 Task: Find and review a juicer mixer grinder on Flipkart.
Action: Mouse moved to (292, 60)
Screenshot: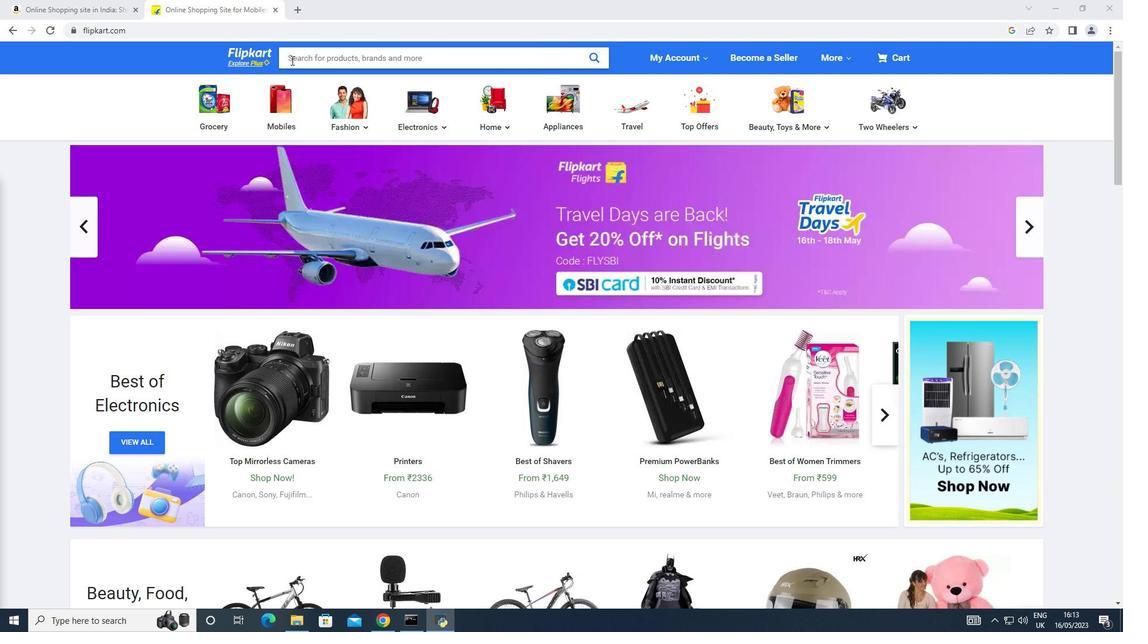 
Action: Mouse pressed left at (292, 60)
Screenshot: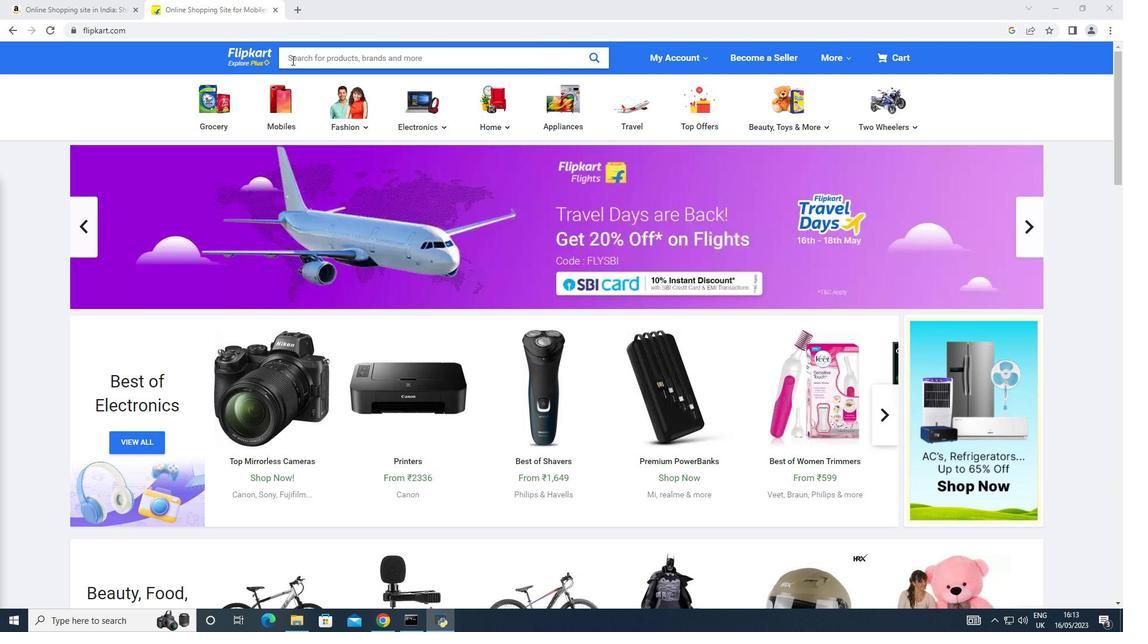 
Action: Mouse moved to (292, 60)
Screenshot: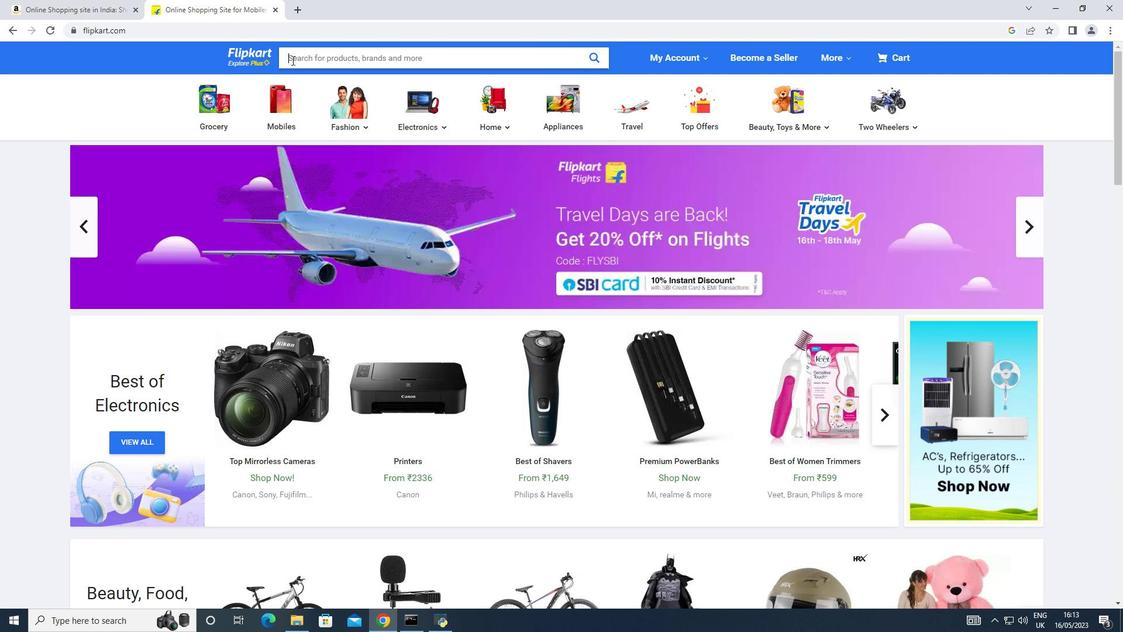 
Action: Key pressed <Key.shift>Kitchen<Key.space><Key.shift>App
Screenshot: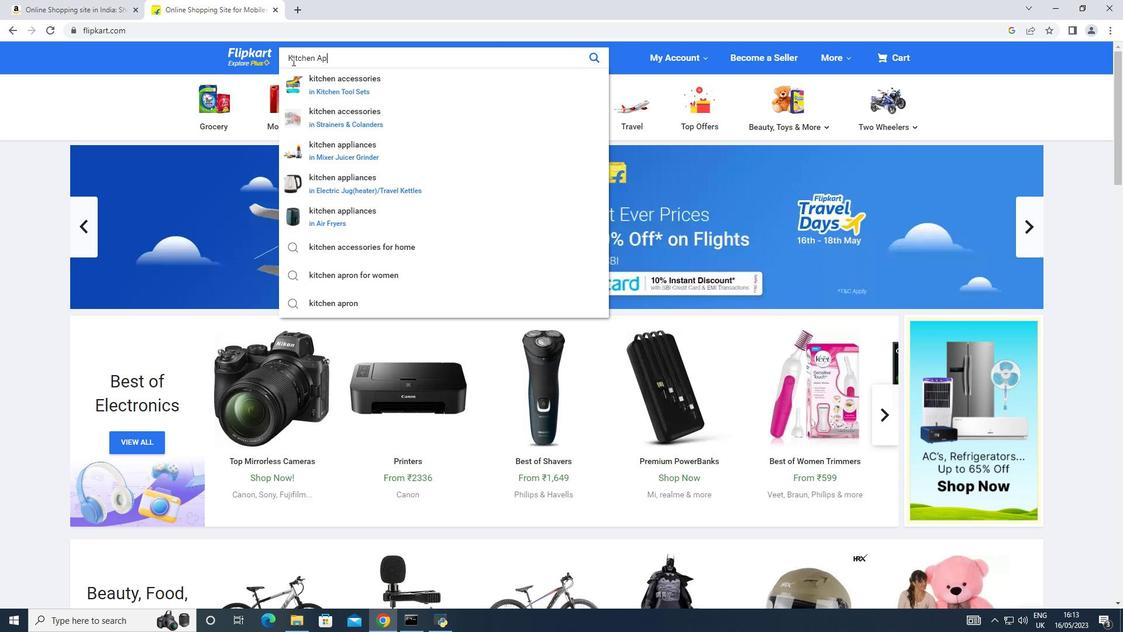 
Action: Mouse moved to (322, 92)
Screenshot: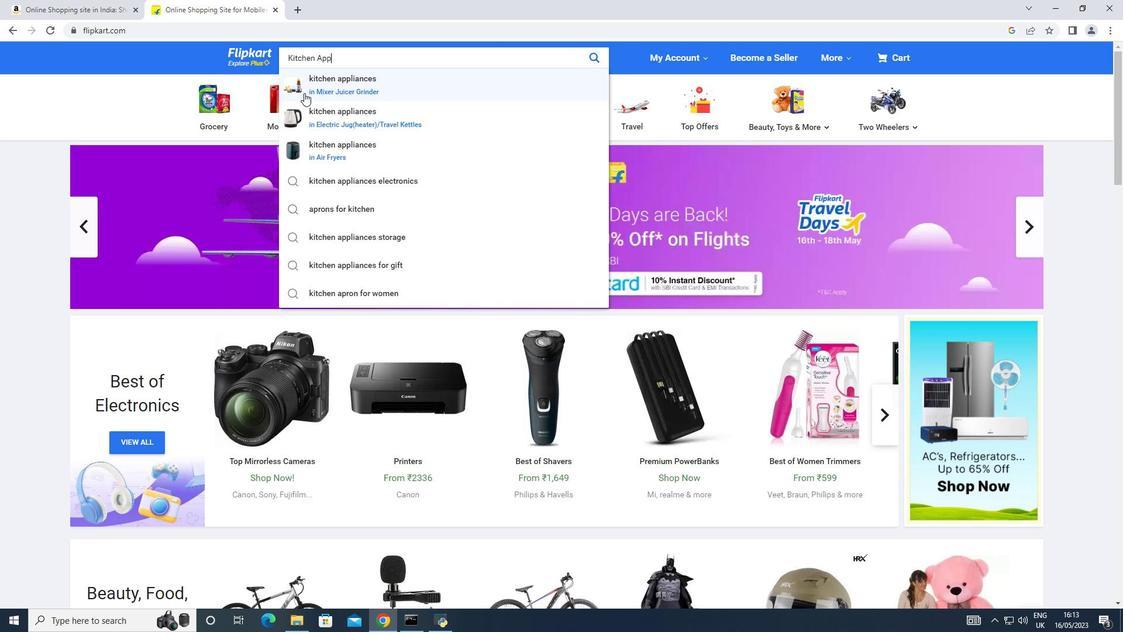 
Action: Mouse pressed left at (322, 92)
Screenshot: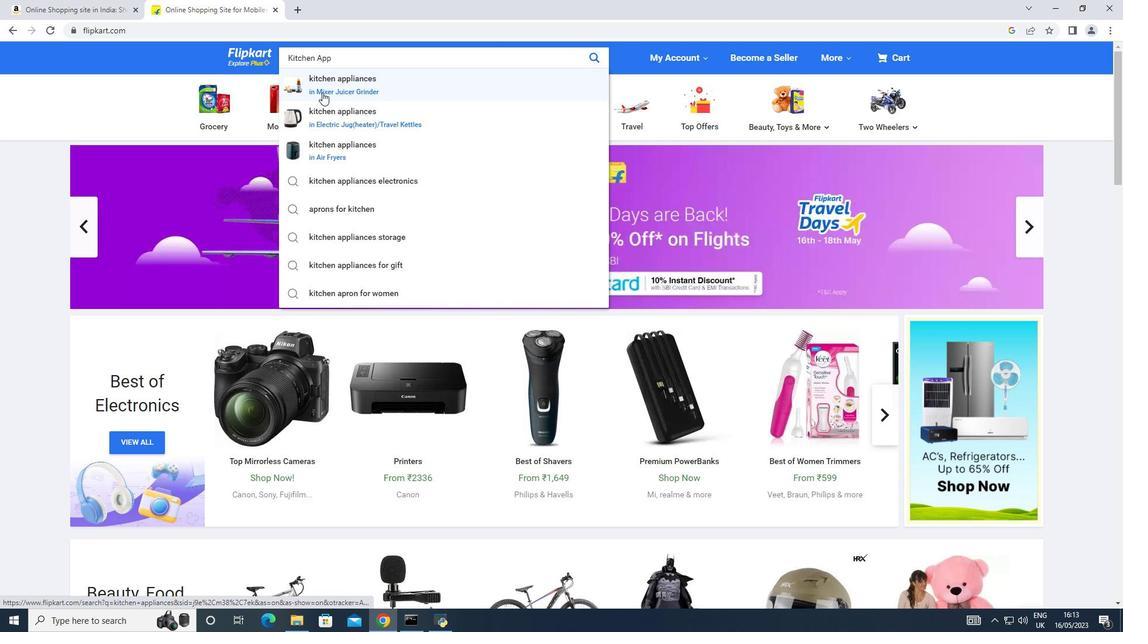 
Action: Mouse moved to (548, 427)
Screenshot: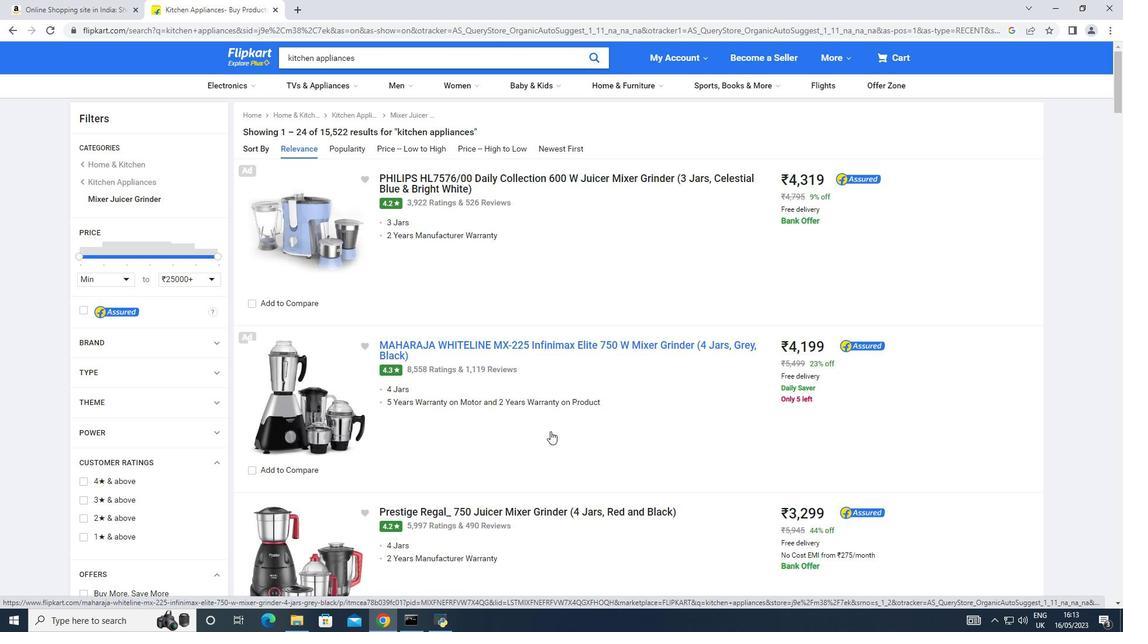 
Action: Mouse scrolled (548, 426) with delta (0, 0)
Screenshot: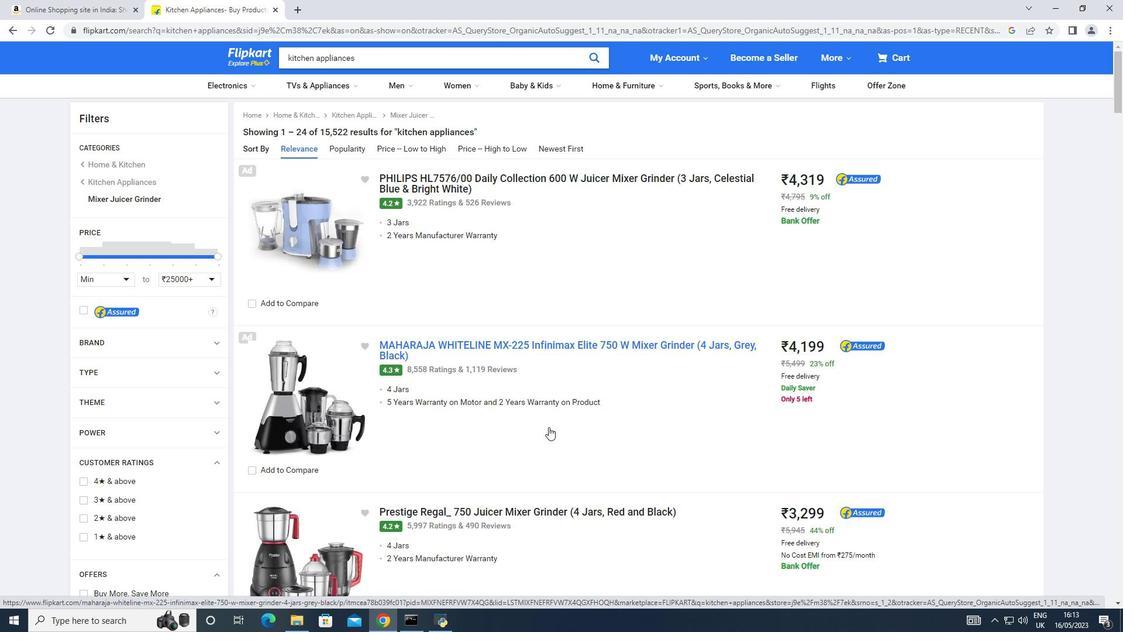 
Action: Mouse scrolled (548, 426) with delta (0, 0)
Screenshot: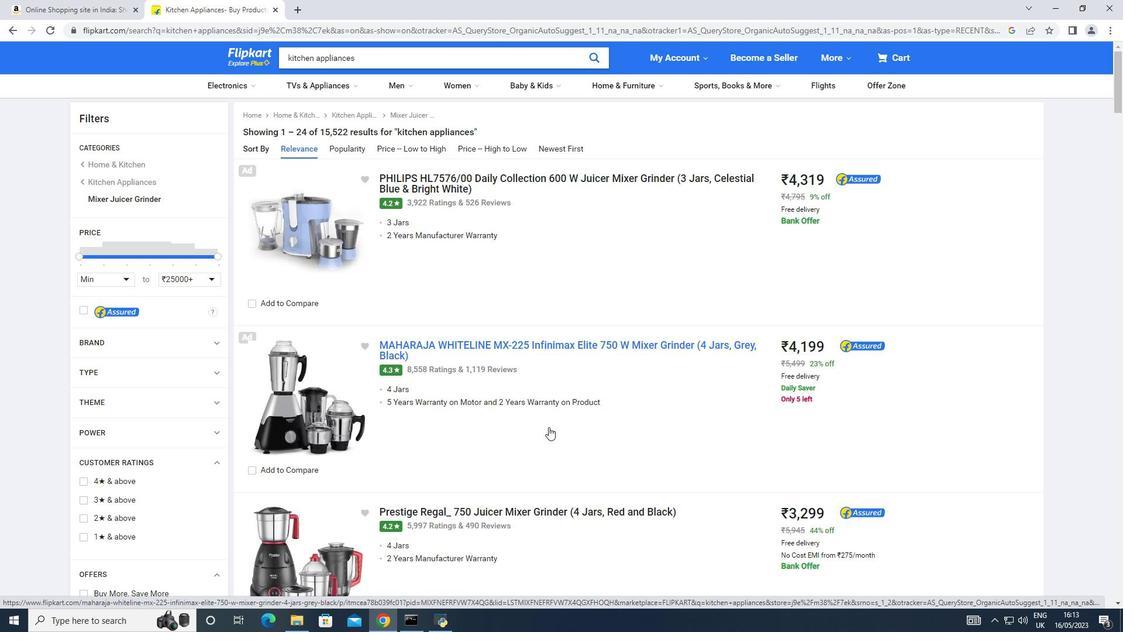 
Action: Mouse scrolled (548, 426) with delta (0, 0)
Screenshot: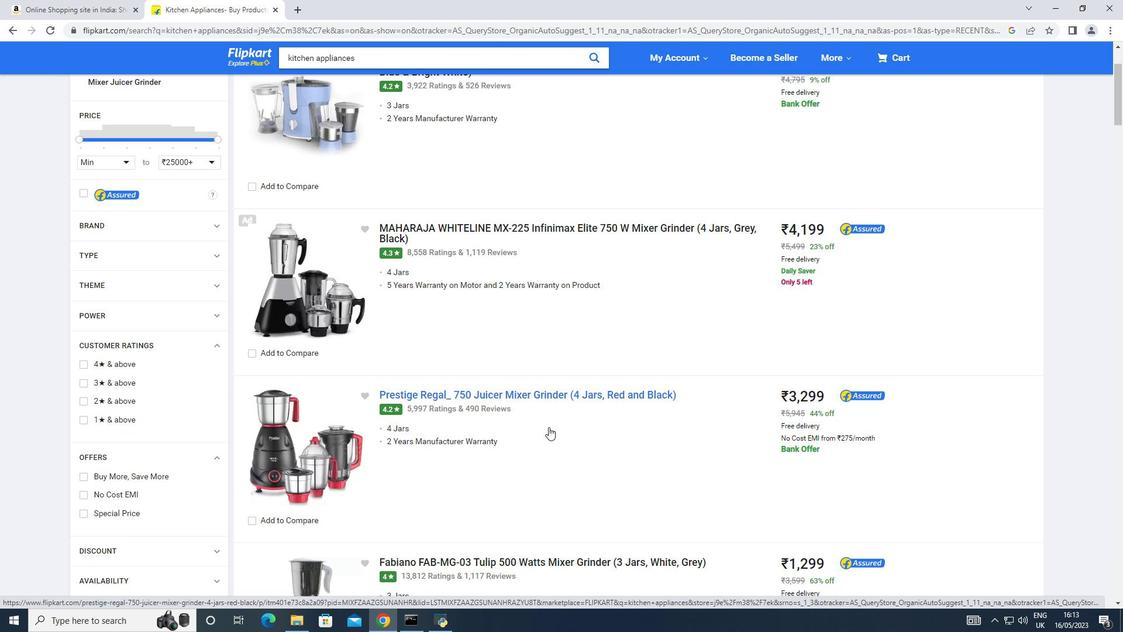
Action: Mouse scrolled (548, 426) with delta (0, 0)
Screenshot: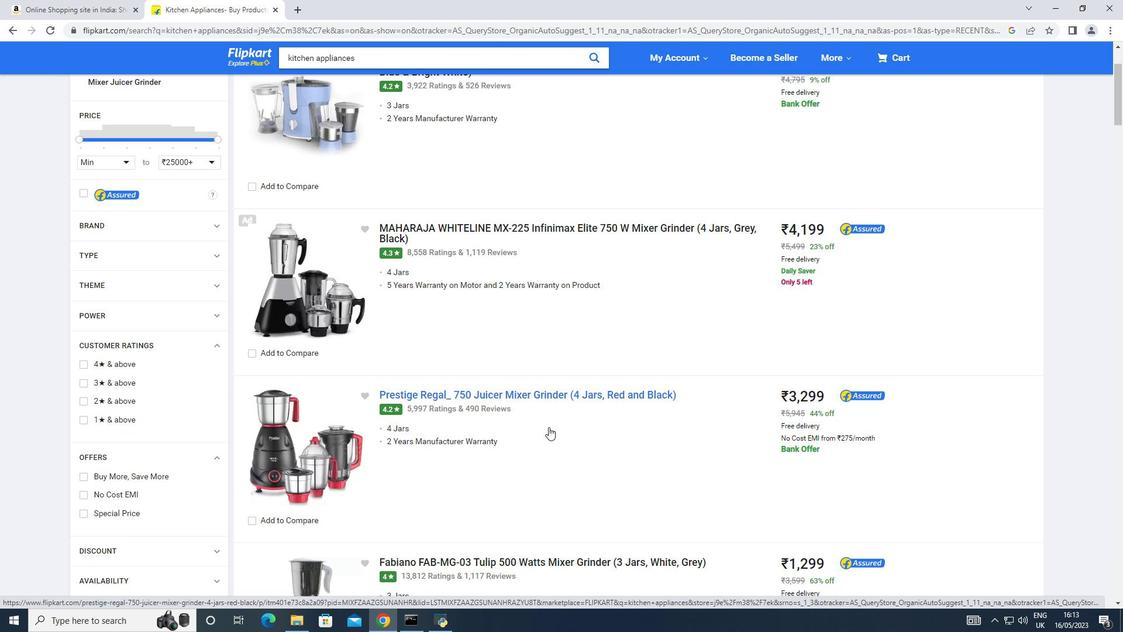
Action: Mouse scrolled (548, 426) with delta (0, 0)
Screenshot: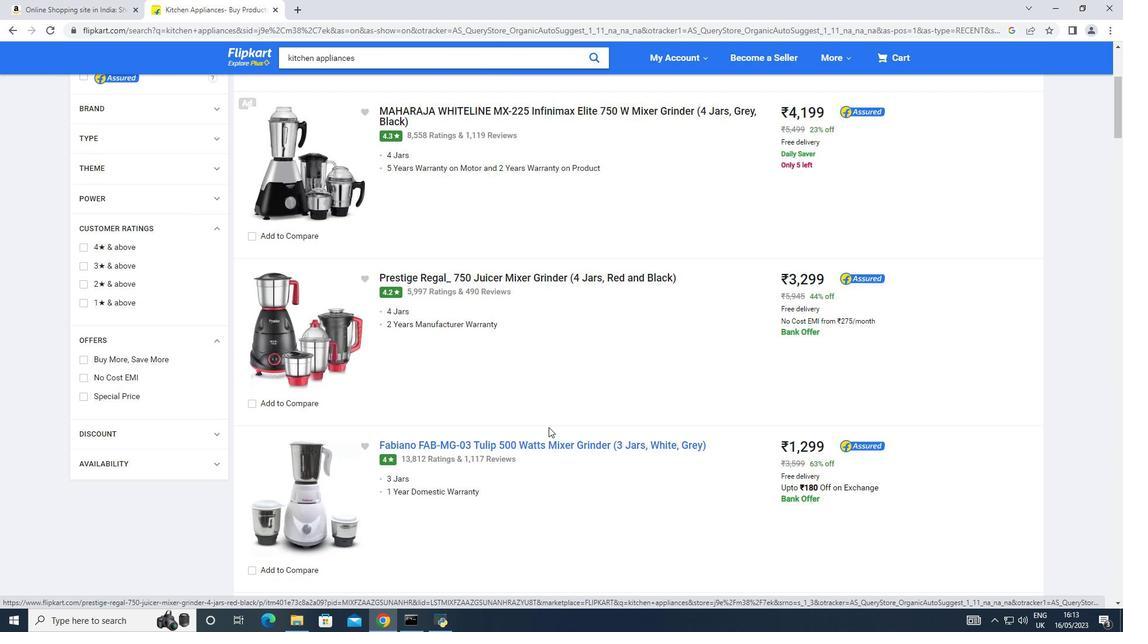 
Action: Mouse scrolled (548, 426) with delta (0, 0)
Screenshot: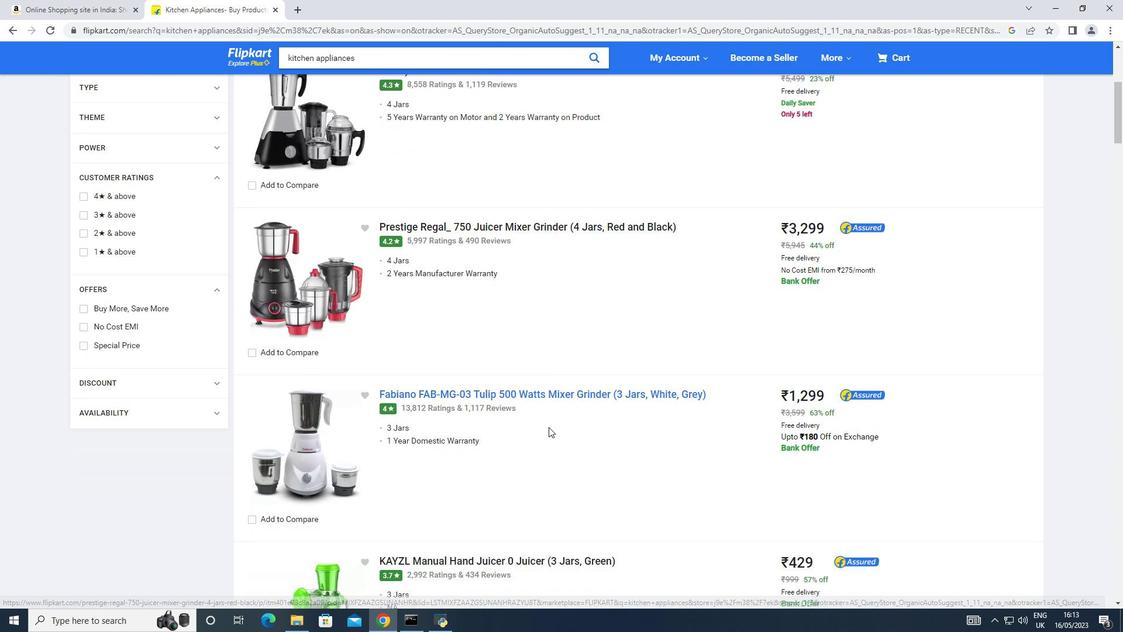 
Action: Mouse scrolled (548, 426) with delta (0, 0)
Screenshot: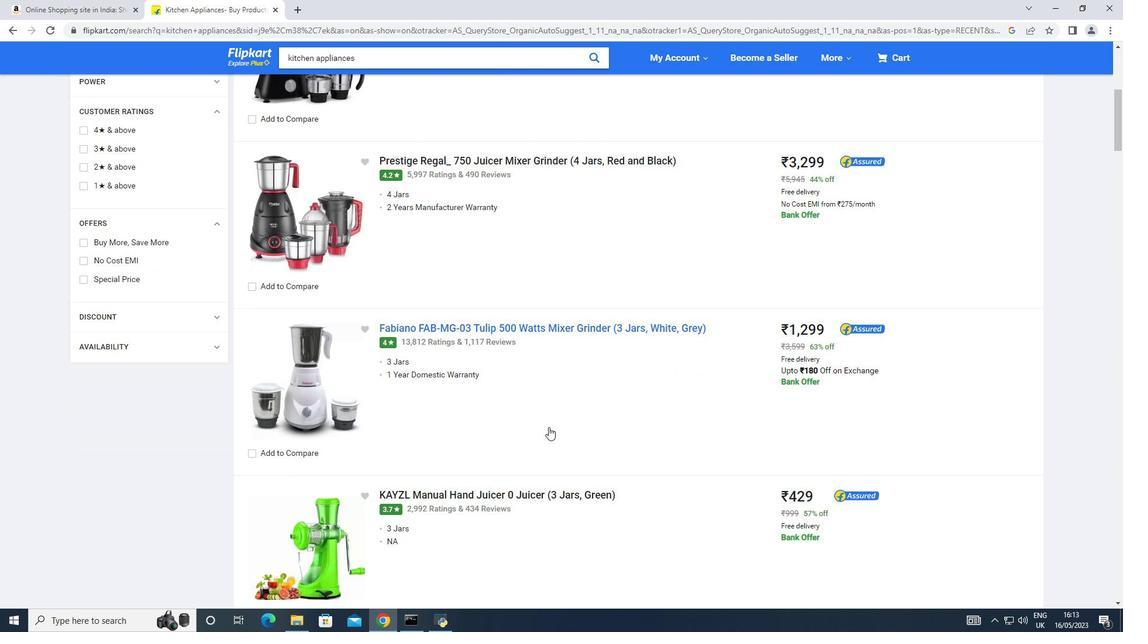 
Action: Mouse scrolled (548, 427) with delta (0, 0)
Screenshot: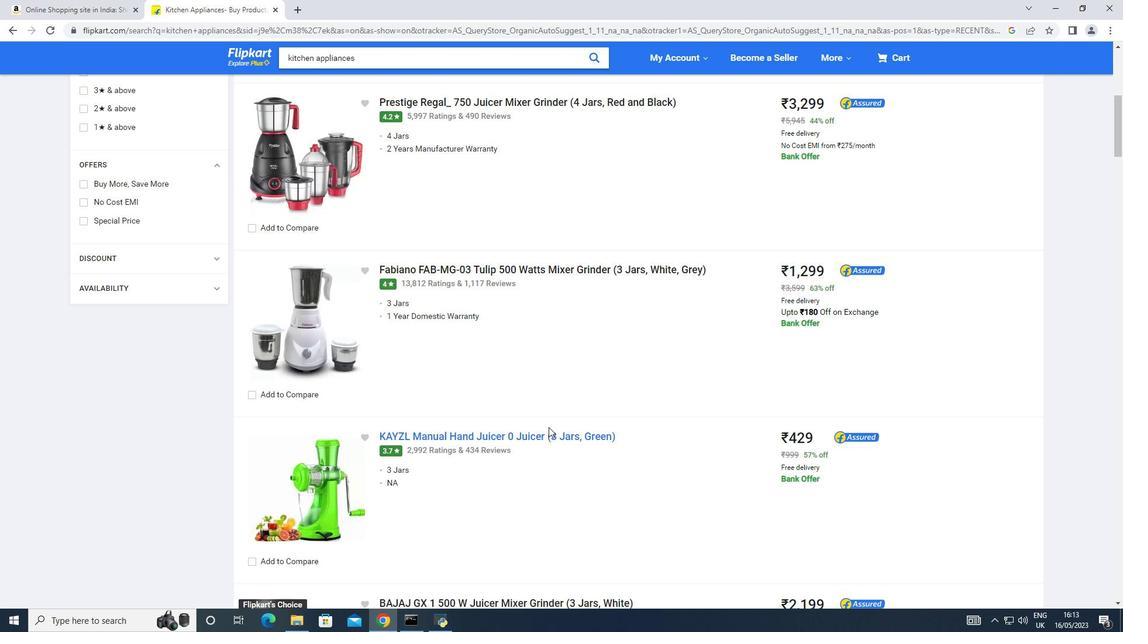 
Action: Mouse scrolled (548, 426) with delta (0, 0)
Screenshot: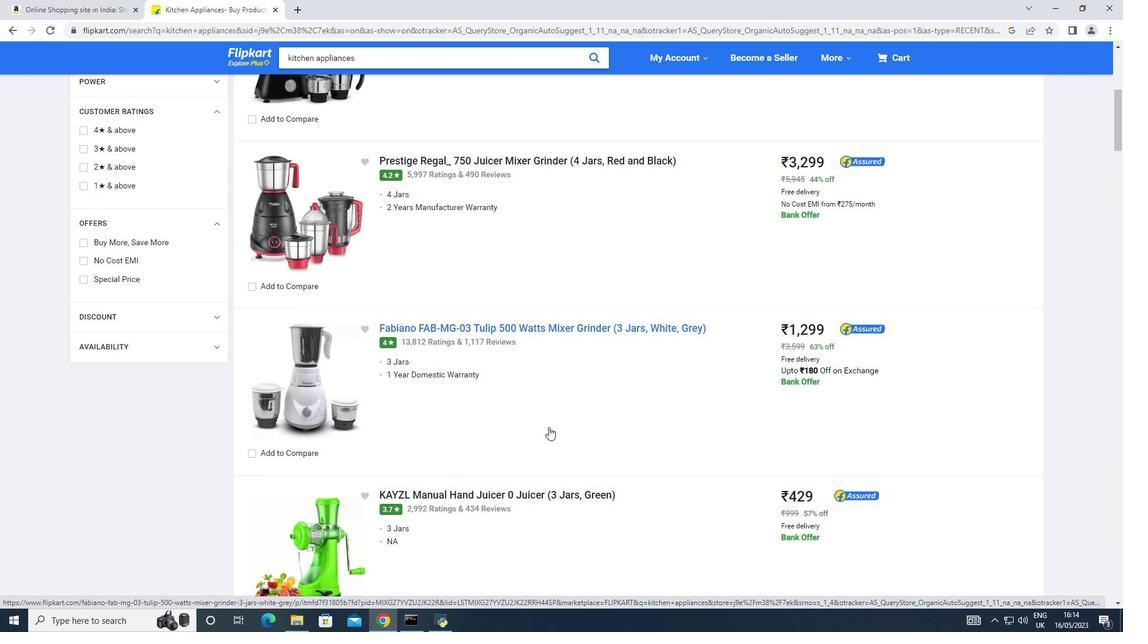 
Action: Mouse scrolled (548, 426) with delta (0, 0)
Screenshot: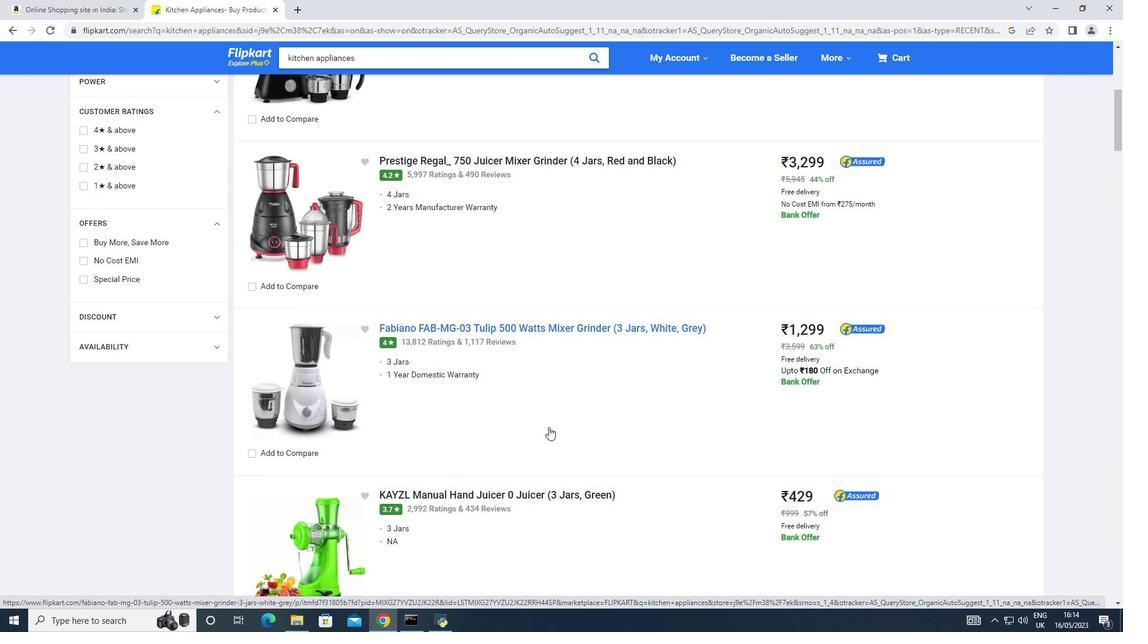 
Action: Mouse scrolled (548, 427) with delta (0, 0)
Screenshot: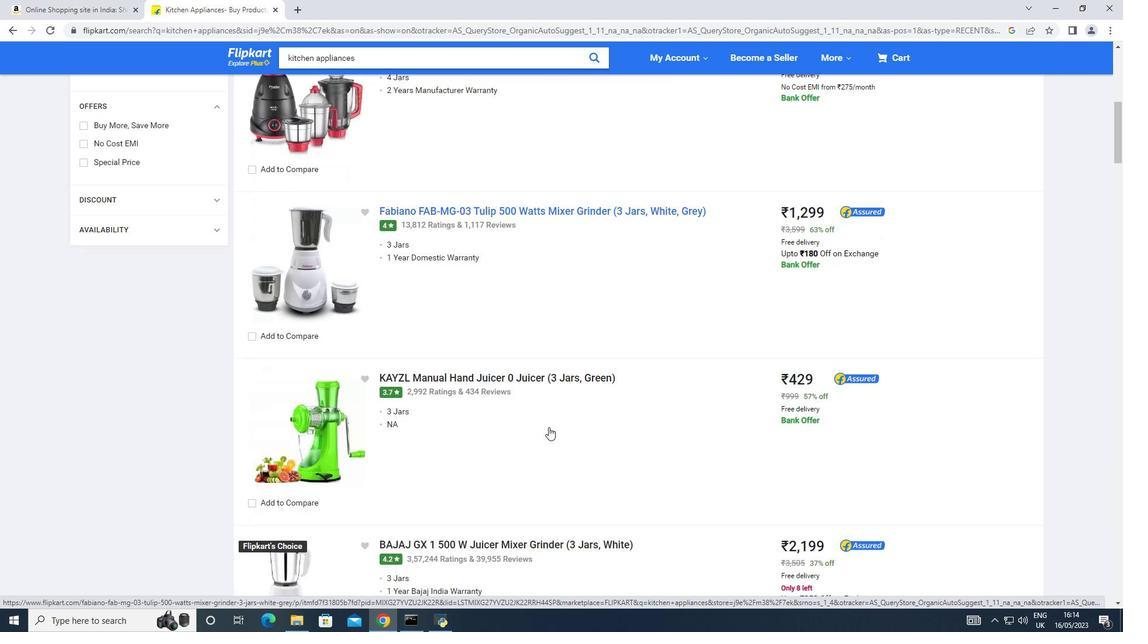 
Action: Mouse scrolled (548, 426) with delta (0, 0)
Screenshot: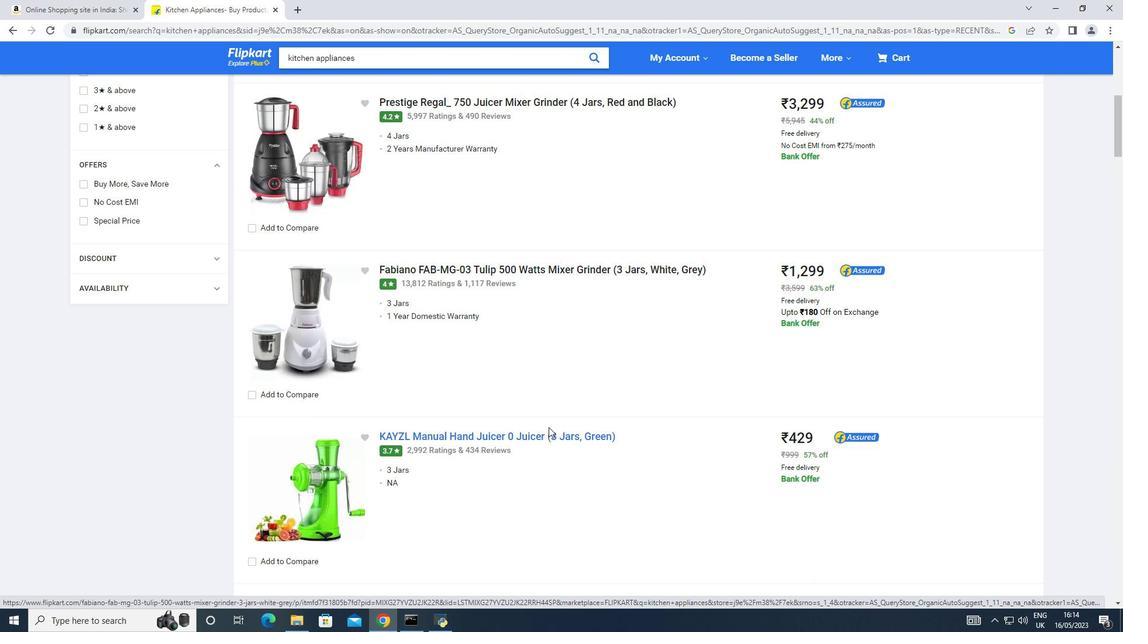 
Action: Mouse scrolled (548, 426) with delta (0, 0)
Screenshot: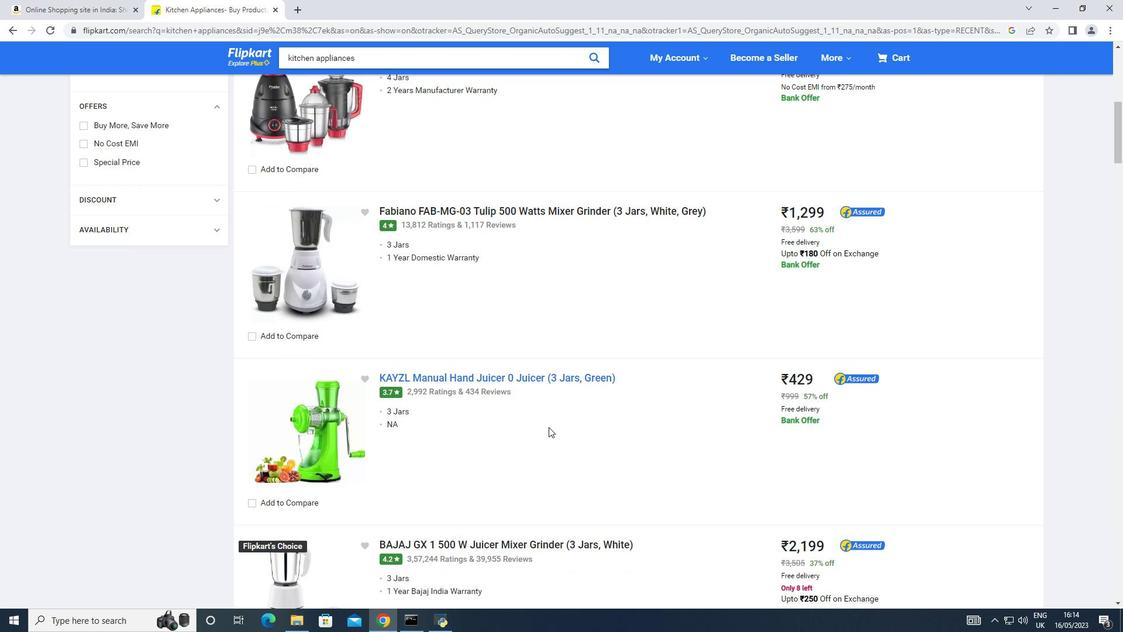 
Action: Mouse scrolled (548, 426) with delta (0, 0)
Screenshot: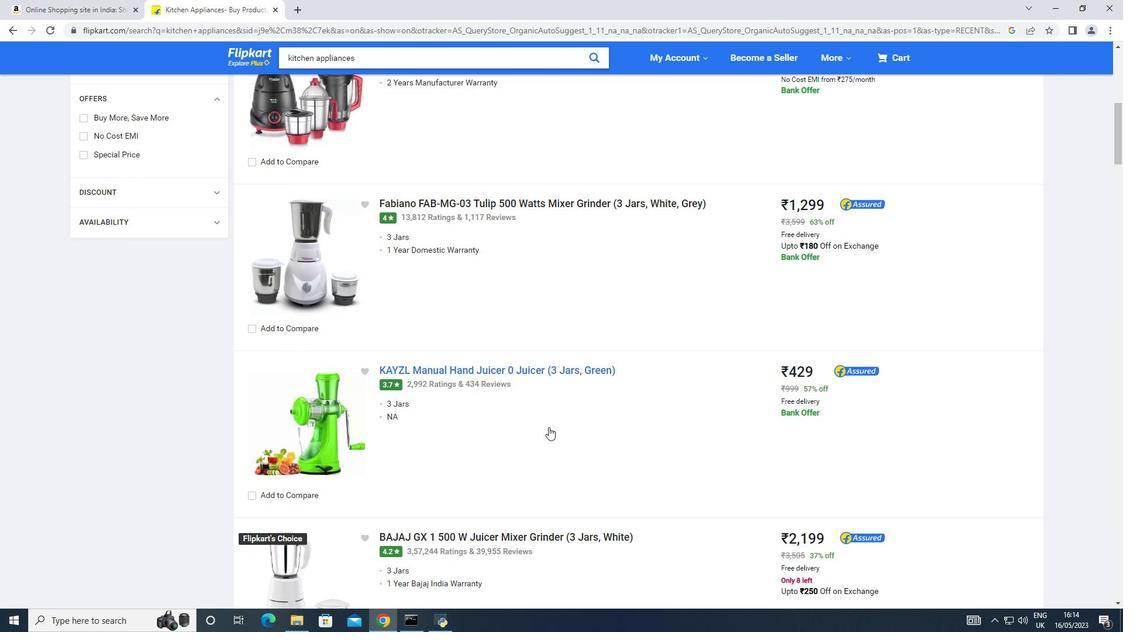 
Action: Mouse scrolled (548, 427) with delta (0, 0)
Screenshot: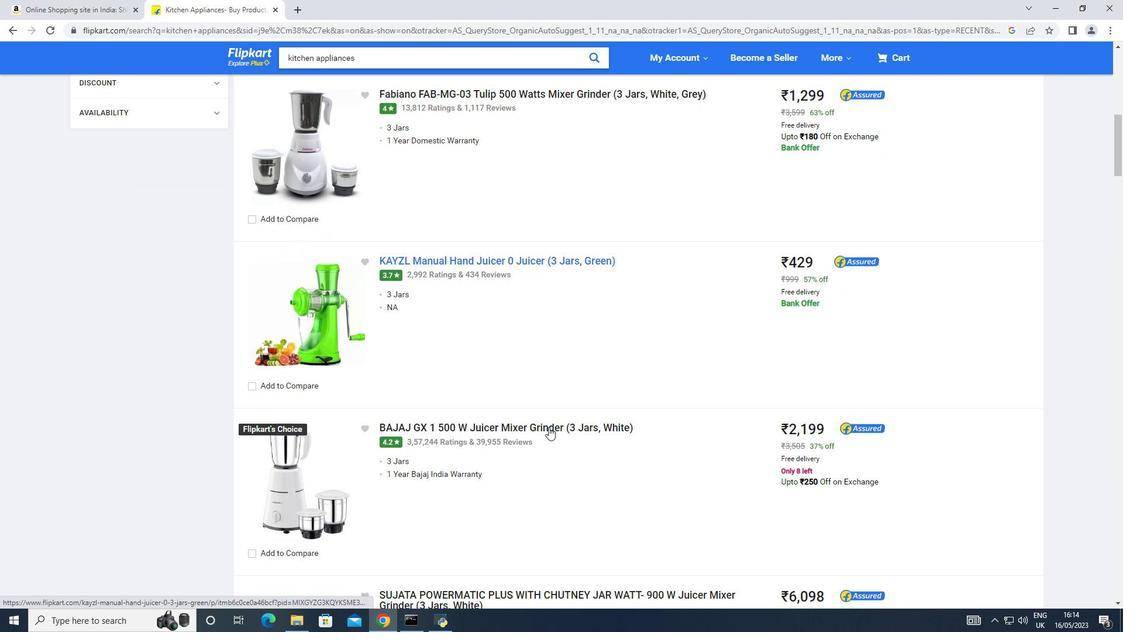 
Action: Mouse scrolled (548, 427) with delta (0, 0)
Screenshot: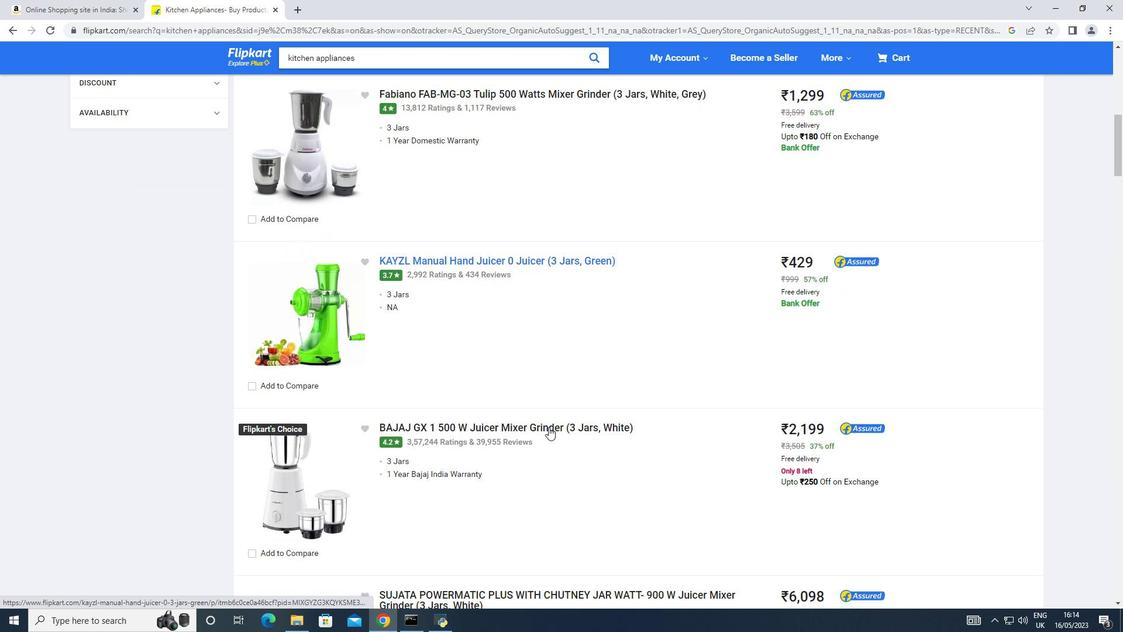 
Action: Mouse scrolled (548, 427) with delta (0, 0)
Screenshot: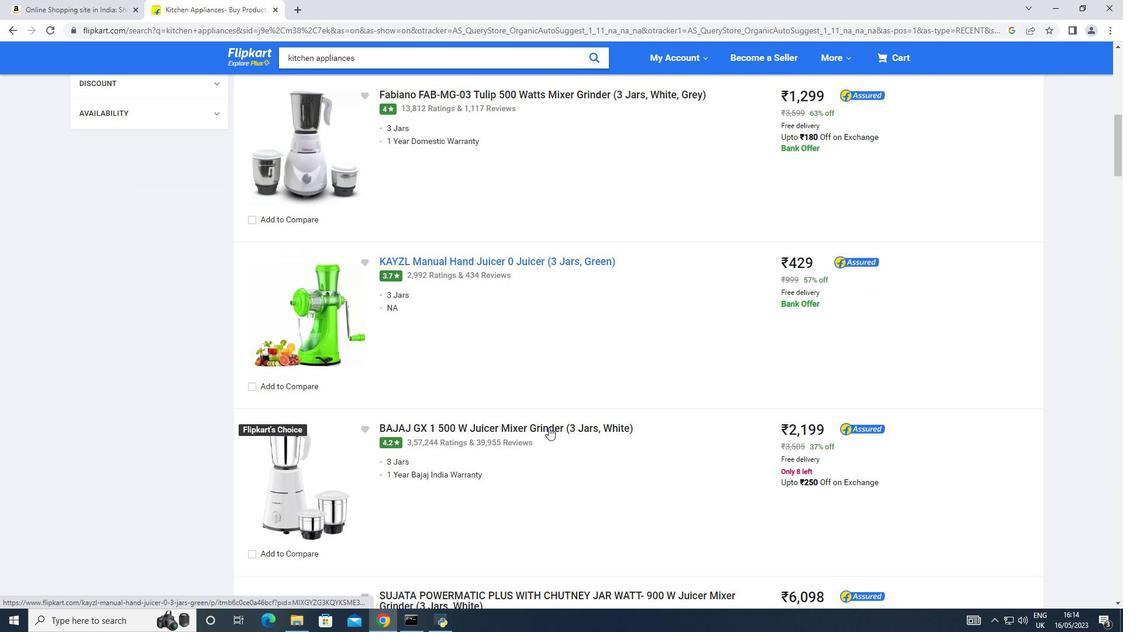 
Action: Mouse scrolled (548, 427) with delta (0, 0)
Screenshot: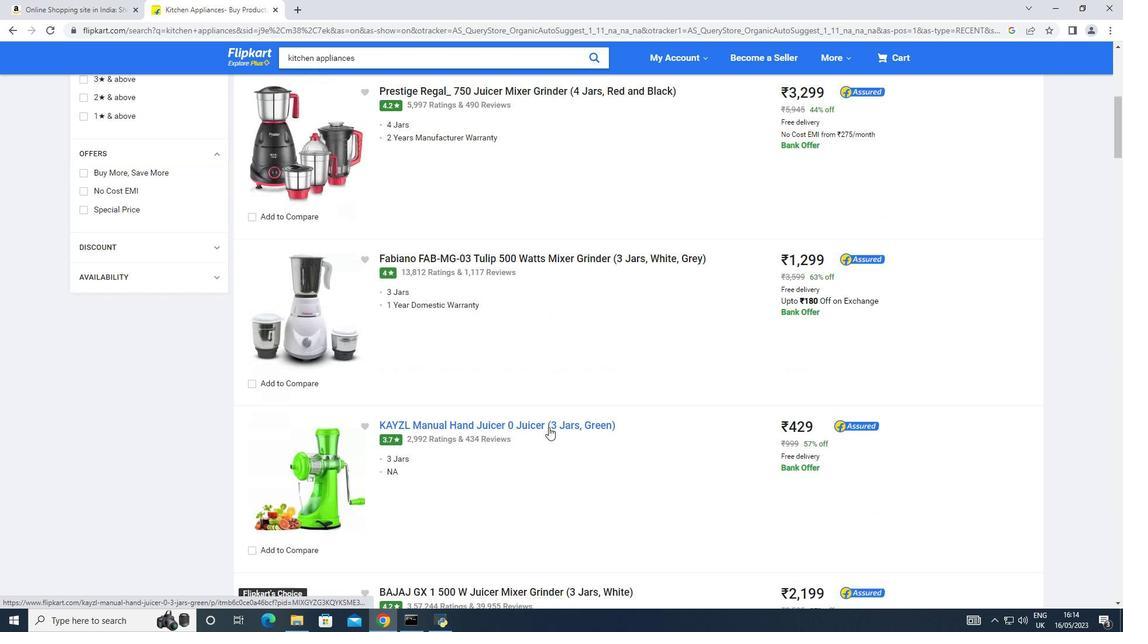 
Action: Mouse scrolled (548, 427) with delta (0, 0)
Screenshot: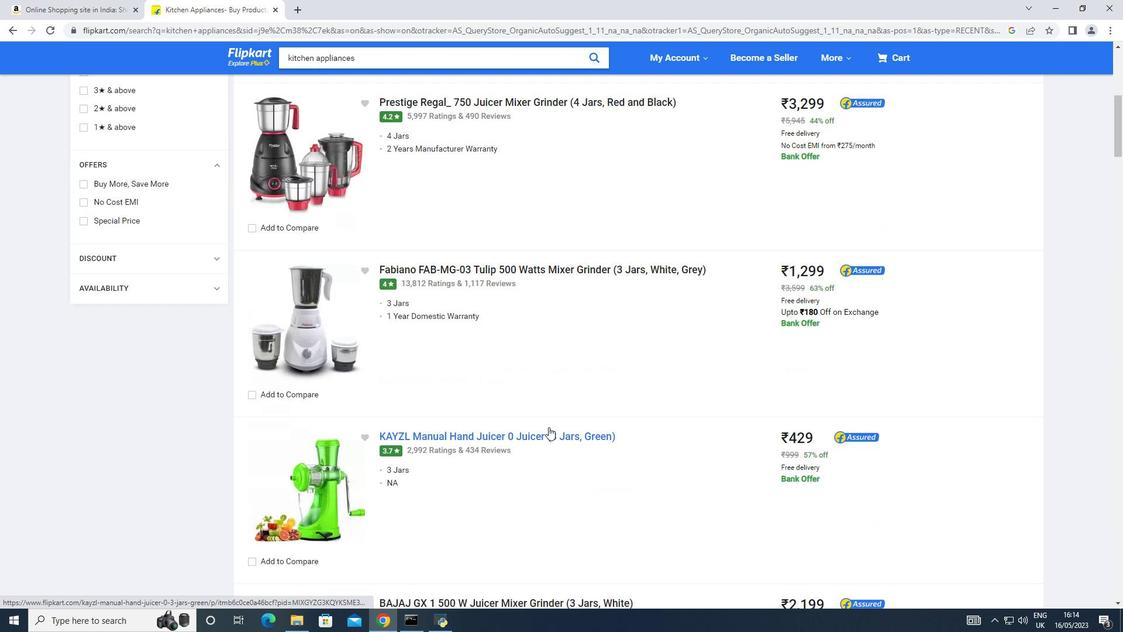 
Action: Mouse scrolled (548, 427) with delta (0, 0)
Screenshot: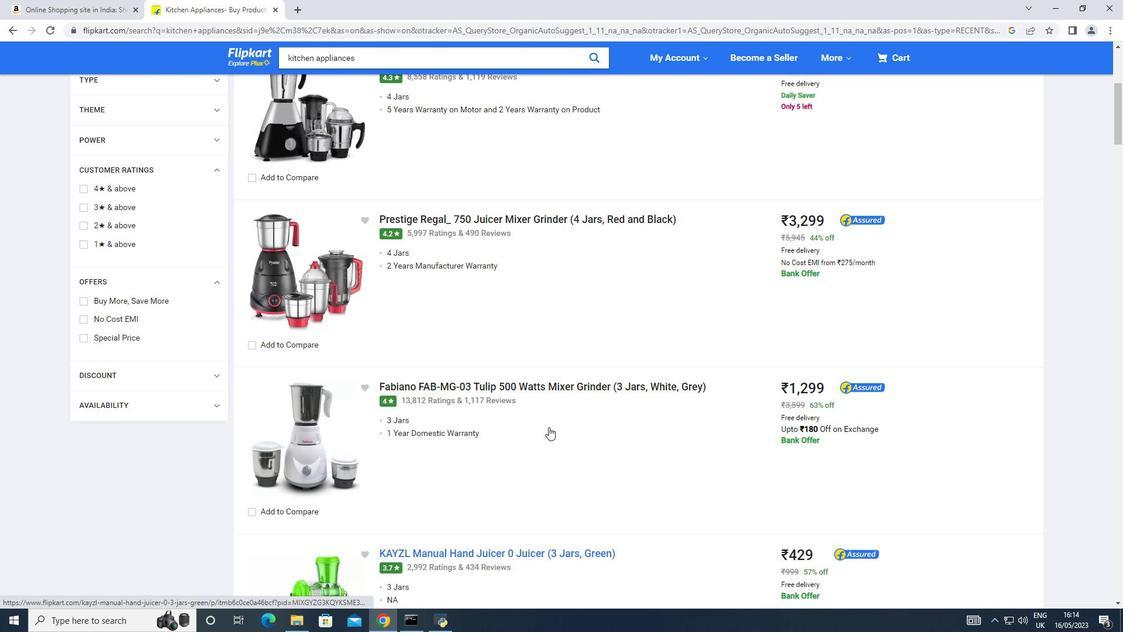 
Action: Mouse scrolled (548, 427) with delta (0, 0)
Screenshot: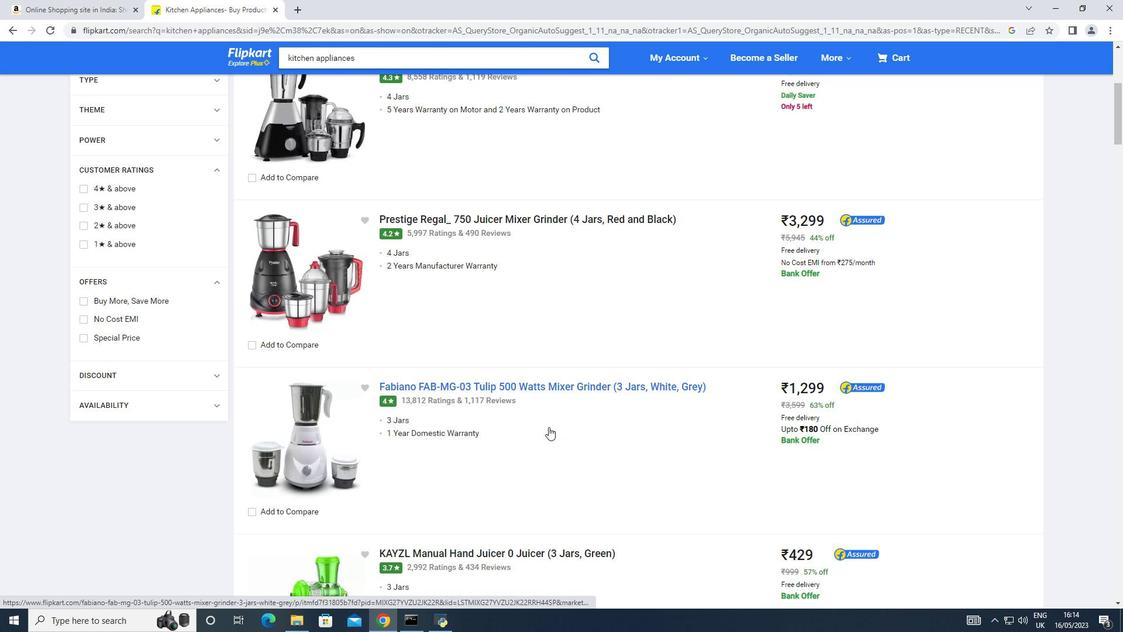 
Action: Mouse moved to (81, 306)
Screenshot: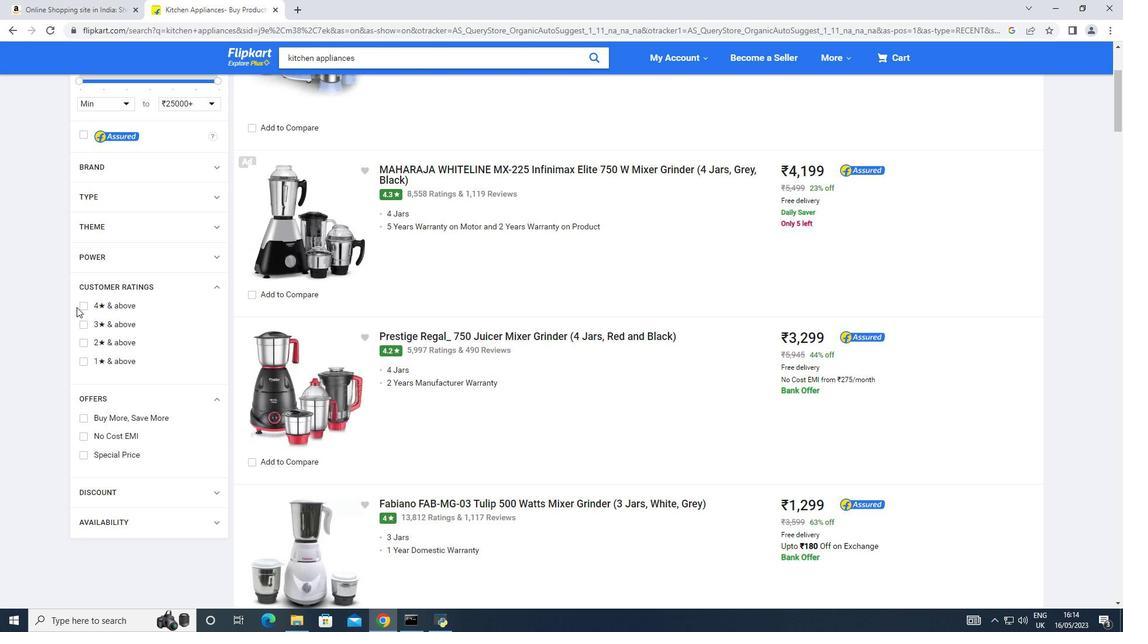 
Action: Mouse pressed left at (81, 306)
Screenshot: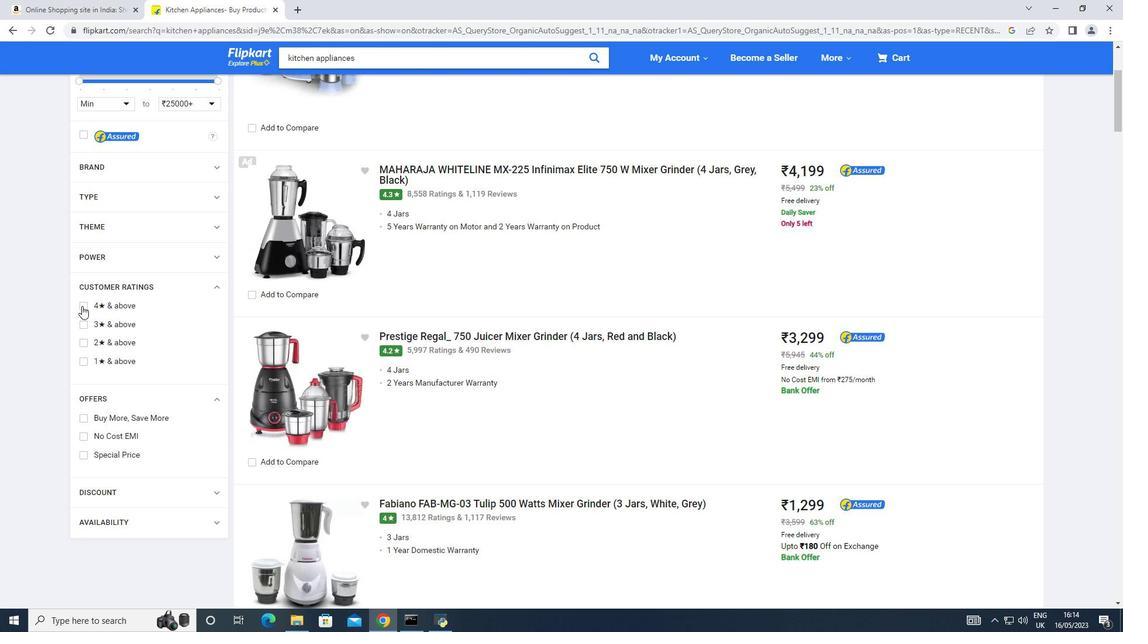 
Action: Mouse moved to (471, 183)
Screenshot: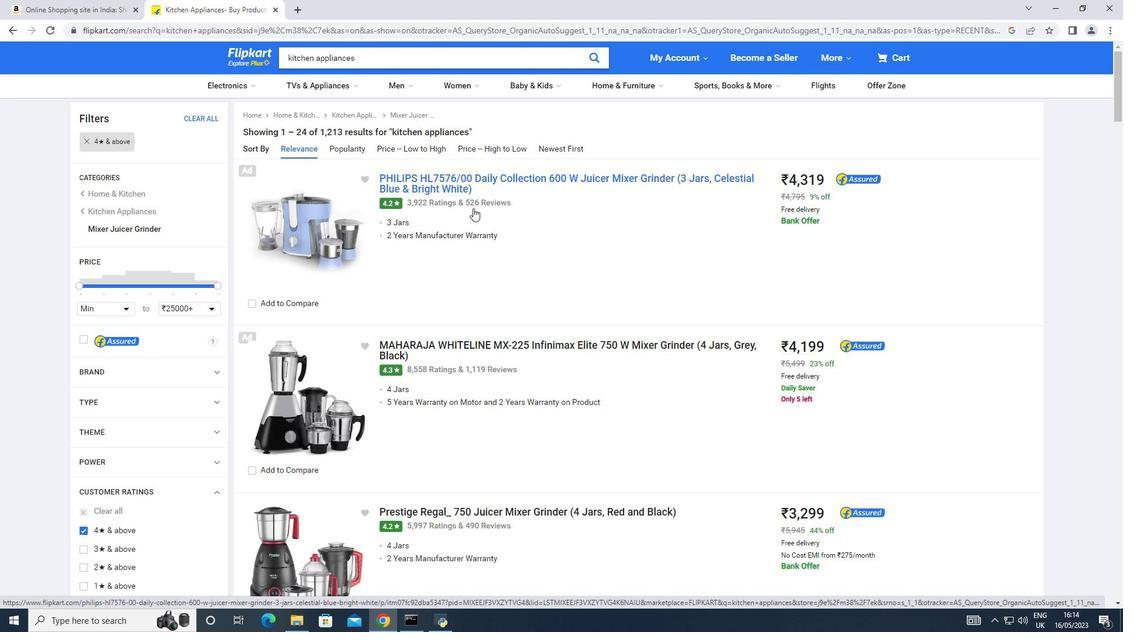 
Action: Mouse pressed left at (471, 183)
Screenshot: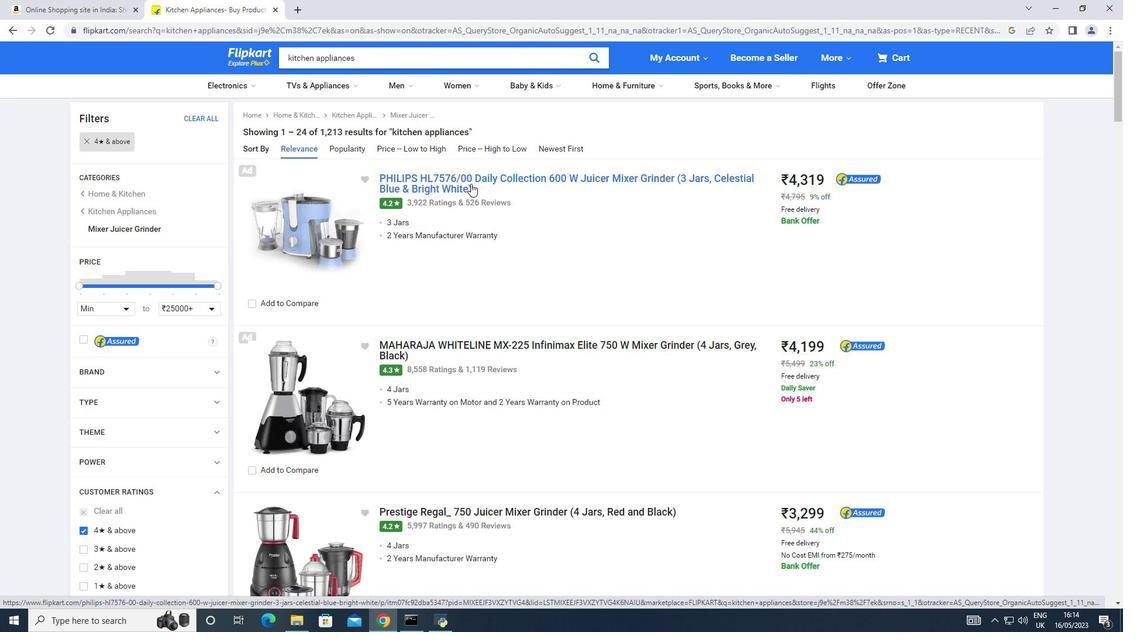 
Action: Mouse moved to (692, 294)
Screenshot: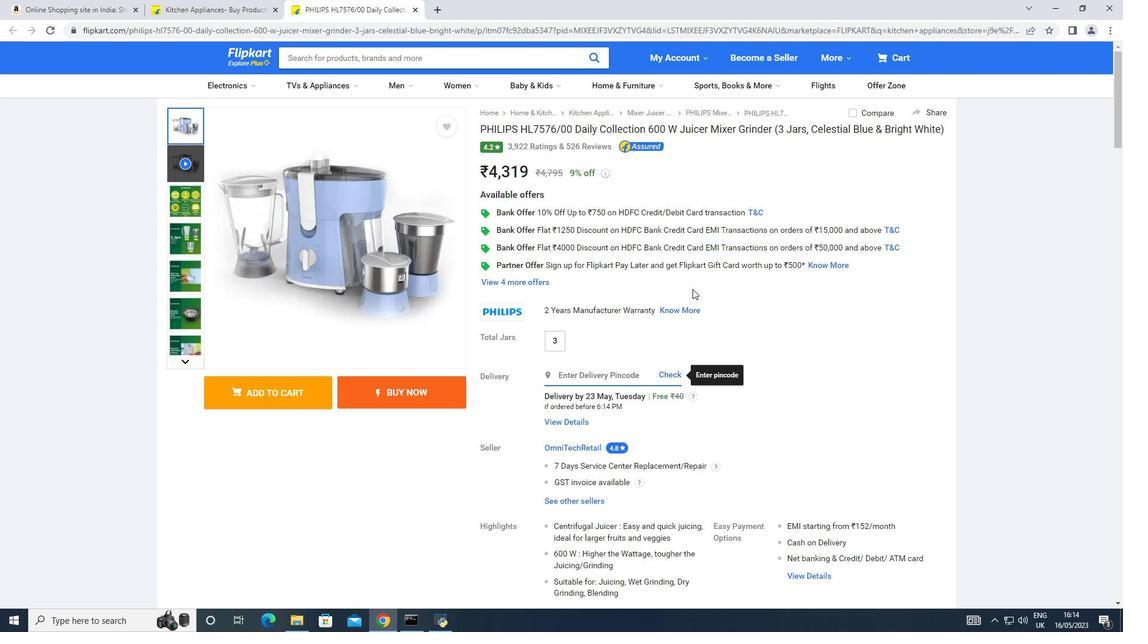 
Action: Mouse scrolled (692, 293) with delta (0, 0)
Screenshot: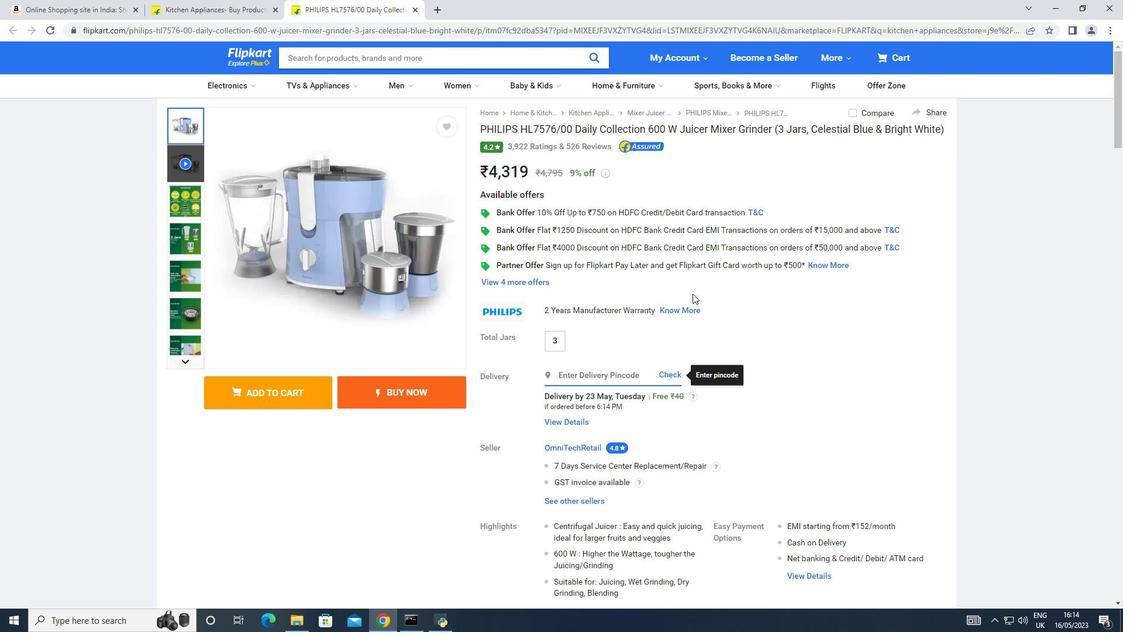 
Action: Mouse scrolled (692, 293) with delta (0, 0)
Screenshot: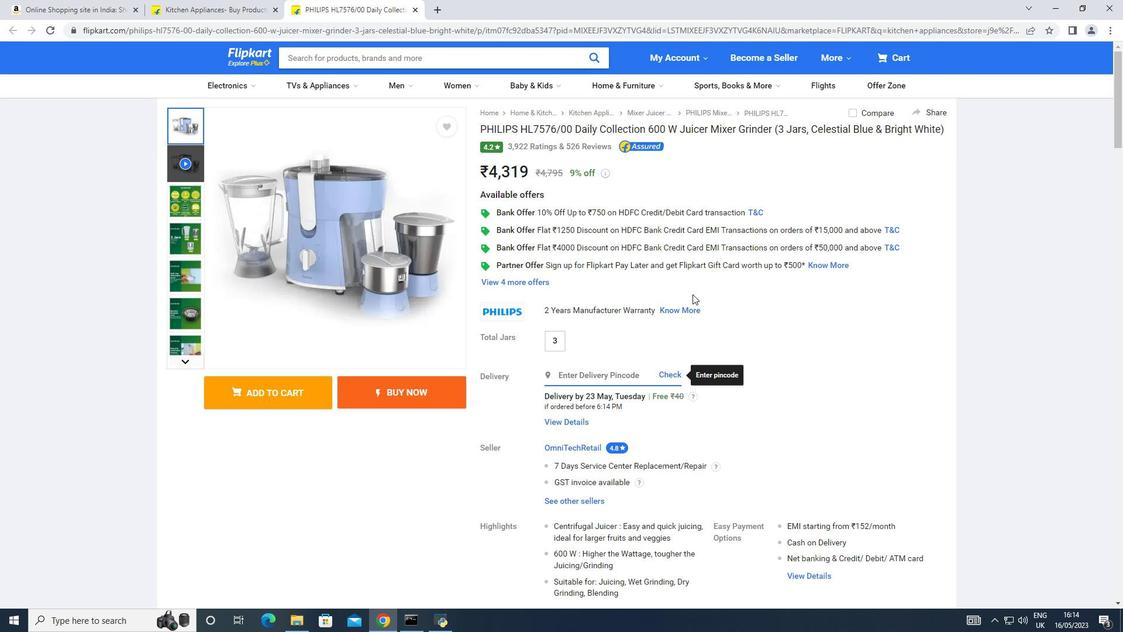
Action: Mouse scrolled (692, 293) with delta (0, 0)
Screenshot: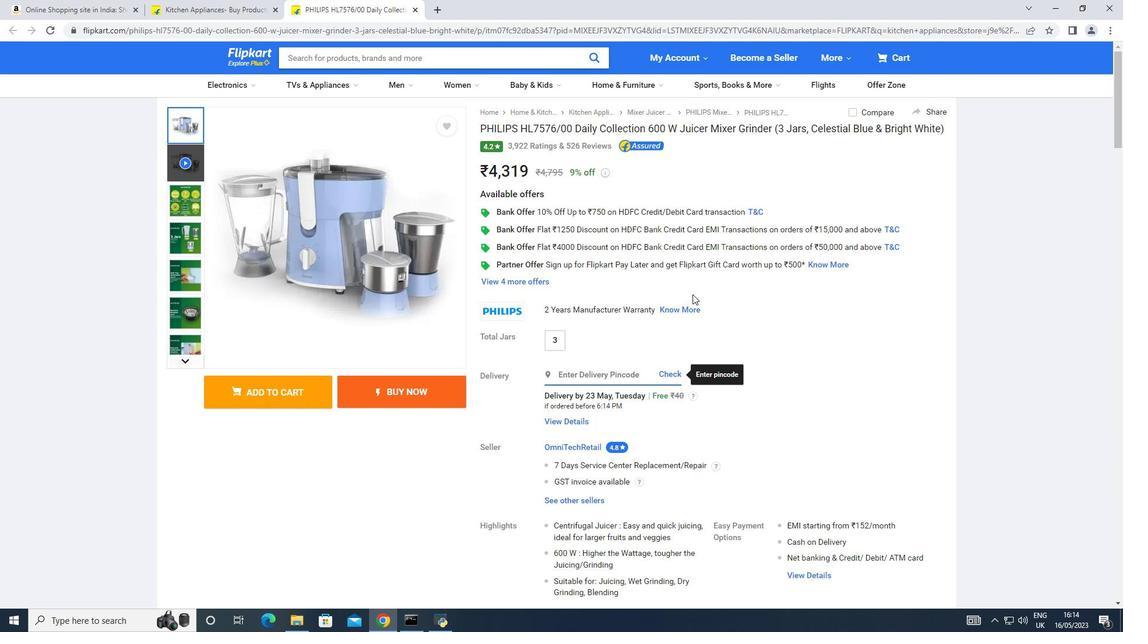 
Action: Mouse moved to (694, 297)
Screenshot: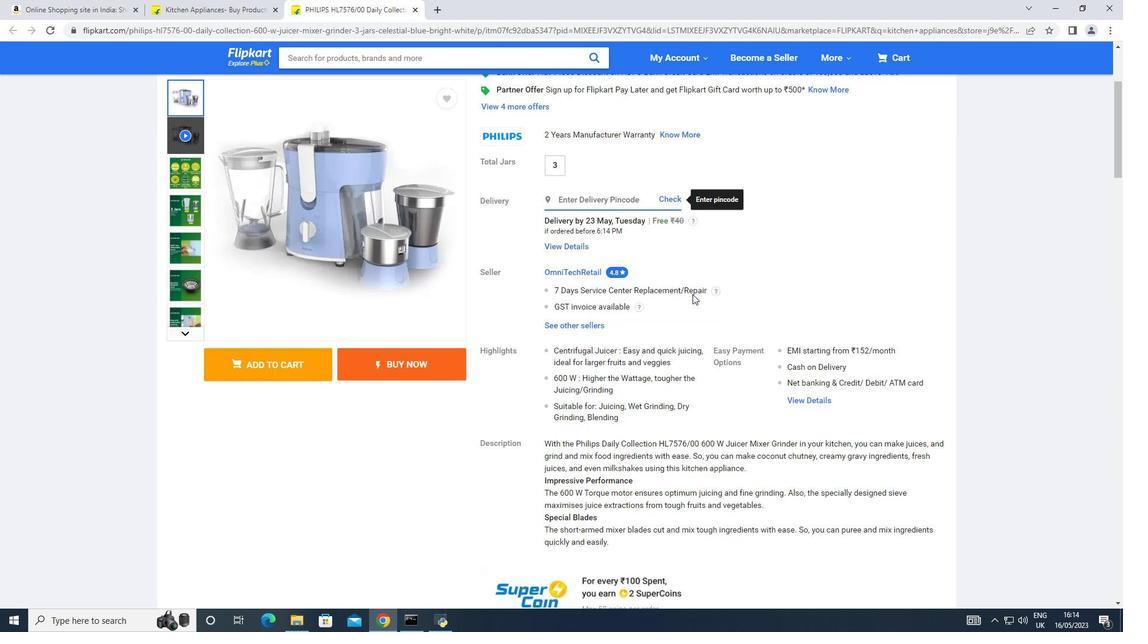 
Action: Mouse scrolled (694, 296) with delta (0, 0)
Screenshot: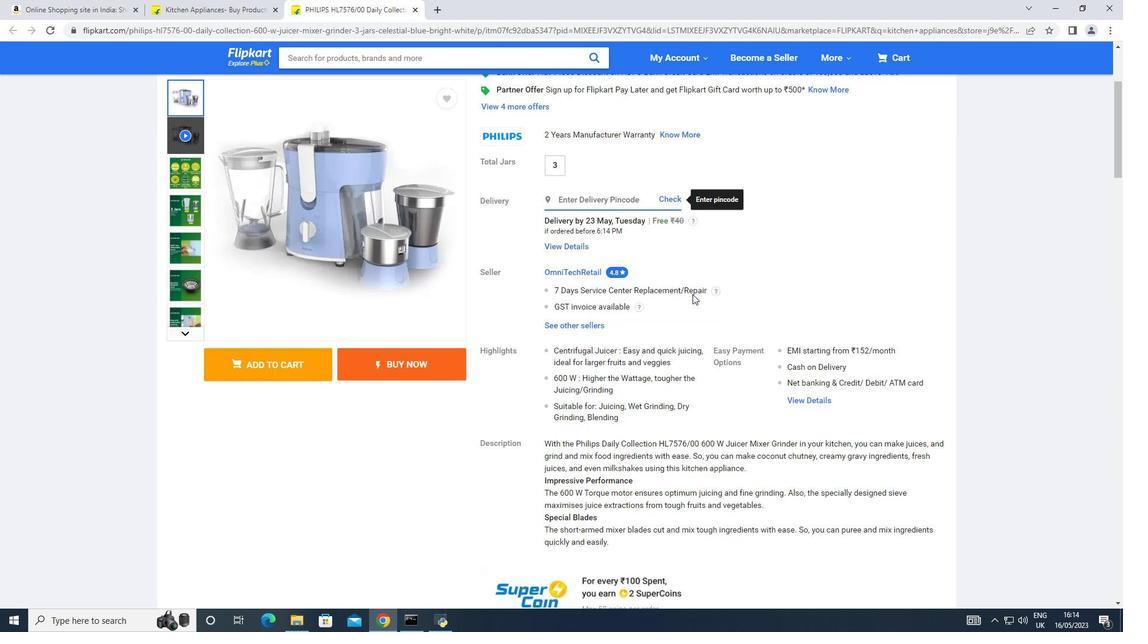 
Action: Mouse moved to (694, 298)
Screenshot: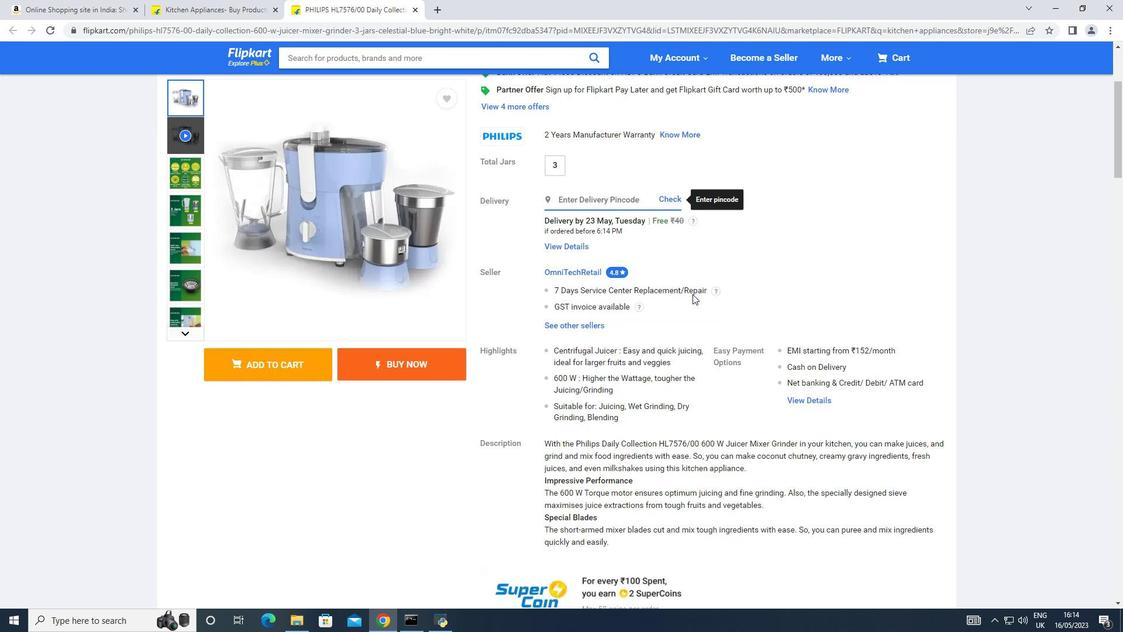 
Action: Mouse scrolled (694, 297) with delta (0, 0)
Screenshot: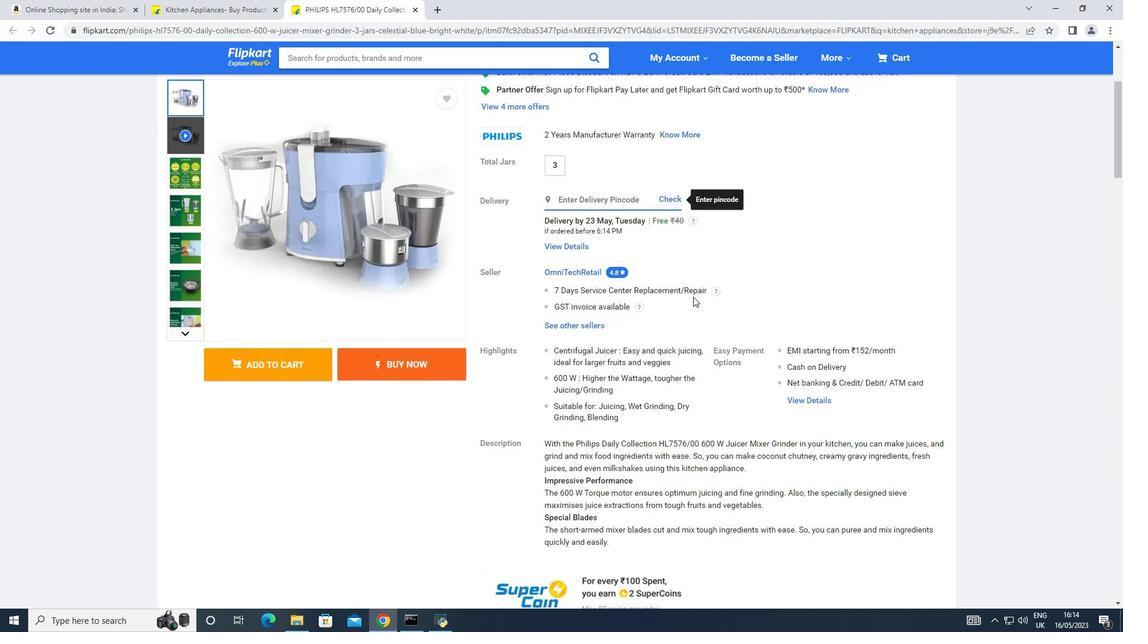 
Action: Mouse scrolled (694, 297) with delta (0, 0)
Screenshot: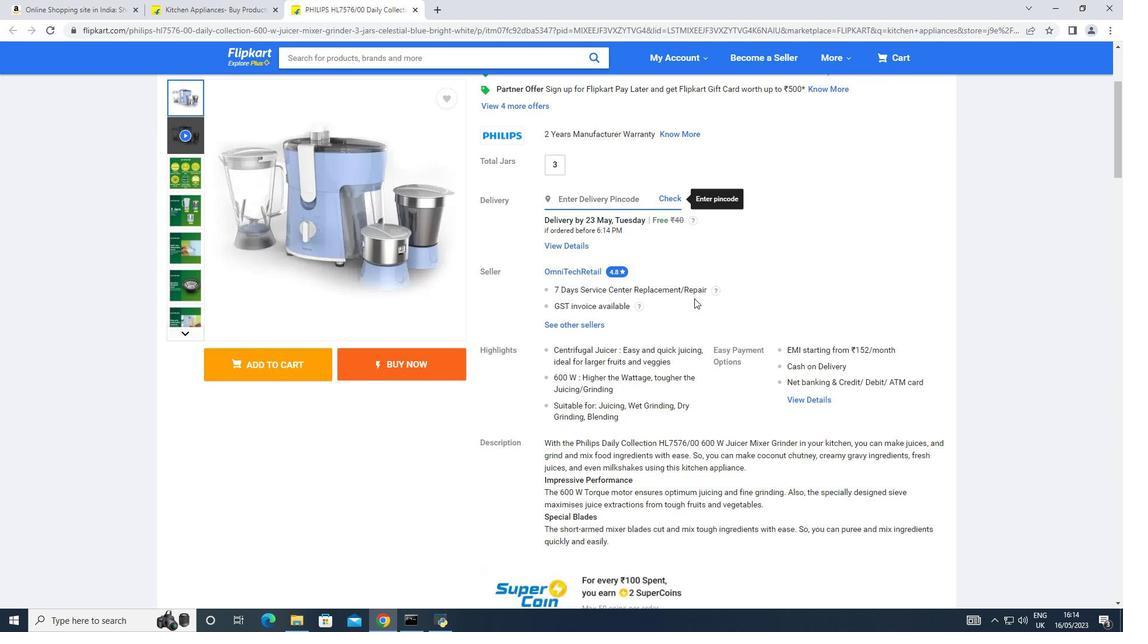 
Action: Mouse scrolled (694, 297) with delta (0, 0)
Screenshot: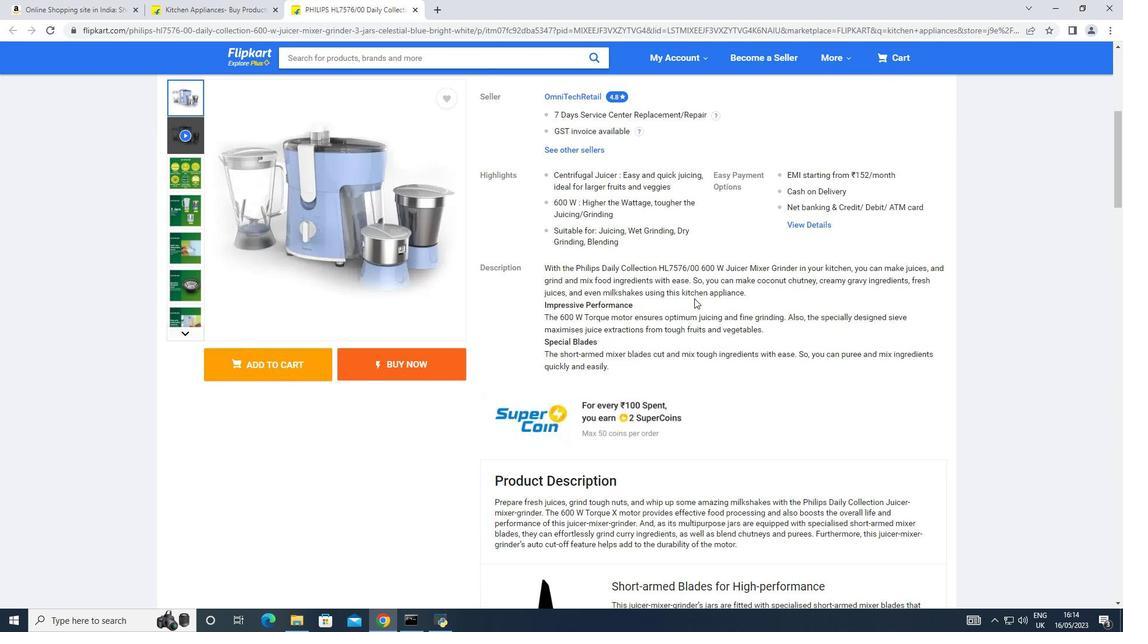 
Action: Mouse scrolled (694, 297) with delta (0, 0)
Screenshot: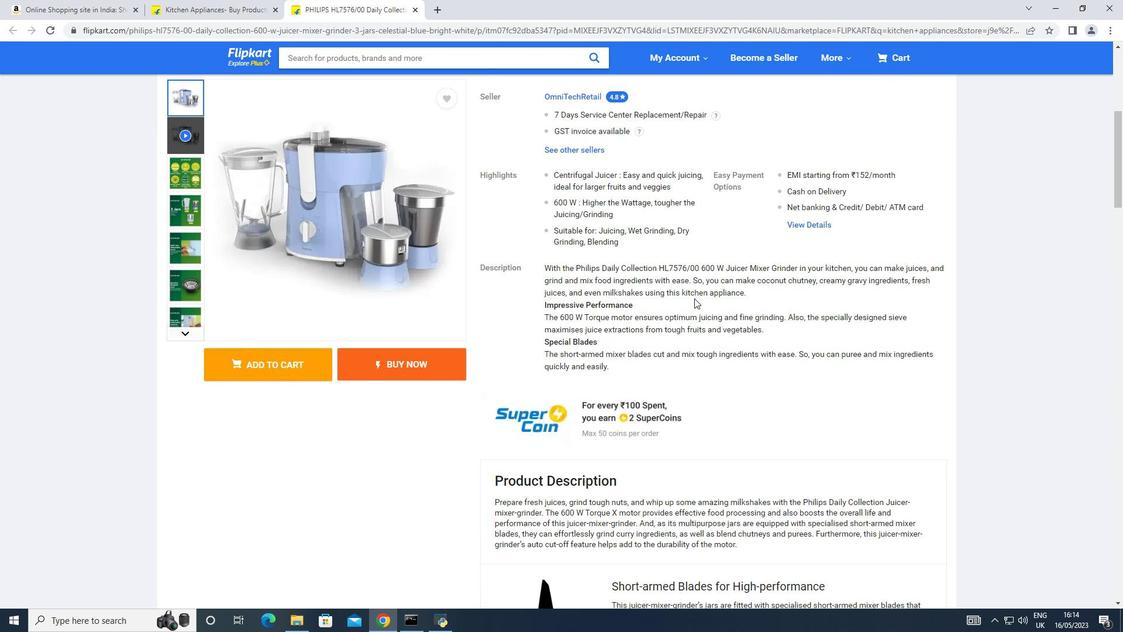 
Action: Mouse scrolled (694, 297) with delta (0, 0)
Screenshot: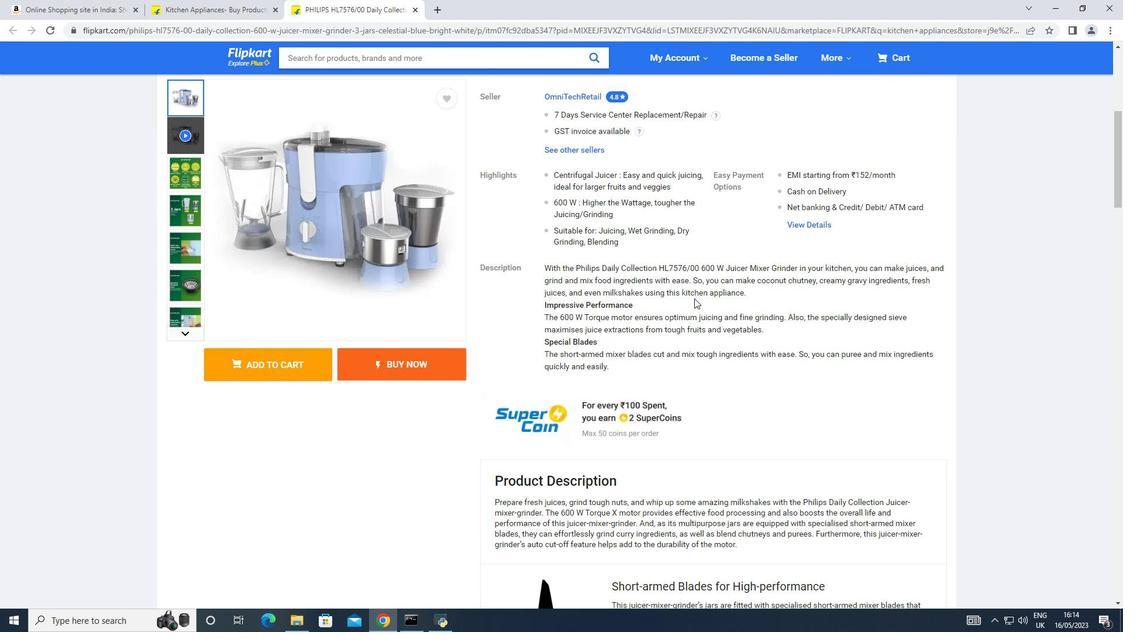 
Action: Mouse moved to (697, 298)
Screenshot: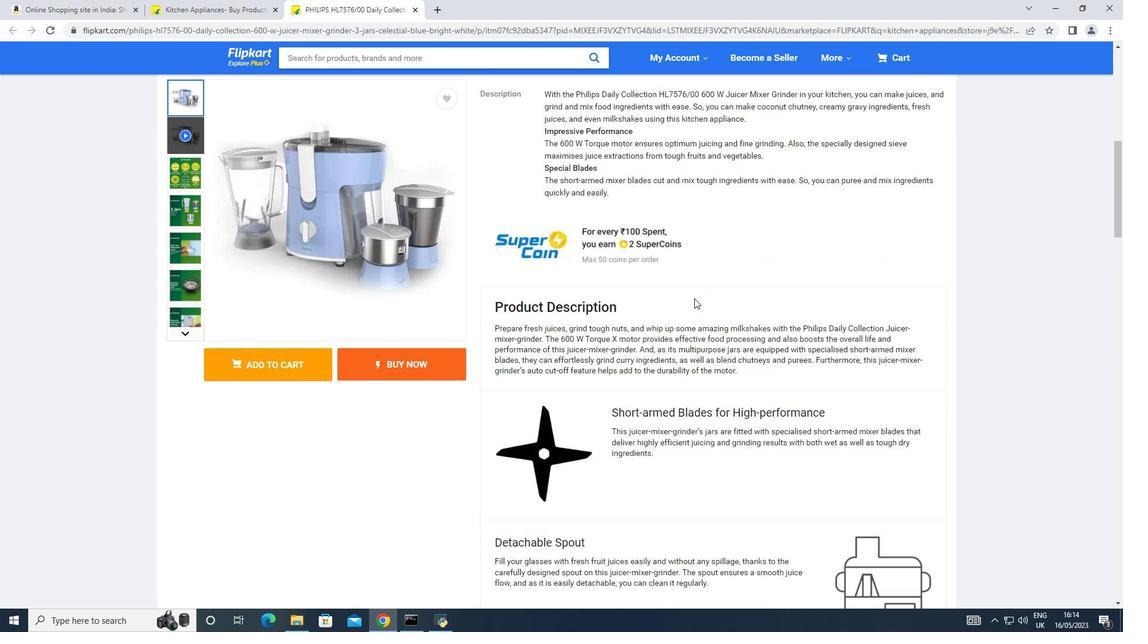 
Action: Mouse scrolled (697, 297) with delta (0, 0)
Screenshot: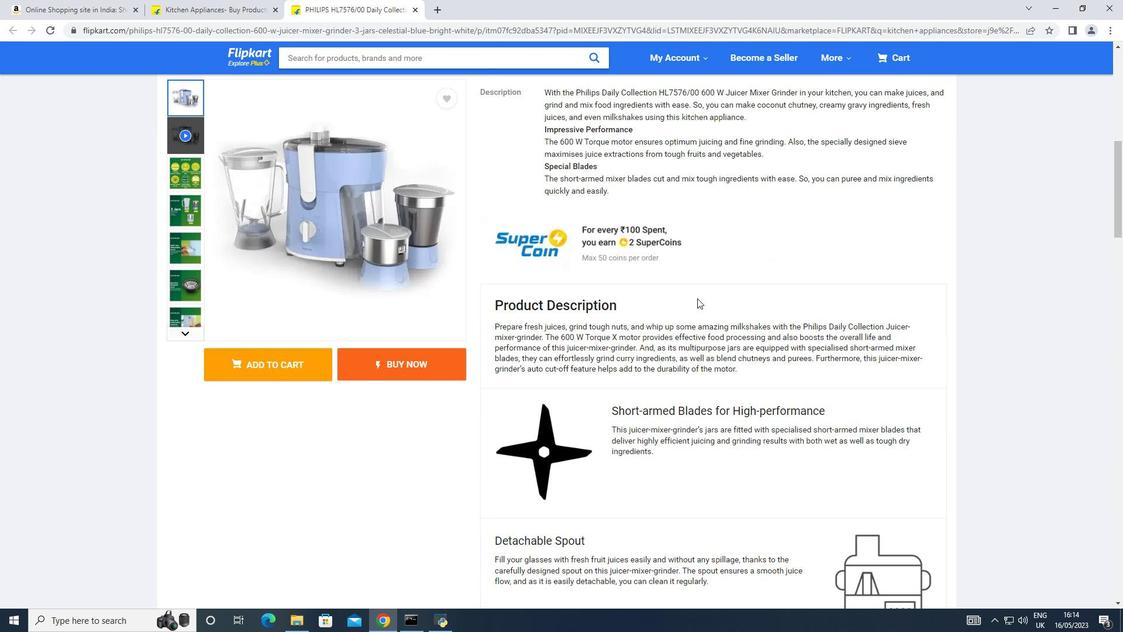
Action: Mouse scrolled (697, 297) with delta (0, 0)
Screenshot: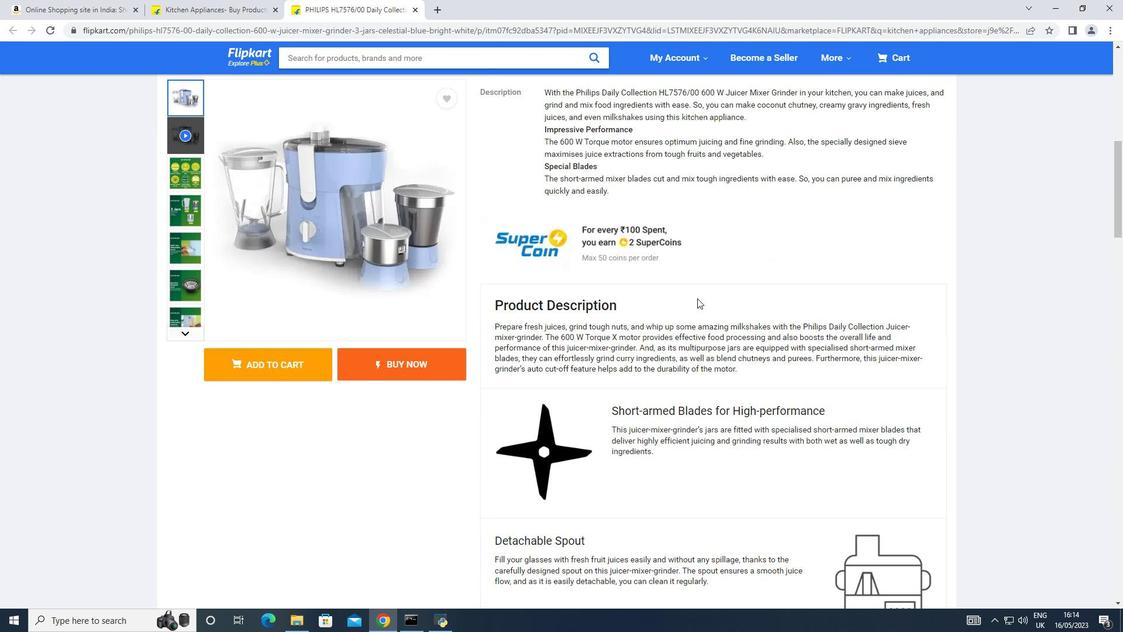
Action: Mouse scrolled (697, 297) with delta (0, 0)
Screenshot: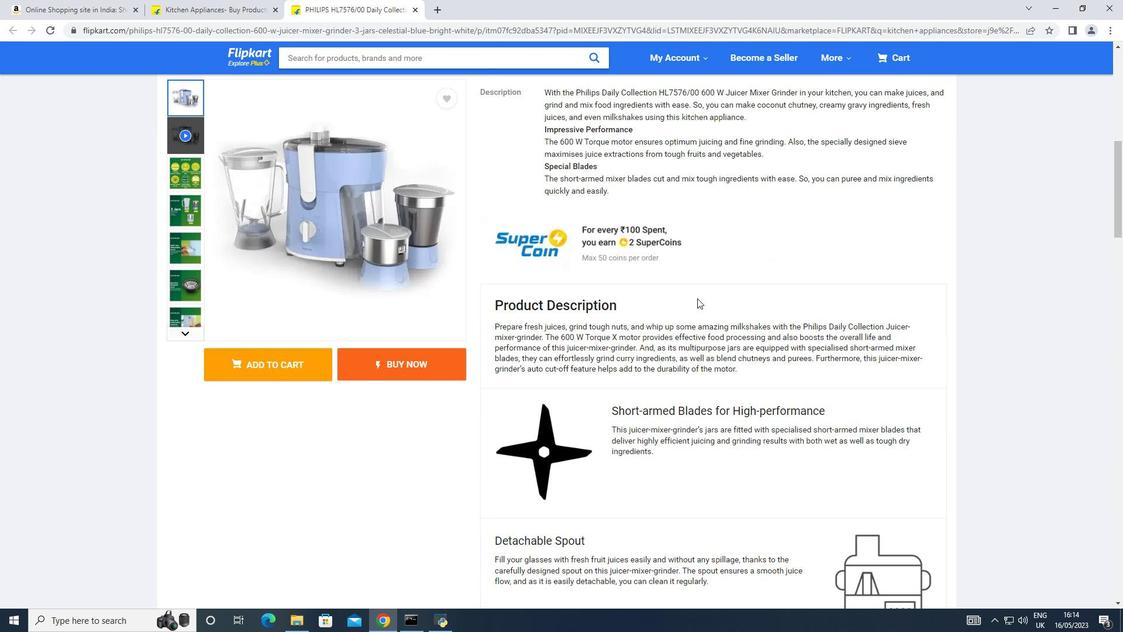 
Action: Mouse scrolled (697, 297) with delta (0, 0)
Screenshot: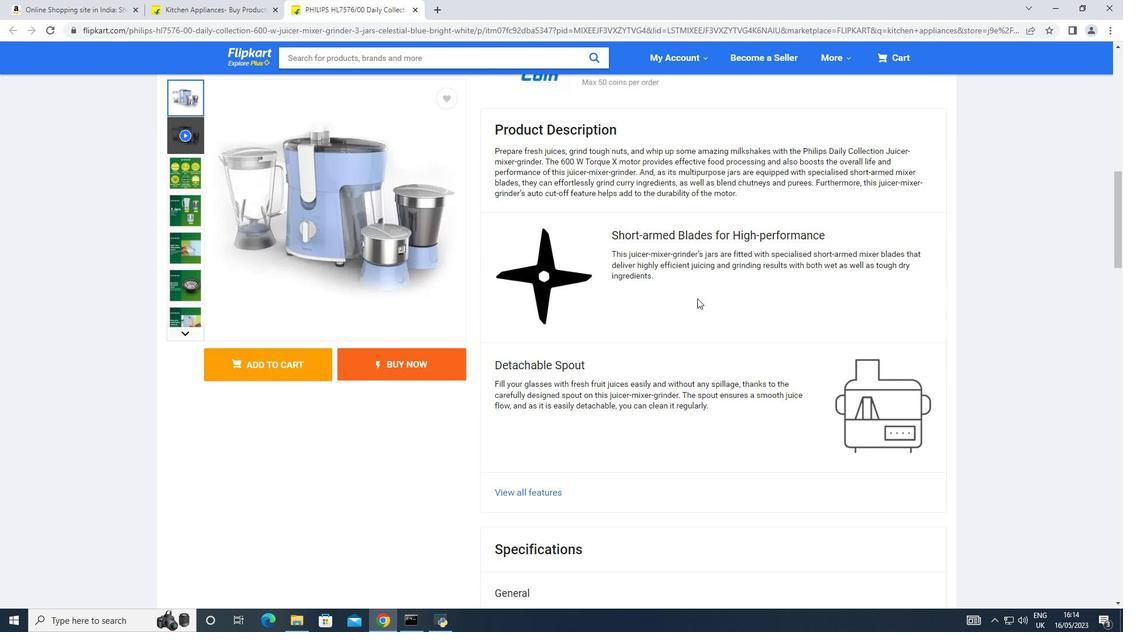 
Action: Mouse scrolled (697, 297) with delta (0, 0)
Screenshot: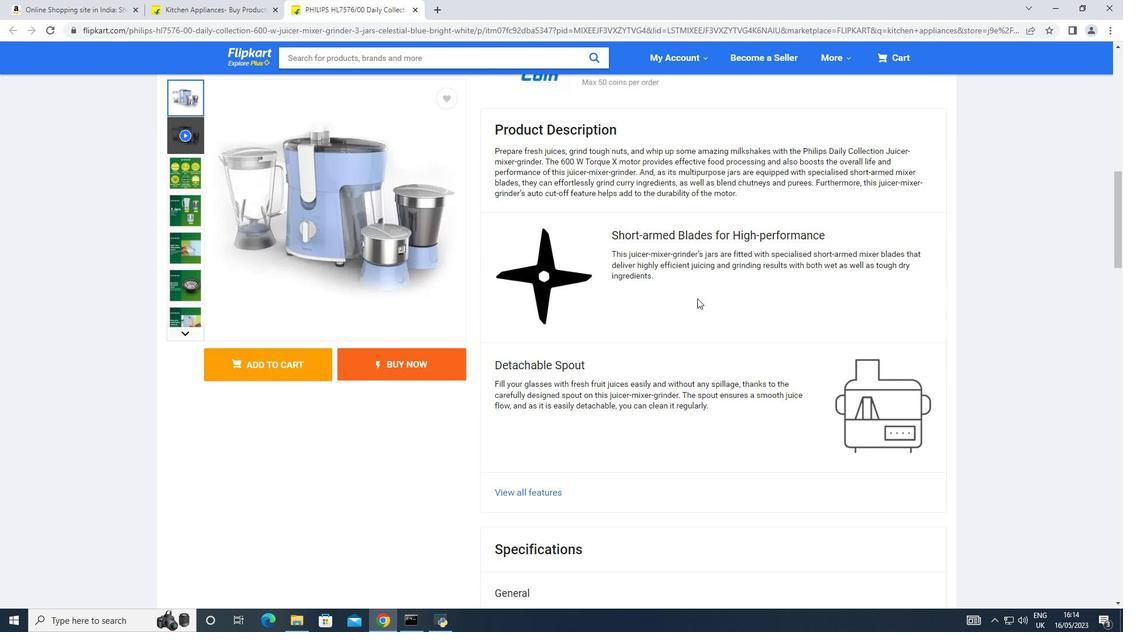 
Action: Mouse moved to (557, 370)
Screenshot: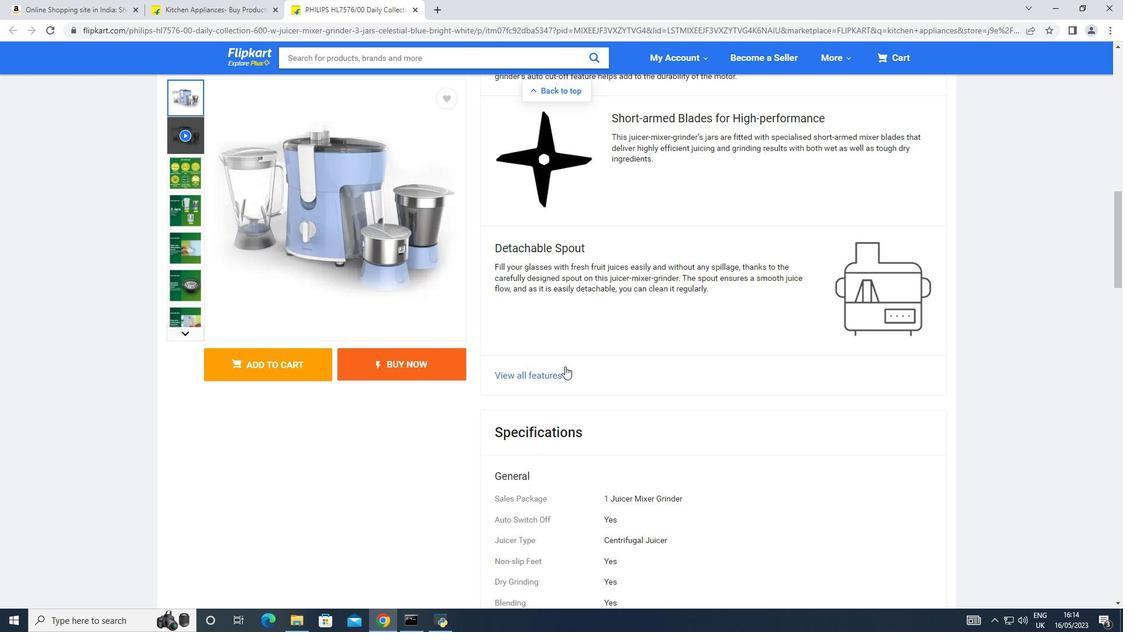 
Action: Mouse pressed left at (557, 370)
Screenshot: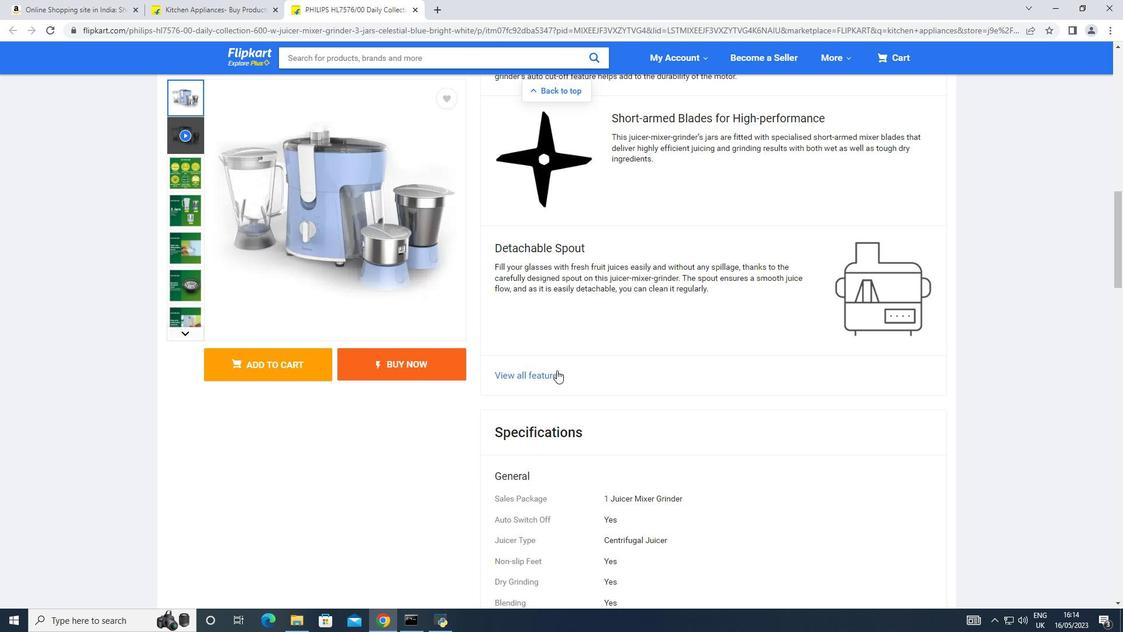 
Action: Mouse moved to (794, 392)
Screenshot: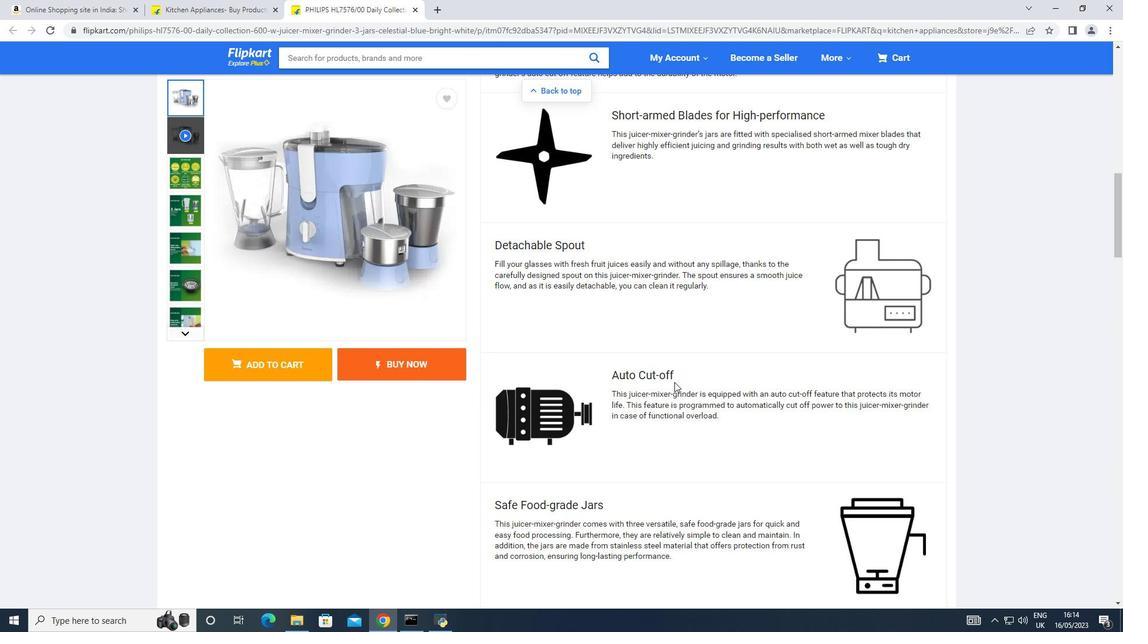 
Action: Mouse scrolled (794, 392) with delta (0, 0)
Screenshot: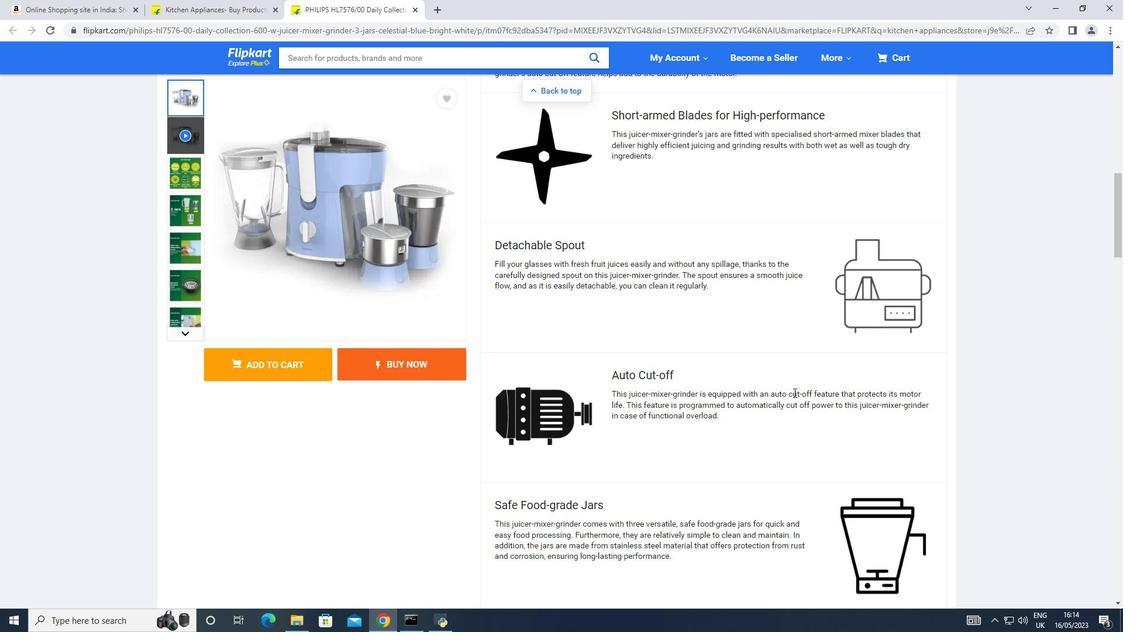 
Action: Mouse scrolled (794, 392) with delta (0, 0)
Screenshot: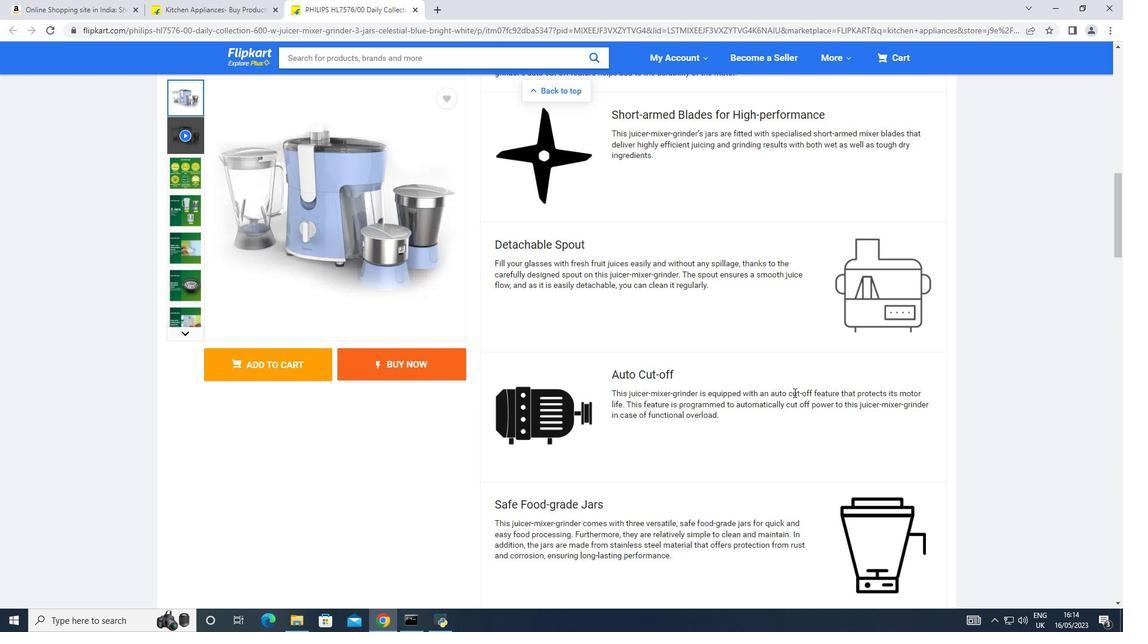 
Action: Mouse moved to (794, 391)
Screenshot: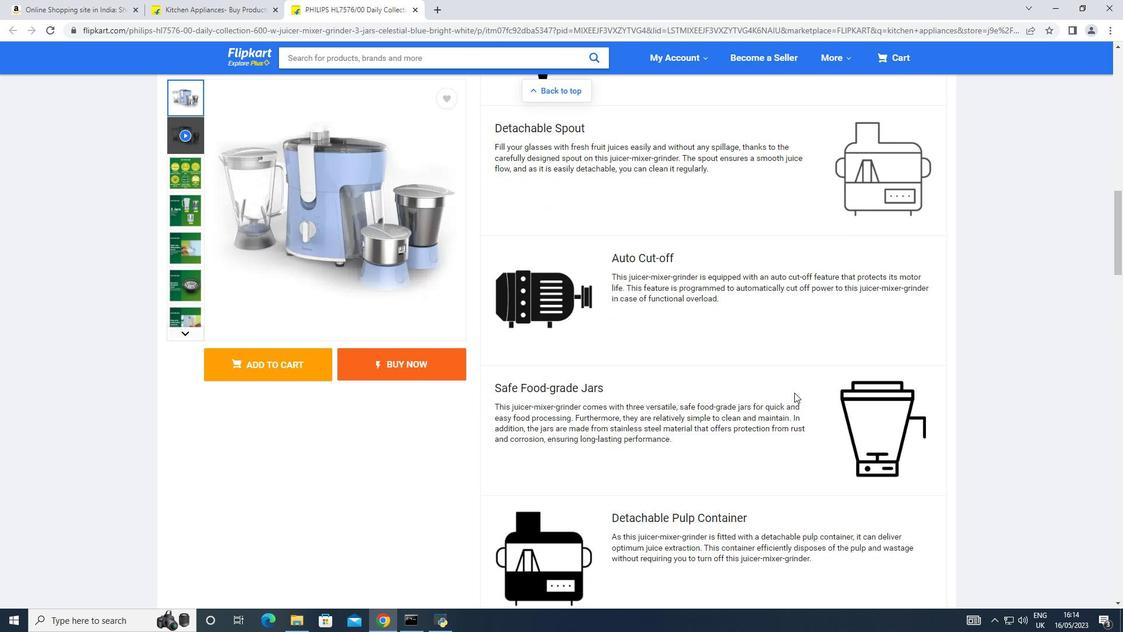 
Action: Mouse scrolled (794, 390) with delta (0, 0)
Screenshot: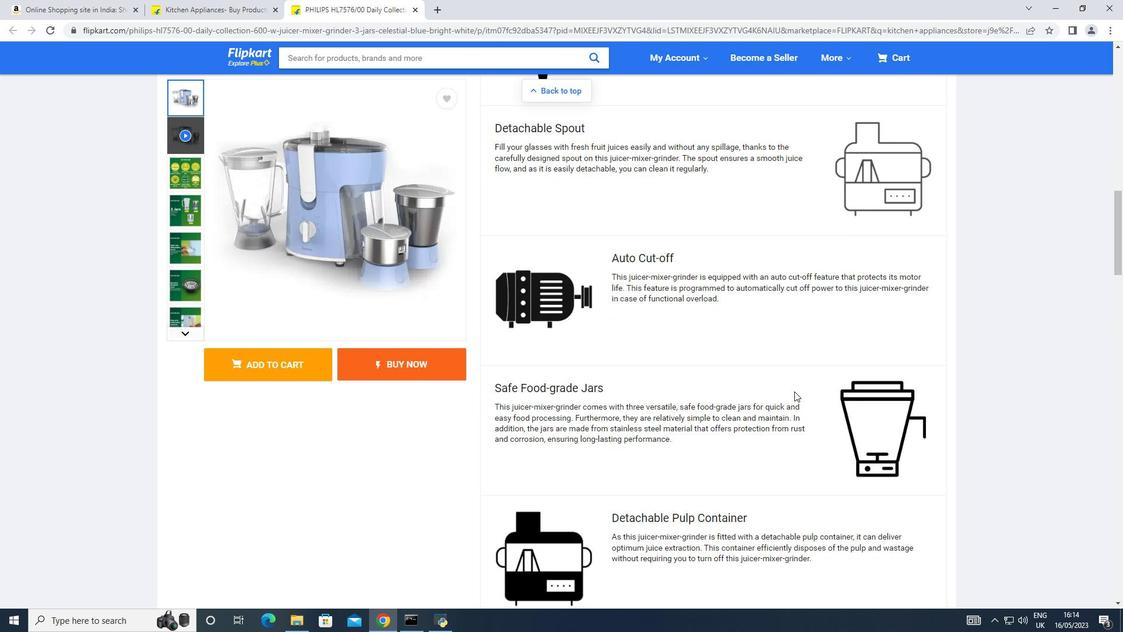 
Action: Mouse moved to (794, 391)
Screenshot: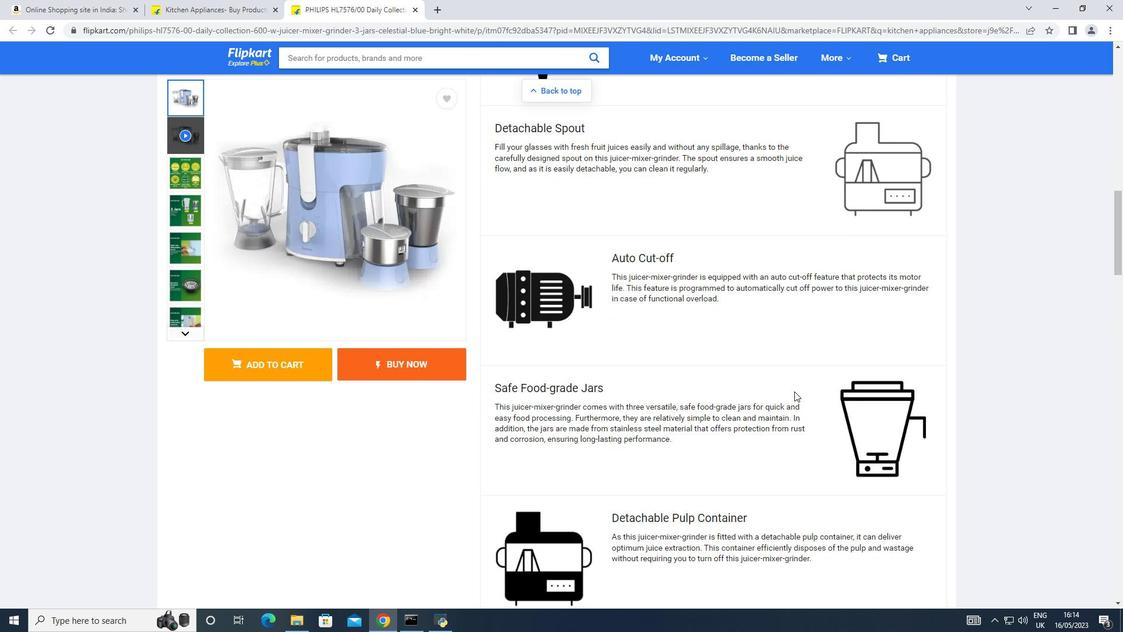 
Action: Mouse scrolled (794, 390) with delta (0, 0)
Screenshot: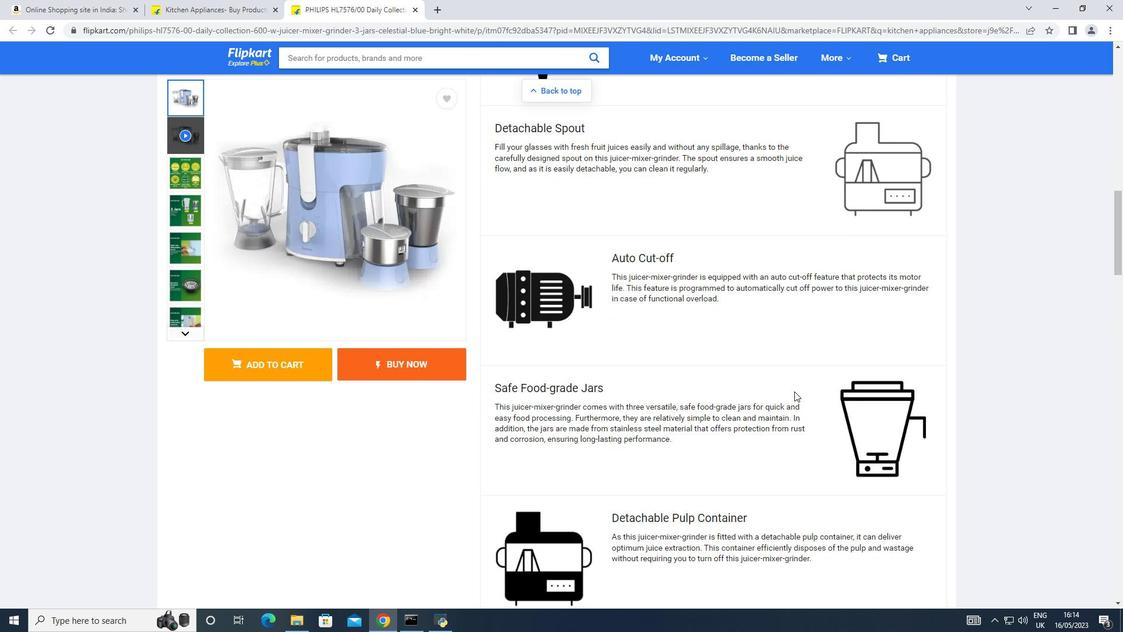 
Action: Mouse scrolled (794, 390) with delta (0, 0)
Screenshot: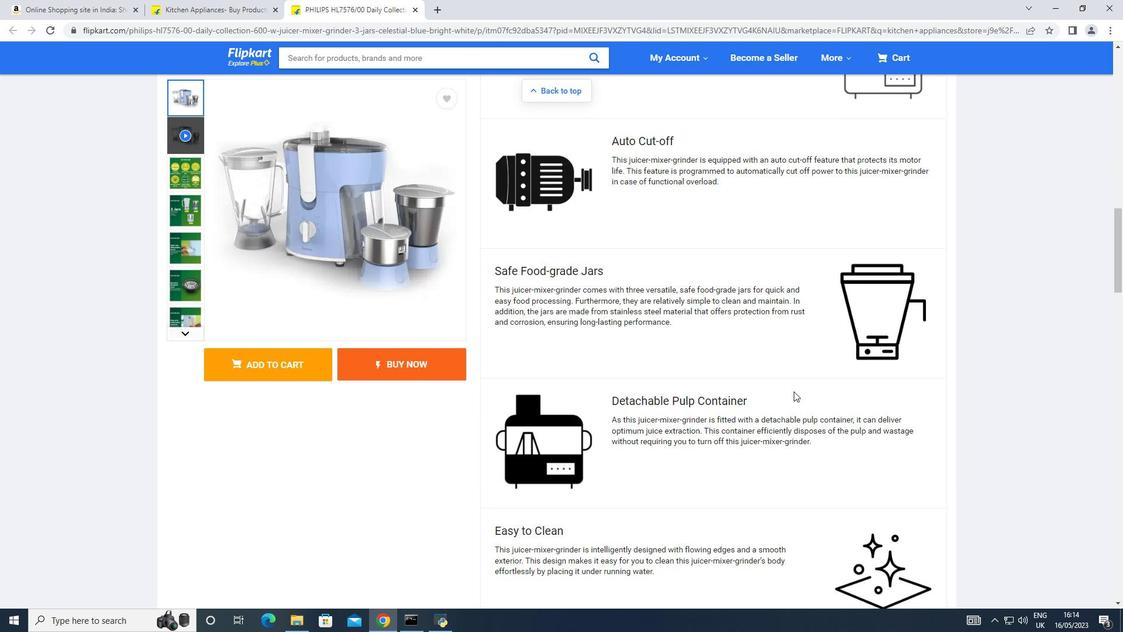 
Action: Mouse moved to (794, 391)
Screenshot: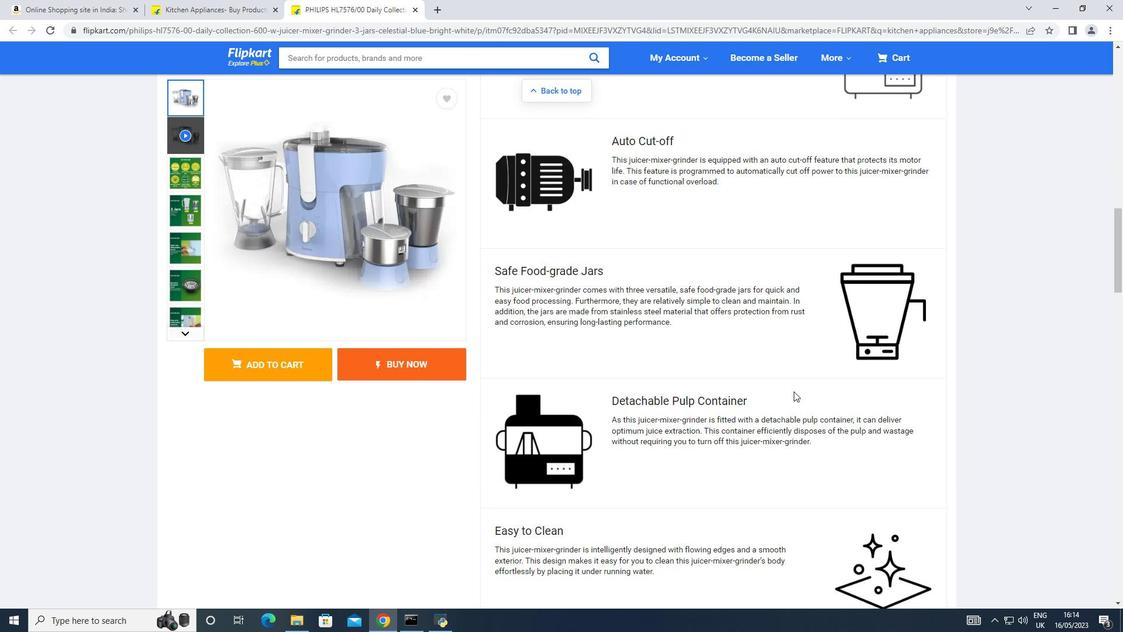 
Action: Mouse scrolled (794, 390) with delta (0, 0)
Screenshot: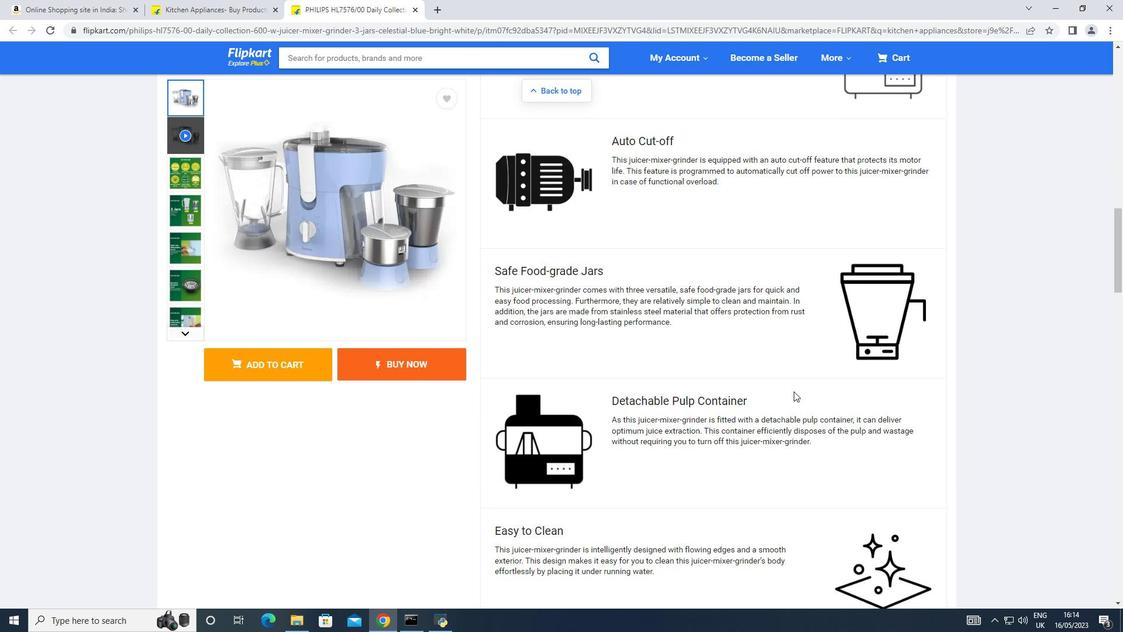 
Action: Mouse scrolled (794, 390) with delta (0, 0)
Screenshot: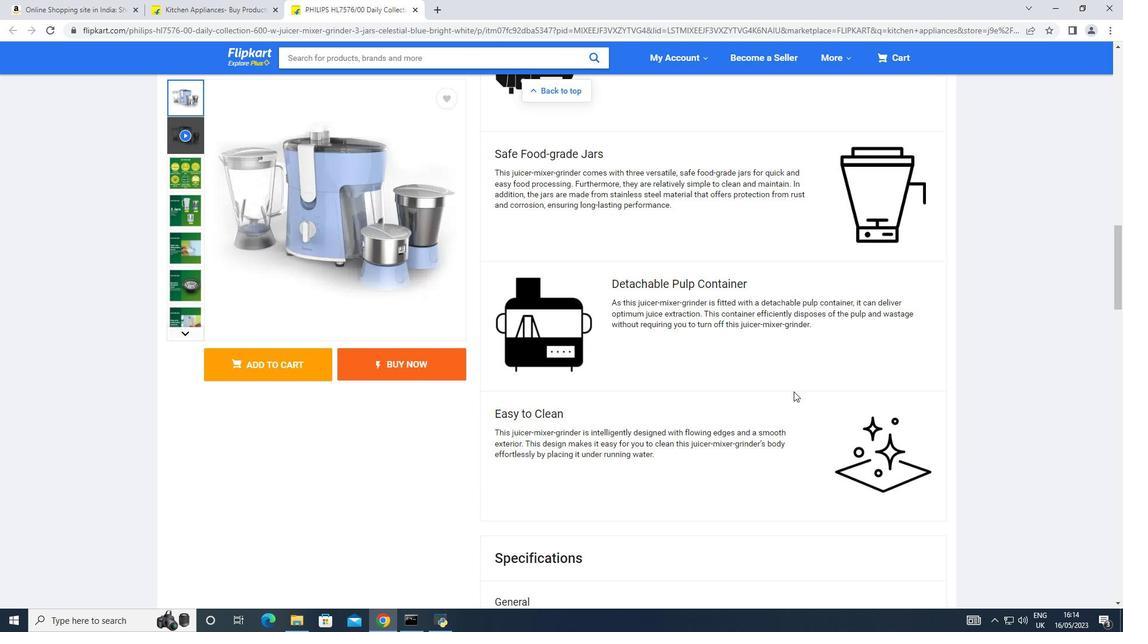 
Action: Mouse scrolled (794, 390) with delta (0, 0)
Screenshot: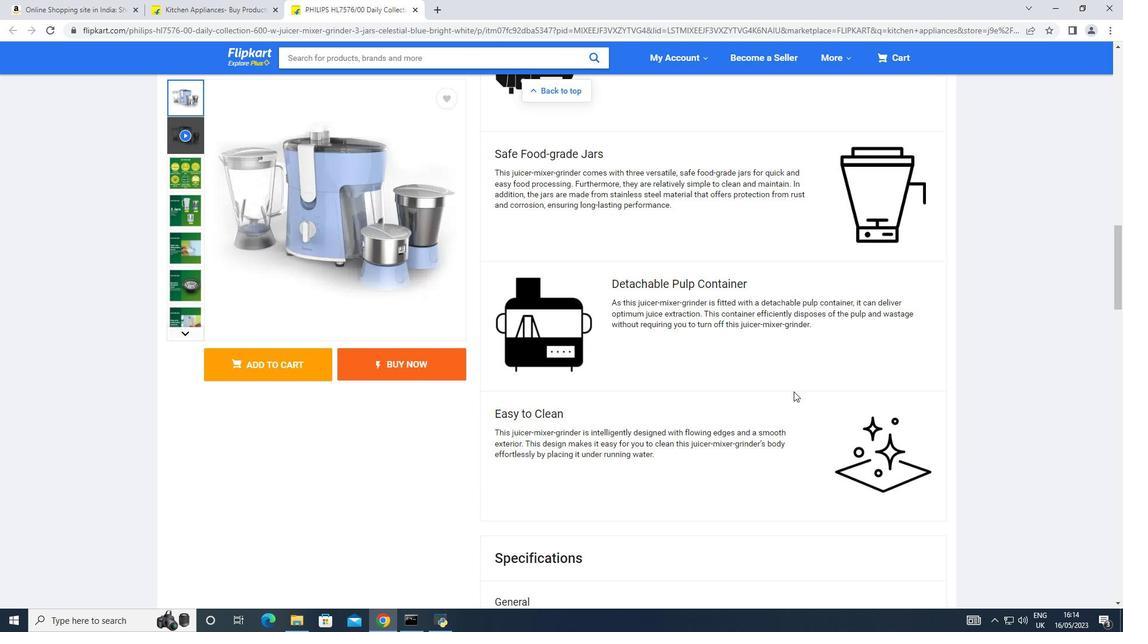 
Action: Mouse scrolled (794, 390) with delta (0, 0)
Screenshot: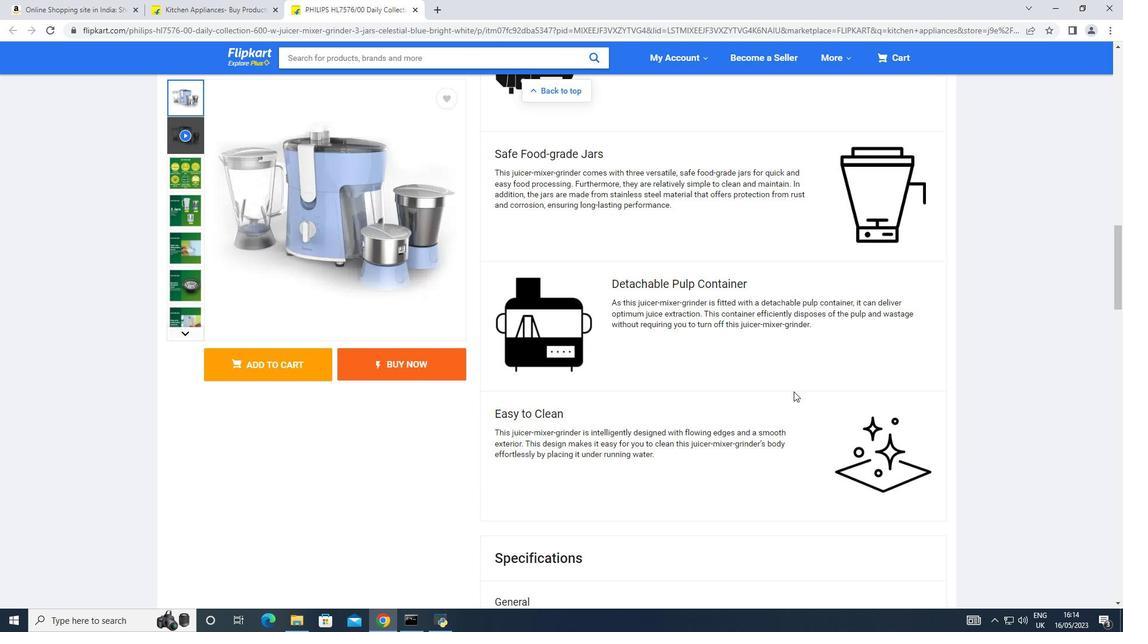 
Action: Mouse scrolled (794, 390) with delta (0, 0)
Screenshot: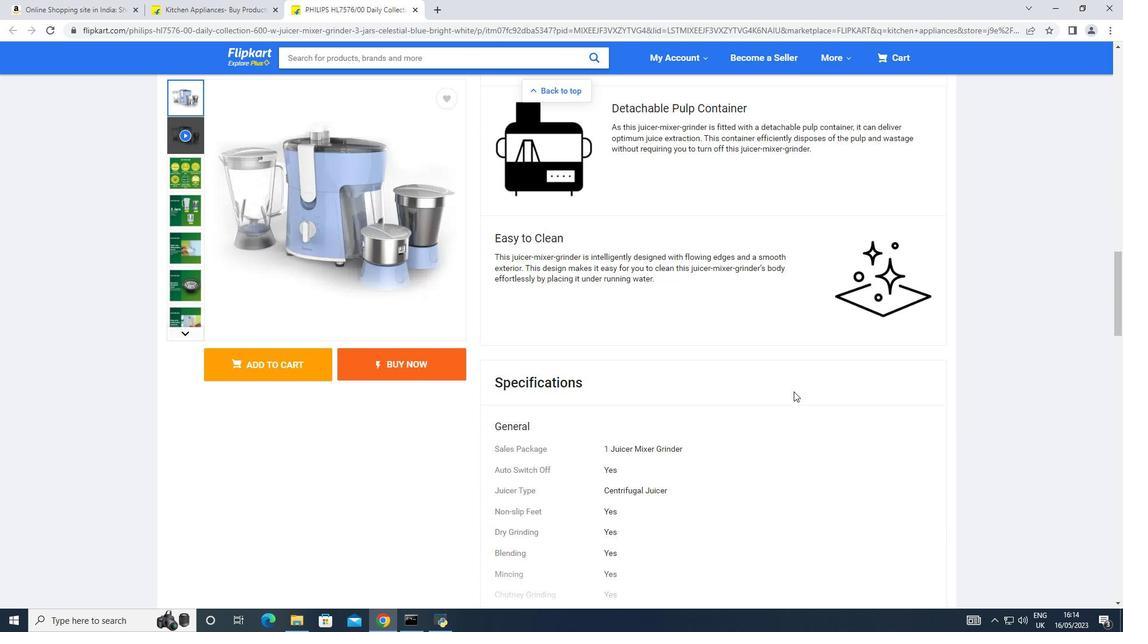 
Action: Mouse scrolled (794, 390) with delta (0, 0)
Screenshot: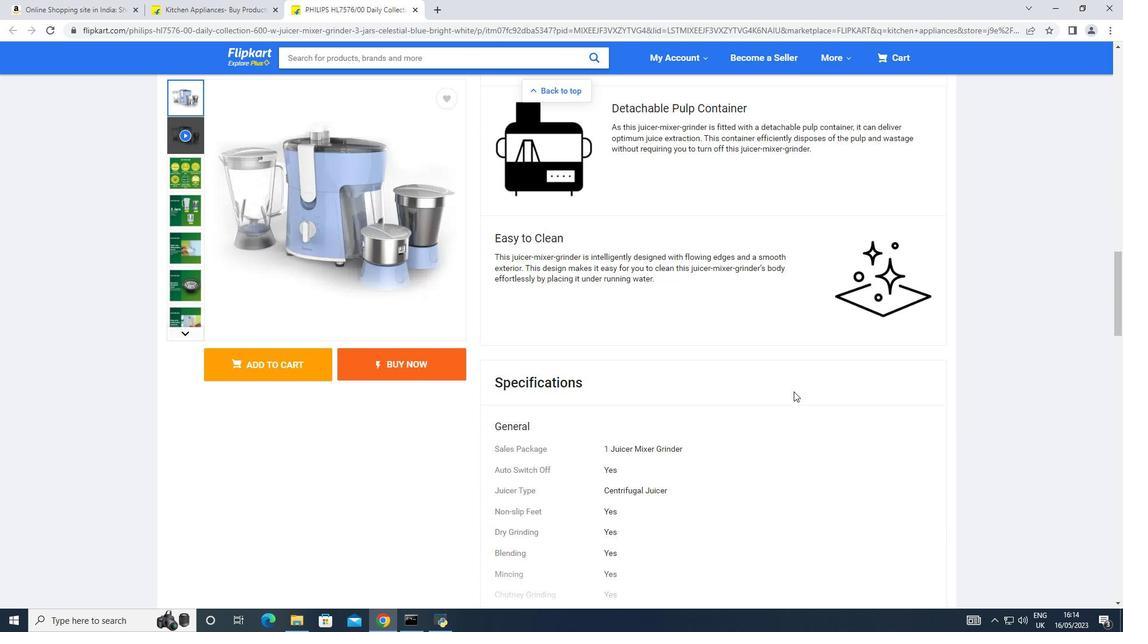 
Action: Mouse scrolled (794, 390) with delta (0, 0)
Screenshot: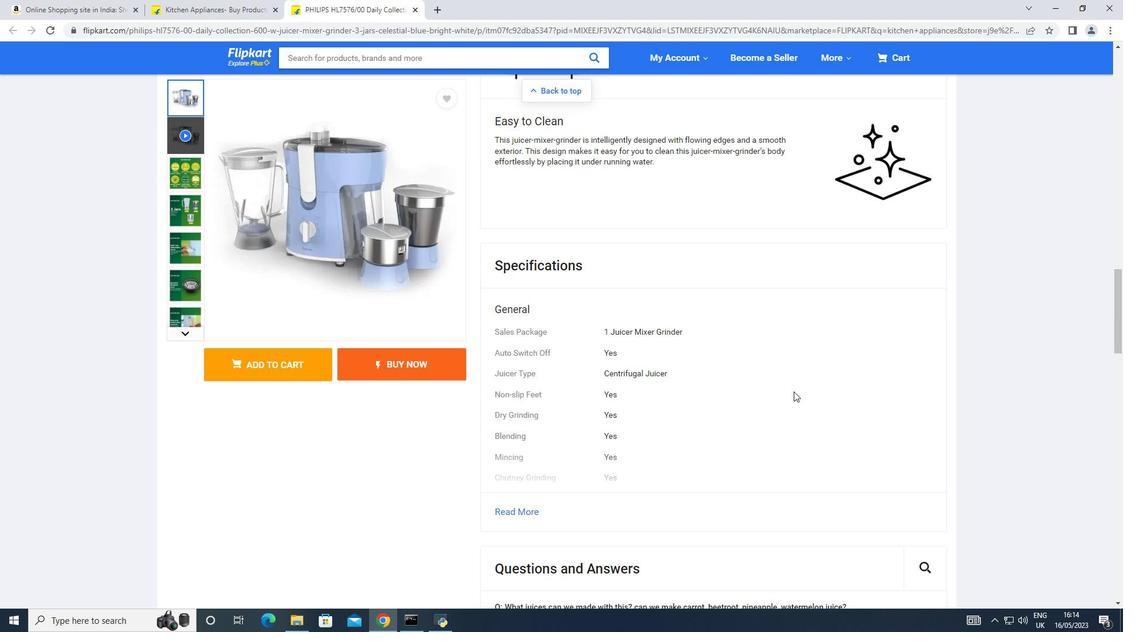 
Action: Mouse moved to (515, 456)
Screenshot: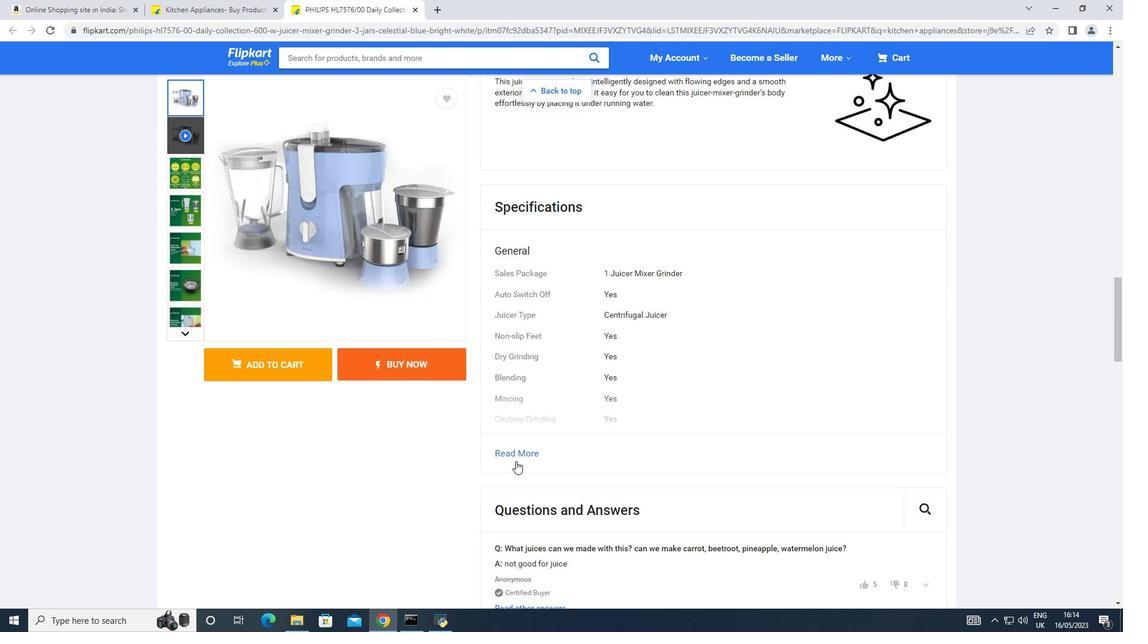 
Action: Mouse pressed left at (515, 456)
Screenshot: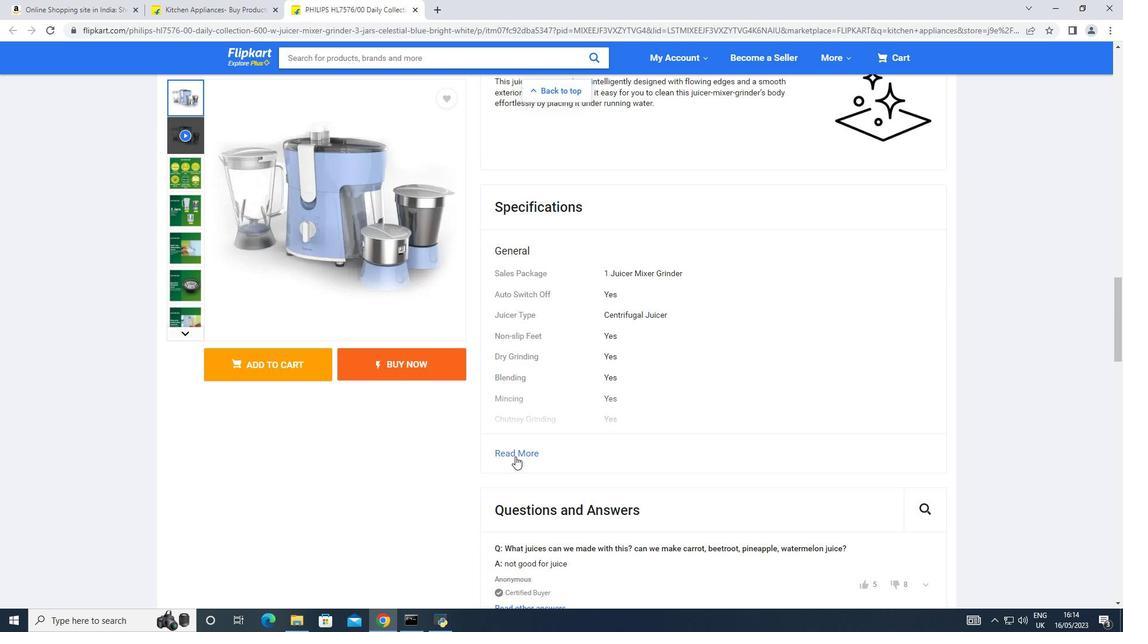 
Action: Mouse moved to (673, 440)
Screenshot: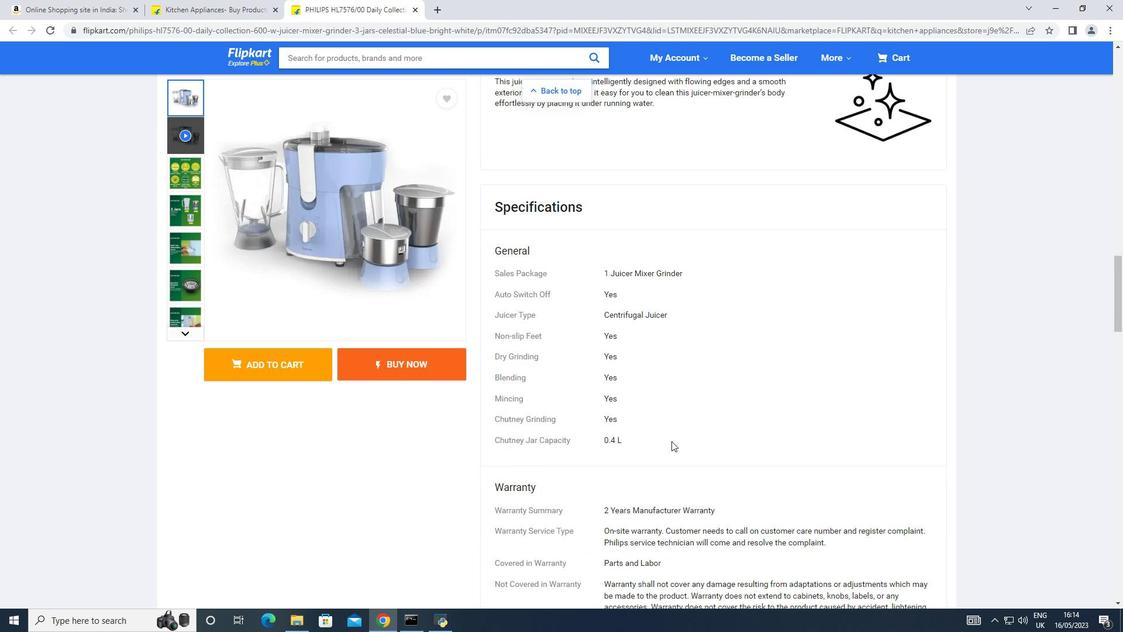 
Action: Mouse scrolled (673, 439) with delta (0, 0)
Screenshot: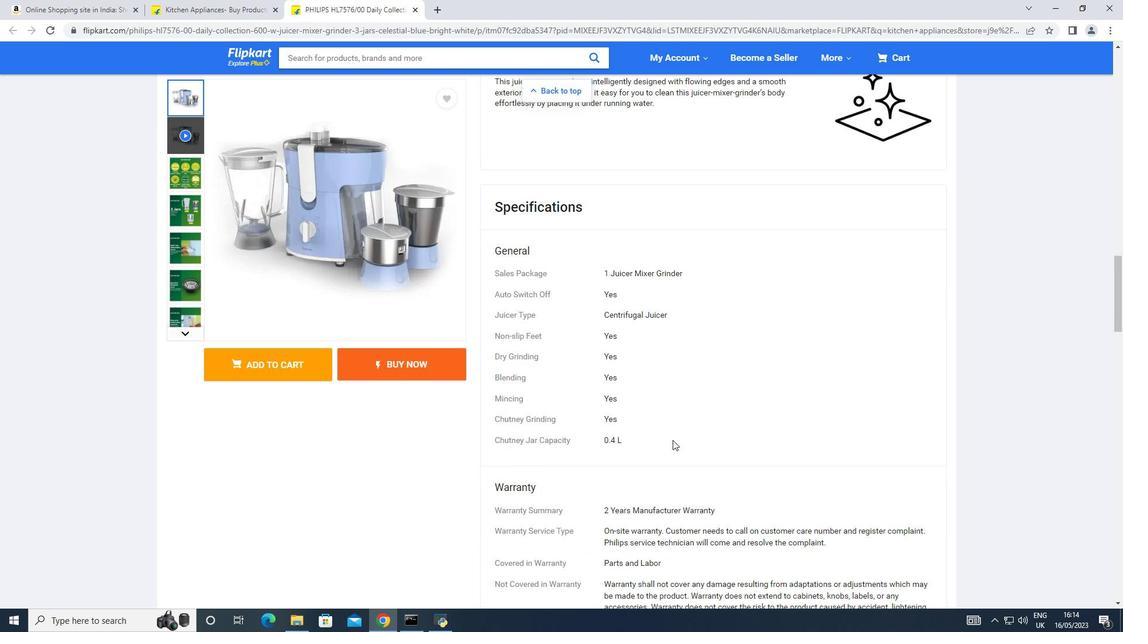 
Action: Mouse scrolled (673, 439) with delta (0, 0)
Screenshot: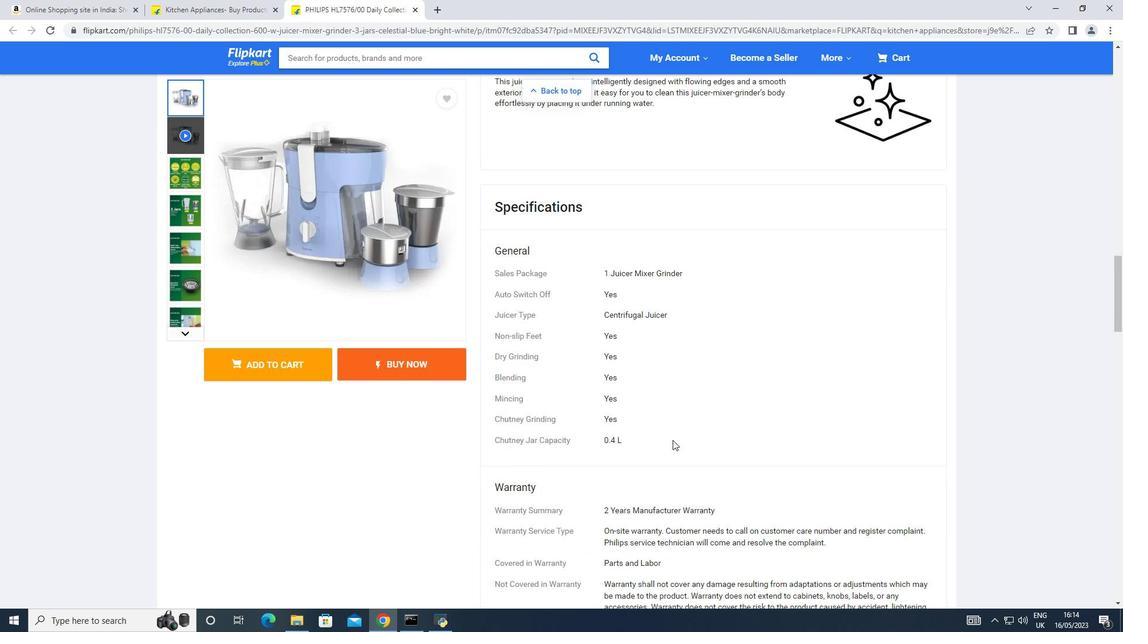 
Action: Mouse scrolled (673, 439) with delta (0, 0)
Screenshot: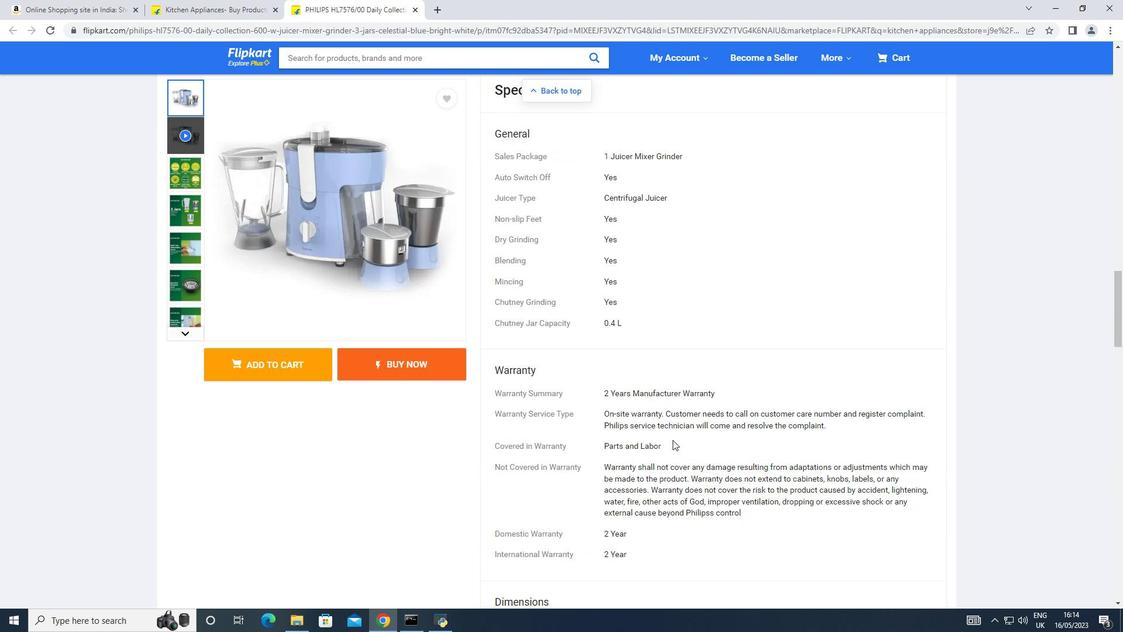 
Action: Mouse scrolled (673, 439) with delta (0, 0)
Screenshot: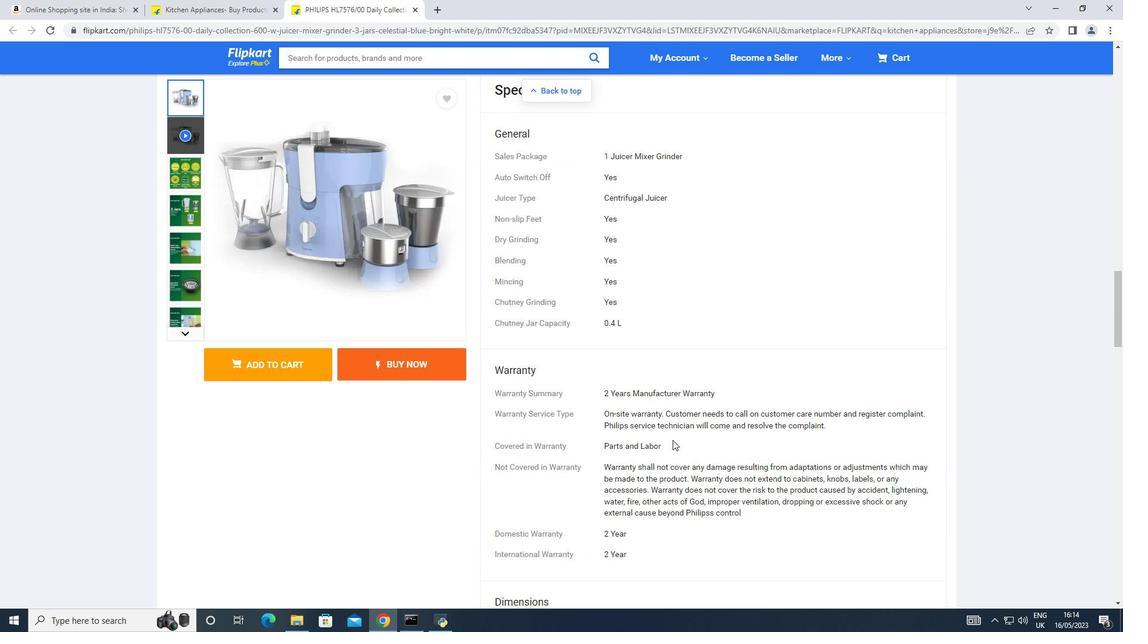 
Action: Mouse scrolled (673, 439) with delta (0, 0)
Screenshot: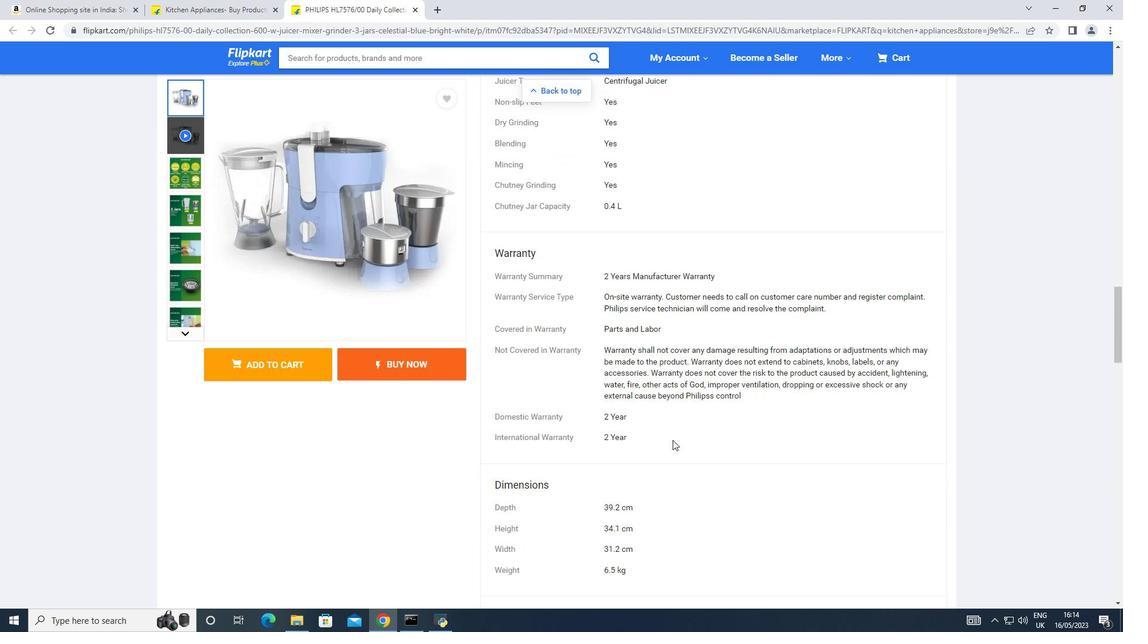 
Action: Mouse scrolled (673, 439) with delta (0, 0)
Screenshot: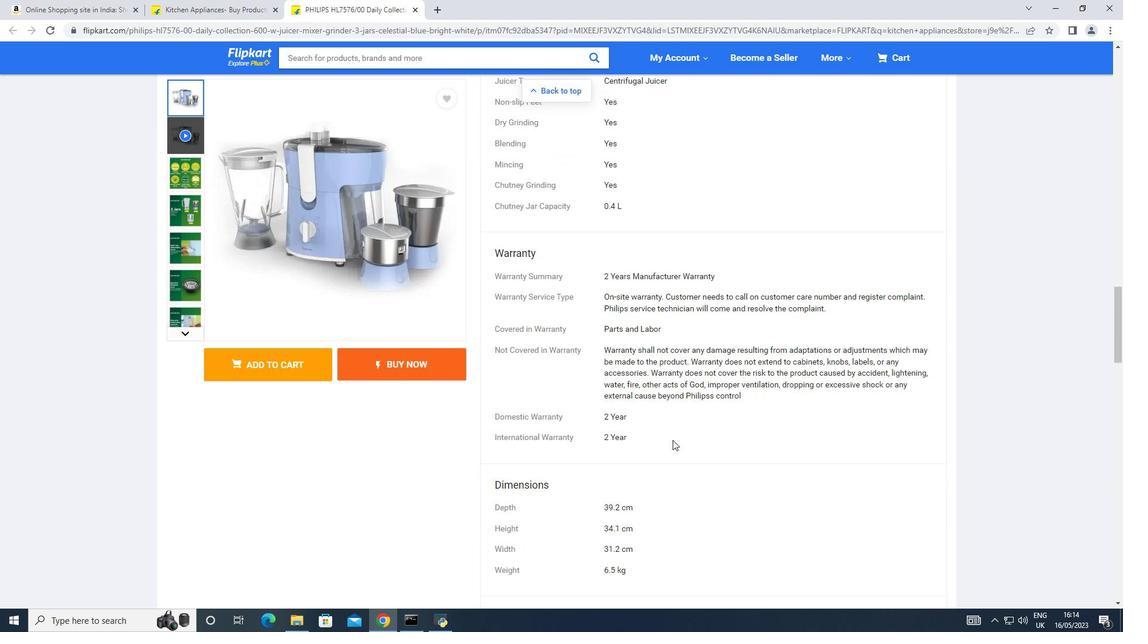 
Action: Mouse scrolled (673, 439) with delta (0, 0)
Screenshot: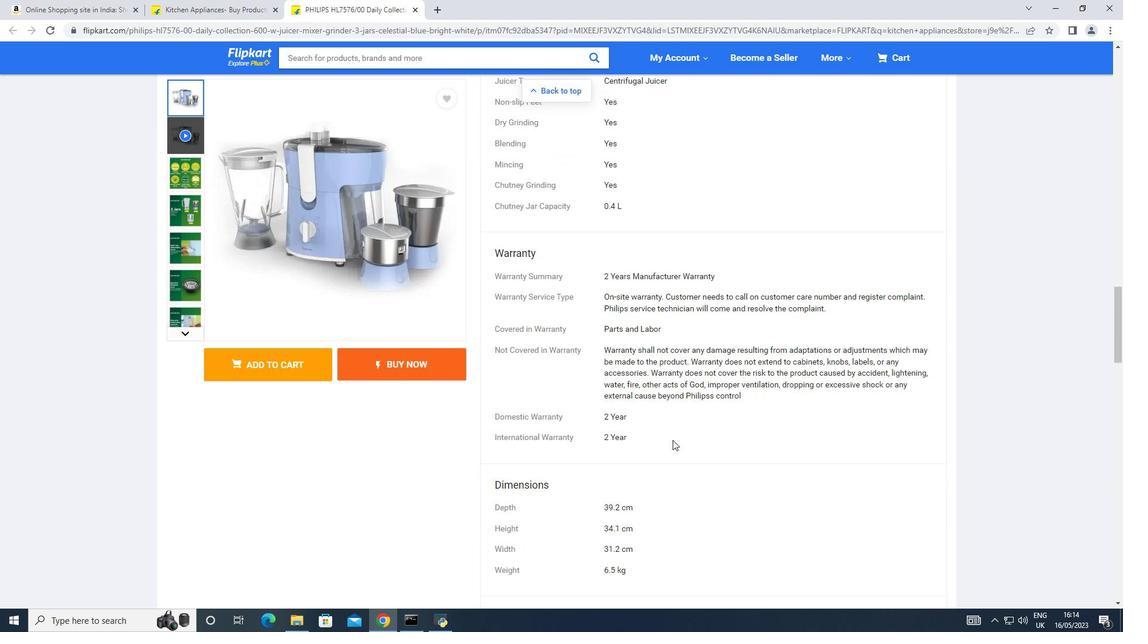 
Action: Mouse scrolled (673, 439) with delta (0, 0)
Screenshot: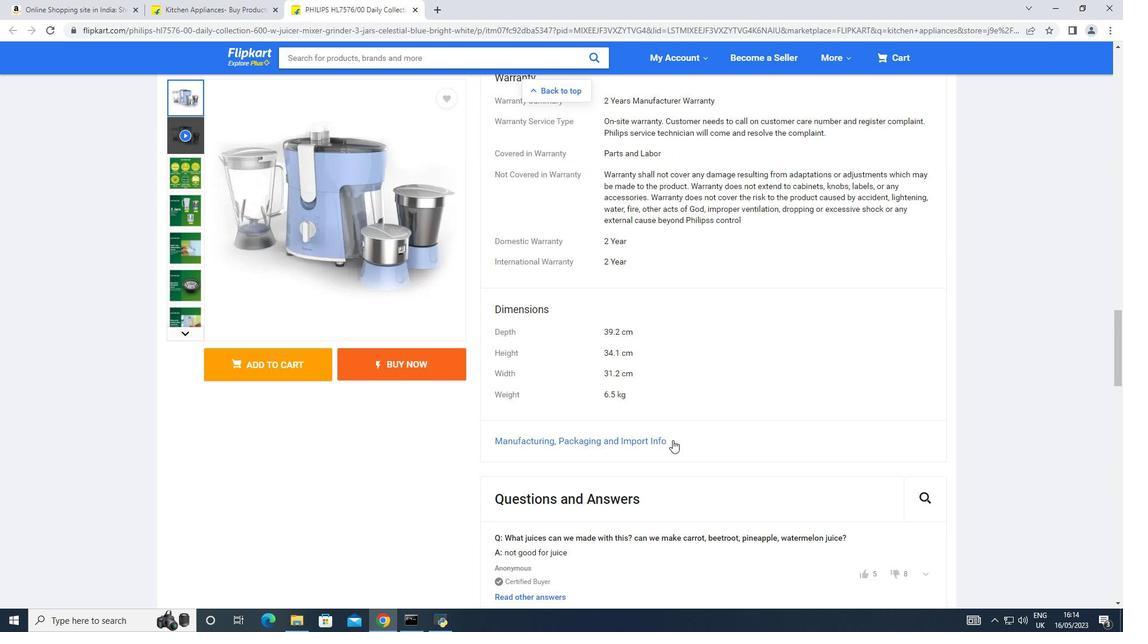 
Action: Mouse scrolled (673, 439) with delta (0, 0)
Screenshot: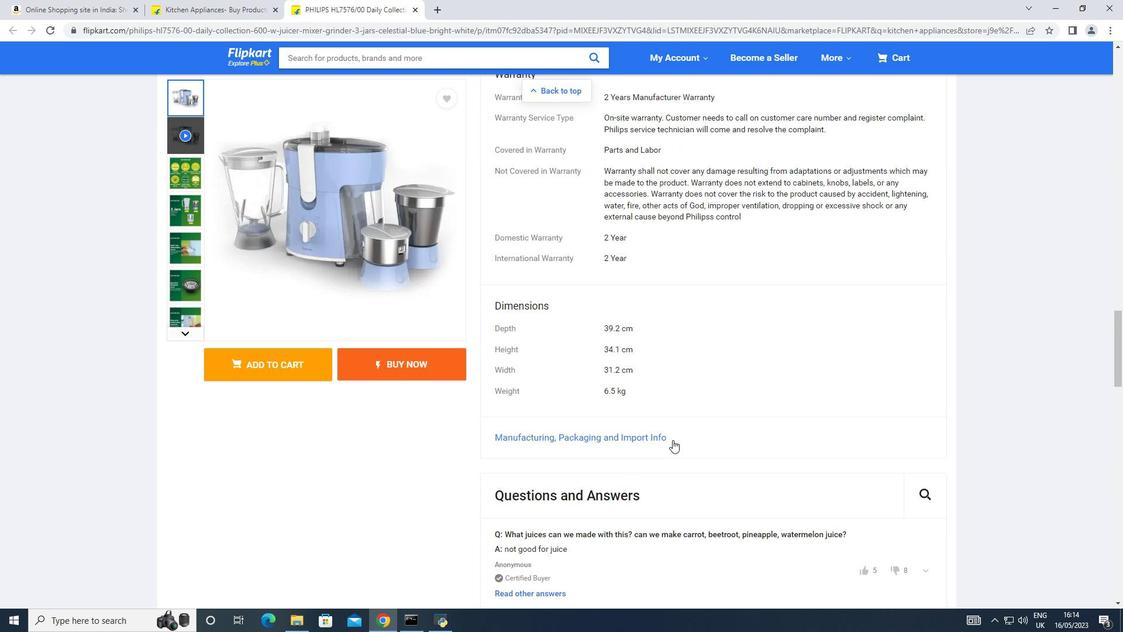 
Action: Mouse moved to (643, 321)
Screenshot: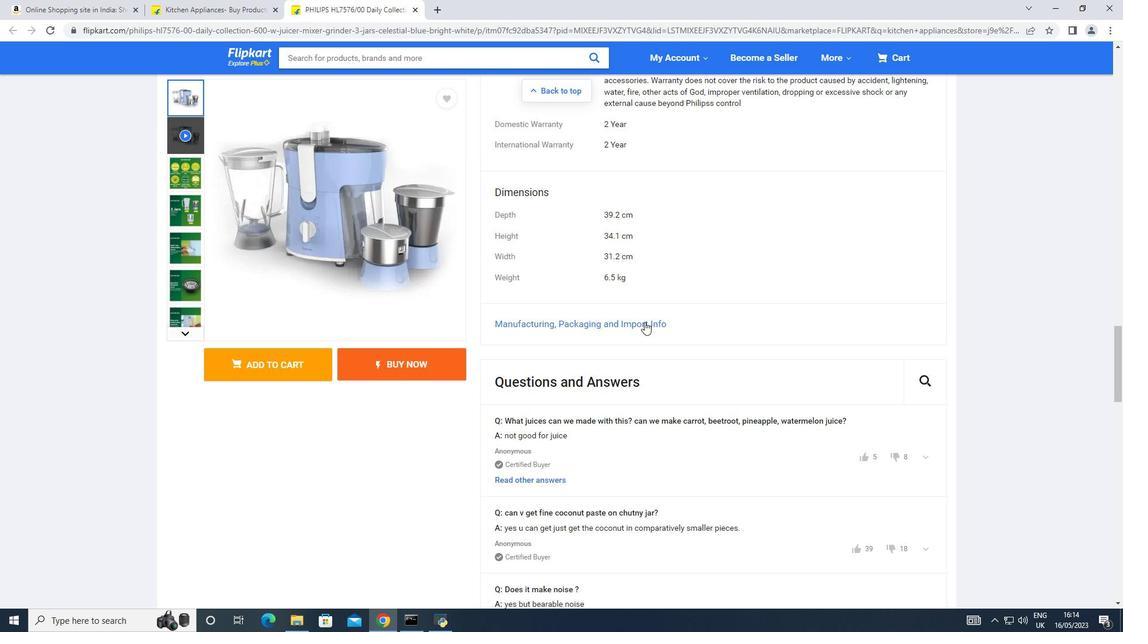 
Action: Mouse pressed left at (643, 321)
Screenshot: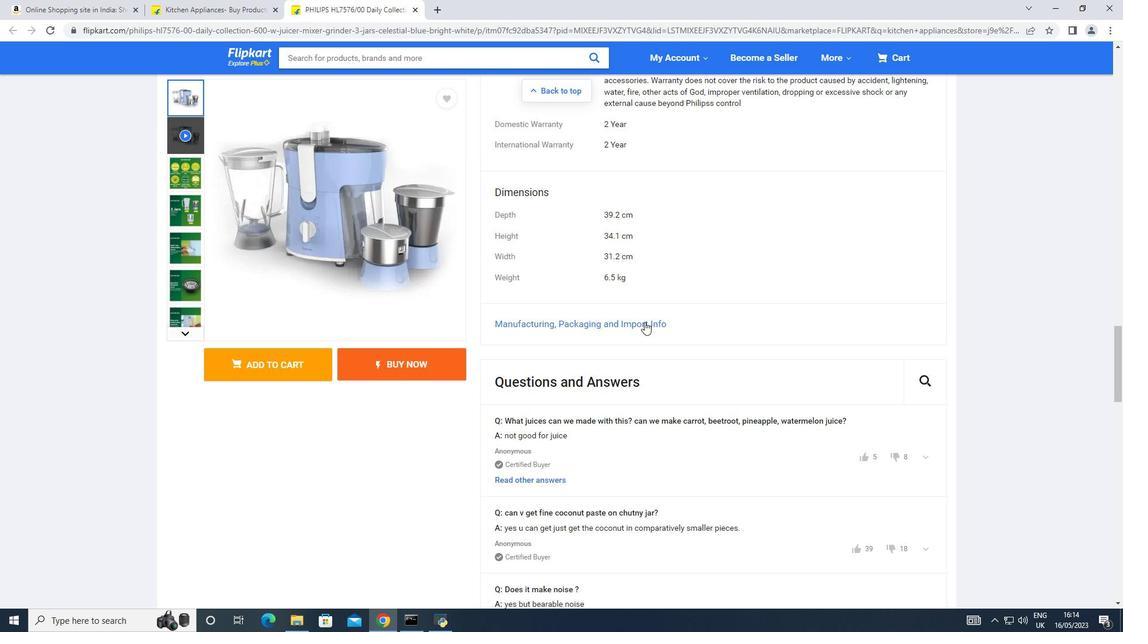 
Action: Mouse moved to (801, 191)
Screenshot: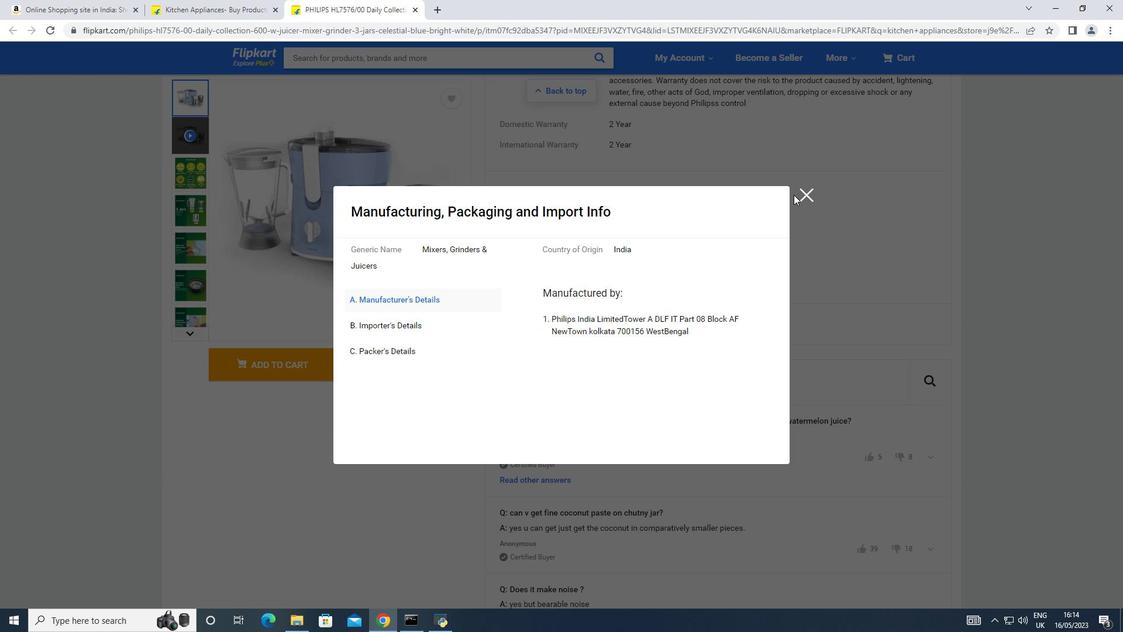 
Action: Mouse pressed left at (801, 191)
Screenshot: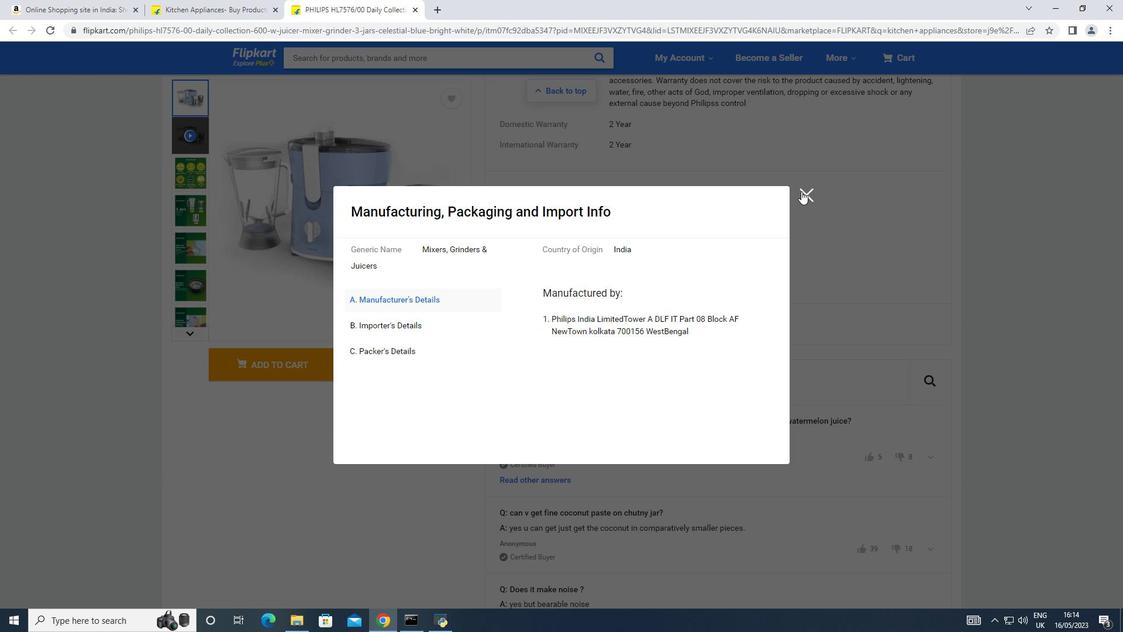 
Action: Mouse moved to (778, 367)
Screenshot: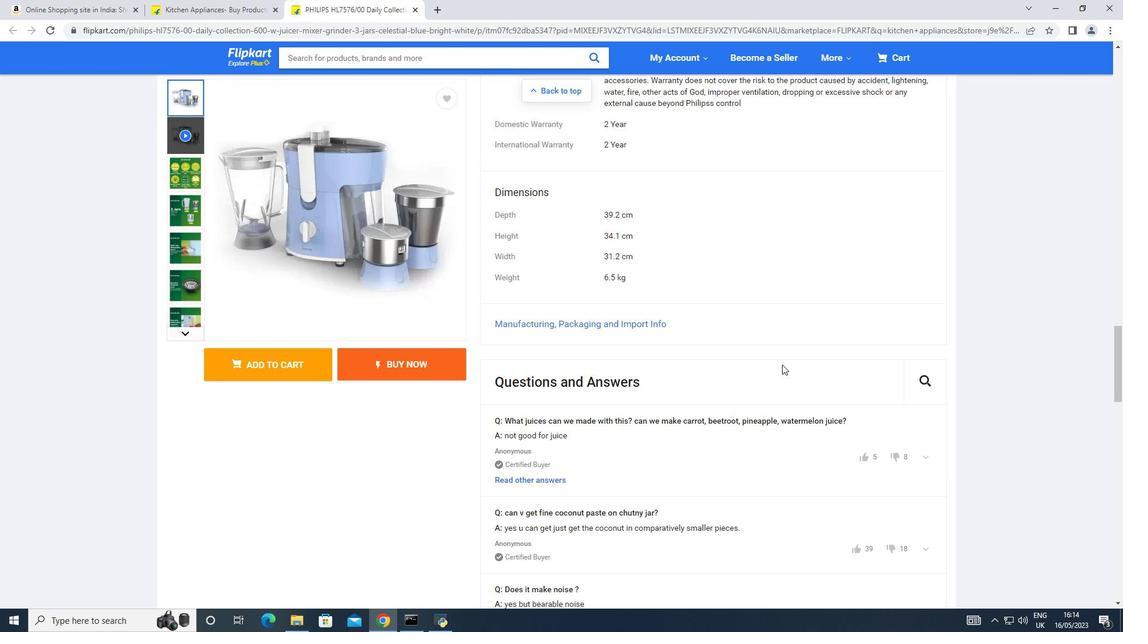 
Action: Mouse scrolled (778, 366) with delta (0, 0)
Screenshot: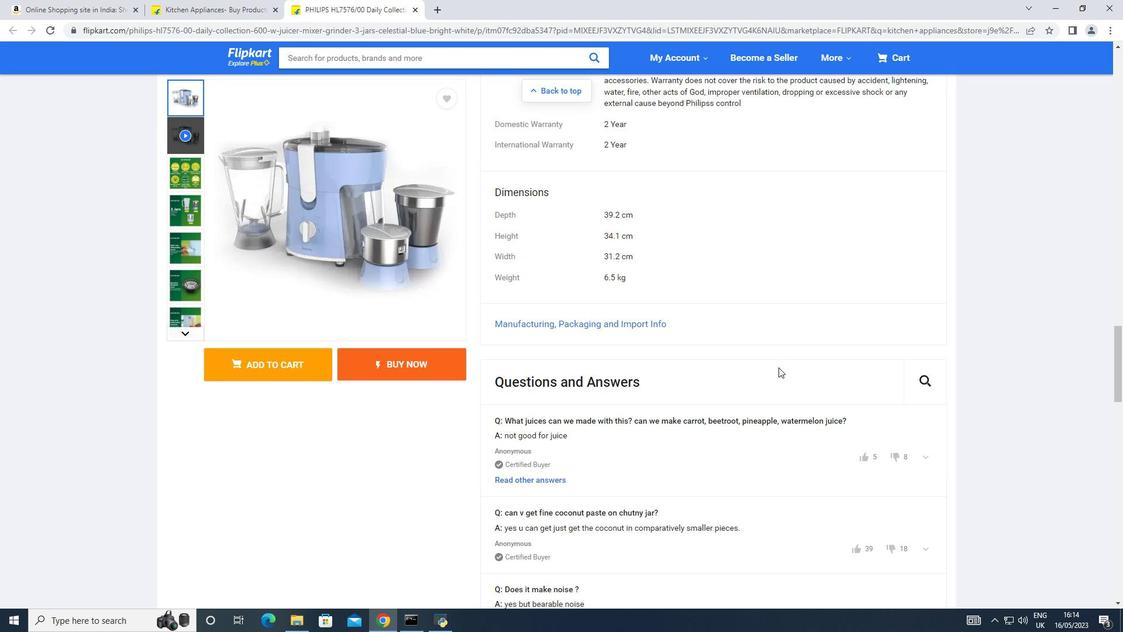 
Action: Mouse moved to (778, 367)
Screenshot: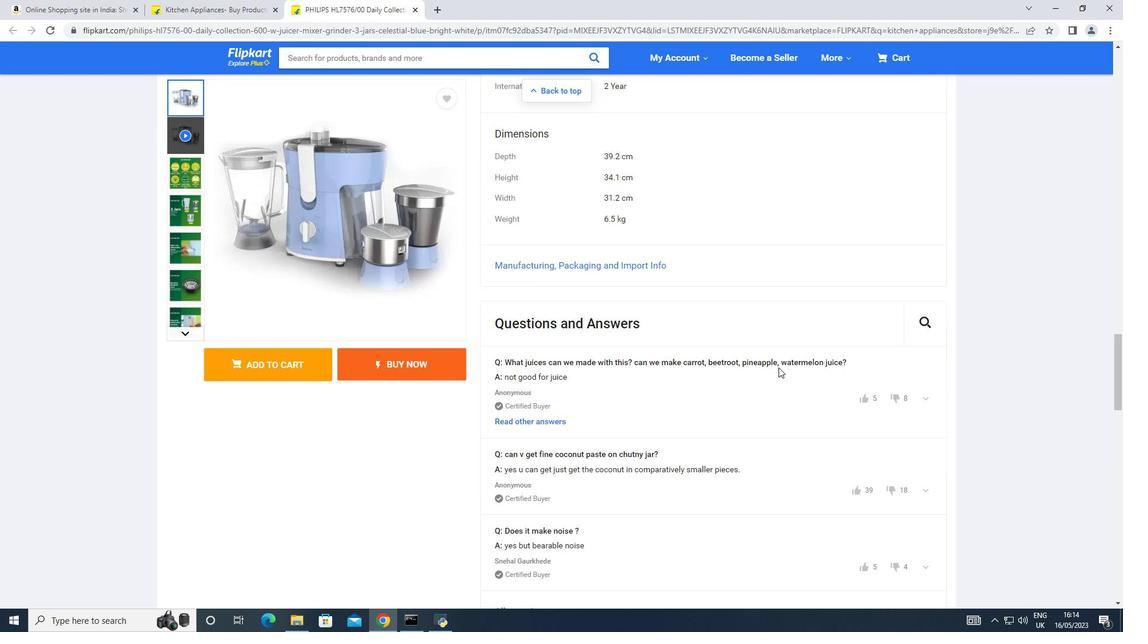 
Action: Mouse scrolled (778, 366) with delta (0, 0)
Screenshot: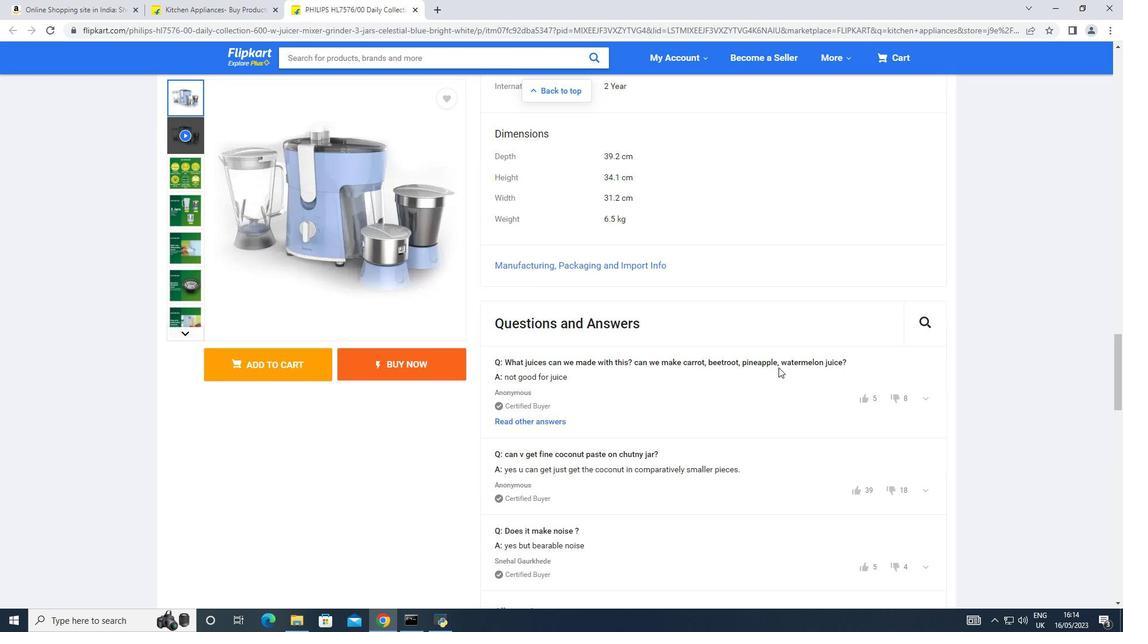 
Action: Mouse moved to (536, 363)
Screenshot: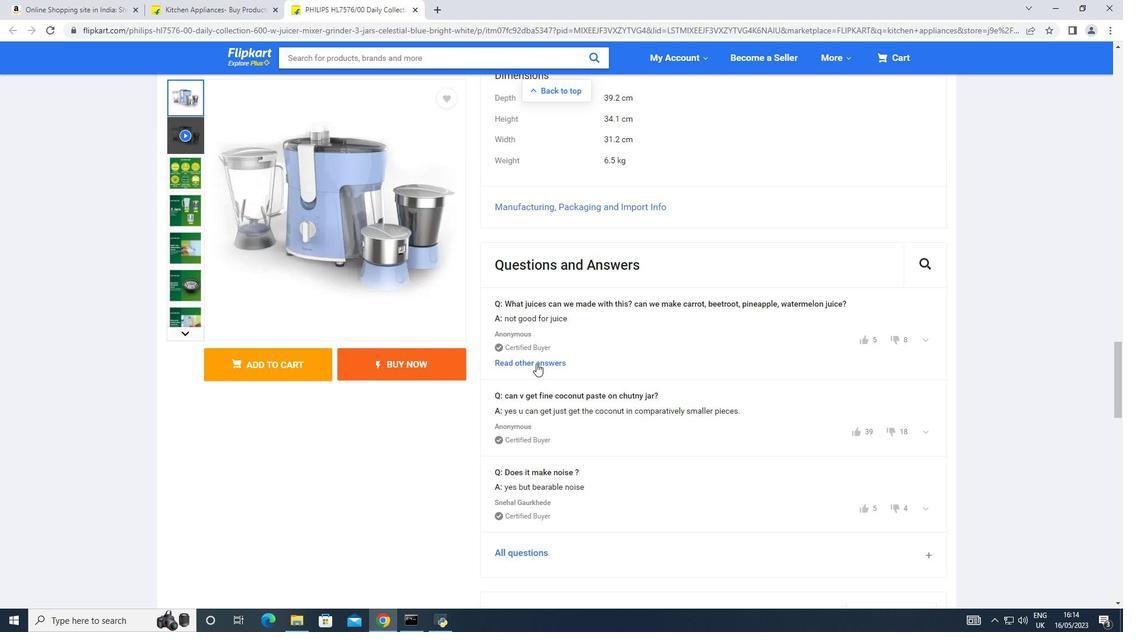 
Action: Mouse pressed left at (536, 363)
Screenshot: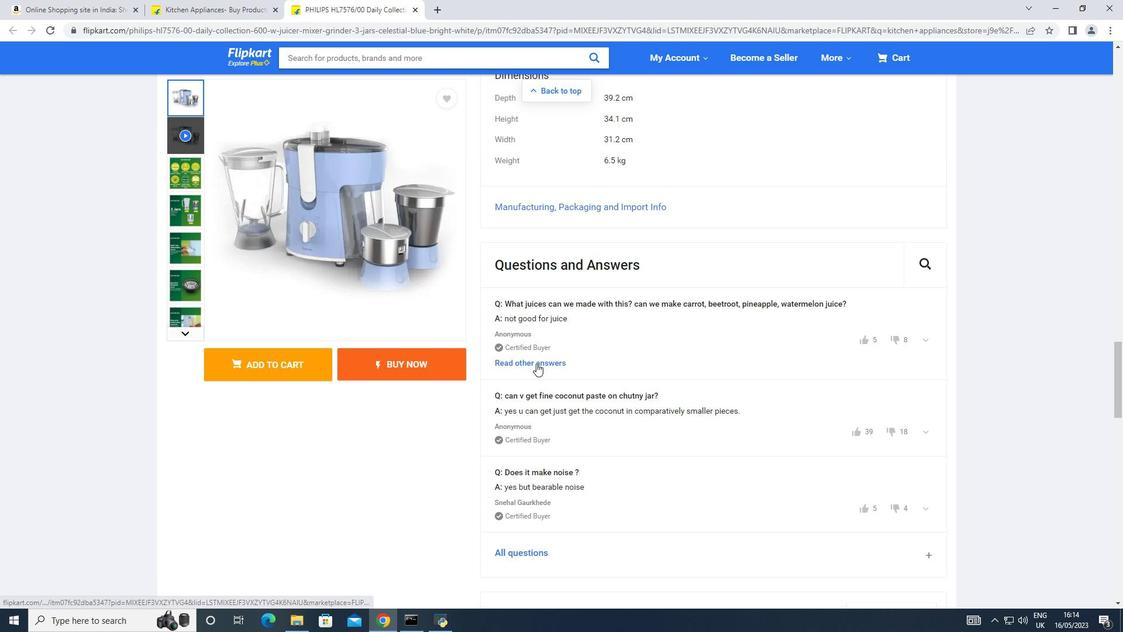 
Action: Mouse moved to (558, 252)
Screenshot: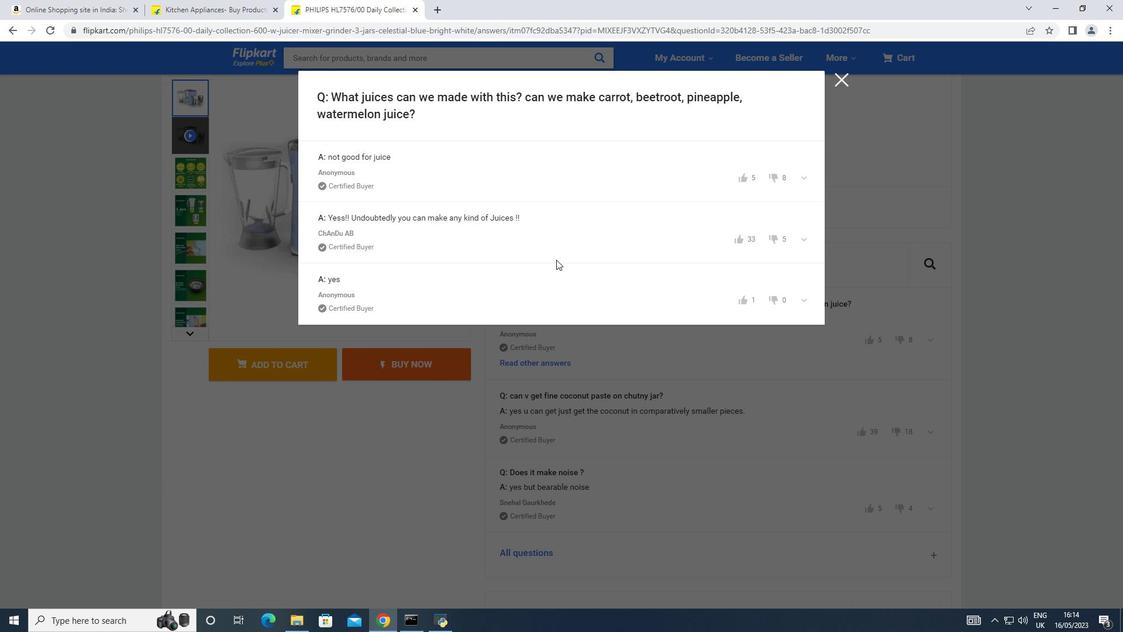 
Action: Mouse scrolled (558, 251) with delta (0, 0)
Screenshot: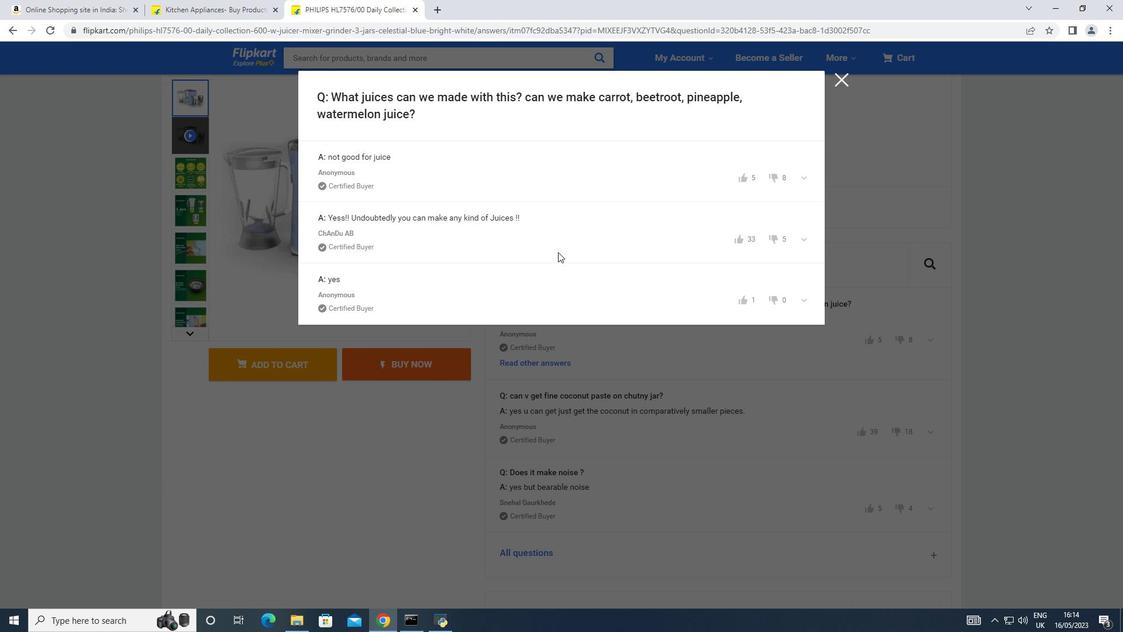 
Action: Mouse scrolled (558, 251) with delta (0, 0)
Screenshot: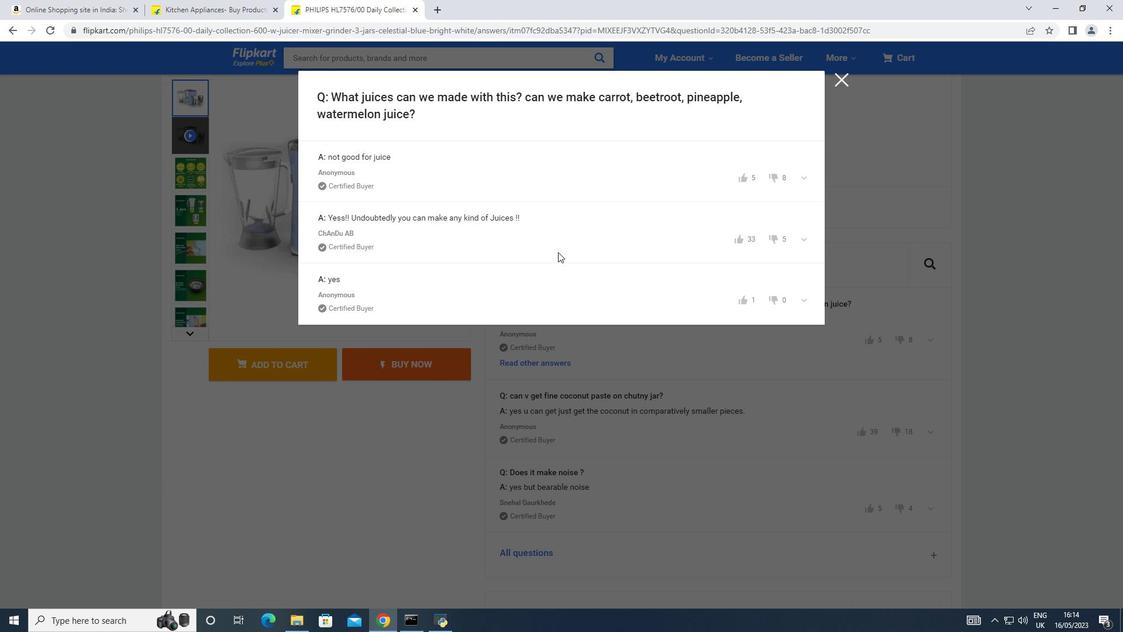 
Action: Mouse scrolled (558, 251) with delta (0, 0)
Screenshot: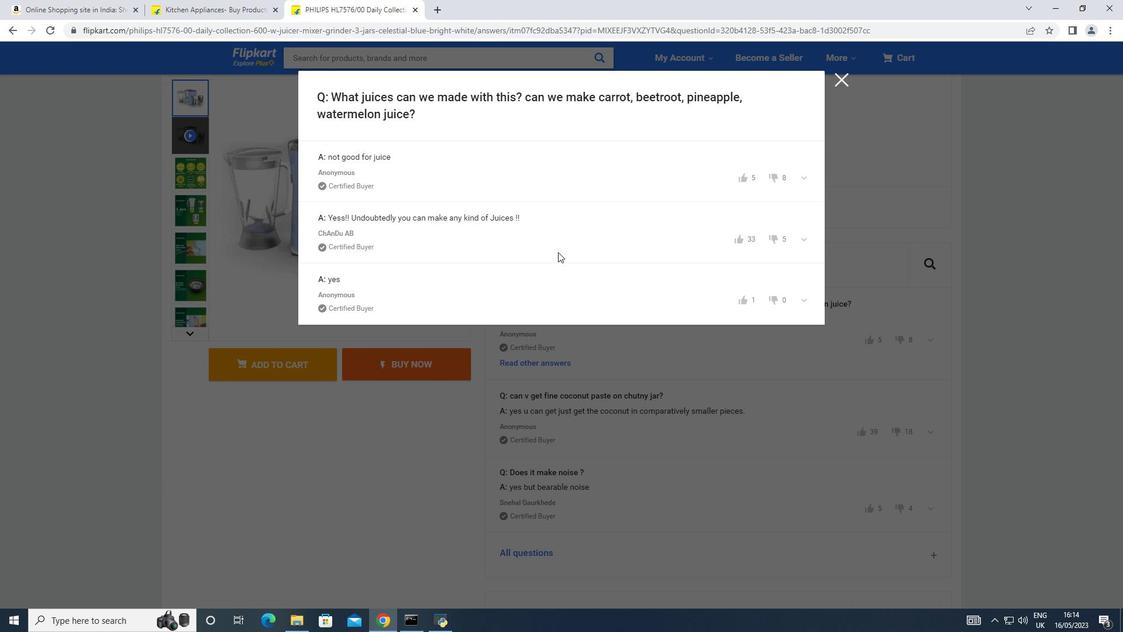 
Action: Mouse moved to (839, 79)
Screenshot: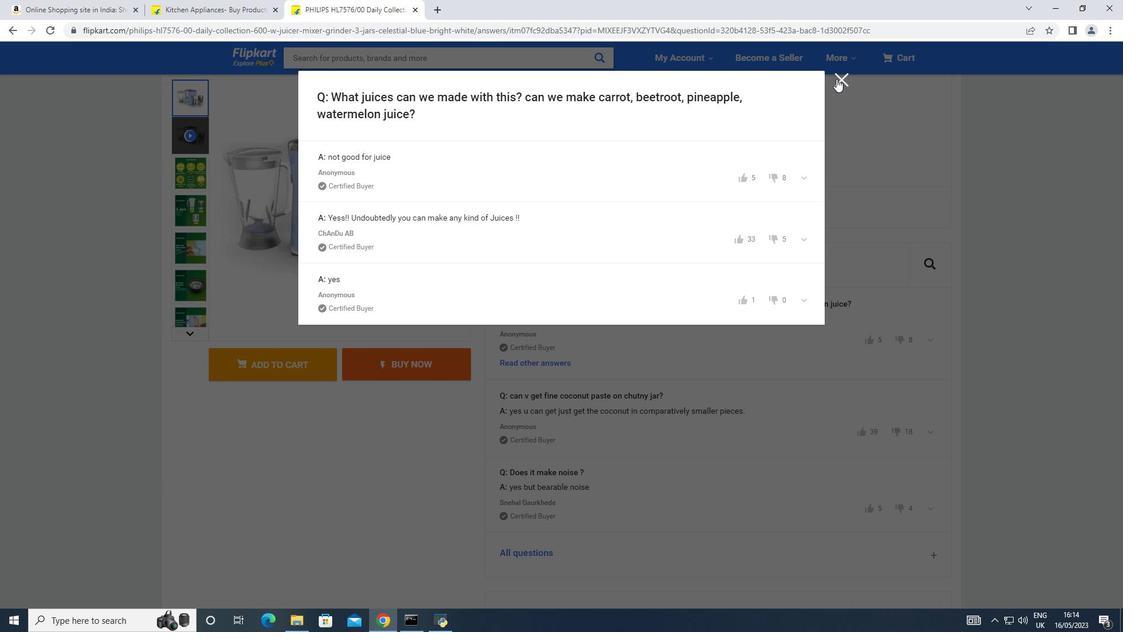 
Action: Mouse pressed left at (839, 79)
Screenshot: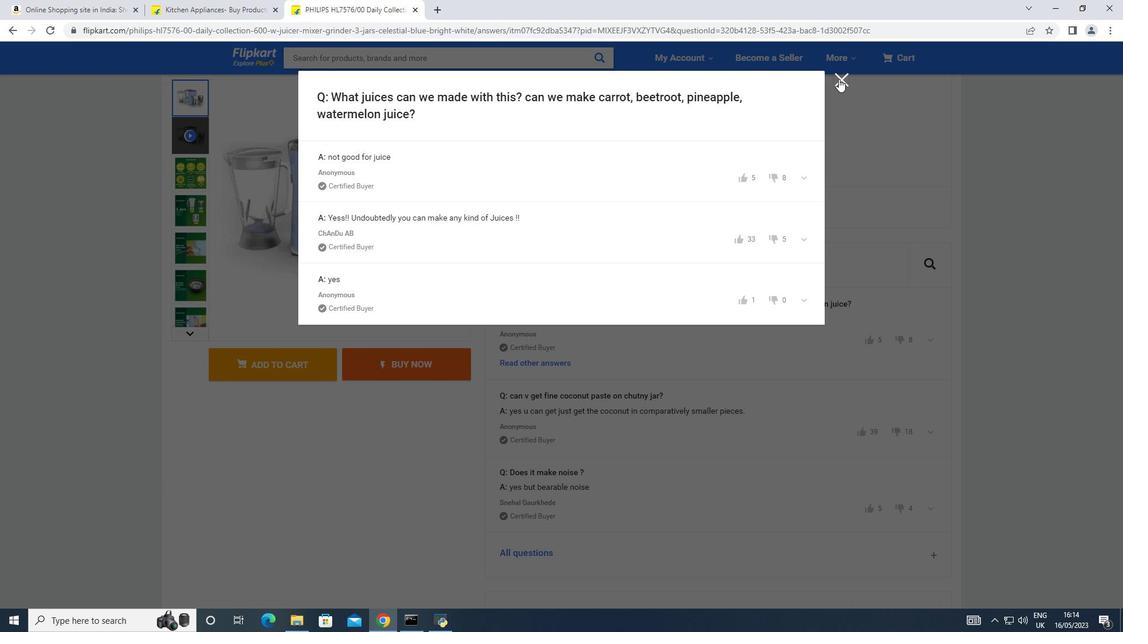 
Action: Mouse moved to (657, 417)
Screenshot: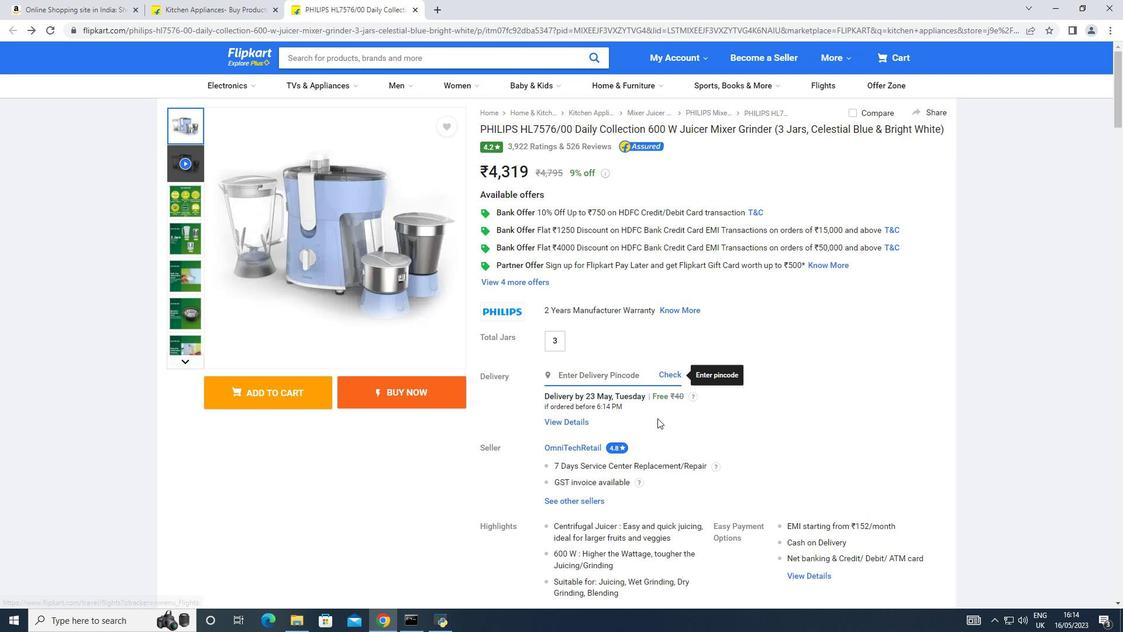 
Action: Mouse scrolled (657, 417) with delta (0, 0)
Screenshot: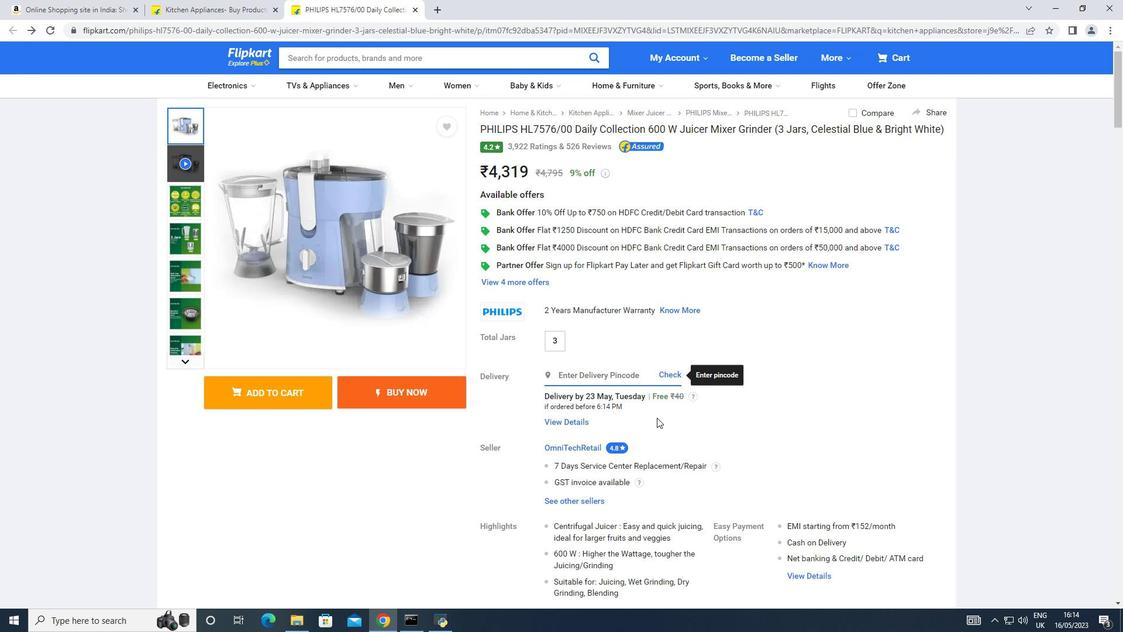 
Action: Mouse scrolled (657, 417) with delta (0, 0)
Screenshot: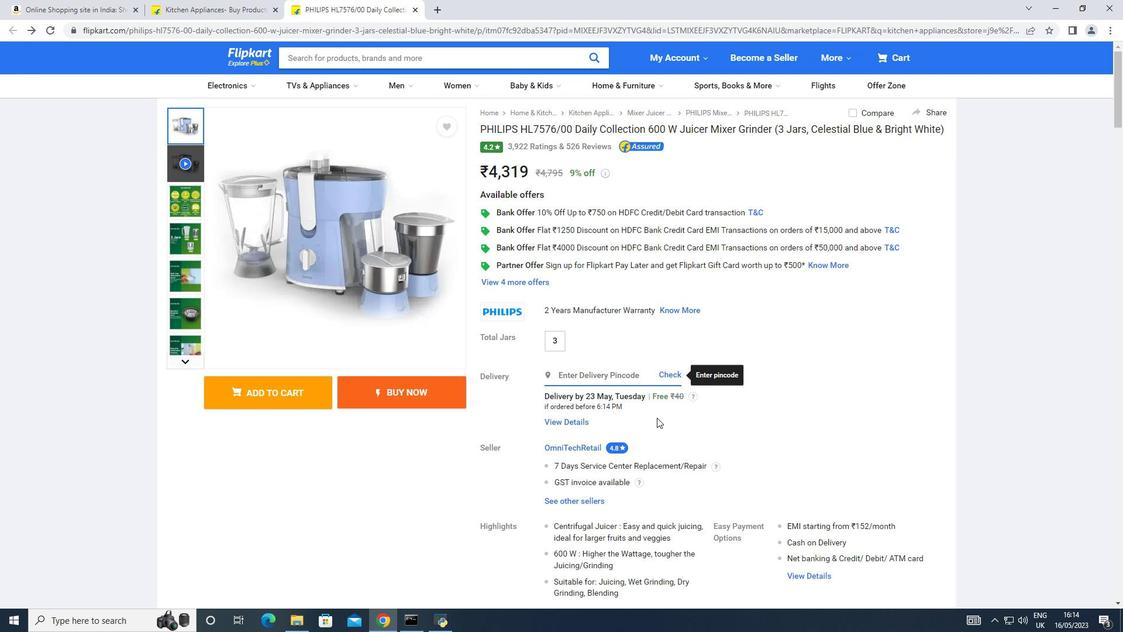 
Action: Mouse scrolled (657, 417) with delta (0, 0)
Screenshot: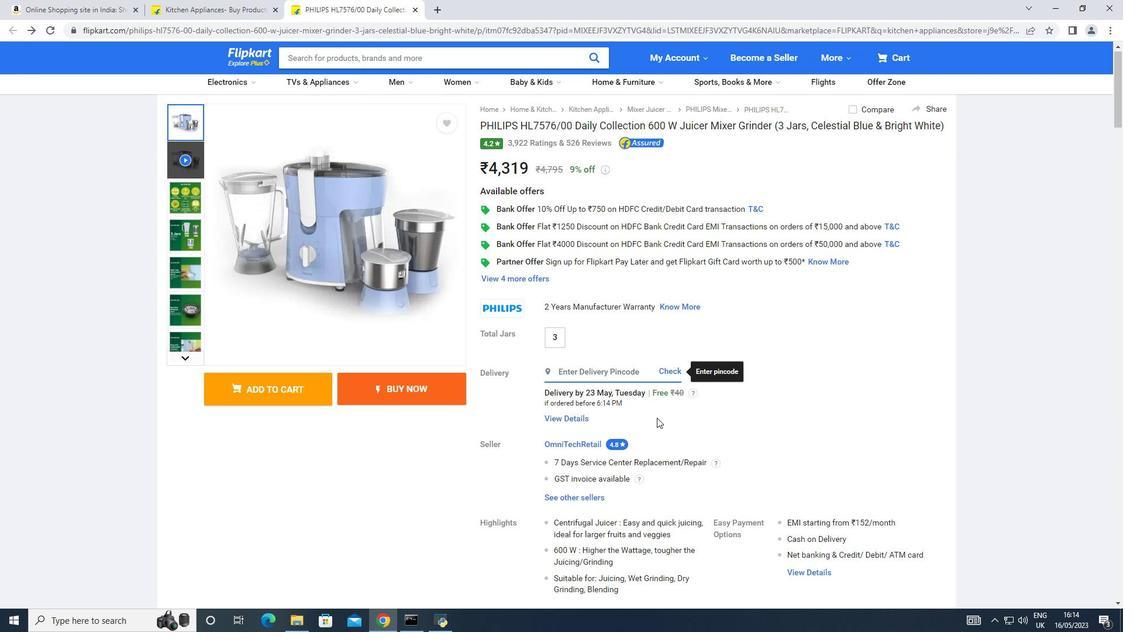 
Action: Mouse scrolled (657, 417) with delta (0, 0)
Screenshot: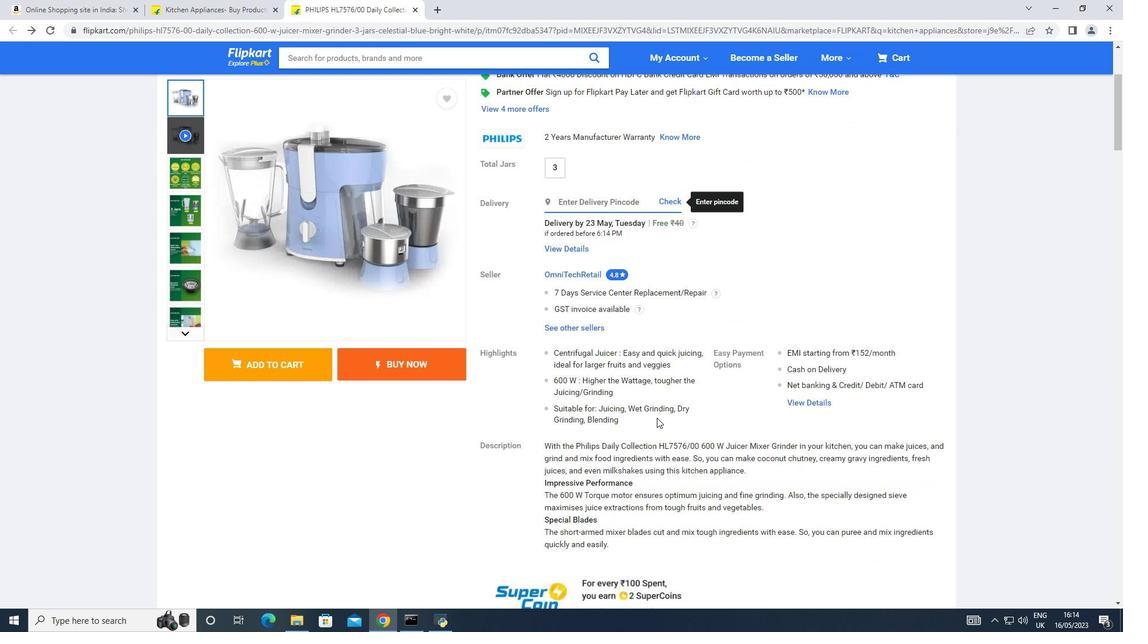 
Action: Mouse scrolled (657, 417) with delta (0, 0)
Screenshot: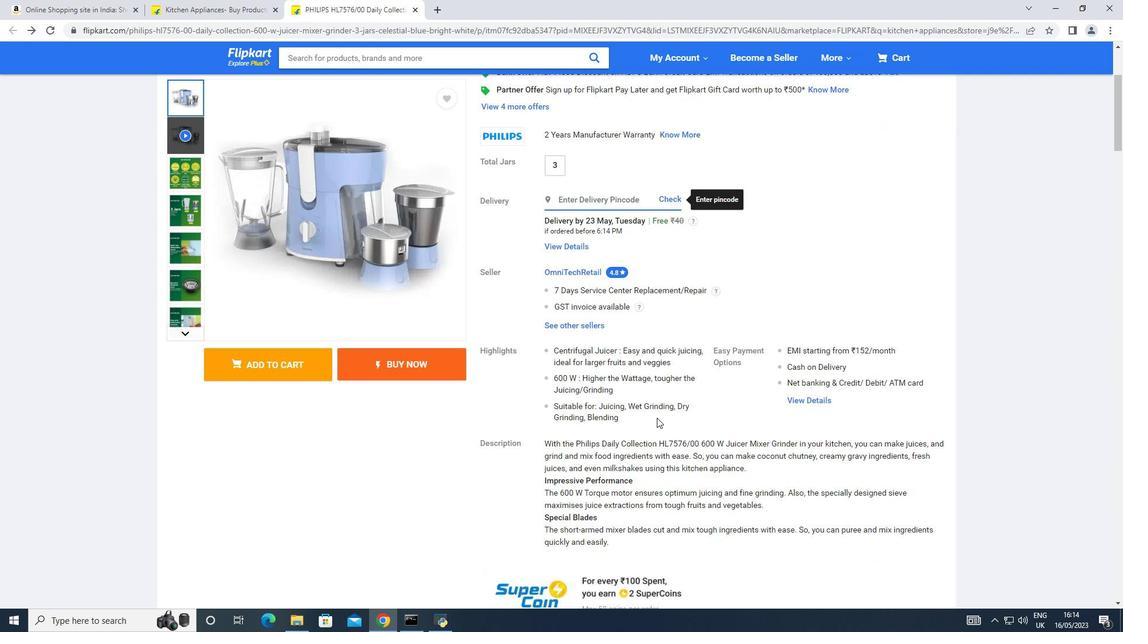 
Action: Mouse scrolled (657, 417) with delta (0, 0)
Screenshot: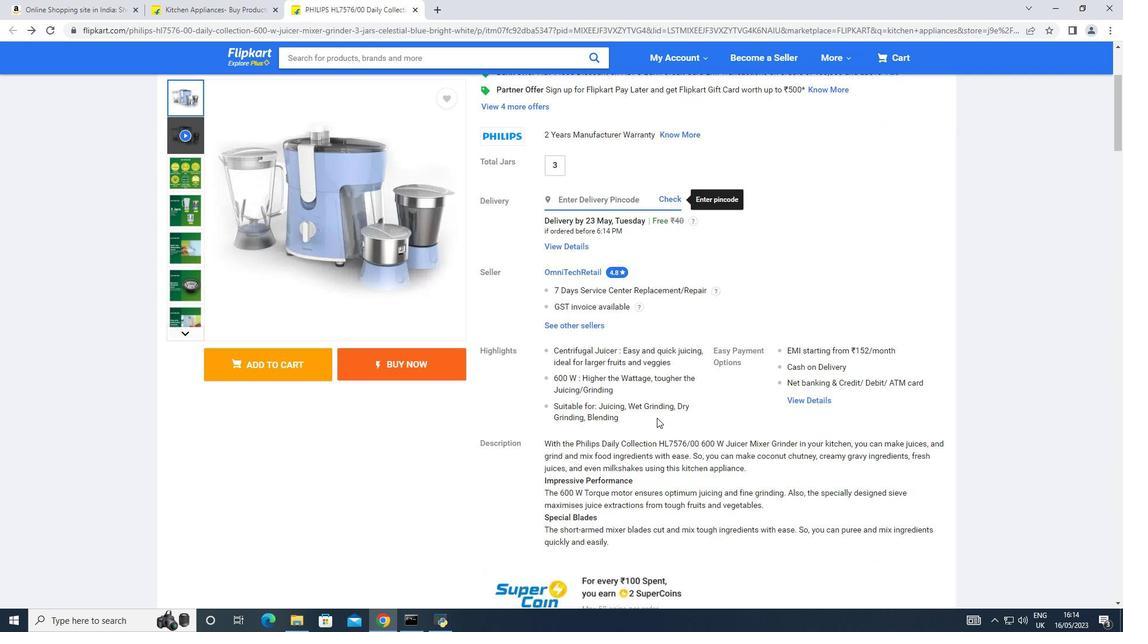 
Action: Mouse scrolled (657, 417) with delta (0, 0)
Screenshot: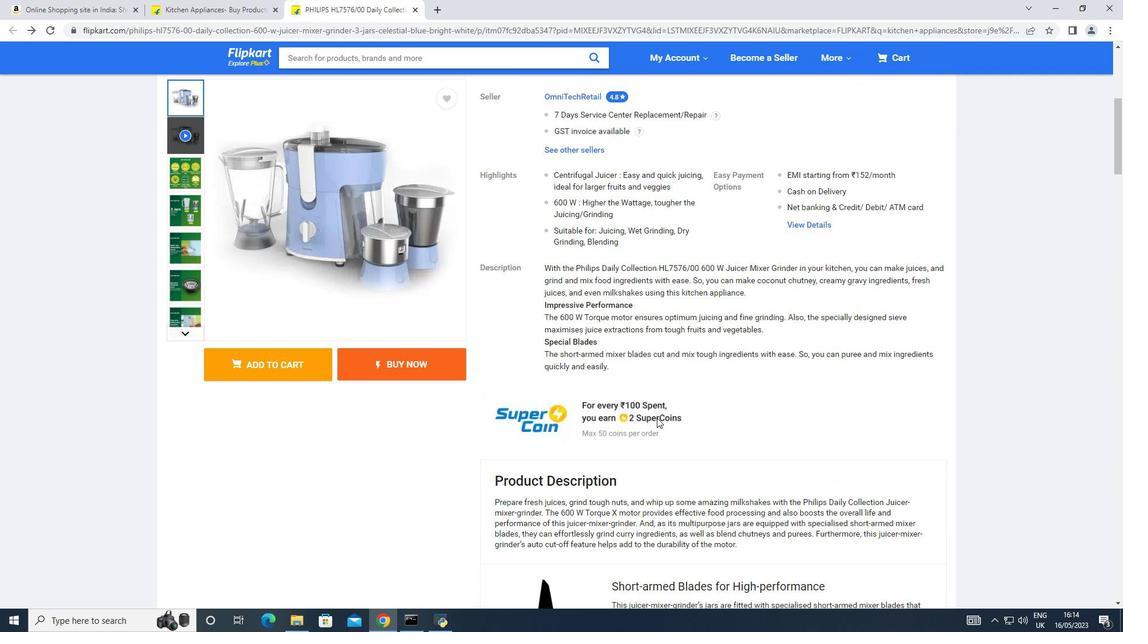 
Action: Mouse scrolled (657, 417) with delta (0, 0)
Screenshot: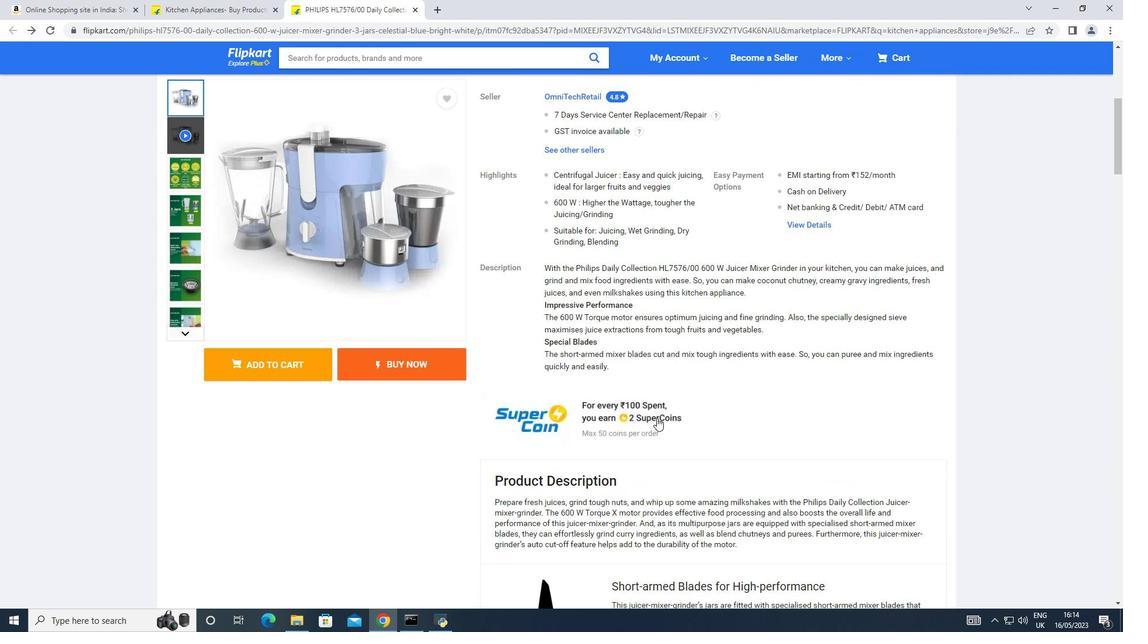 
Action: Mouse scrolled (657, 417) with delta (0, 0)
Screenshot: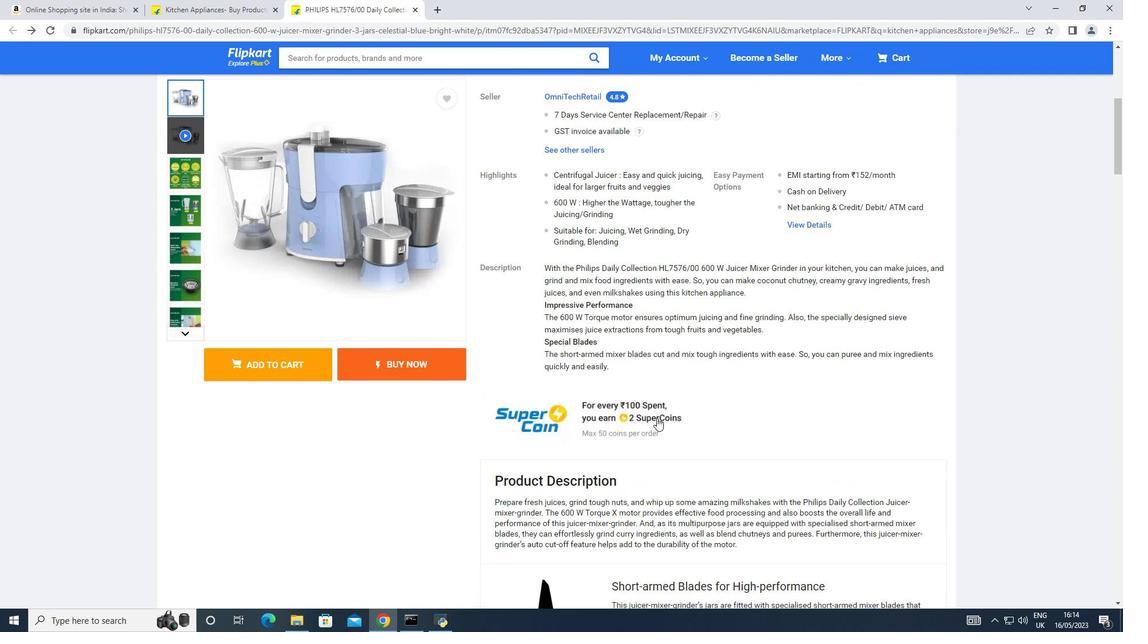 
Action: Mouse scrolled (657, 417) with delta (0, 0)
Screenshot: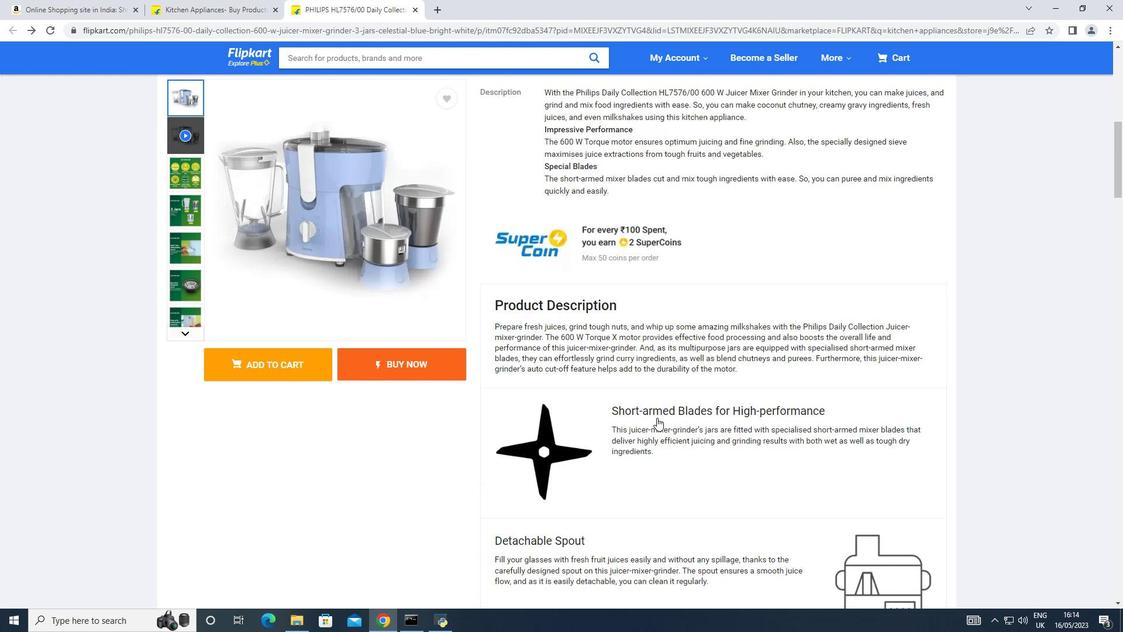 
Action: Mouse scrolled (657, 417) with delta (0, 0)
Screenshot: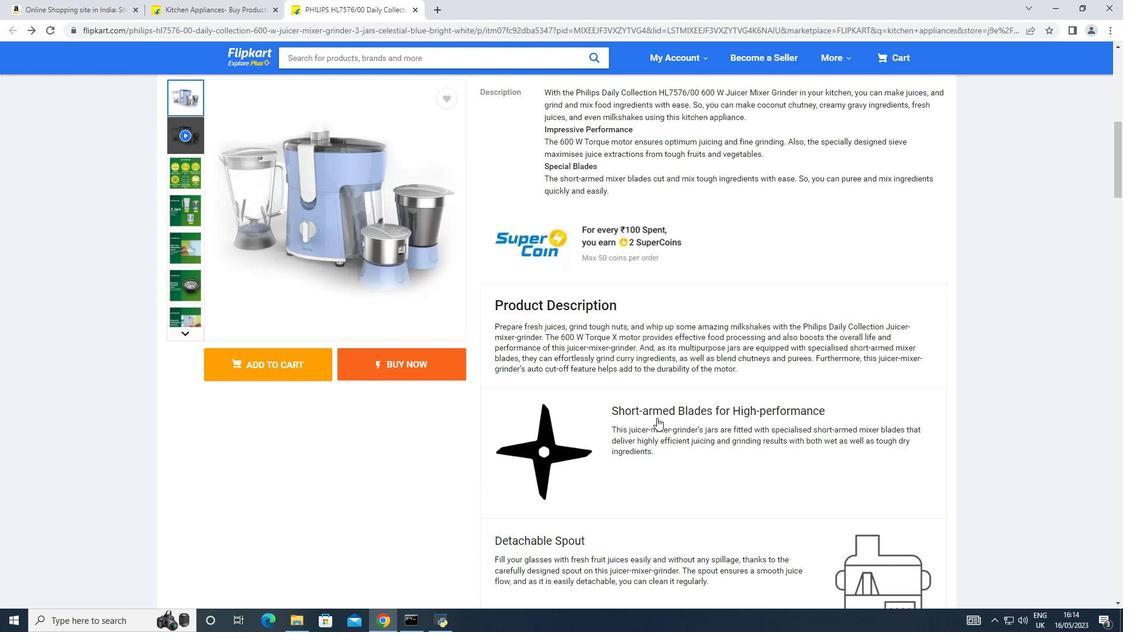 
Action: Mouse scrolled (657, 417) with delta (0, 0)
Screenshot: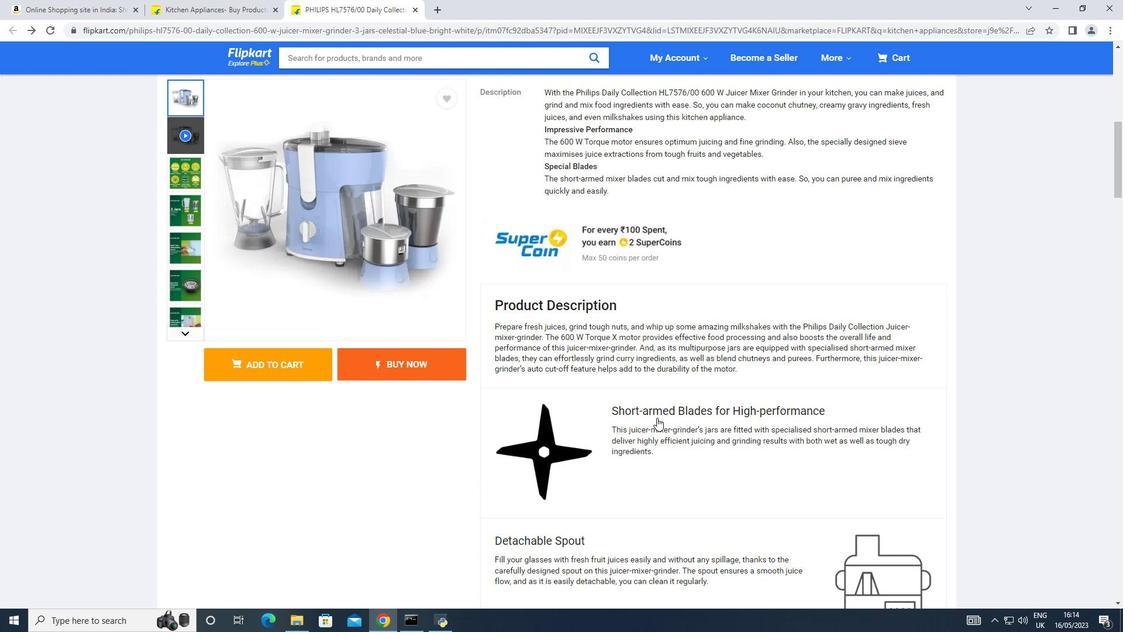 
Action: Mouse scrolled (657, 417) with delta (0, 0)
Screenshot: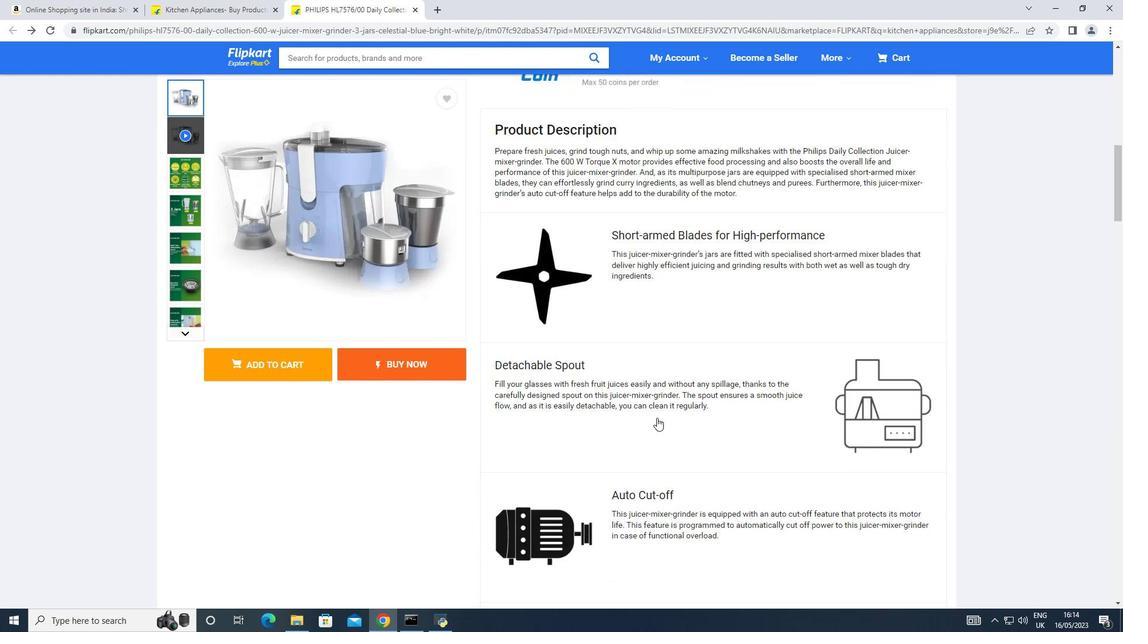 
Action: Mouse scrolled (657, 417) with delta (0, 0)
Screenshot: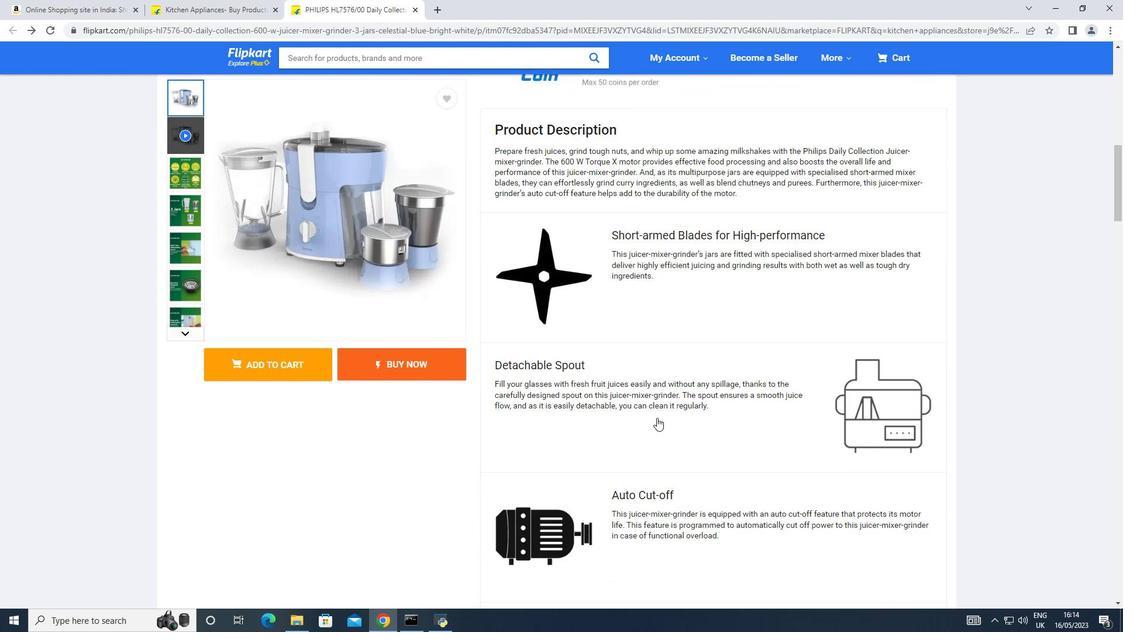 
Action: Mouse scrolled (657, 417) with delta (0, 0)
Screenshot: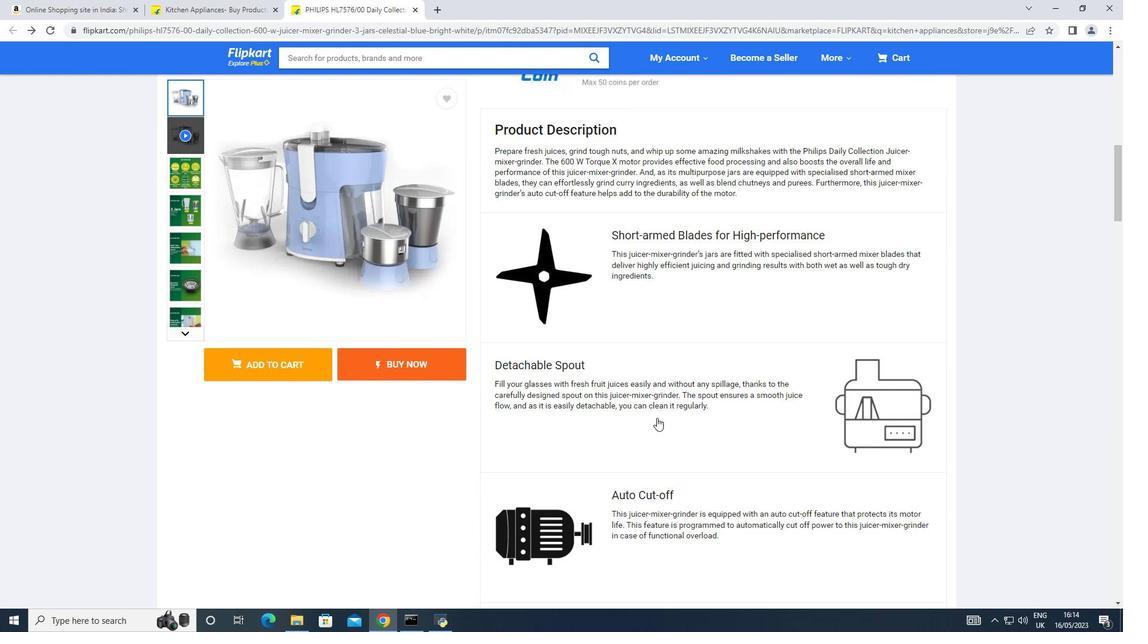 
Action: Mouse scrolled (657, 417) with delta (0, 0)
Screenshot: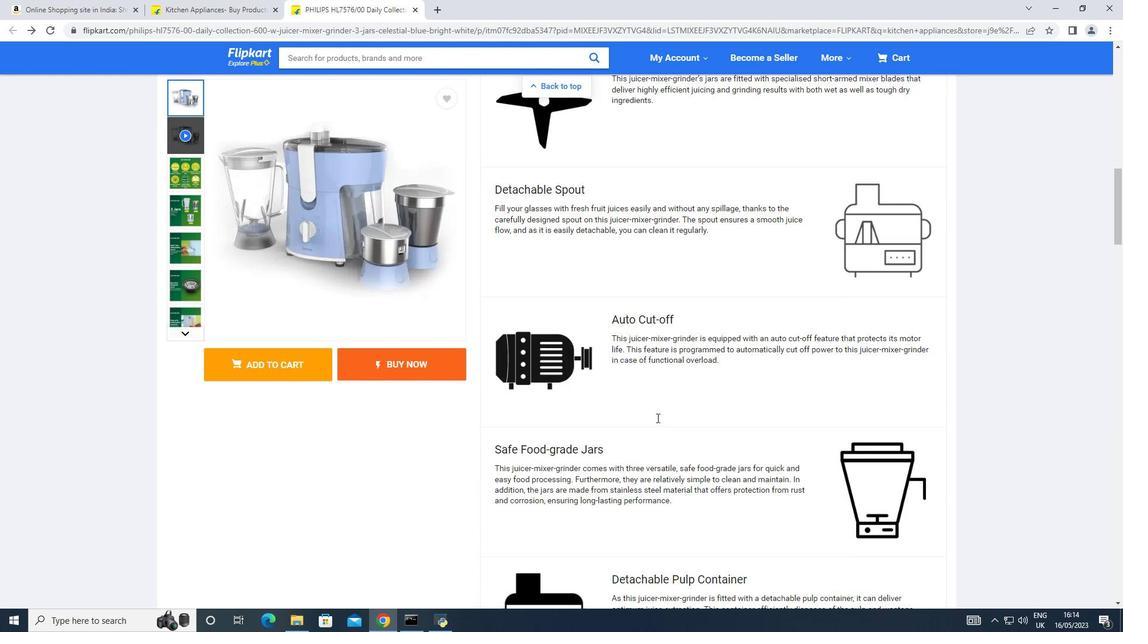 
Action: Mouse scrolled (657, 417) with delta (0, 0)
Screenshot: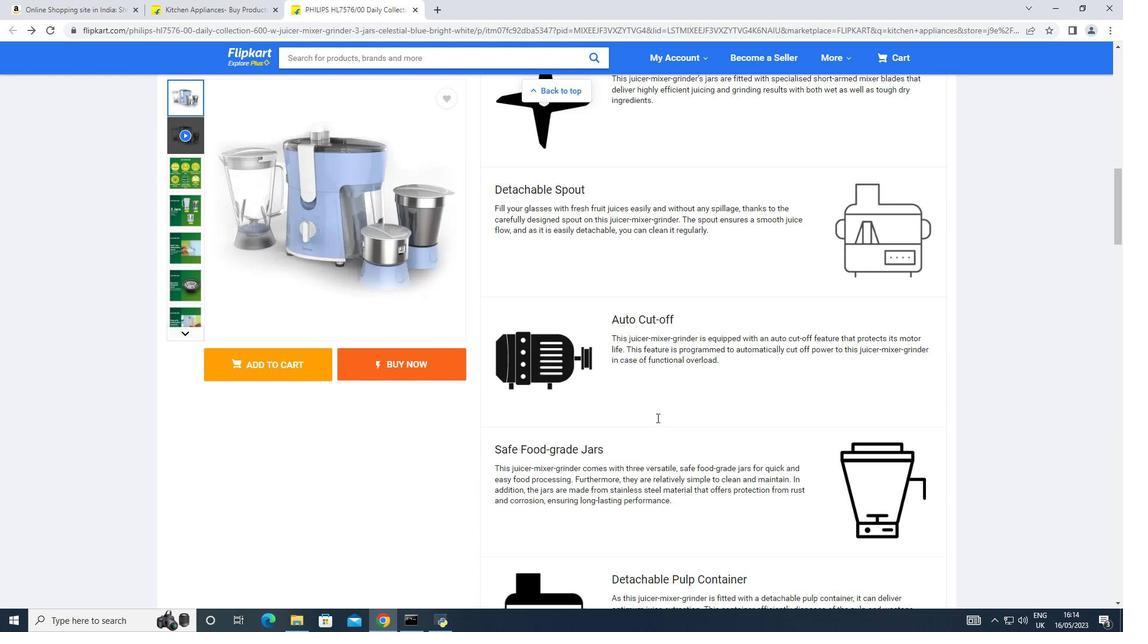 
Action: Mouse scrolled (657, 417) with delta (0, 0)
Screenshot: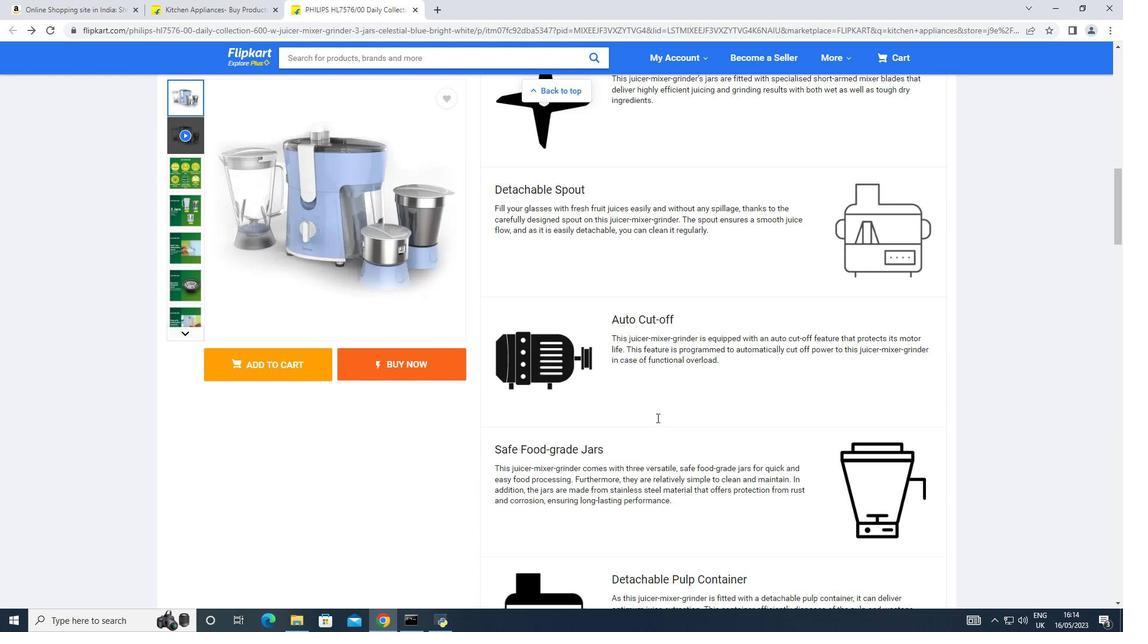 
Action: Mouse scrolled (657, 417) with delta (0, 0)
Screenshot: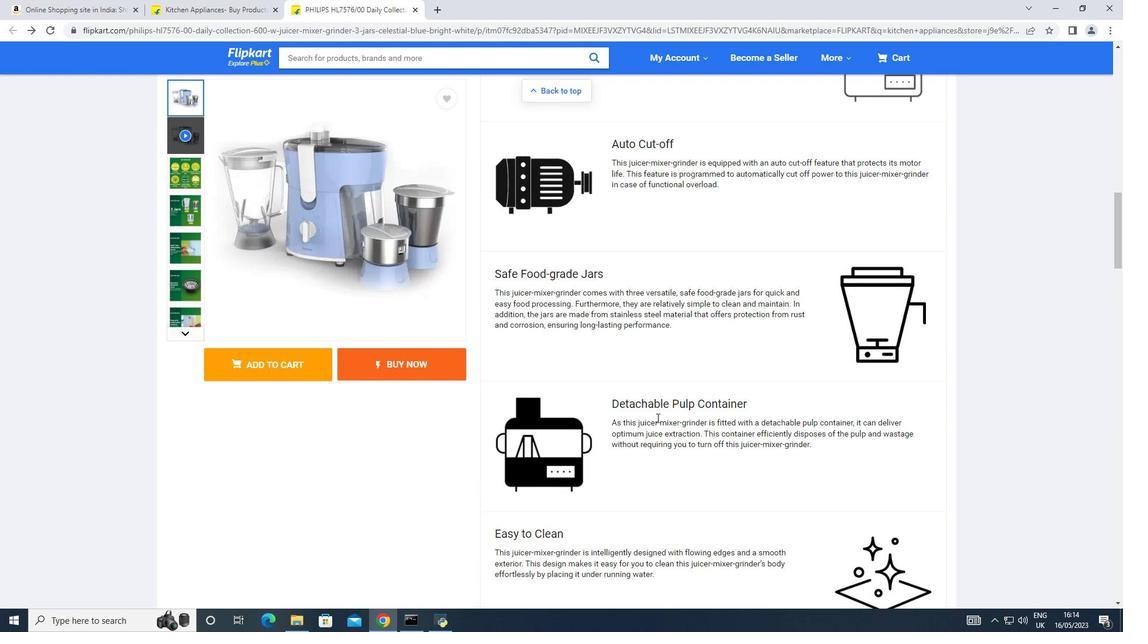 
Action: Mouse scrolled (657, 417) with delta (0, 0)
Screenshot: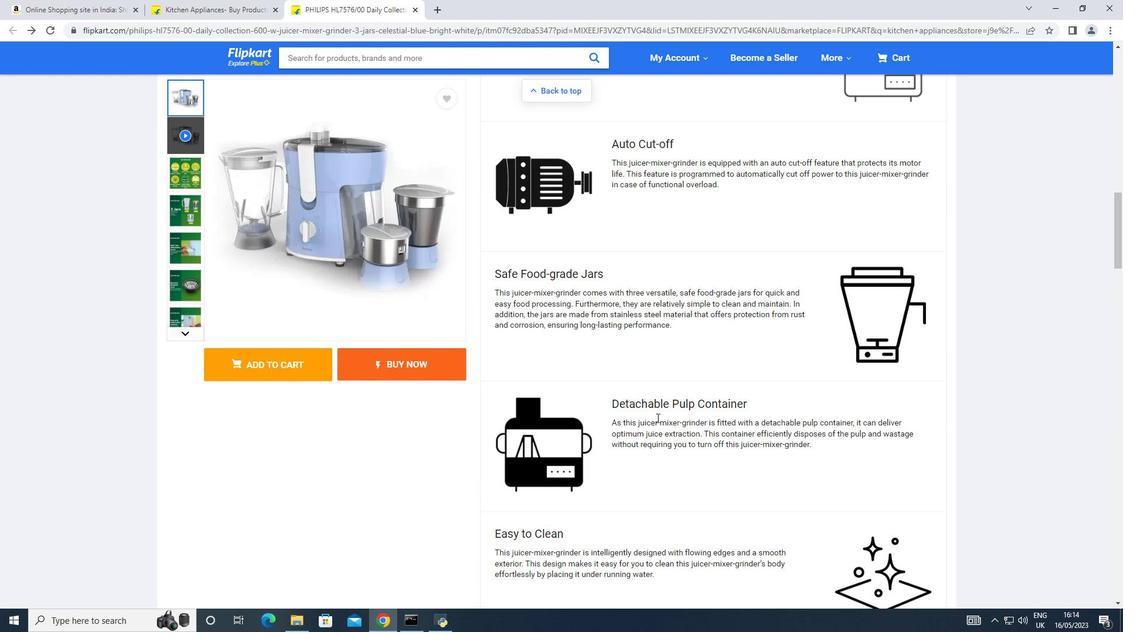 
Action: Mouse scrolled (657, 417) with delta (0, 0)
Screenshot: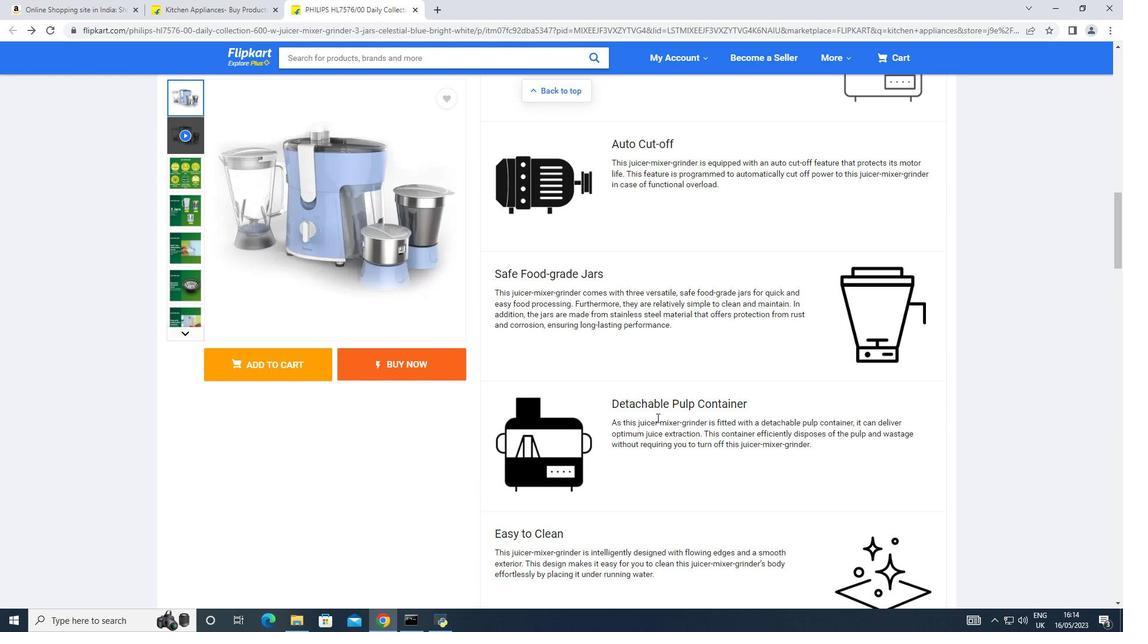 
Action: Mouse scrolled (657, 417) with delta (0, 0)
Screenshot: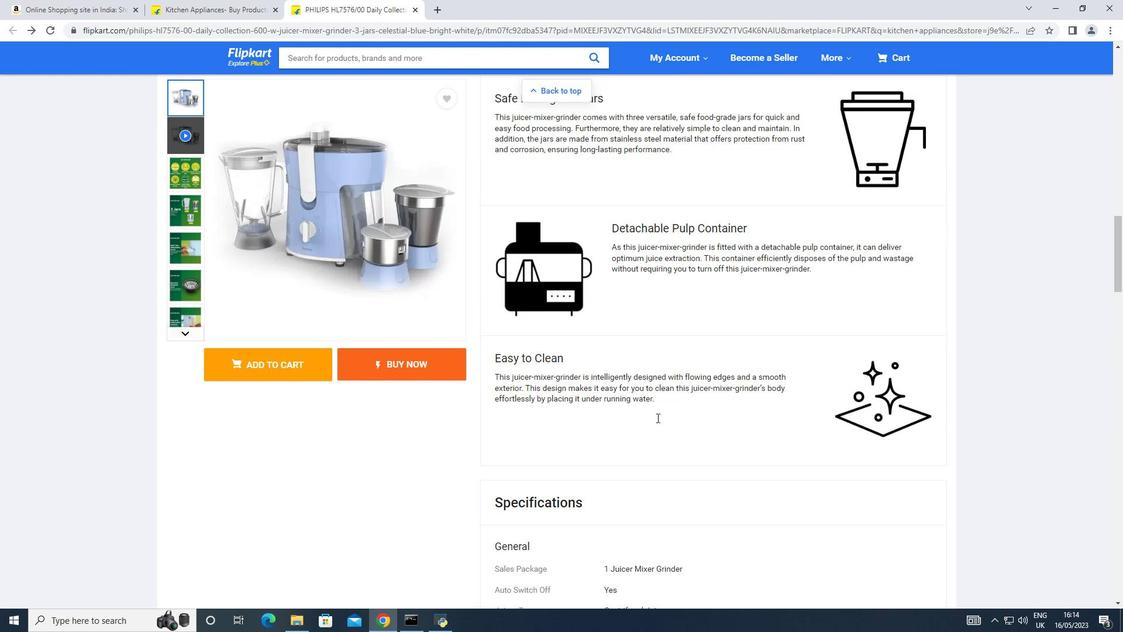 
Action: Mouse scrolled (657, 417) with delta (0, 0)
Screenshot: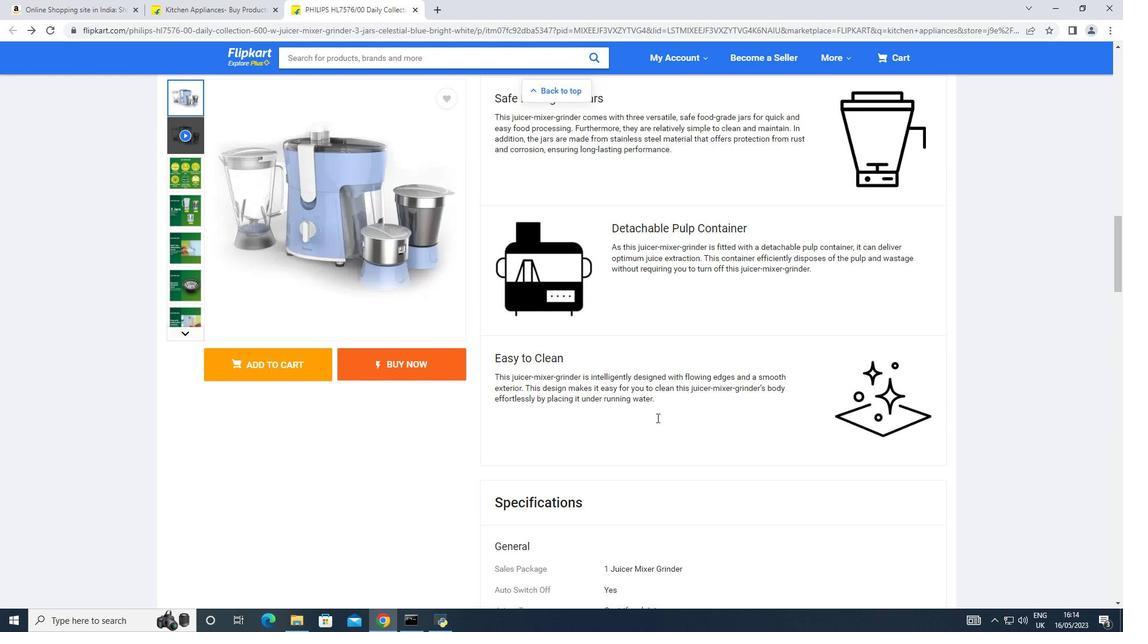 
Action: Mouse scrolled (657, 417) with delta (0, 0)
Screenshot: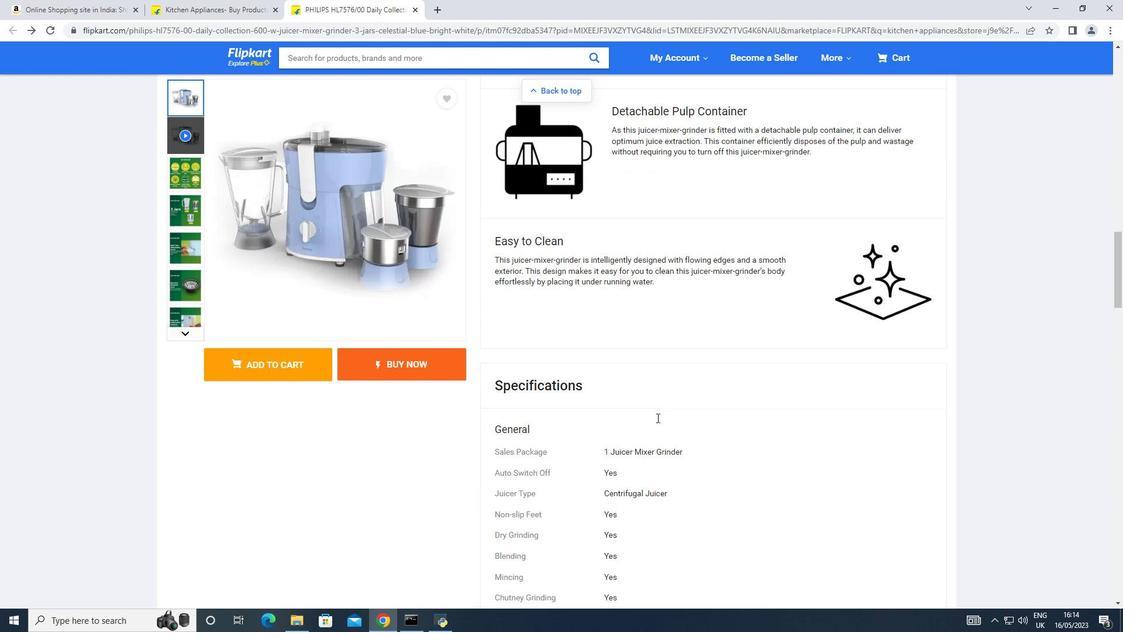 
Action: Mouse scrolled (657, 417) with delta (0, 0)
Screenshot: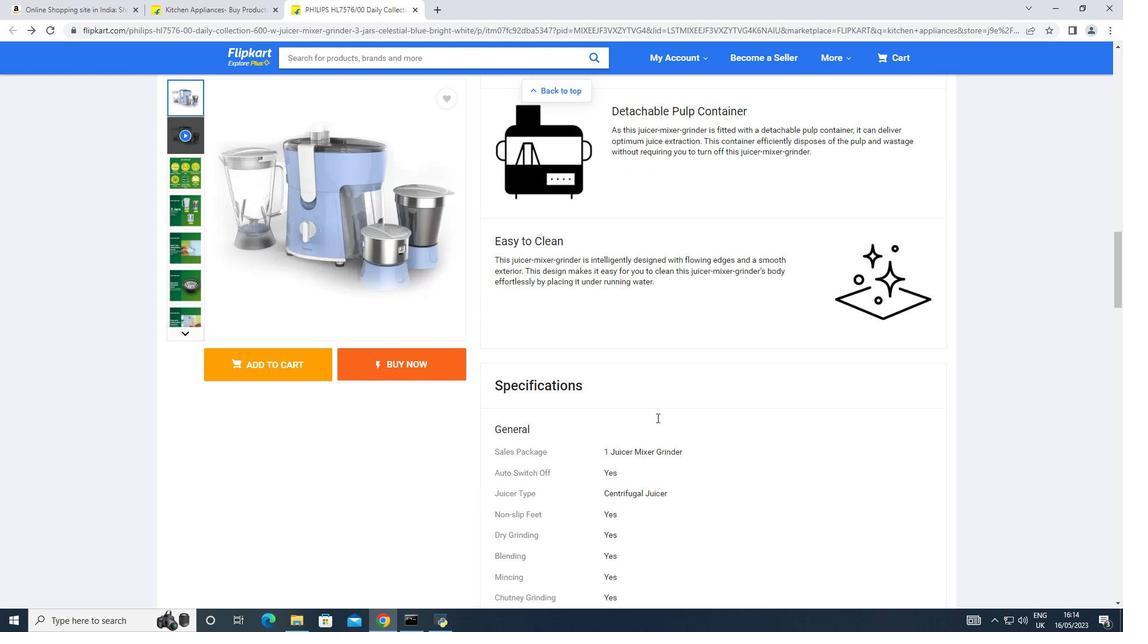 
Action: Mouse scrolled (657, 417) with delta (0, 0)
Screenshot: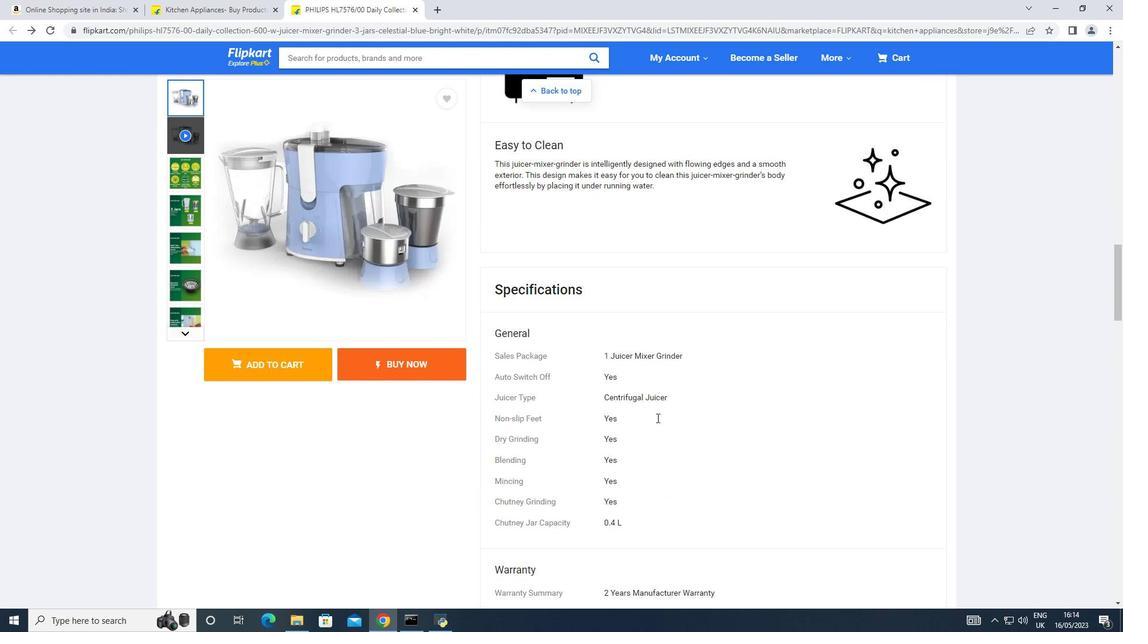 
Action: Mouse scrolled (657, 417) with delta (0, 0)
Screenshot: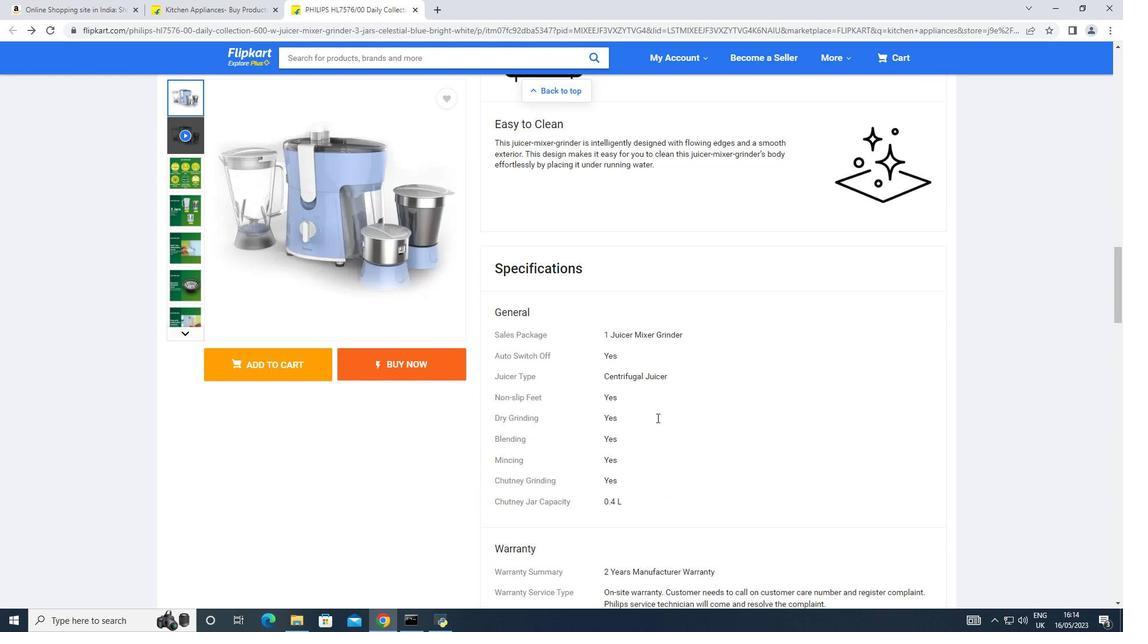 
Action: Mouse scrolled (657, 417) with delta (0, 0)
Screenshot: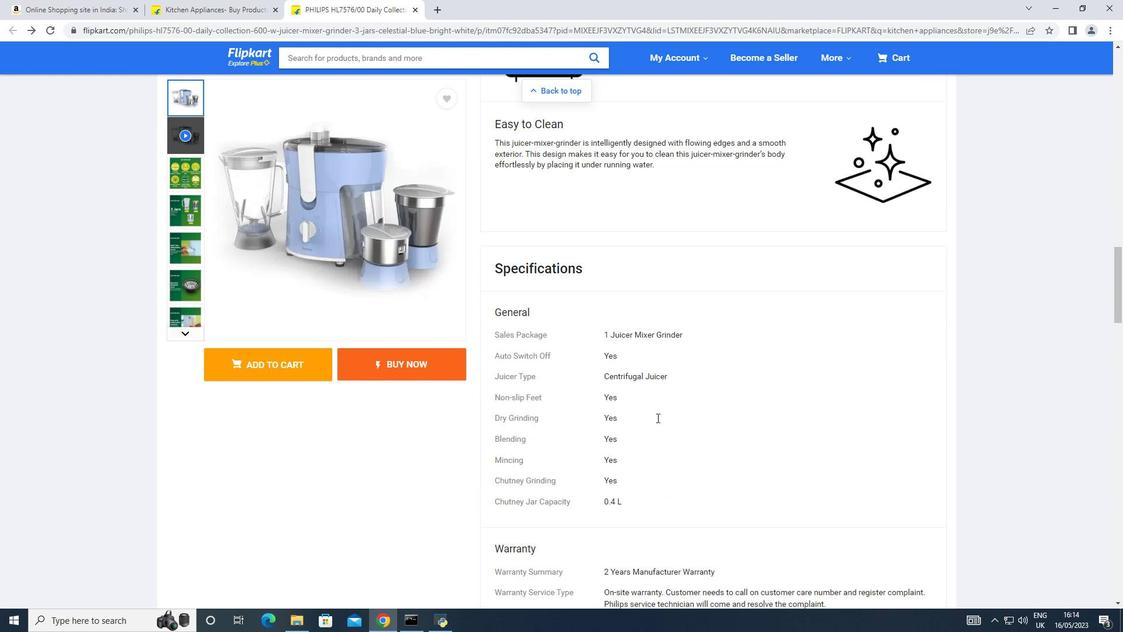 
Action: Mouse scrolled (657, 417) with delta (0, 0)
Screenshot: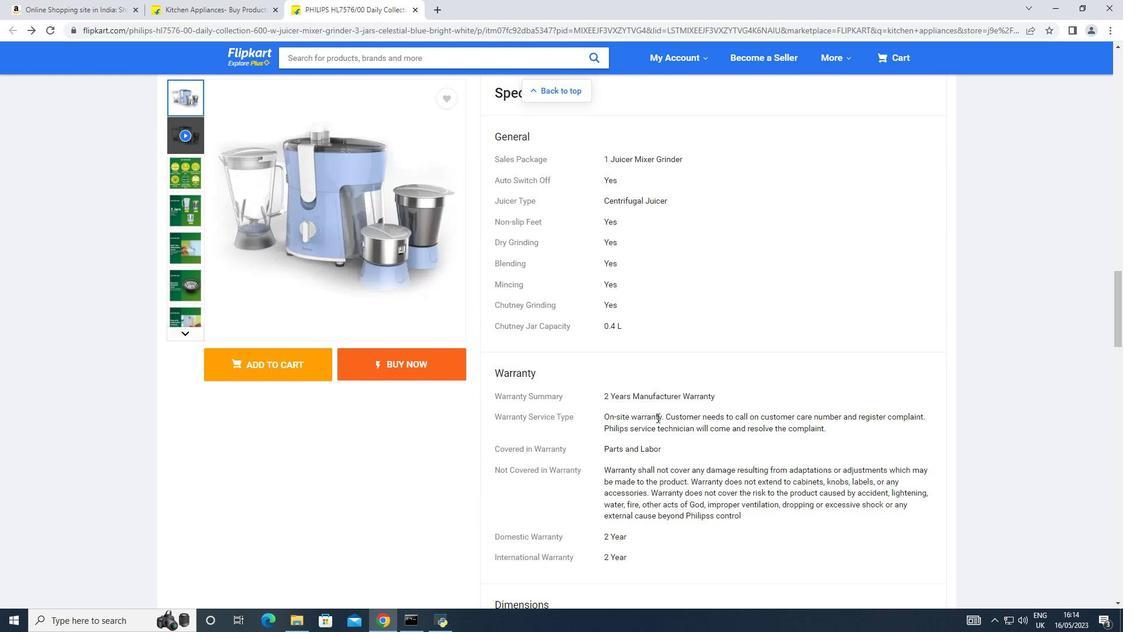 
Action: Mouse scrolled (657, 417) with delta (0, 0)
Screenshot: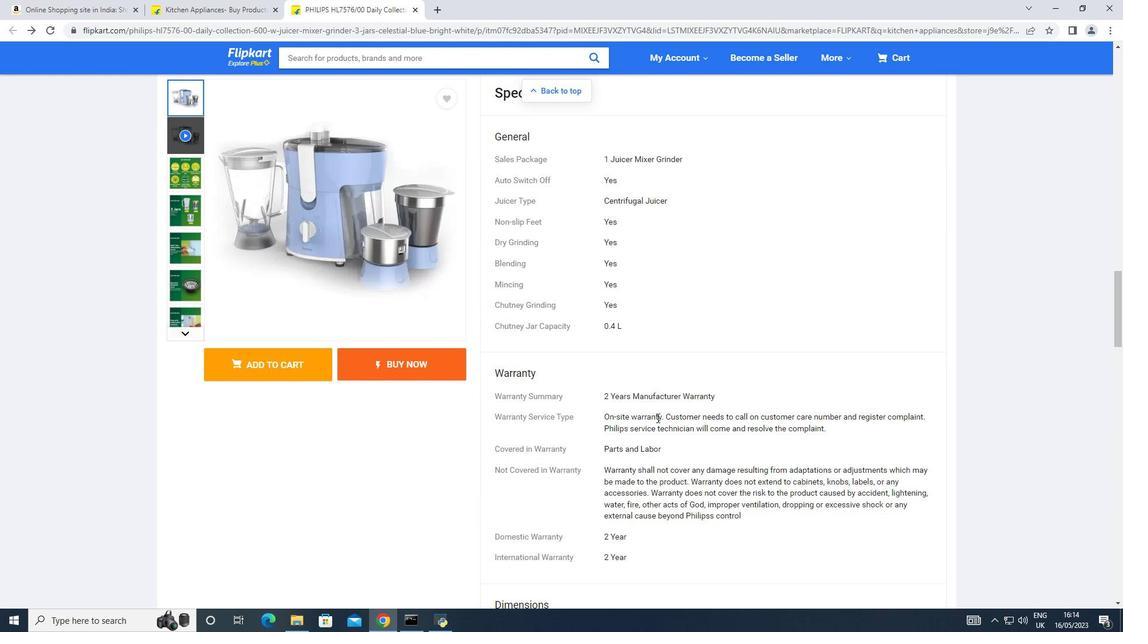 
Action: Mouse scrolled (657, 417) with delta (0, 0)
Screenshot: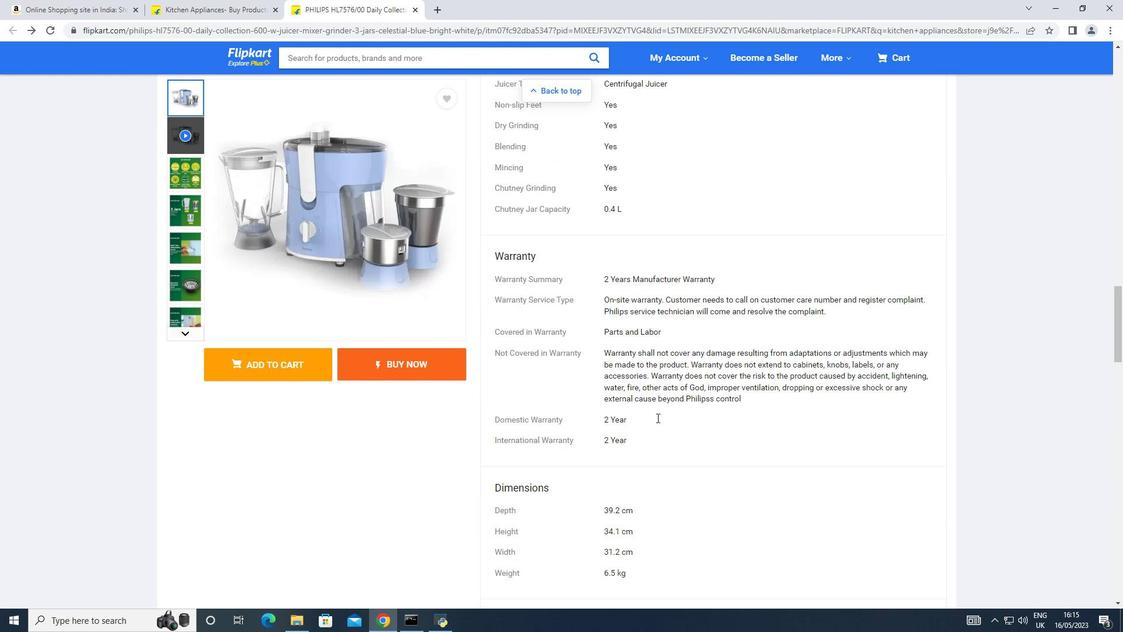 
Action: Mouse scrolled (657, 417) with delta (0, 0)
Screenshot: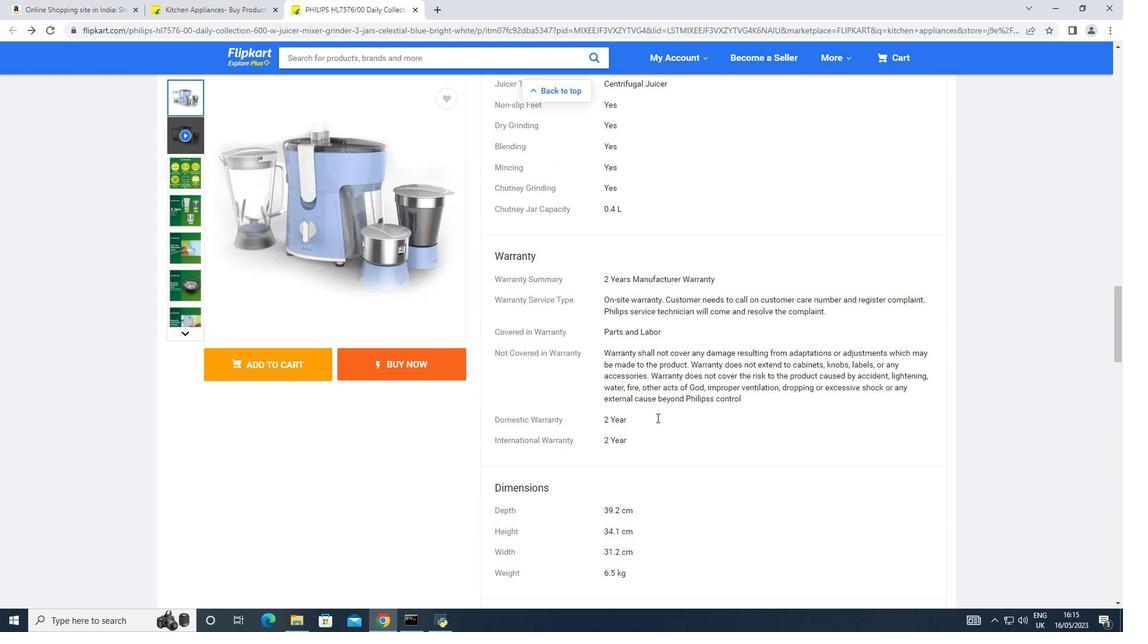 
Action: Mouse scrolled (657, 417) with delta (0, 0)
Screenshot: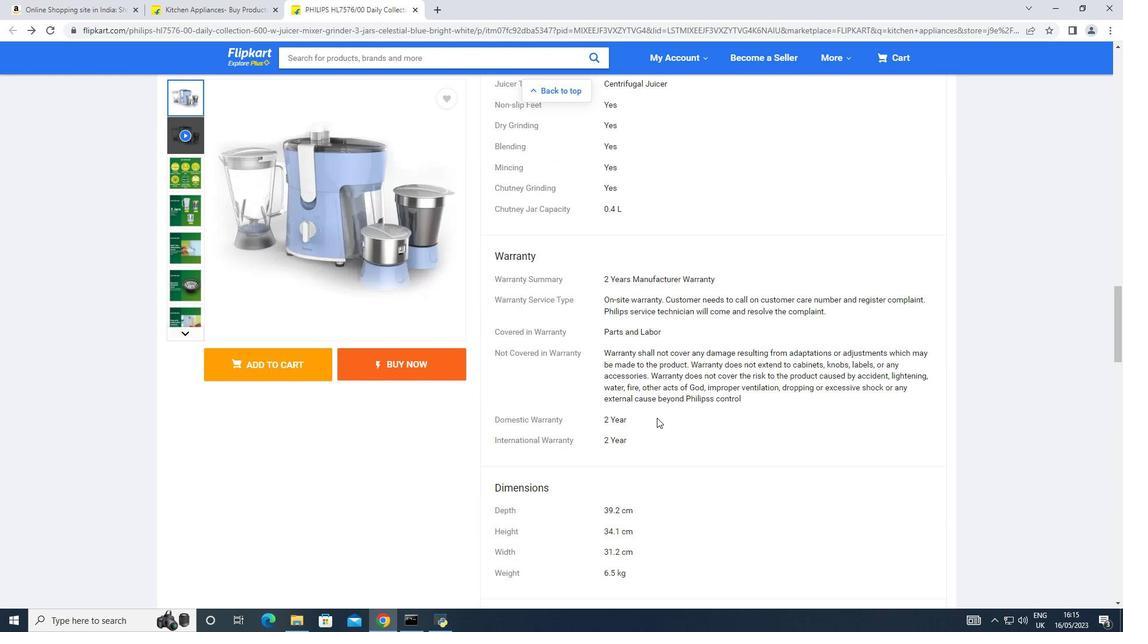 
Action: Mouse scrolled (657, 417) with delta (0, 0)
Screenshot: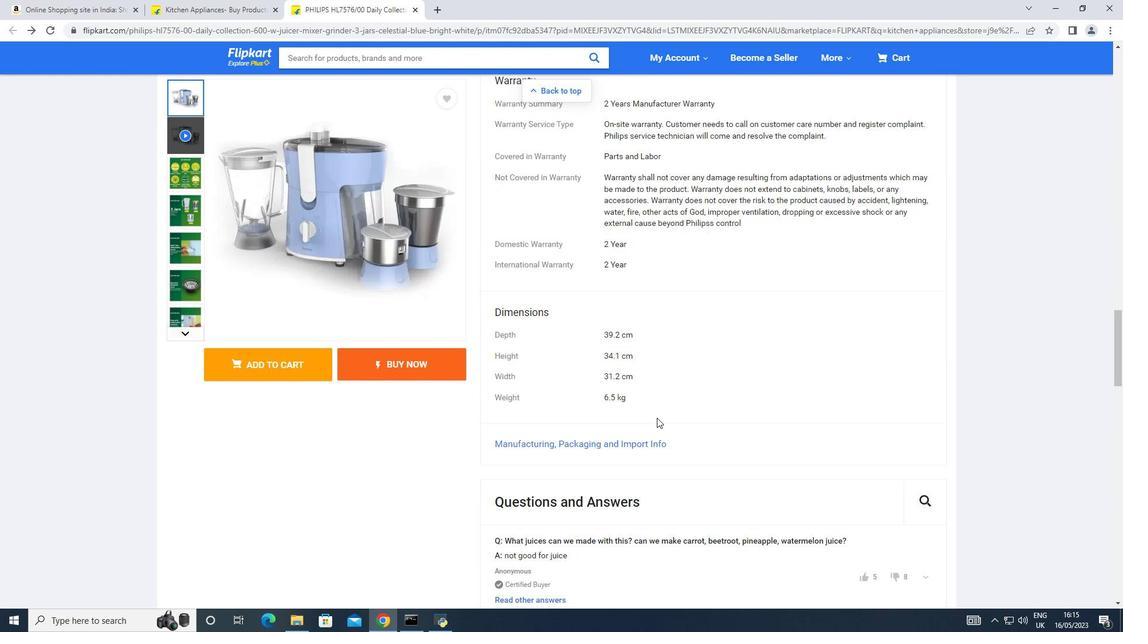 
Action: Mouse scrolled (657, 417) with delta (0, 0)
Screenshot: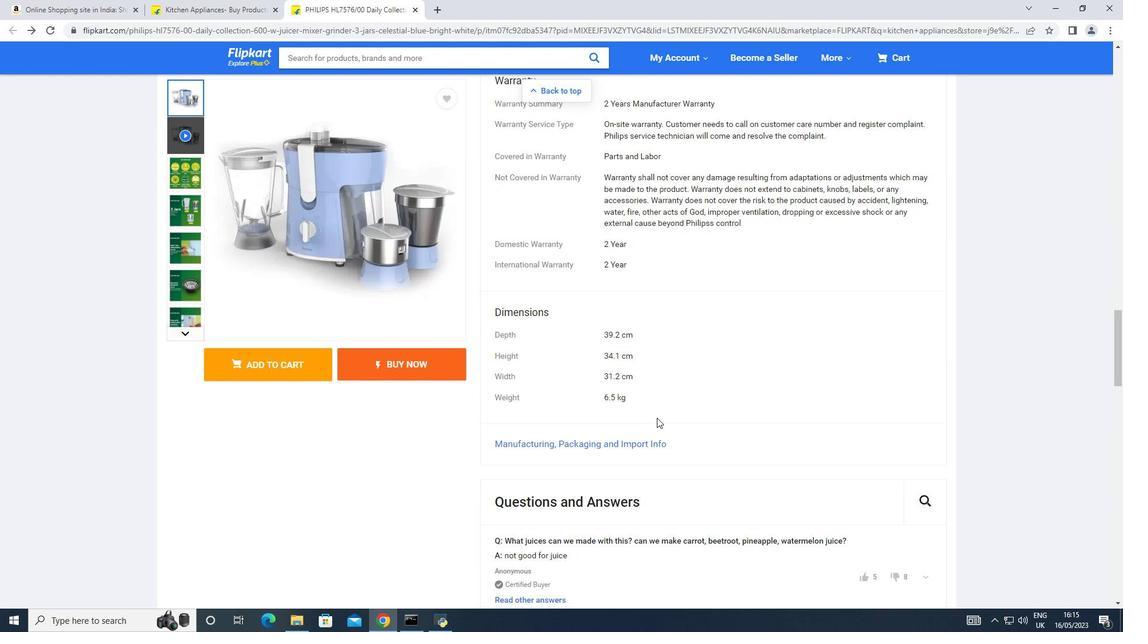 
Action: Mouse scrolled (657, 417) with delta (0, 0)
Screenshot: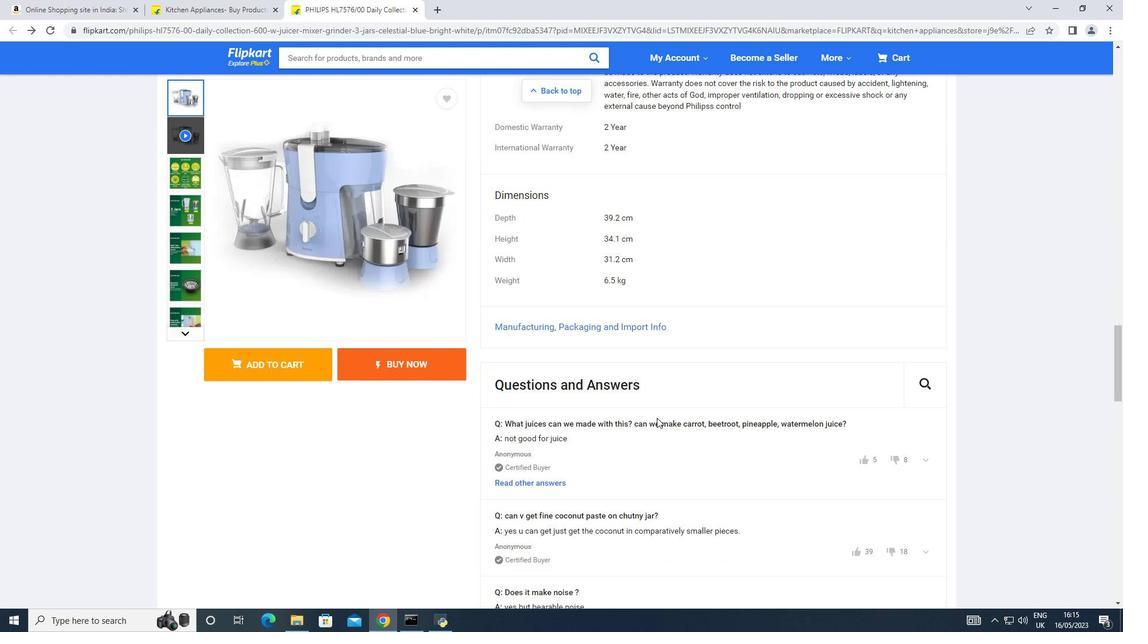 
Action: Mouse scrolled (657, 417) with delta (0, 0)
Screenshot: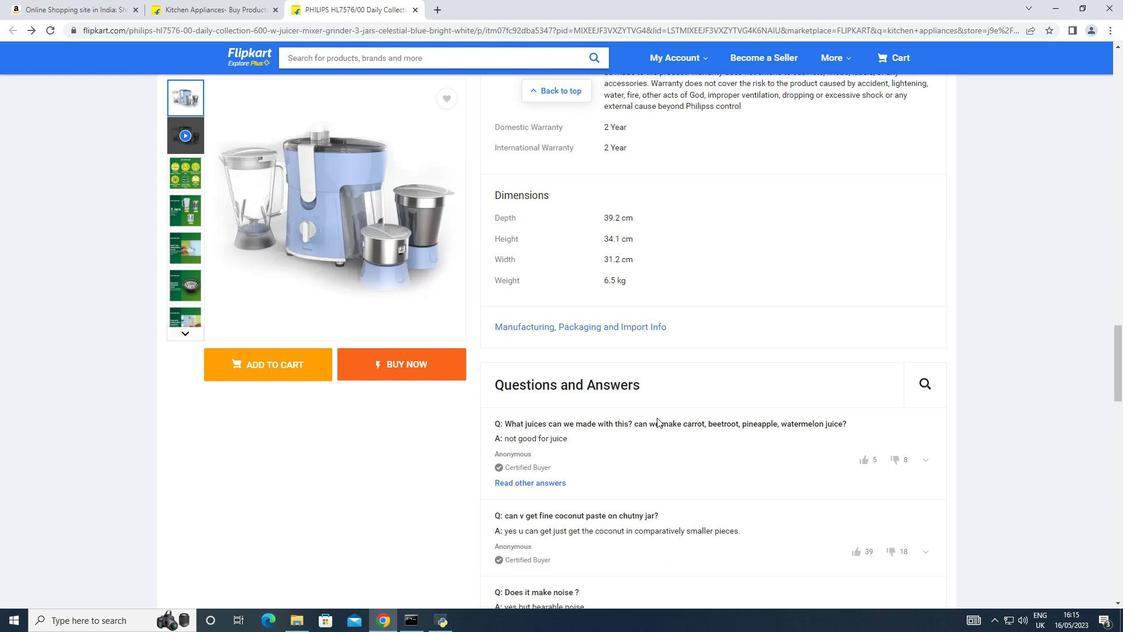 
Action: Mouse scrolled (657, 417) with delta (0, 0)
Screenshot: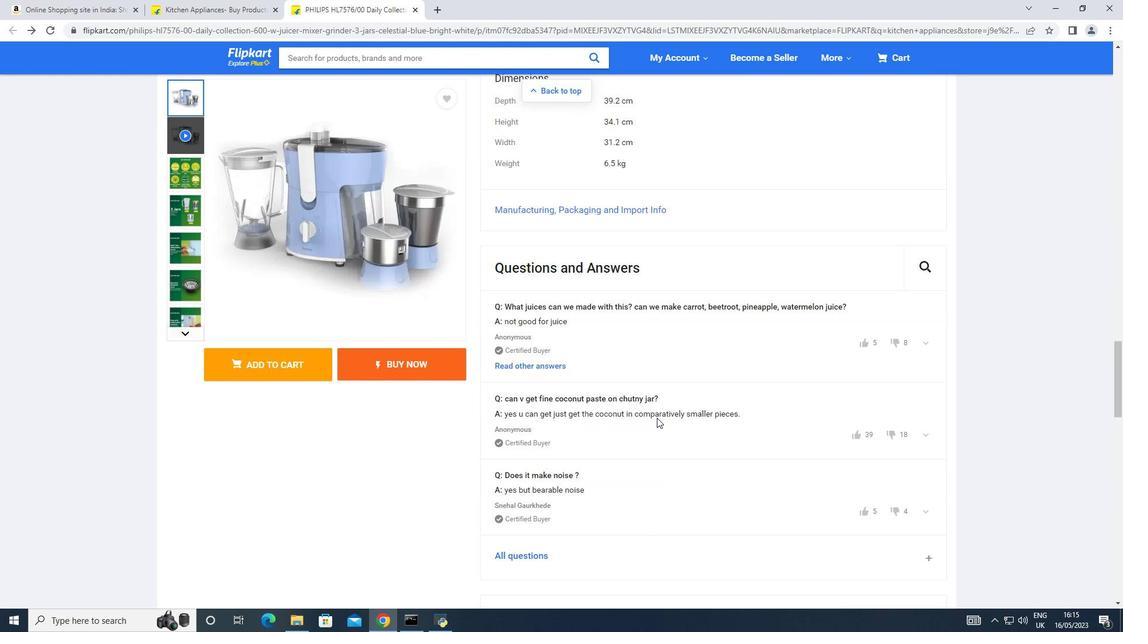 
Action: Mouse scrolled (657, 417) with delta (0, 0)
Screenshot: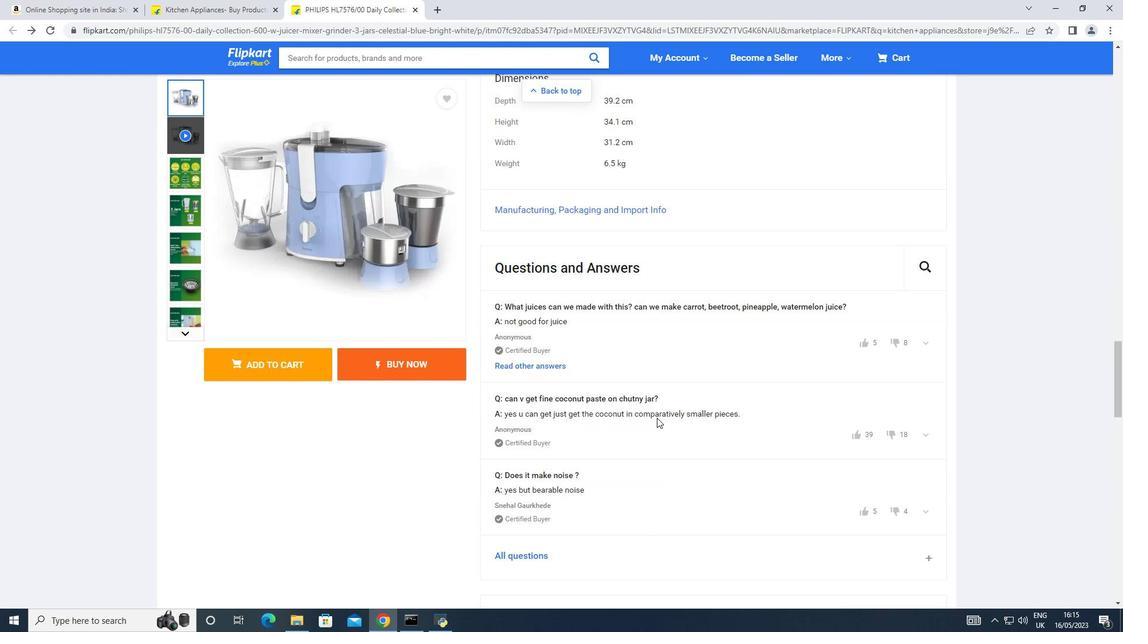 
Action: Mouse moved to (523, 442)
Screenshot: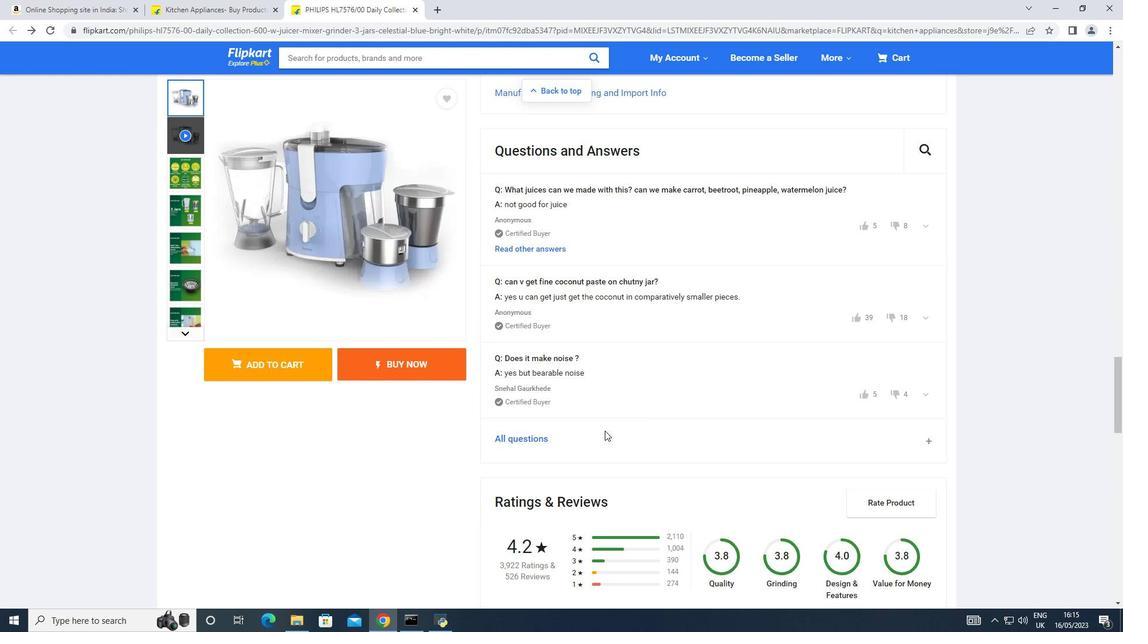 
Action: Mouse pressed left at (523, 442)
Screenshot: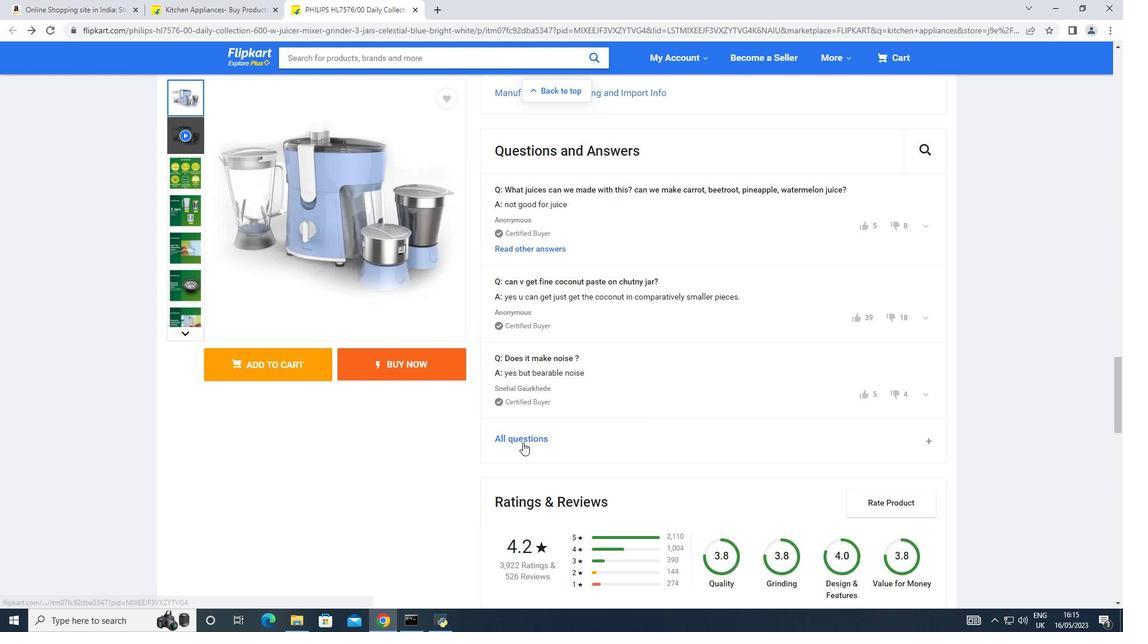 
Action: Mouse moved to (526, 443)
Screenshot: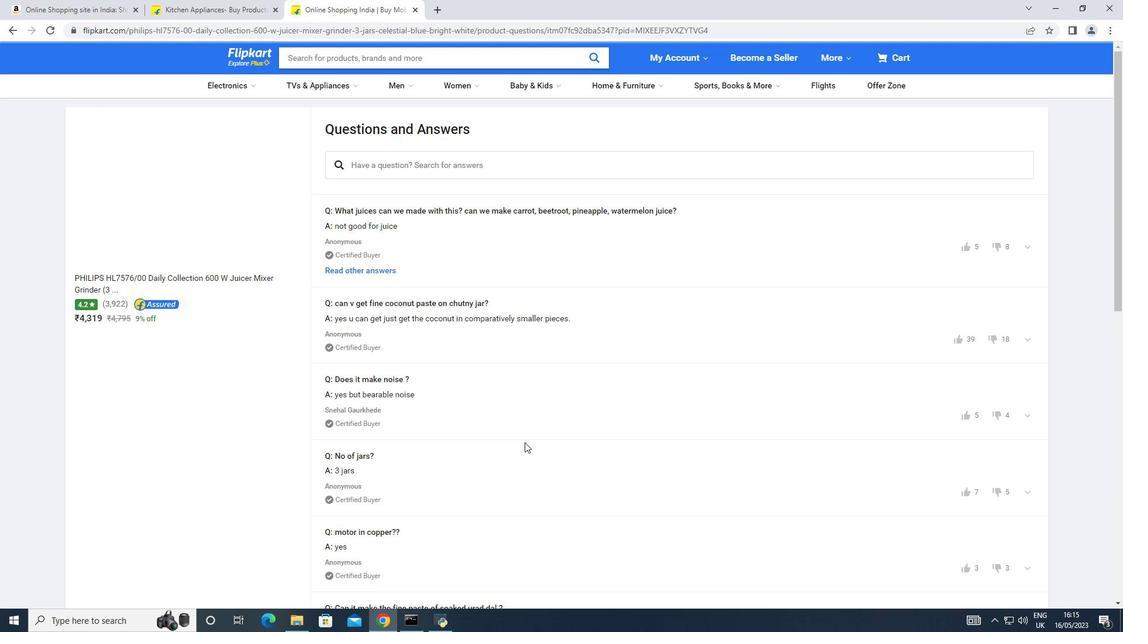 
Action: Mouse scrolled (526, 443) with delta (0, 0)
Screenshot: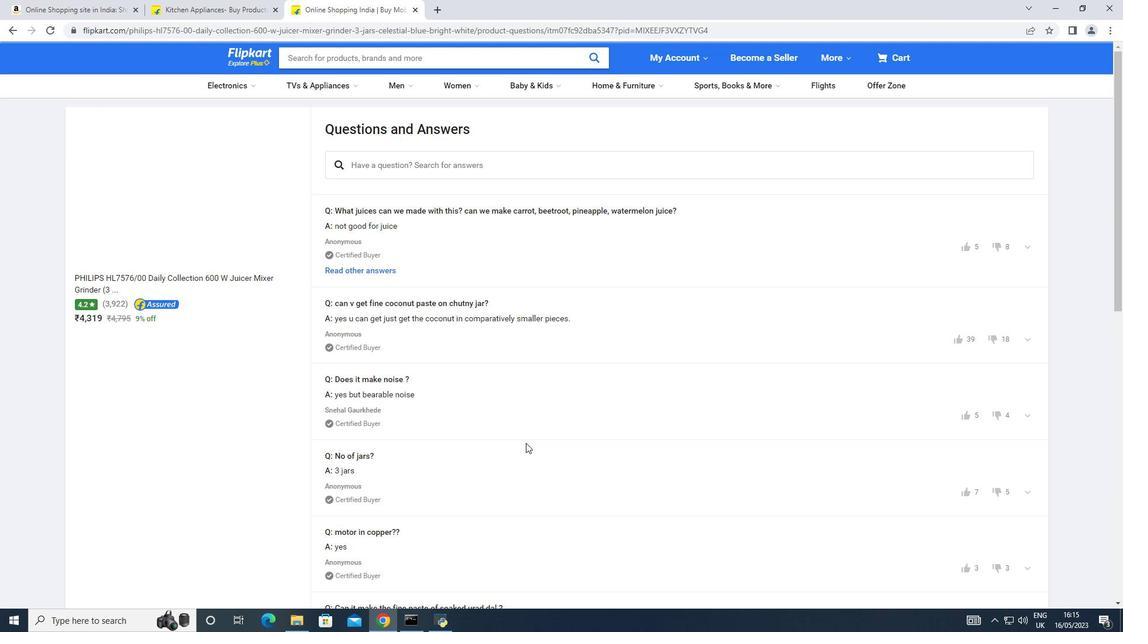 
Action: Mouse scrolled (526, 443) with delta (0, 0)
Screenshot: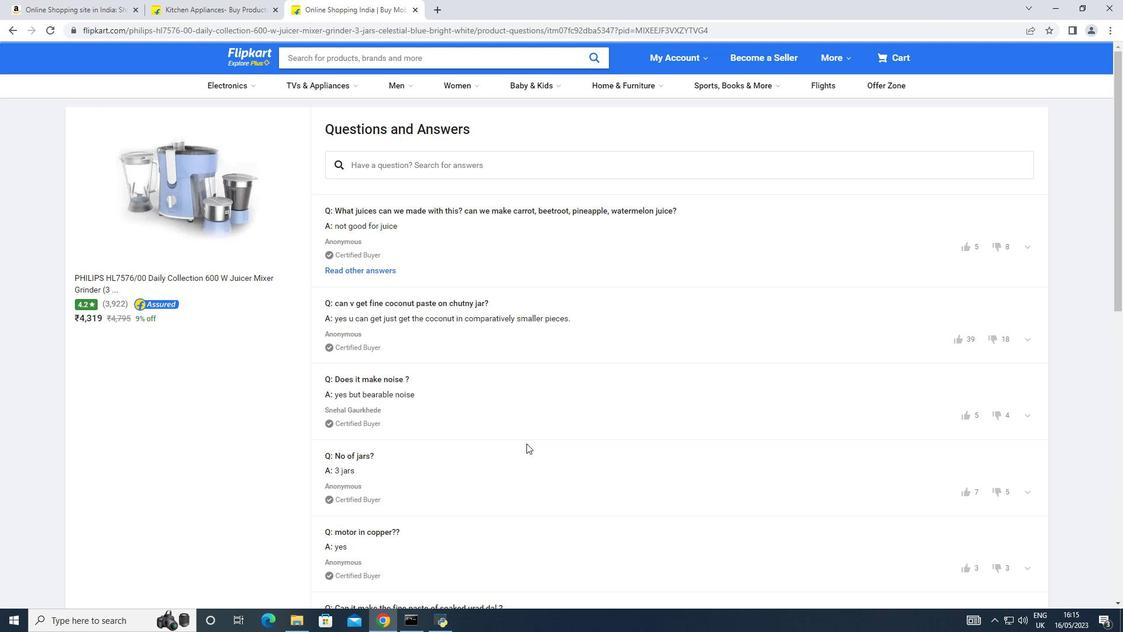 
Action: Mouse scrolled (526, 443) with delta (0, 0)
Screenshot: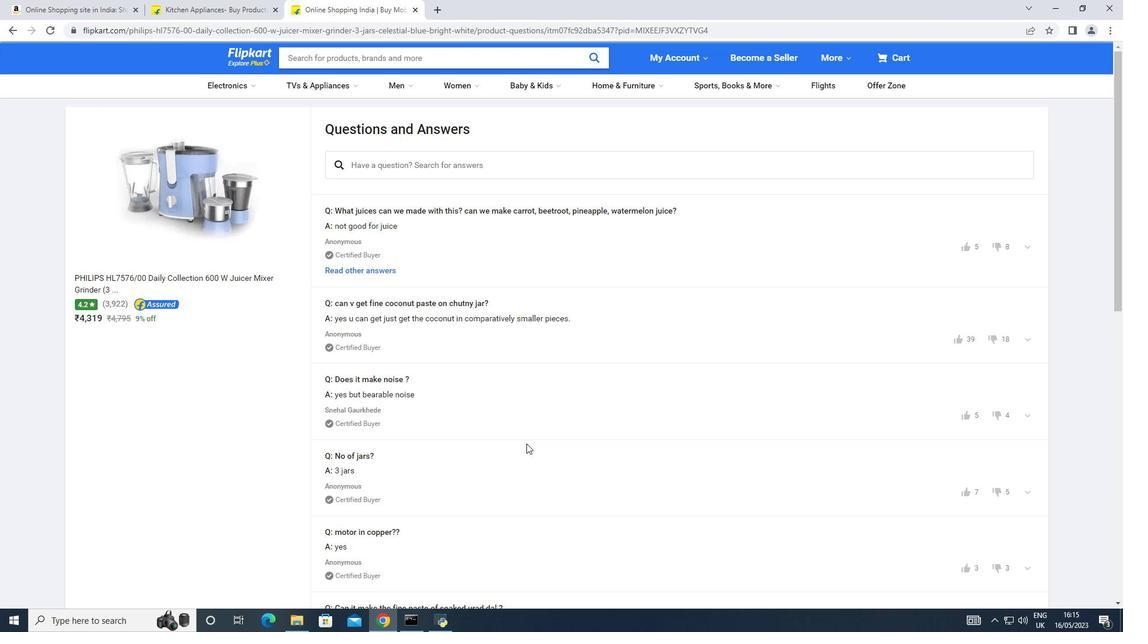 
Action: Mouse scrolled (526, 443) with delta (0, 0)
Screenshot: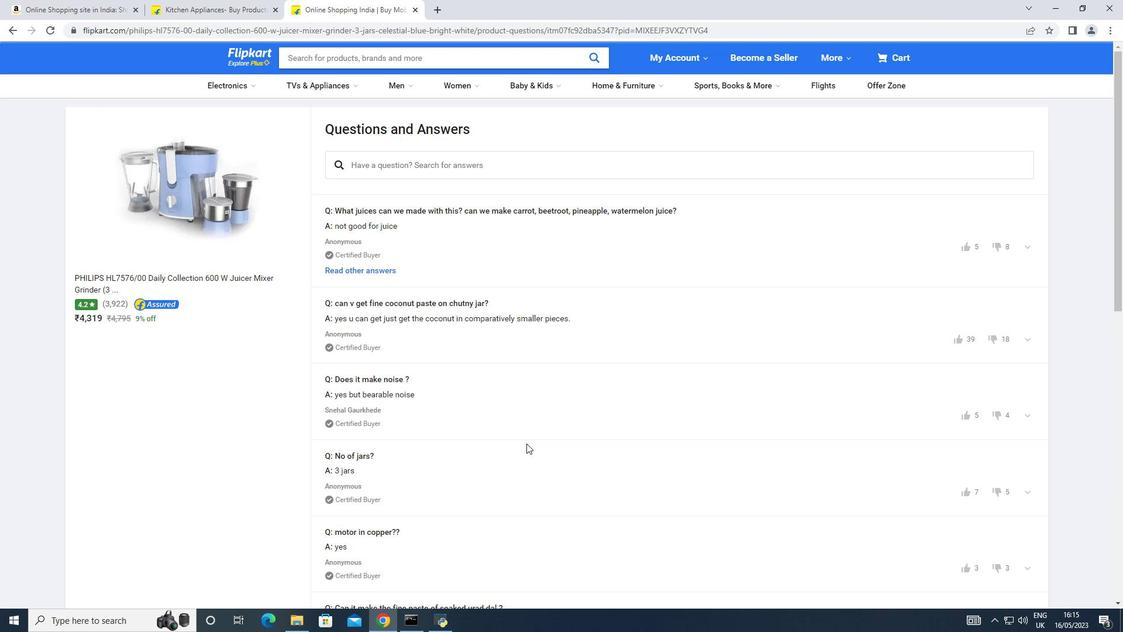
Action: Mouse scrolled (526, 443) with delta (0, 0)
Screenshot: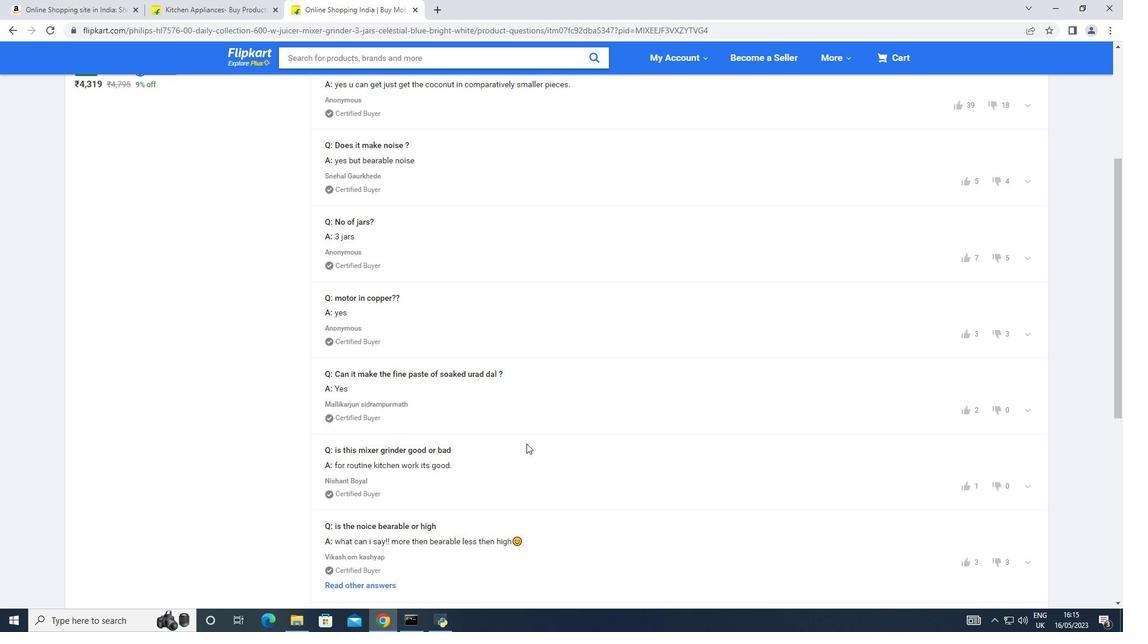 
Action: Mouse scrolled (526, 443) with delta (0, 0)
Screenshot: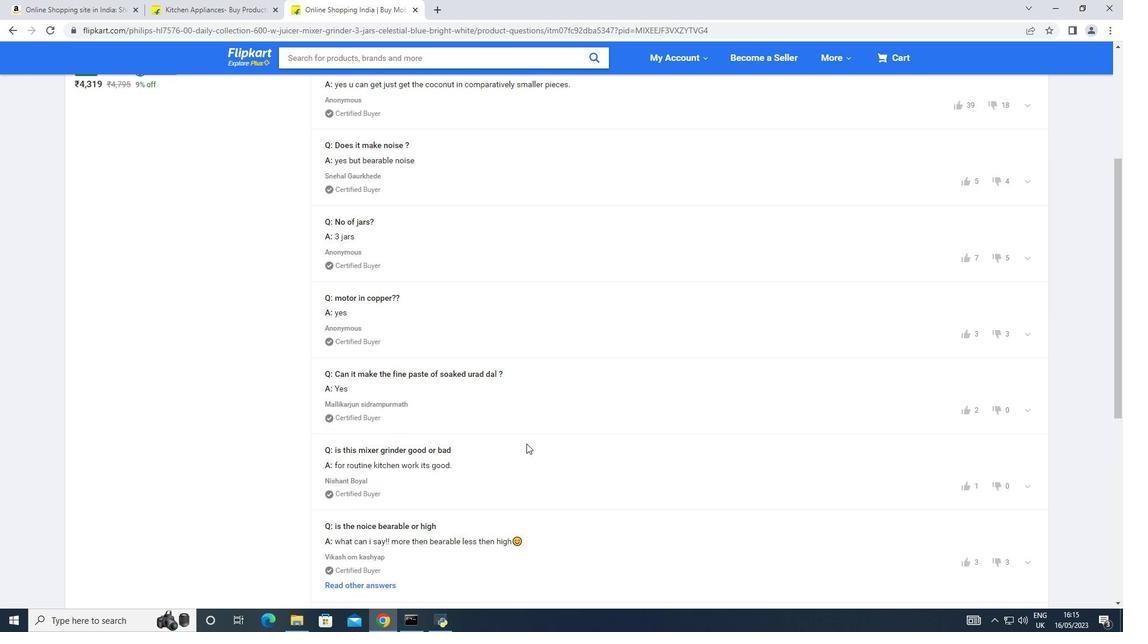 
Action: Mouse moved to (529, 443)
Screenshot: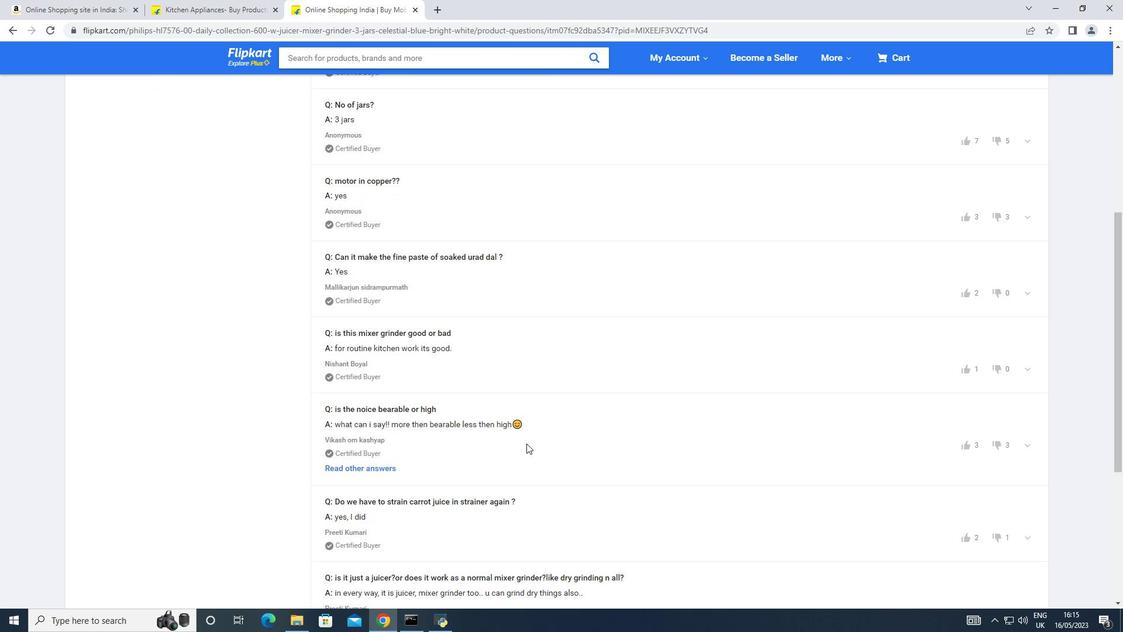 
Action: Mouse scrolled (529, 443) with delta (0, 0)
Screenshot: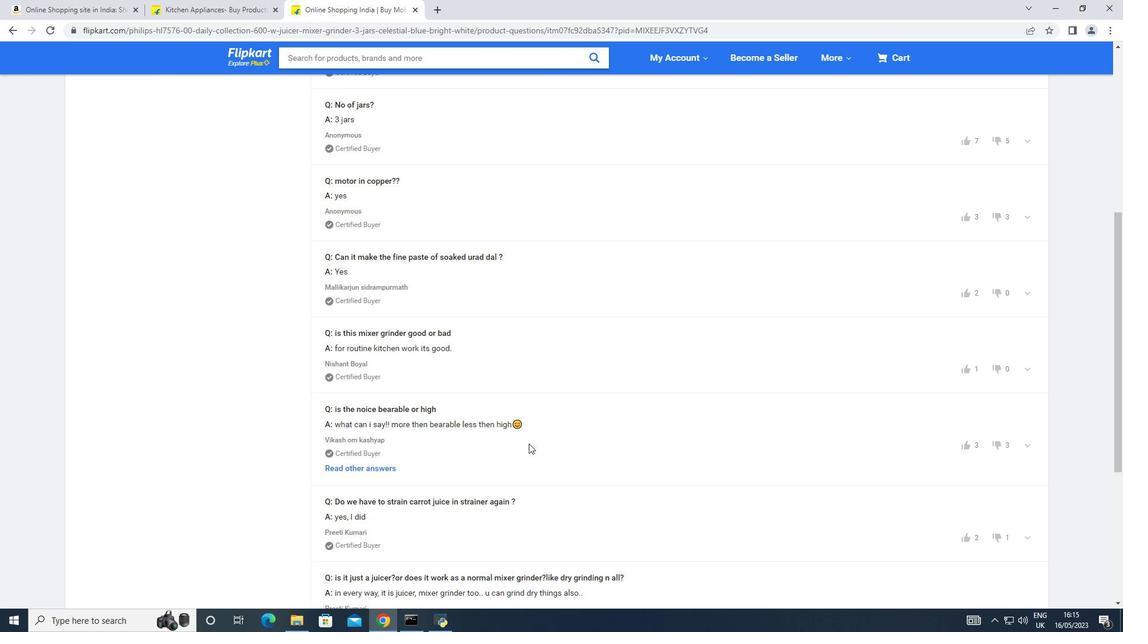 
Action: Mouse scrolled (529, 443) with delta (0, 0)
Screenshot: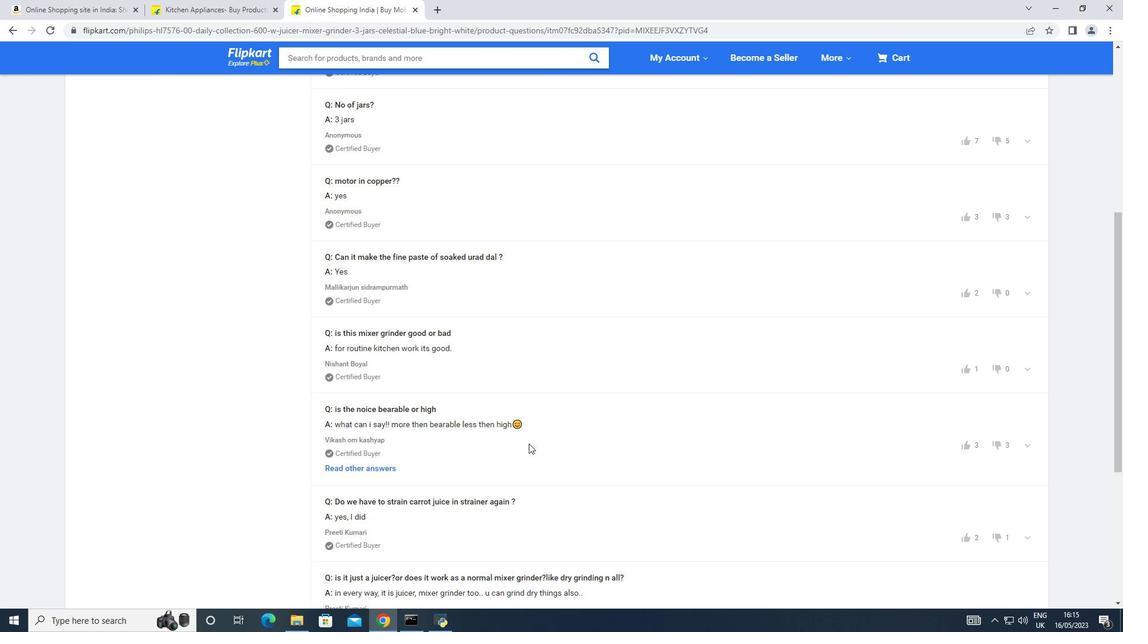 
Action: Mouse scrolled (529, 443) with delta (0, 0)
Screenshot: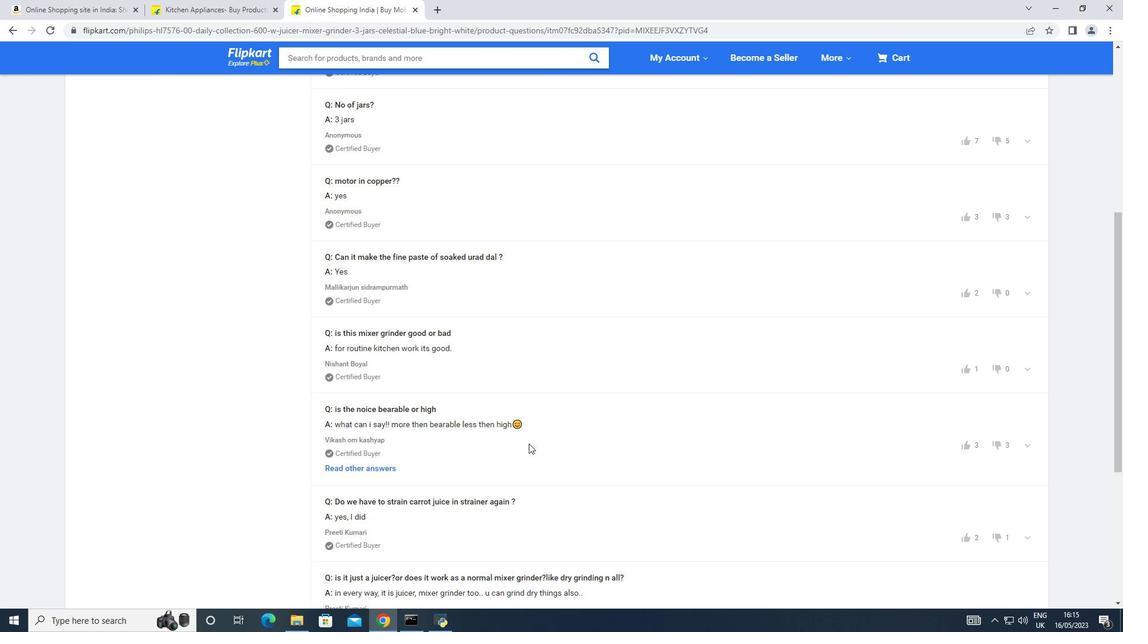 
Action: Mouse moved to (673, 476)
Screenshot: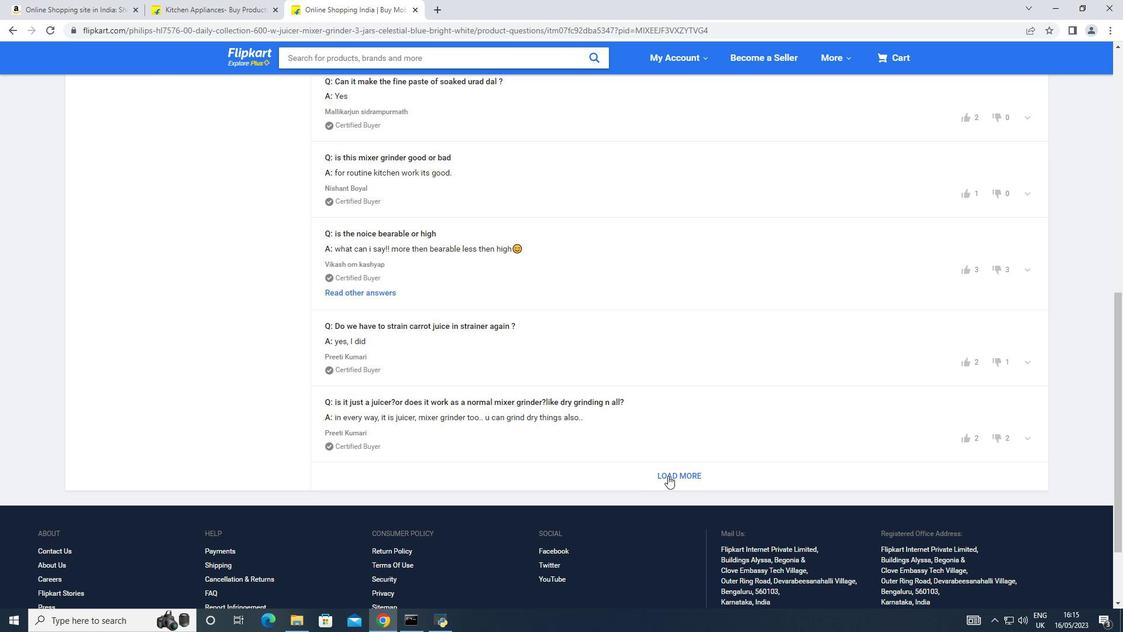 
Action: Mouse pressed left at (673, 476)
Screenshot: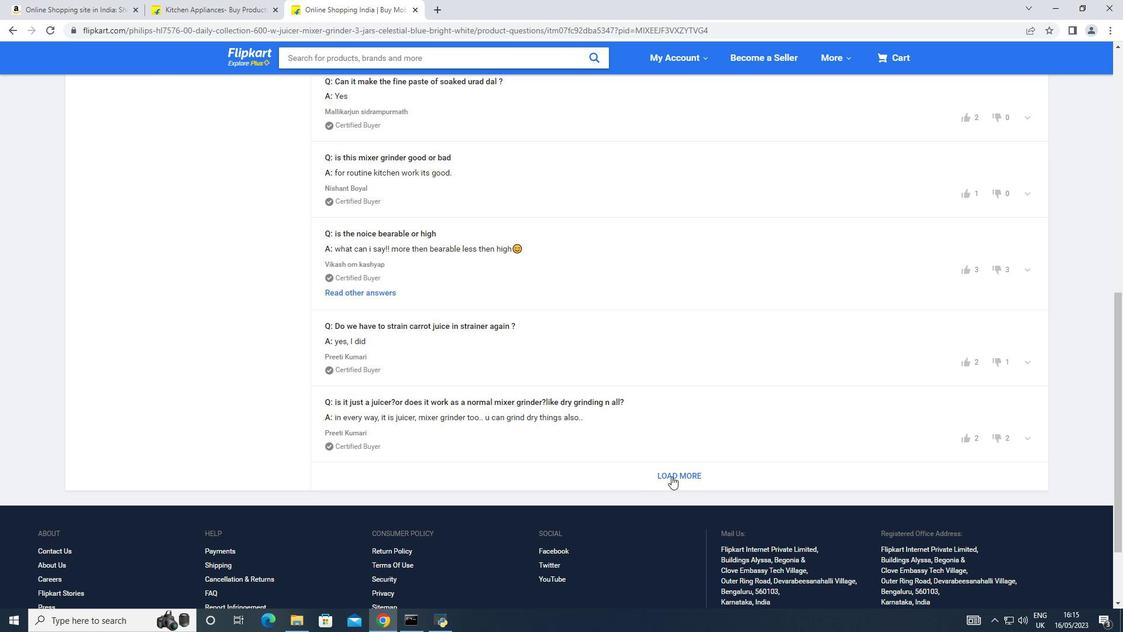 
Action: Mouse scrolled (673, 475) with delta (0, 0)
Screenshot: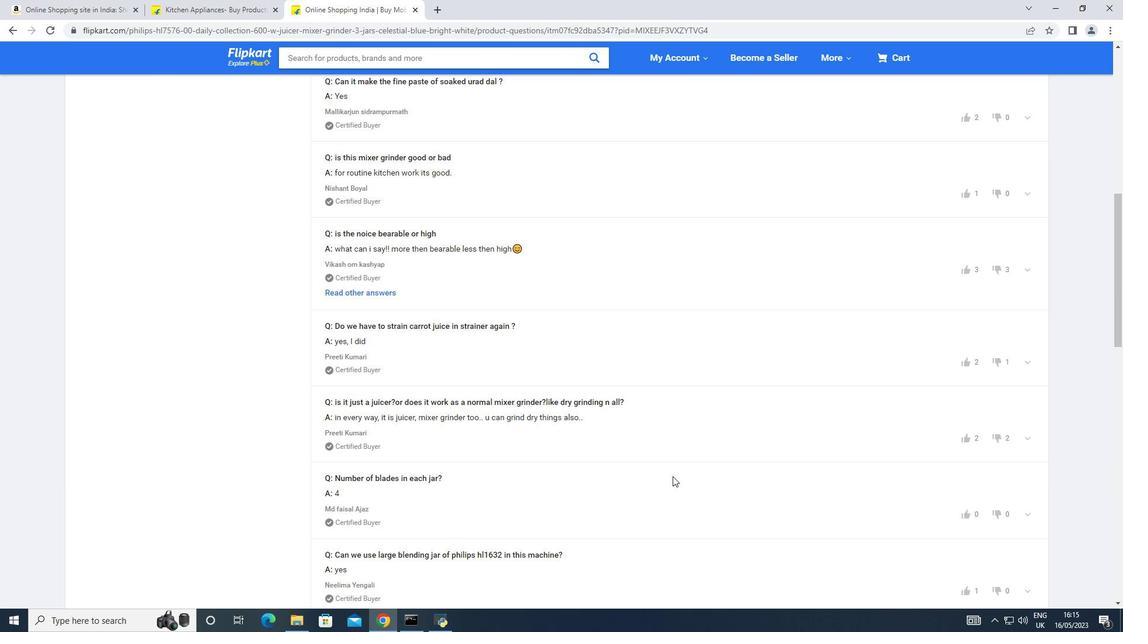 
Action: Mouse scrolled (673, 475) with delta (0, 0)
Screenshot: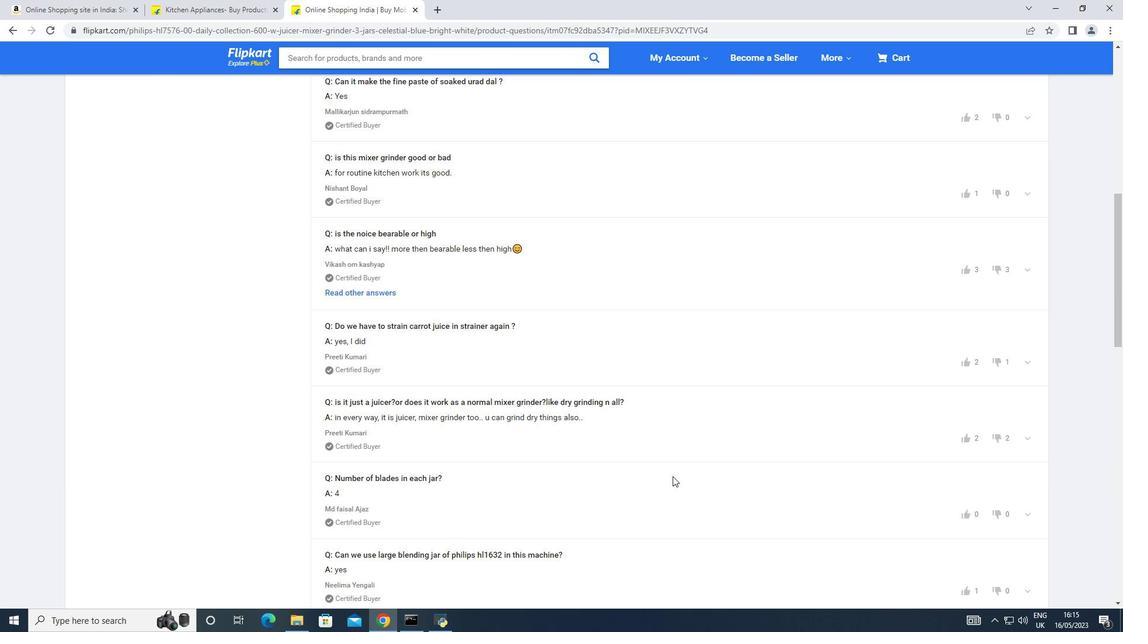 
Action: Mouse scrolled (673, 475) with delta (0, 0)
Screenshot: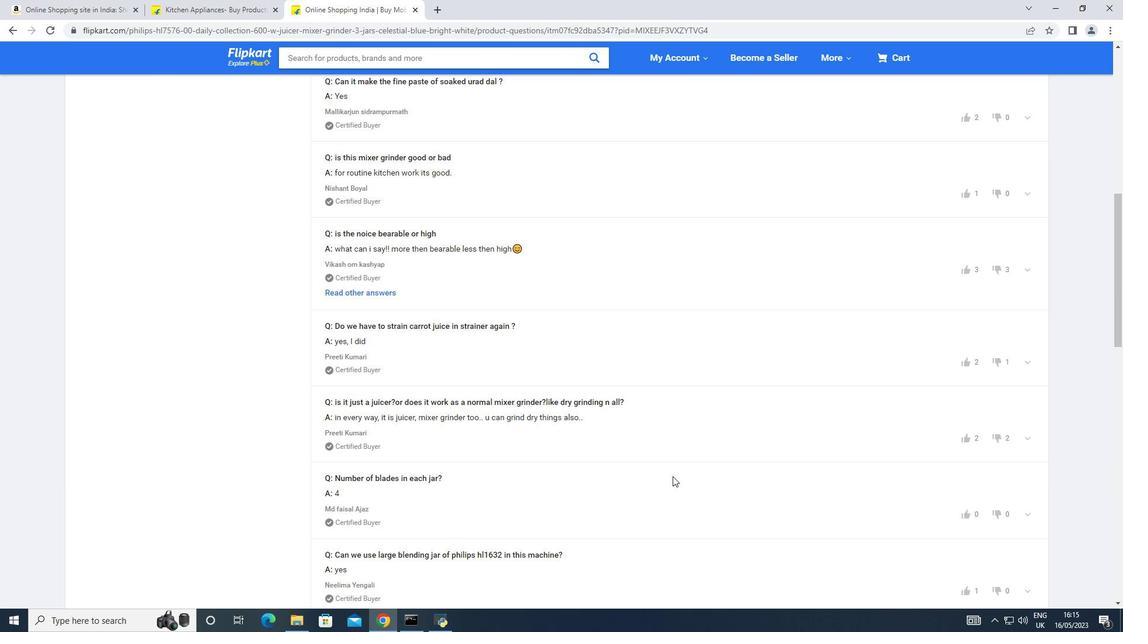 
Action: Mouse scrolled (673, 475) with delta (0, 0)
Screenshot: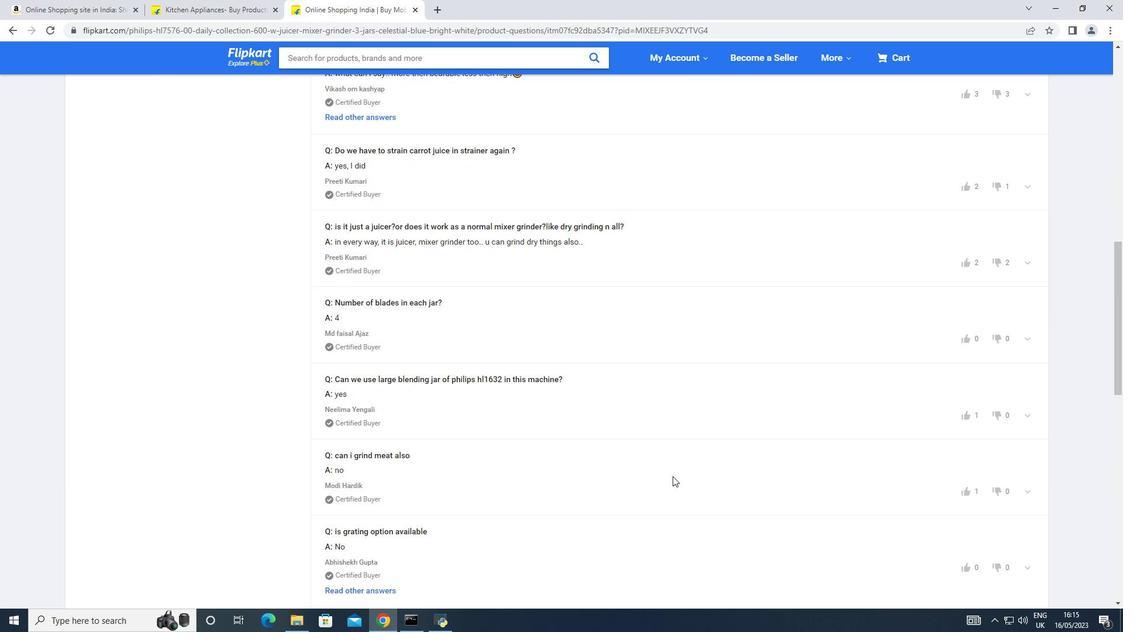 
Action: Mouse scrolled (673, 475) with delta (0, 0)
Screenshot: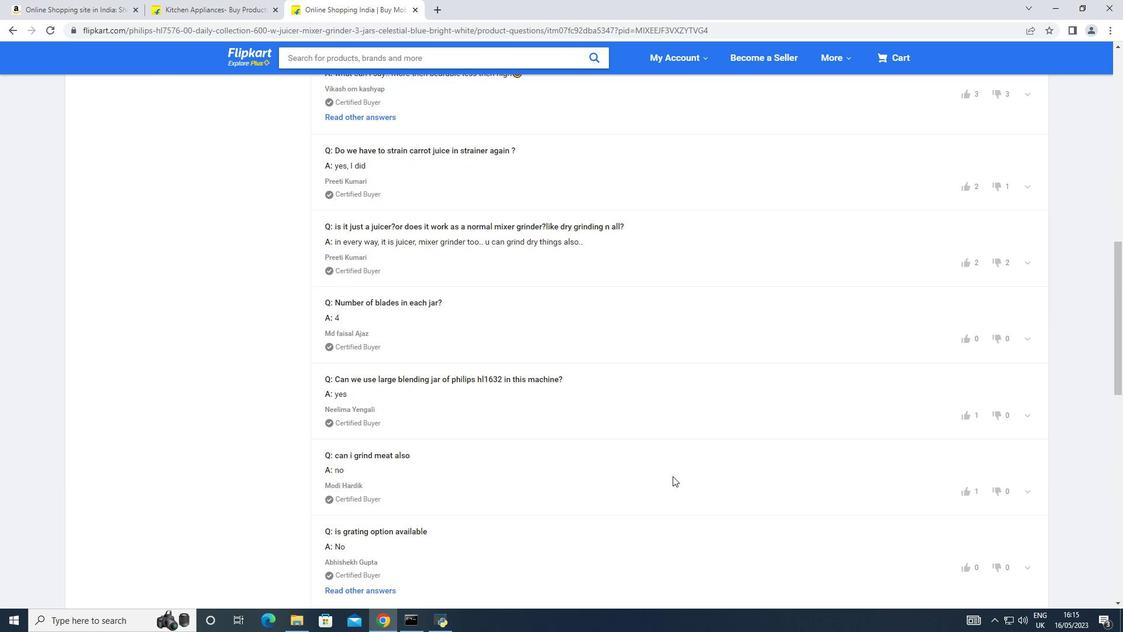 
Action: Mouse scrolled (673, 475) with delta (0, 0)
Screenshot: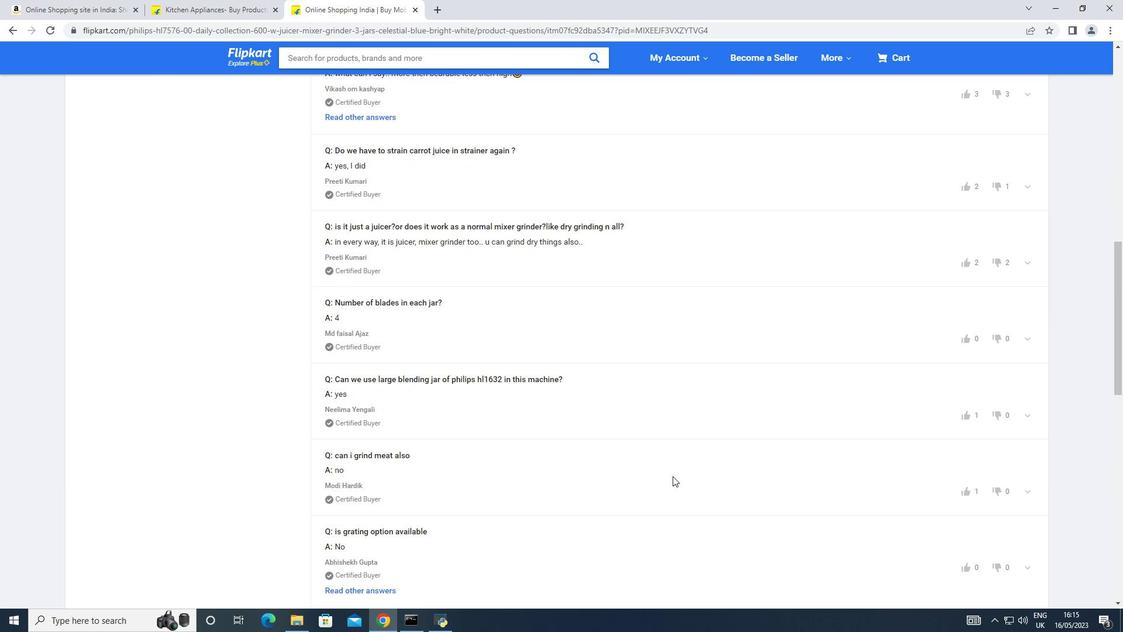 
Action: Mouse scrolled (673, 475) with delta (0, 0)
Screenshot: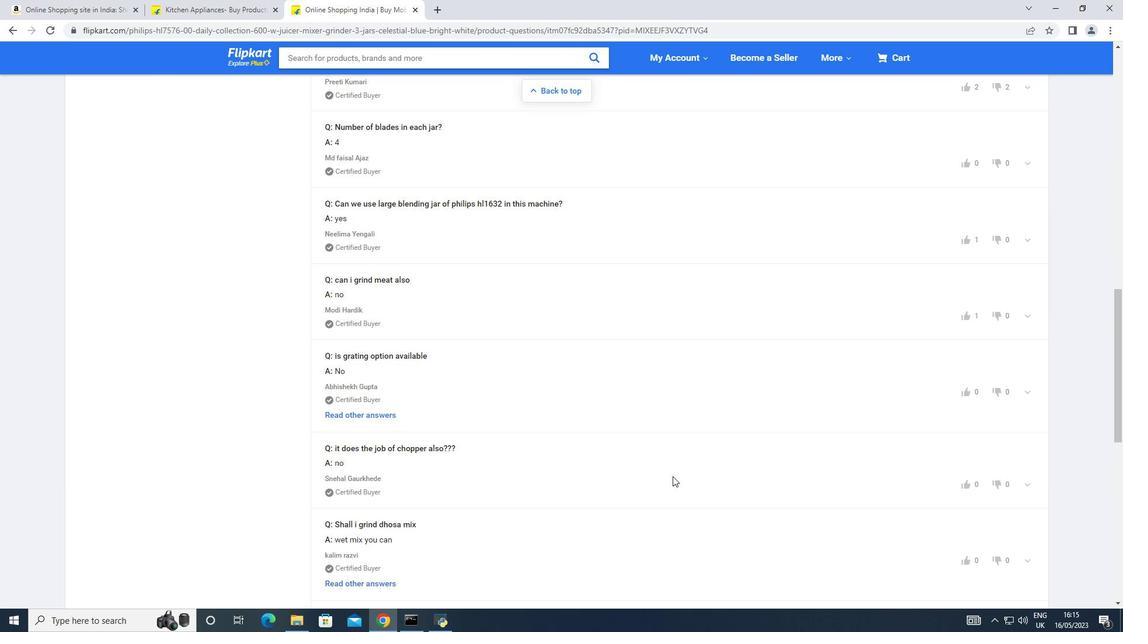 
Action: Mouse scrolled (673, 475) with delta (0, 0)
Screenshot: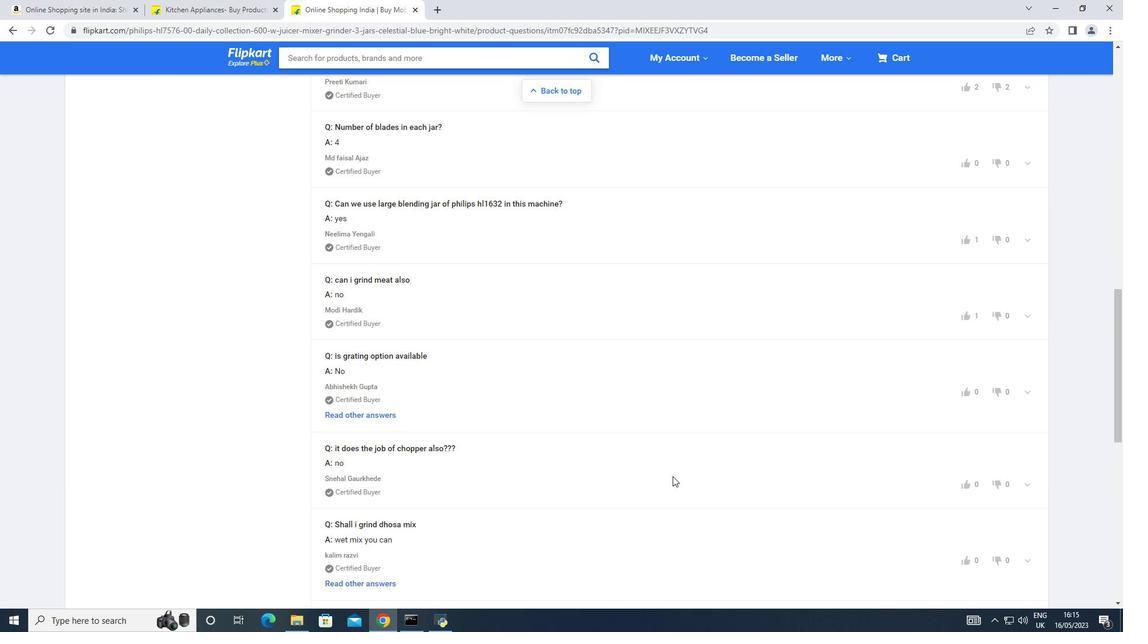 
Action: Mouse scrolled (673, 475) with delta (0, 0)
Screenshot: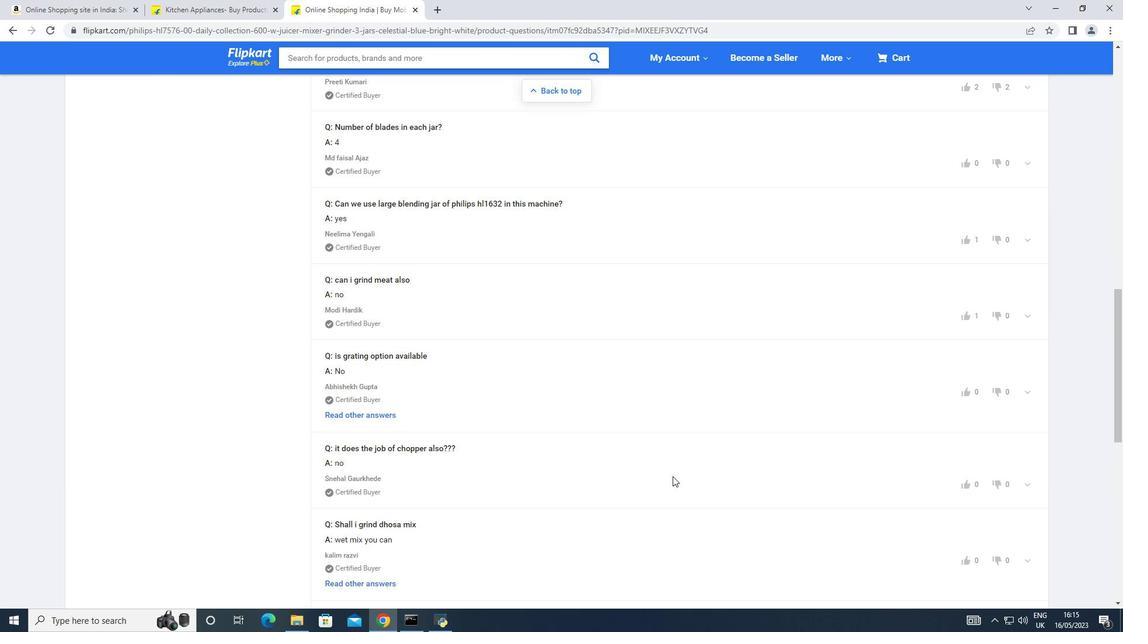 
Action: Mouse scrolled (673, 475) with delta (0, 0)
Screenshot: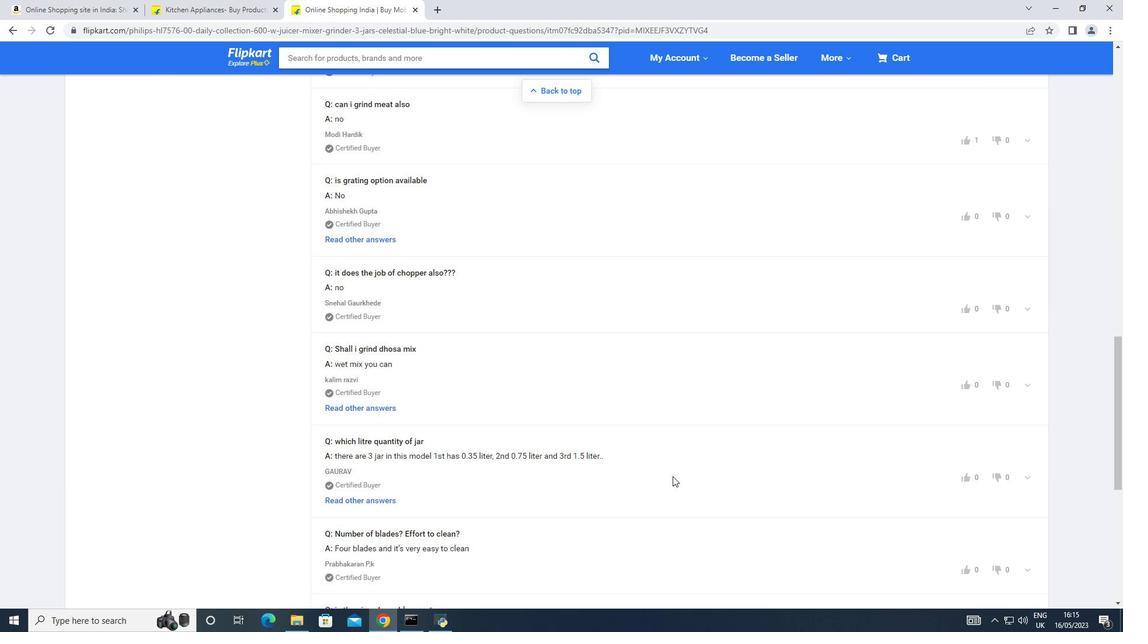 
Action: Mouse scrolled (673, 475) with delta (0, 0)
Screenshot: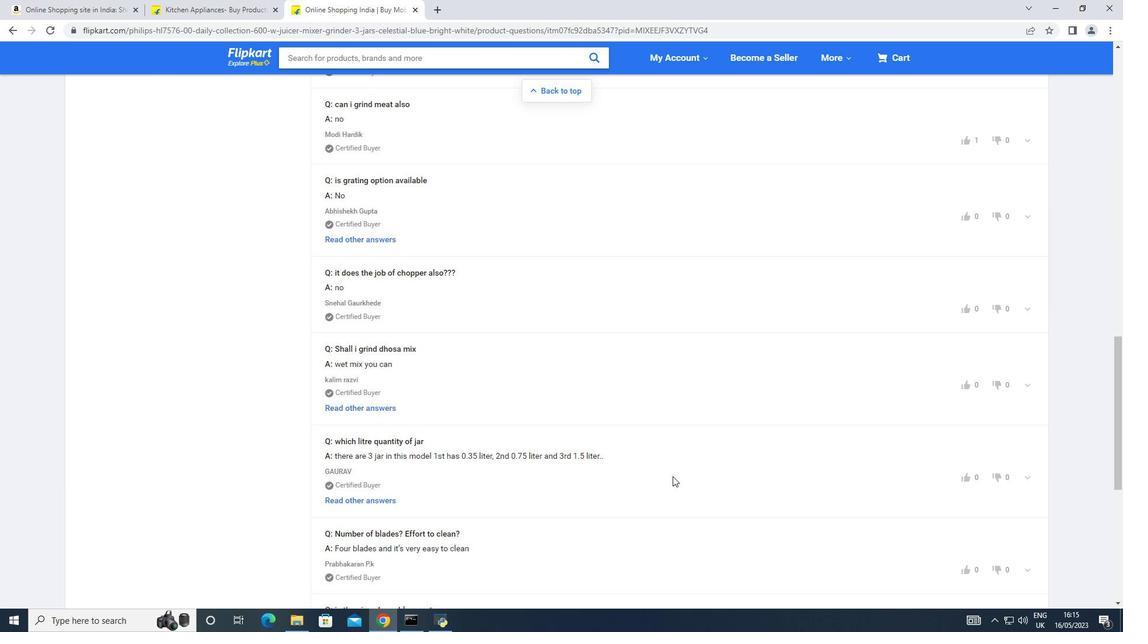 
Action: Mouse scrolled (673, 475) with delta (0, 0)
Screenshot: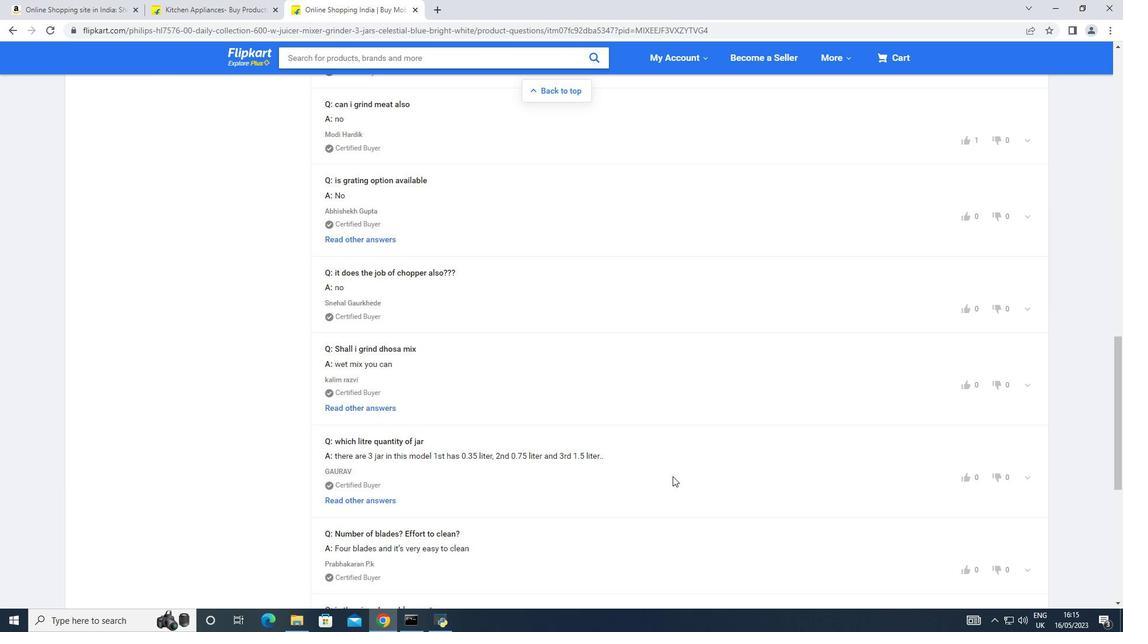 
Action: Mouse scrolled (673, 475) with delta (0, 0)
Screenshot: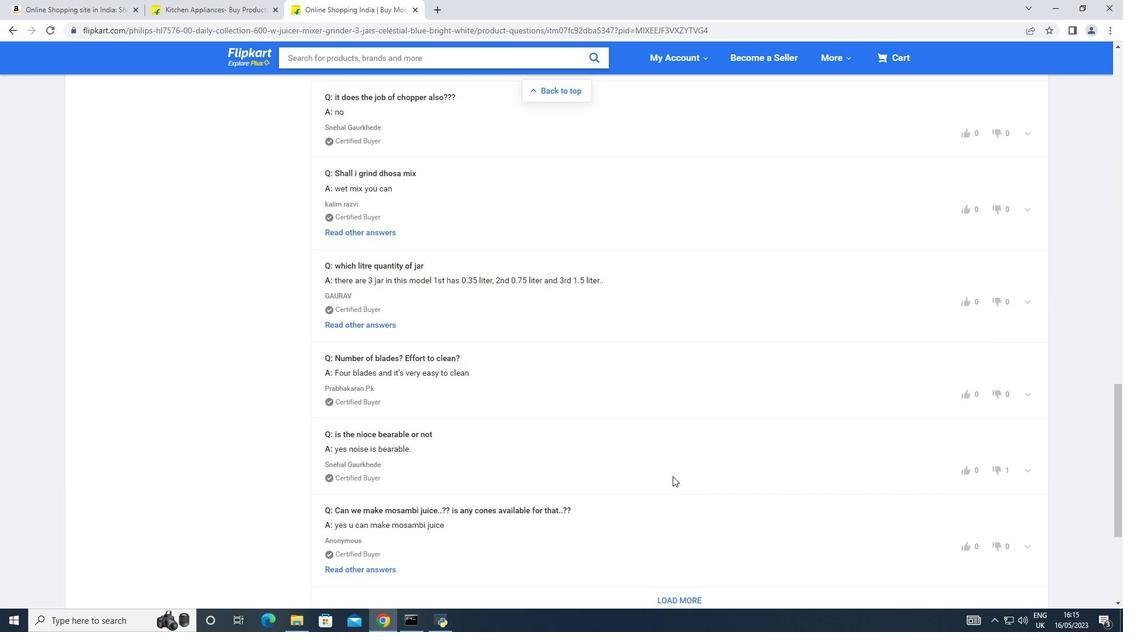 
Action: Mouse scrolled (673, 475) with delta (0, 0)
Screenshot: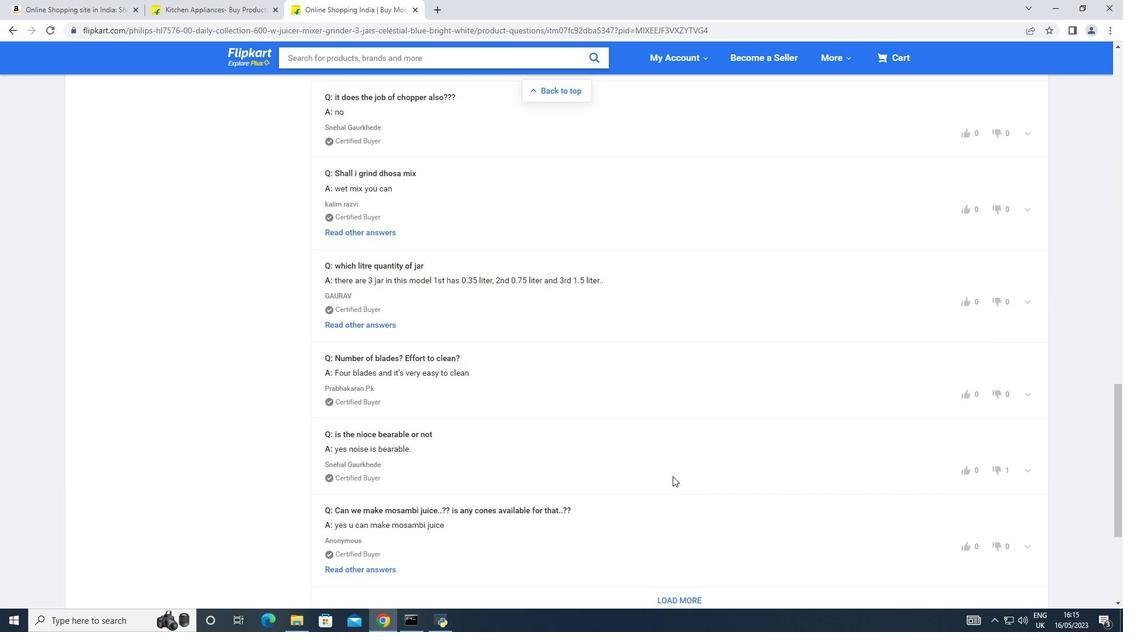
Action: Mouse scrolled (673, 475) with delta (0, 0)
Screenshot: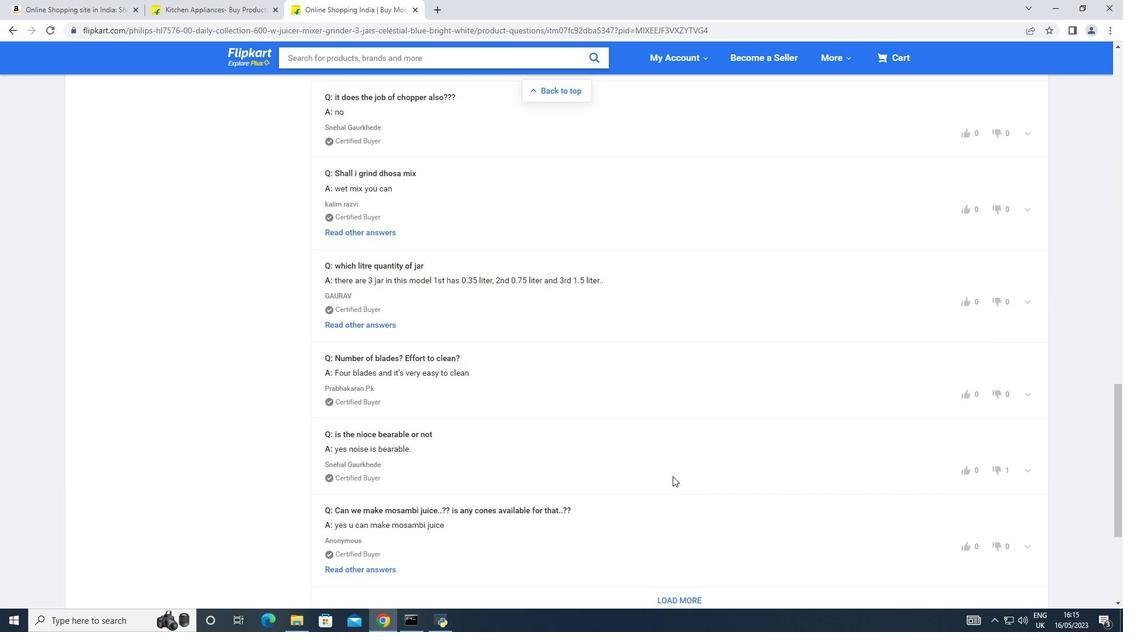 
Action: Mouse scrolled (673, 476) with delta (0, 0)
Screenshot: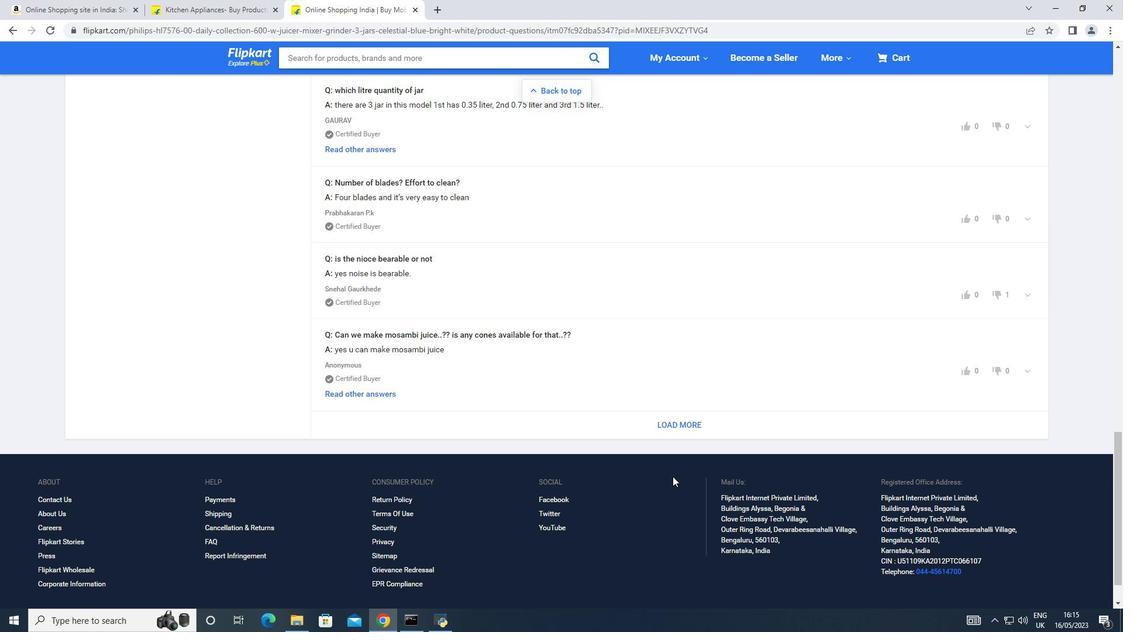 
Action: Mouse scrolled (673, 476) with delta (0, 0)
Screenshot: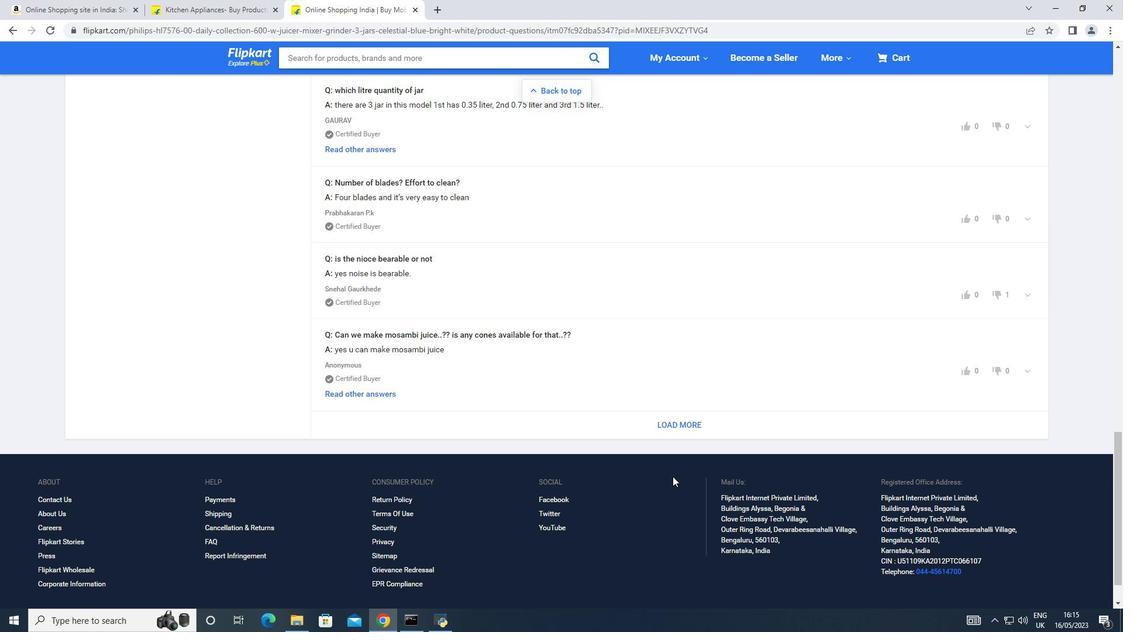 
Action: Mouse scrolled (673, 476) with delta (0, 0)
Screenshot: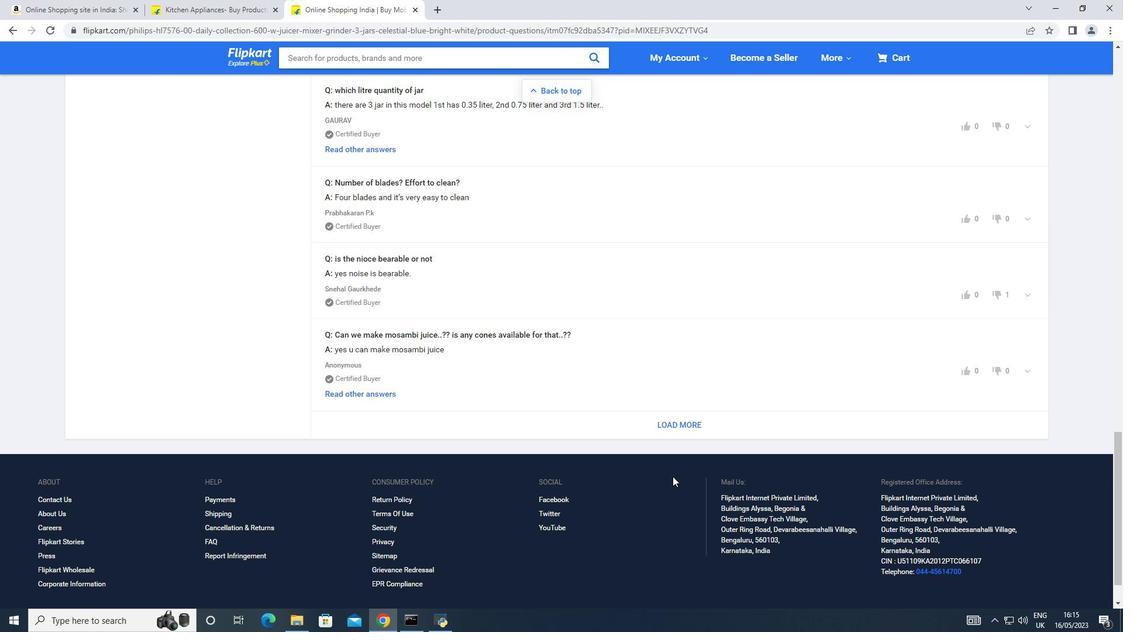 
Action: Mouse scrolled (673, 476) with delta (0, 0)
Screenshot: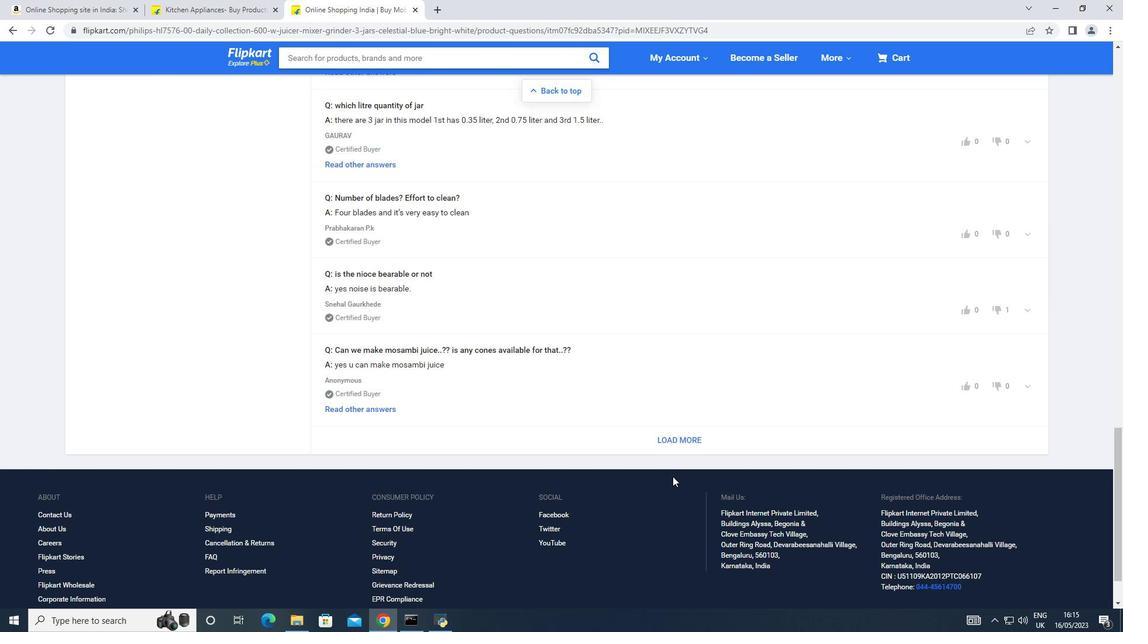 
Action: Mouse scrolled (673, 476) with delta (0, 0)
Screenshot: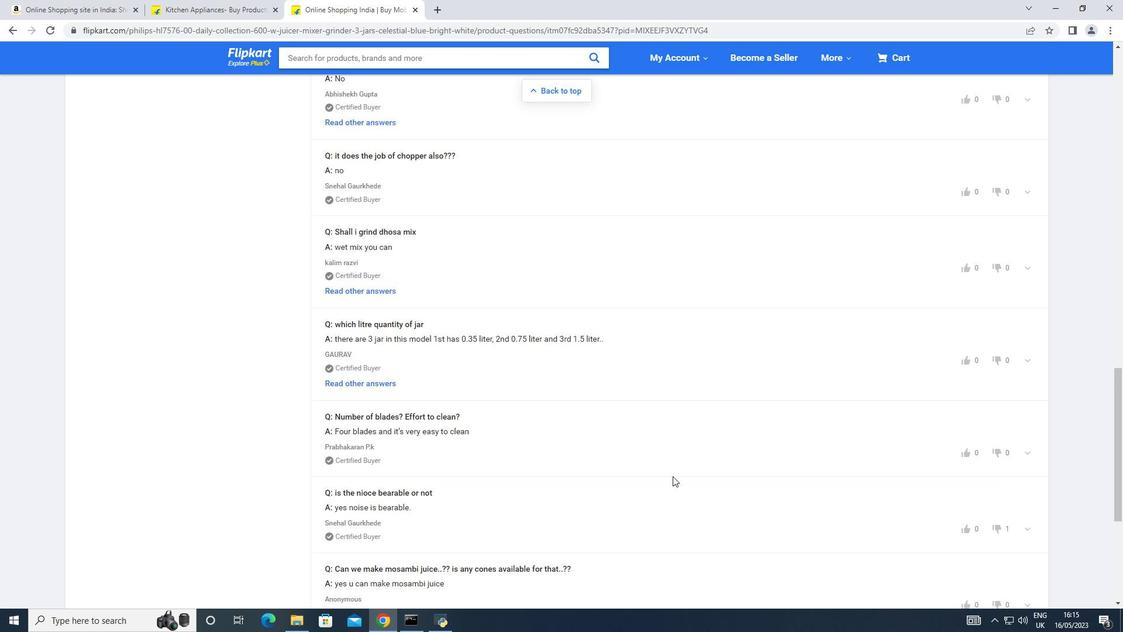 
Action: Mouse scrolled (673, 476) with delta (0, 0)
Screenshot: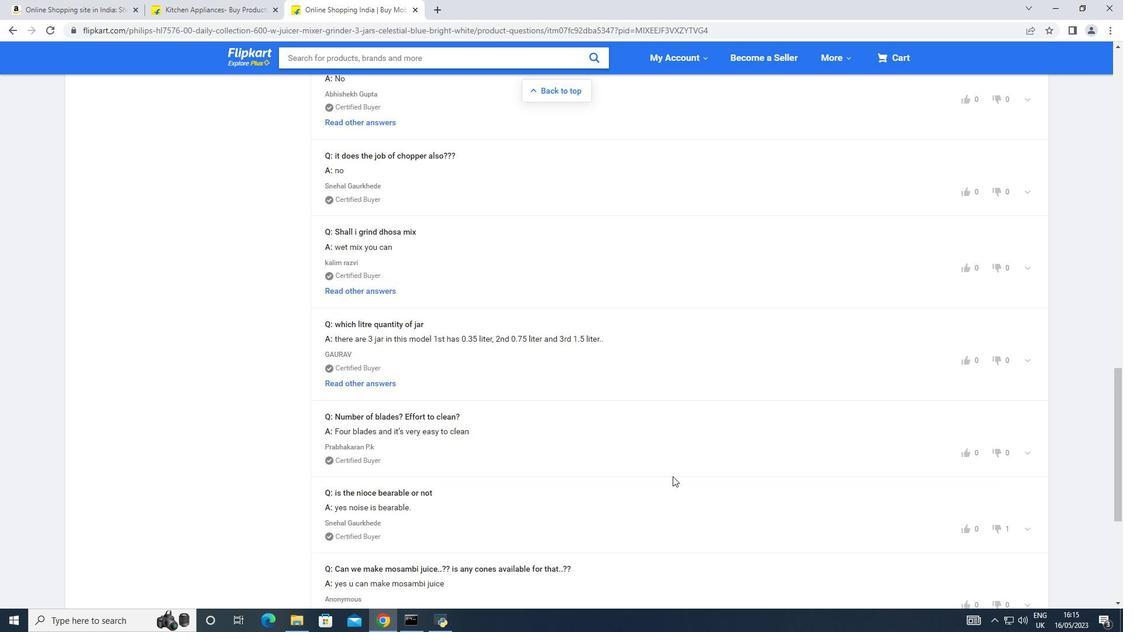 
Action: Mouse scrolled (673, 476) with delta (0, 0)
Screenshot: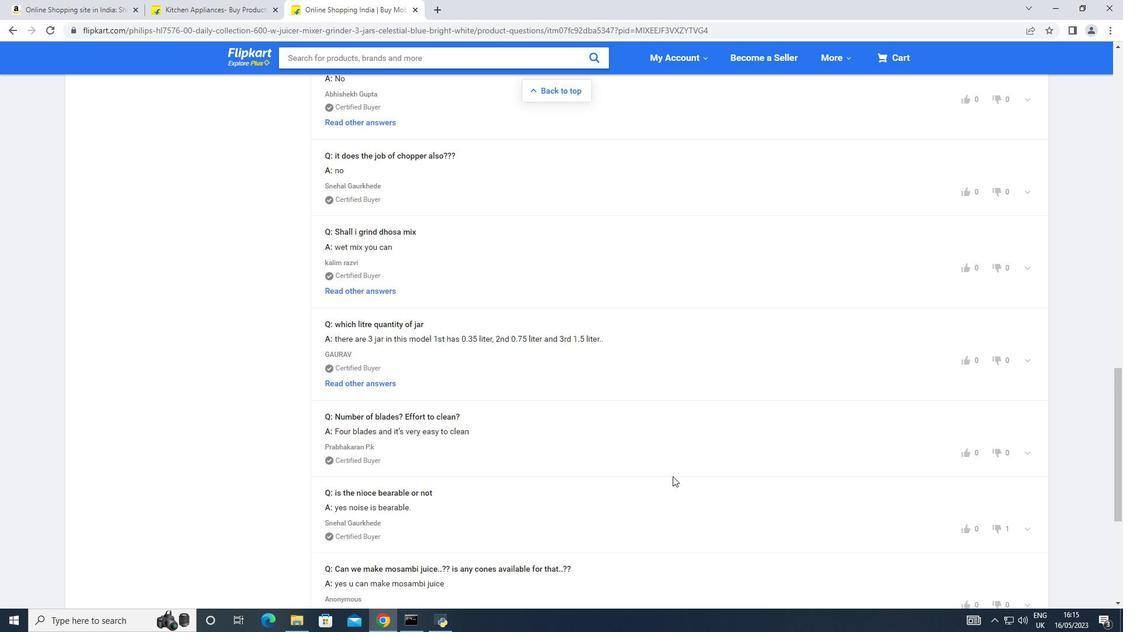 
Action: Mouse scrolled (673, 476) with delta (0, 0)
Screenshot: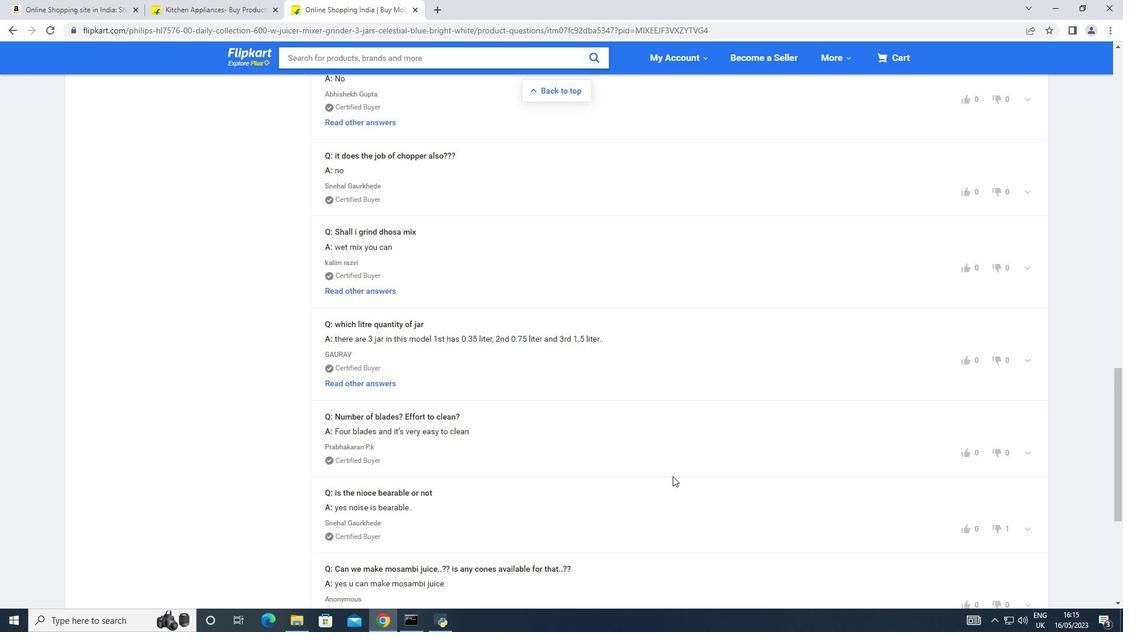 
Action: Mouse scrolled (673, 476) with delta (0, 0)
Screenshot: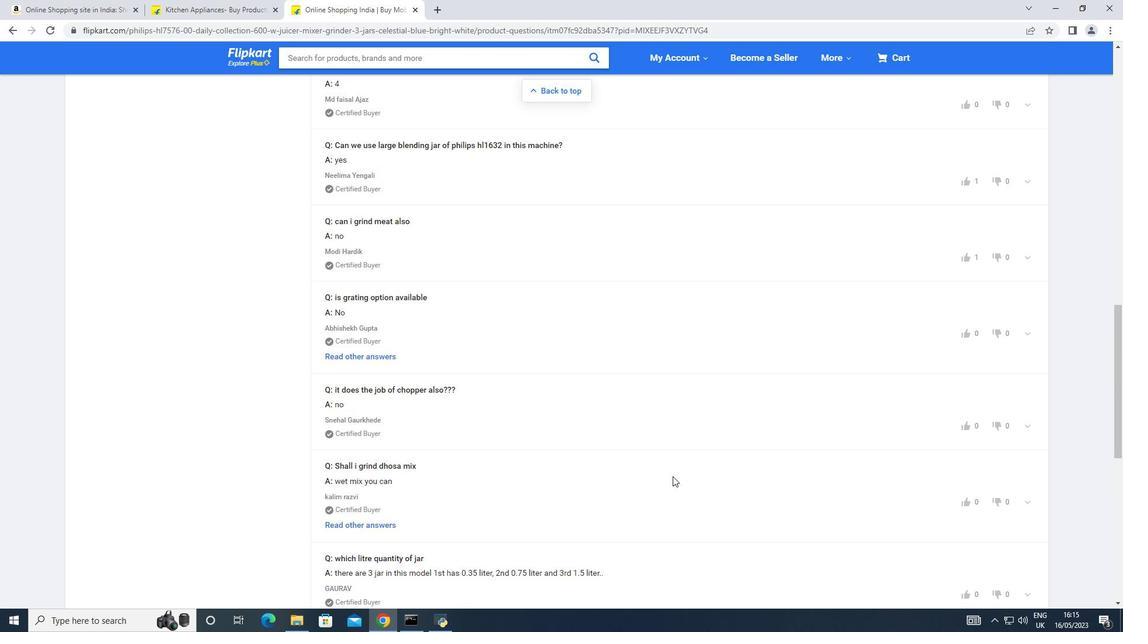 
Action: Mouse scrolled (673, 476) with delta (0, 0)
Screenshot: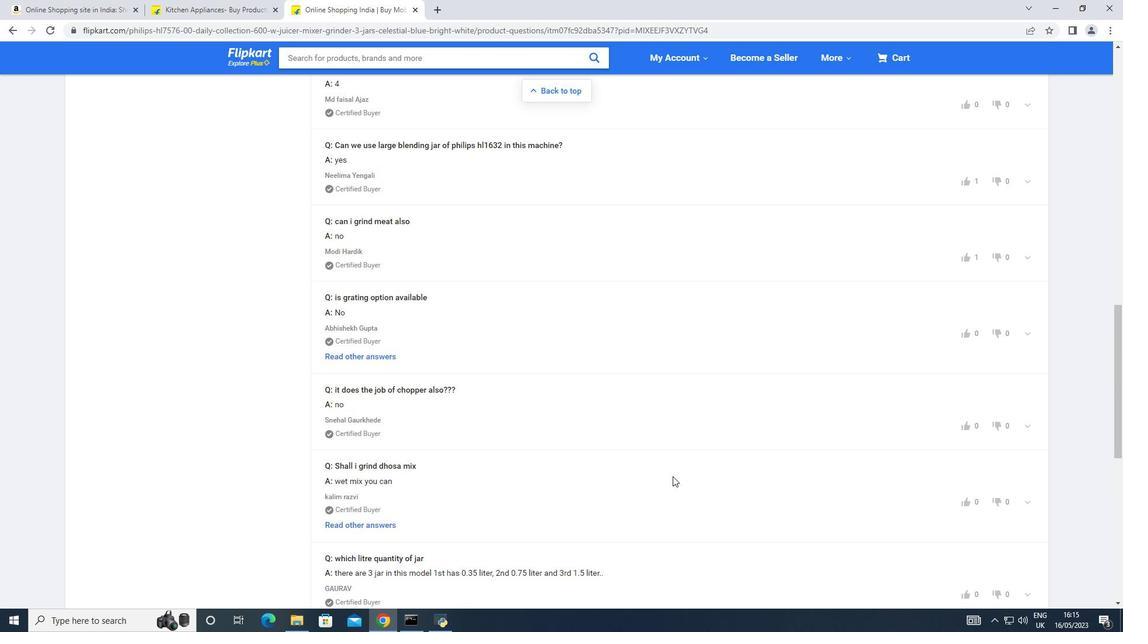 
Action: Mouse scrolled (673, 476) with delta (0, 0)
Screenshot: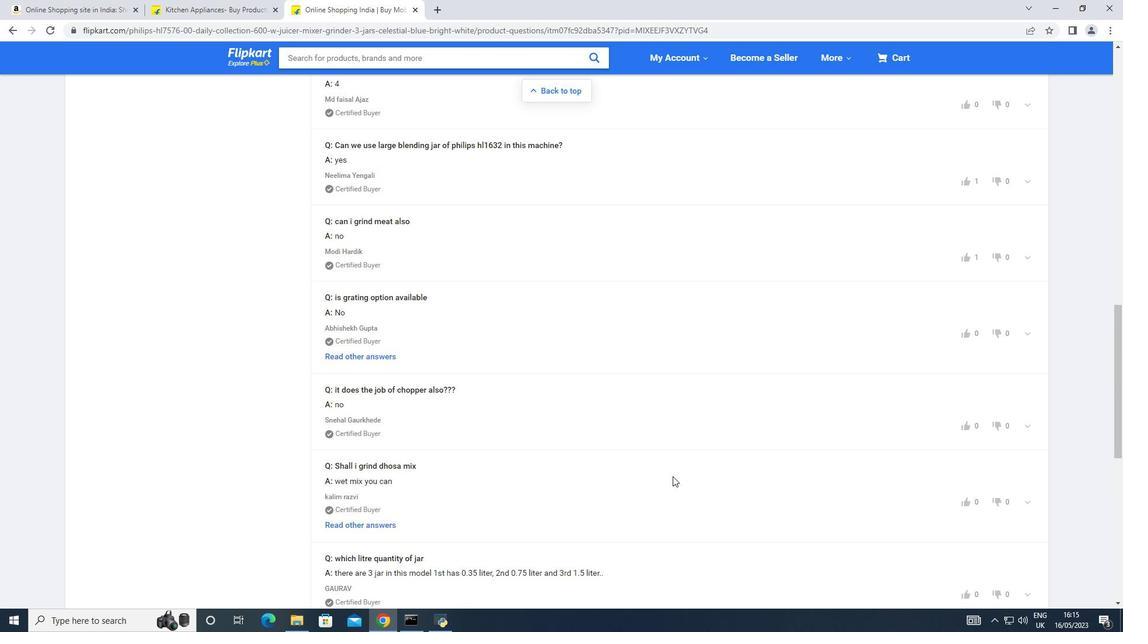 
Action: Mouse scrolled (673, 476) with delta (0, 0)
Screenshot: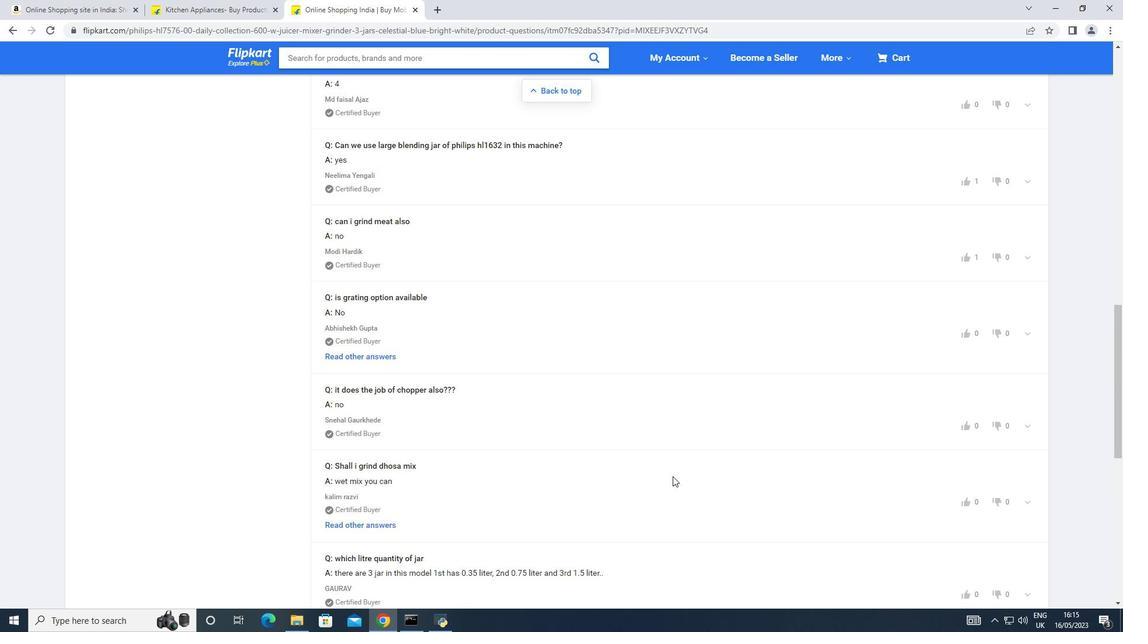 
Action: Mouse scrolled (673, 476) with delta (0, 0)
Screenshot: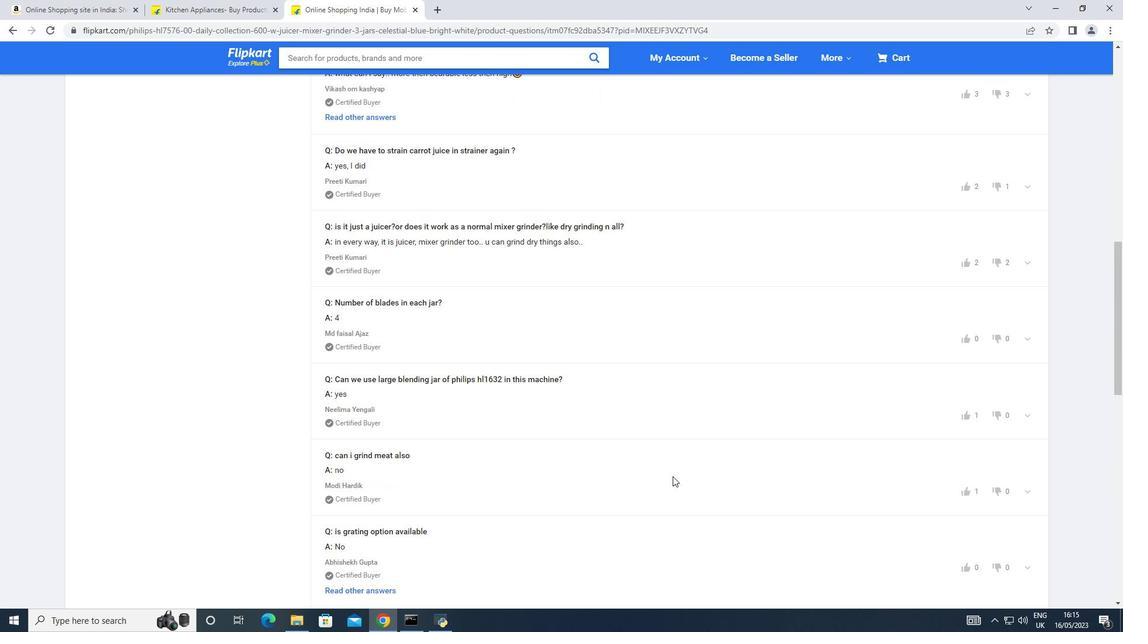 
Action: Mouse scrolled (673, 476) with delta (0, 0)
Screenshot: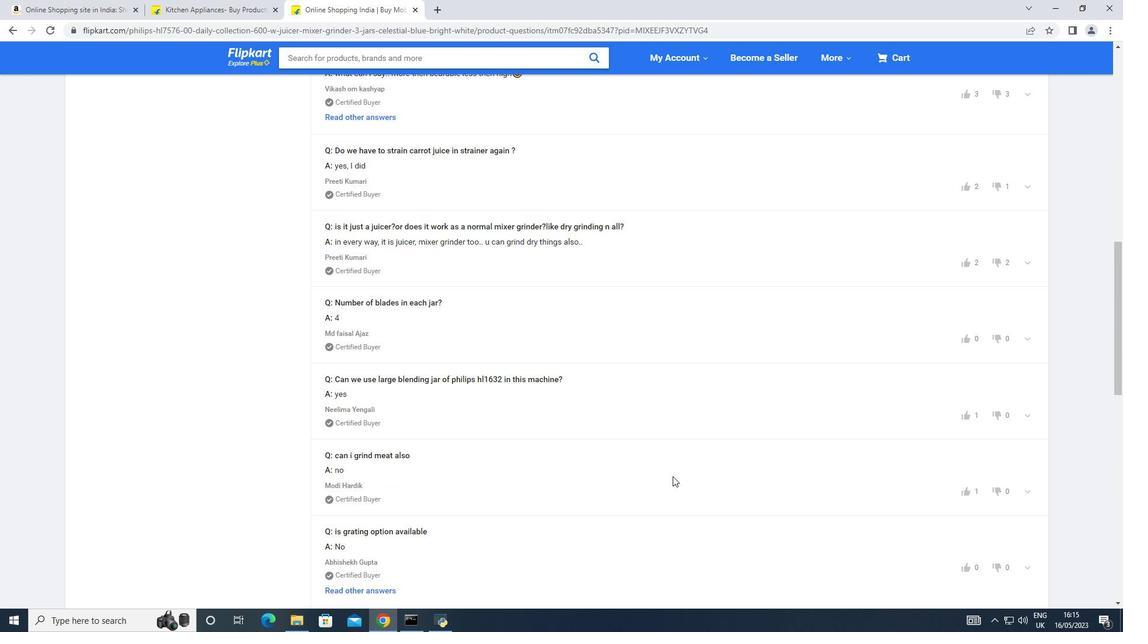 
Action: Mouse scrolled (673, 476) with delta (0, 0)
Screenshot: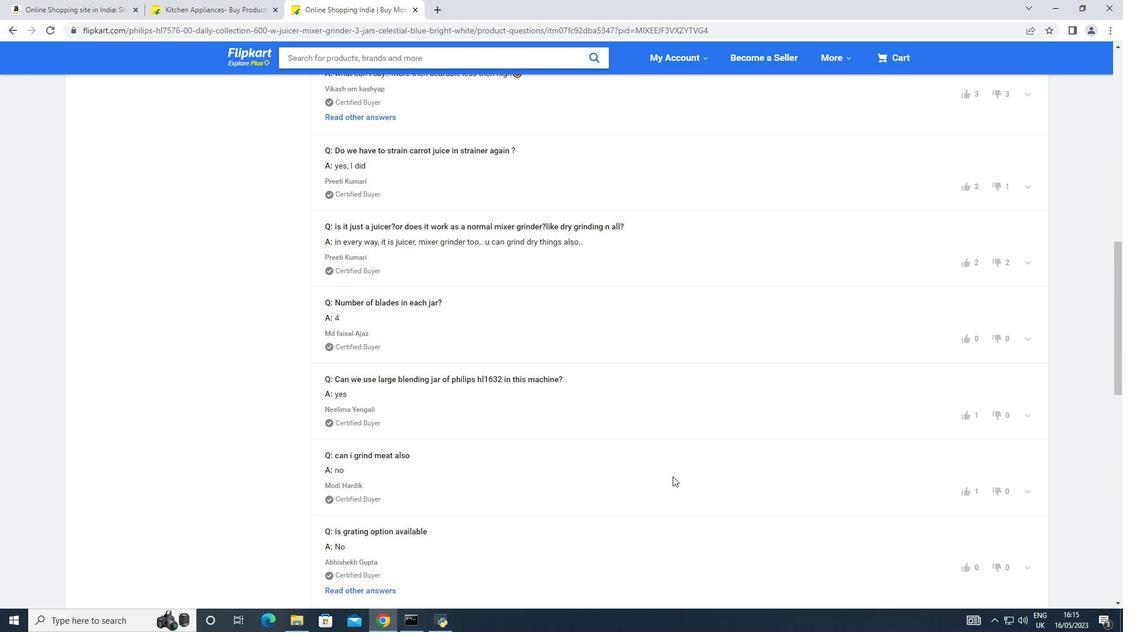 
Action: Mouse scrolled (673, 476) with delta (0, 0)
Screenshot: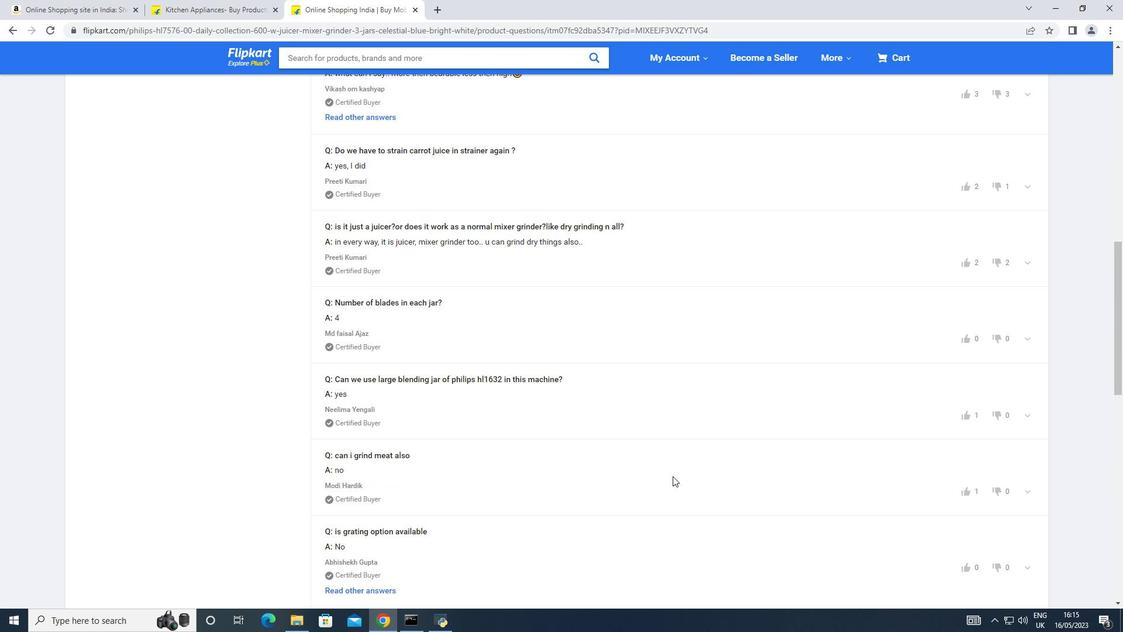 
Action: Mouse scrolled (673, 476) with delta (0, 0)
Screenshot: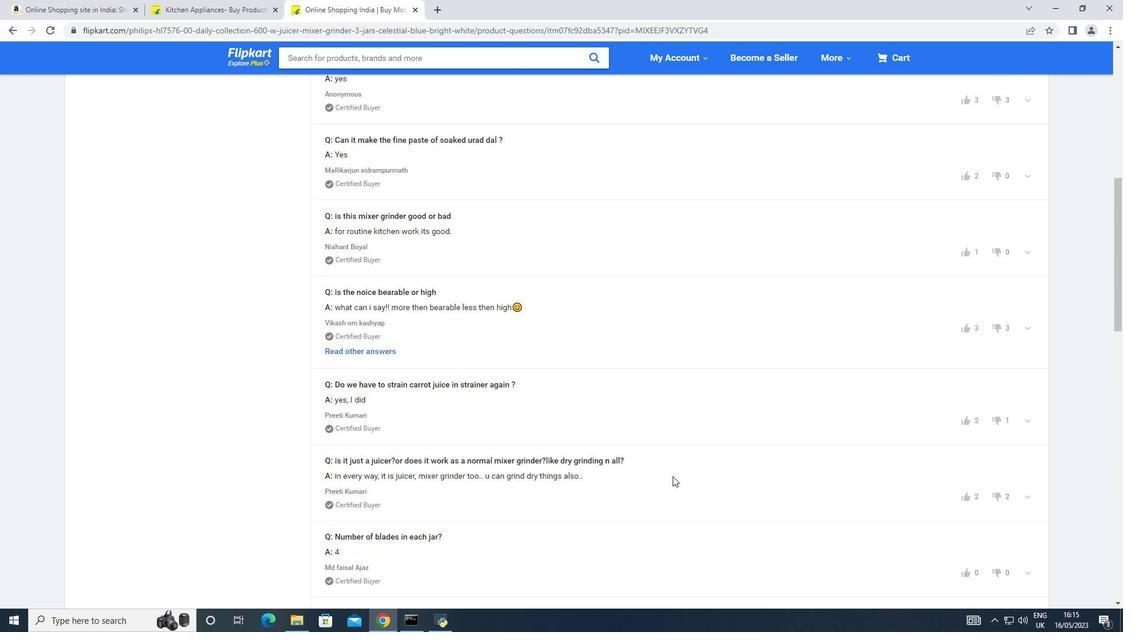 
Action: Mouse scrolled (673, 476) with delta (0, 0)
Screenshot: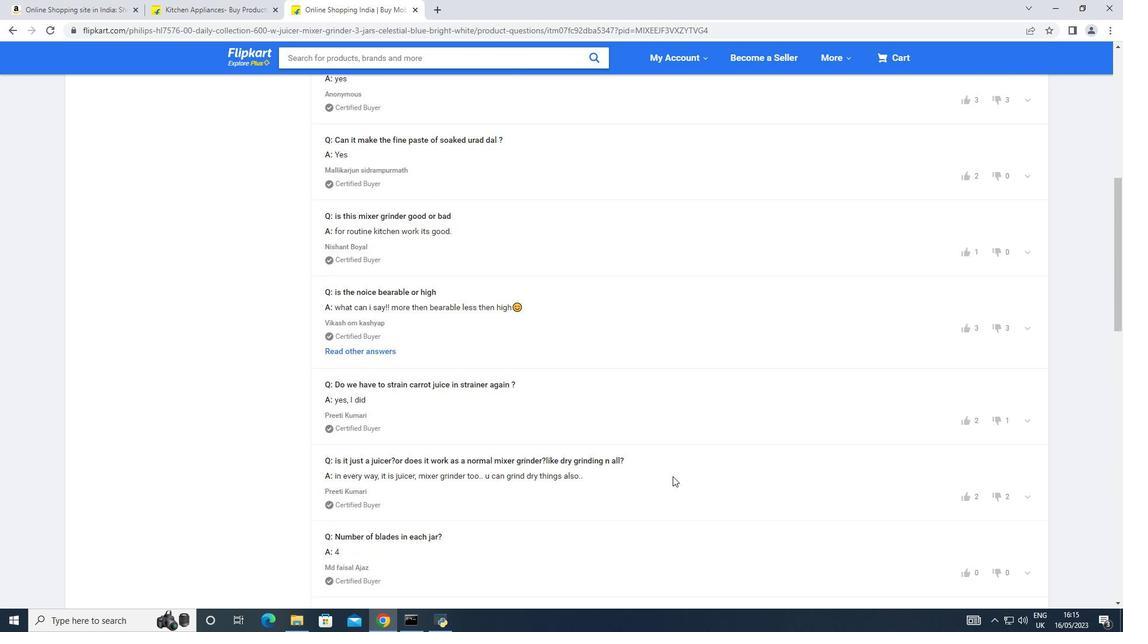 
Action: Mouse scrolled (673, 476) with delta (0, 0)
Screenshot: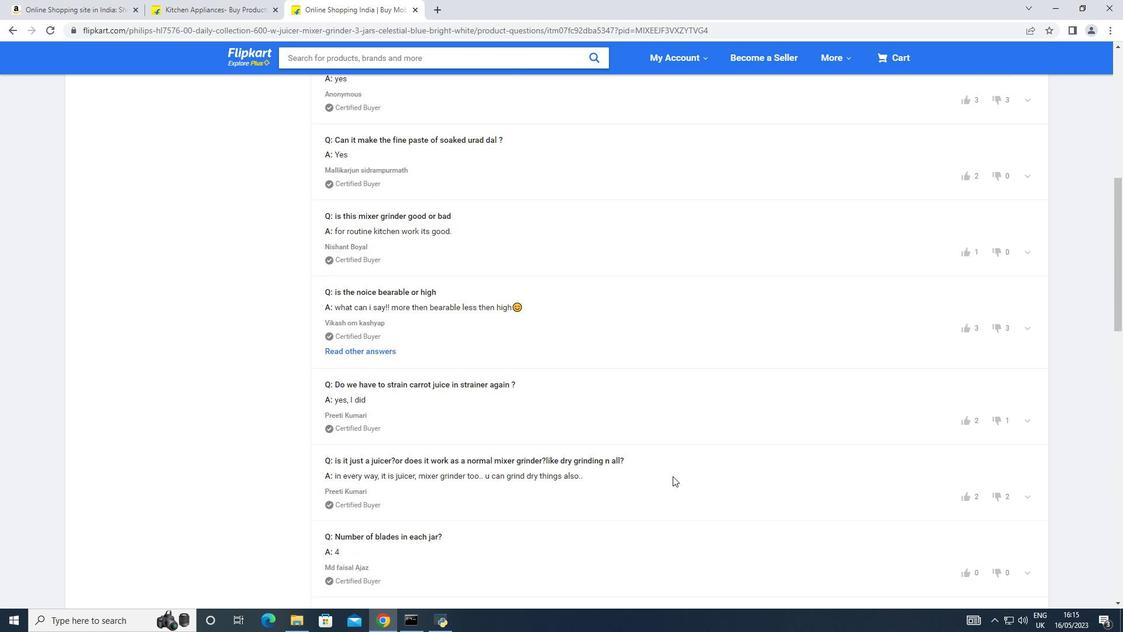 
Action: Mouse scrolled (673, 476) with delta (0, 0)
Screenshot: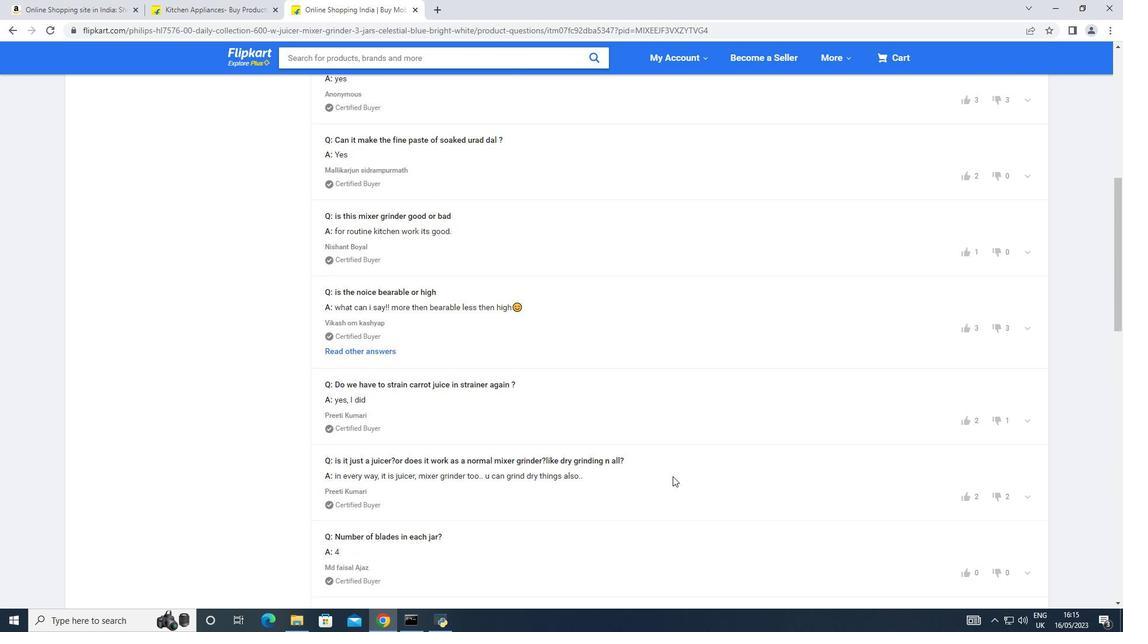 
Action: Mouse scrolled (673, 476) with delta (0, 0)
Screenshot: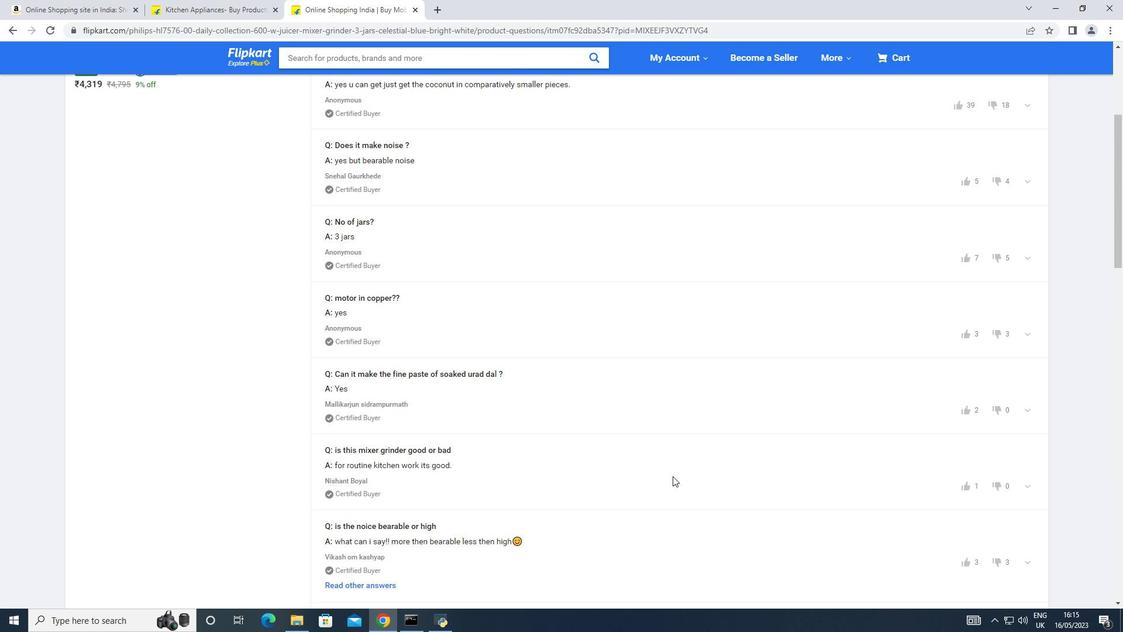 
Action: Mouse scrolled (673, 476) with delta (0, 0)
Screenshot: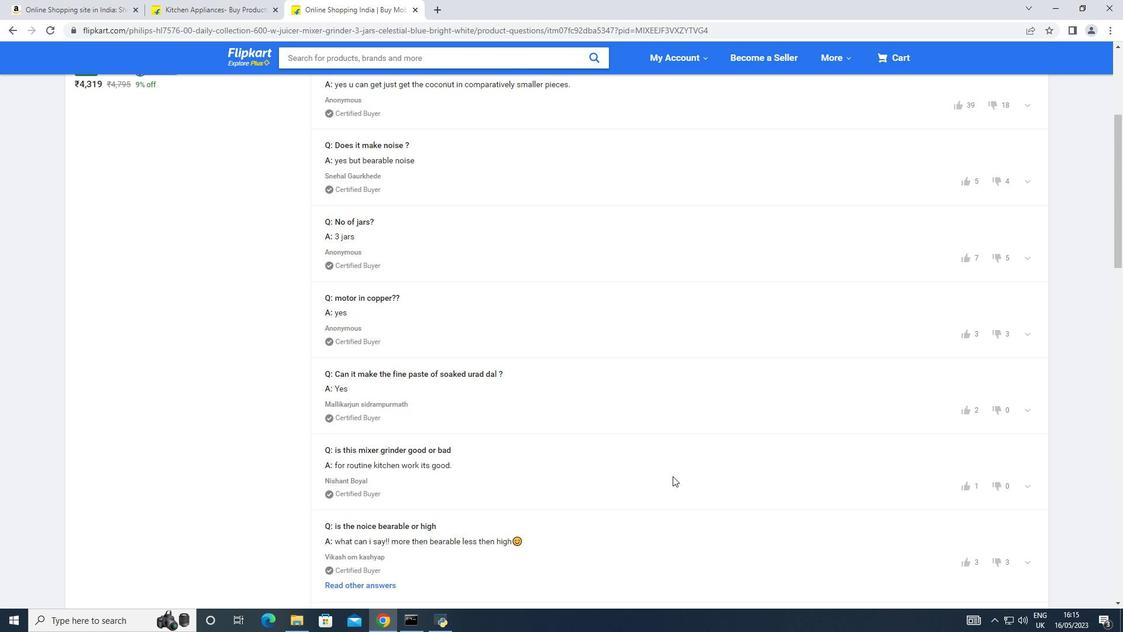
Action: Mouse scrolled (673, 476) with delta (0, 0)
Screenshot: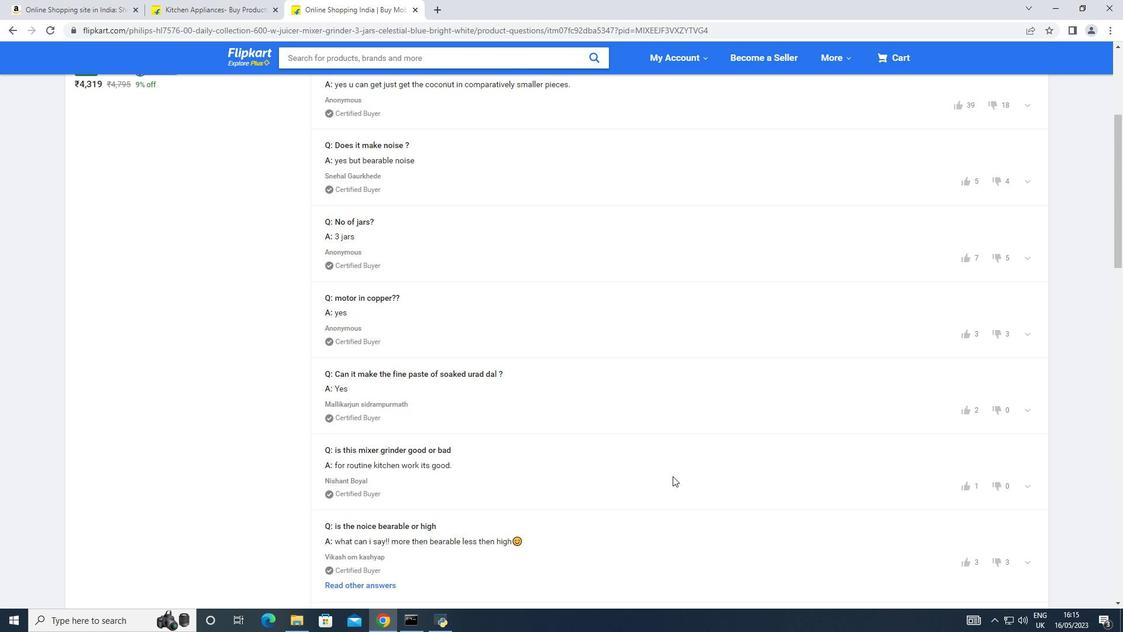 
Action: Mouse scrolled (673, 476) with delta (0, 0)
Screenshot: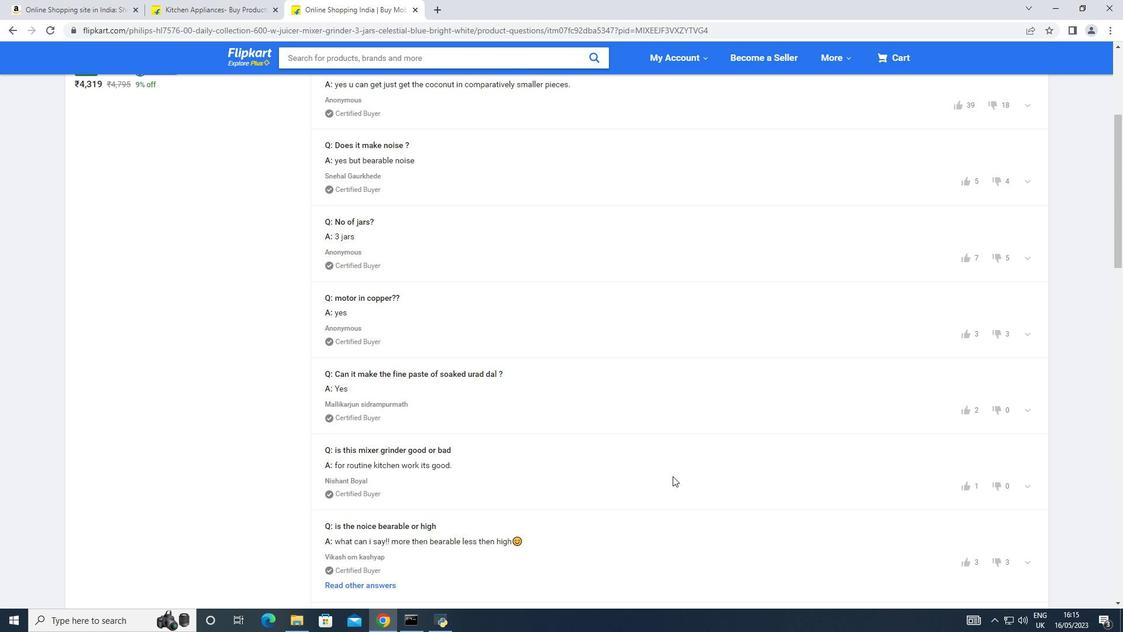 
Action: Mouse scrolled (673, 476) with delta (0, 0)
Screenshot: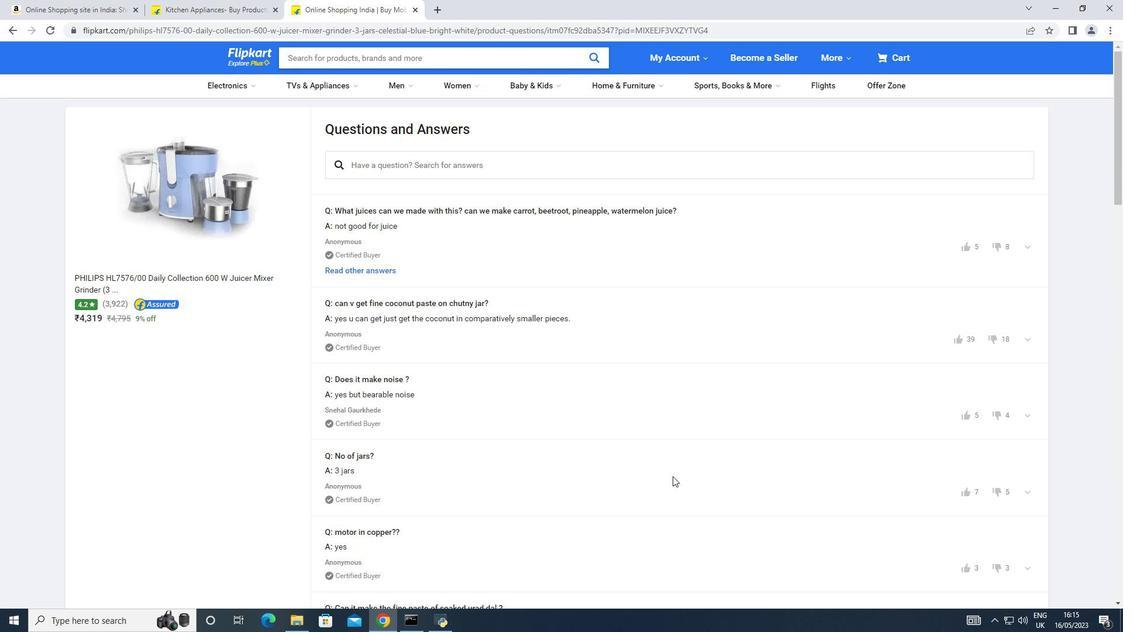 
Action: Mouse scrolled (673, 476) with delta (0, 0)
Screenshot: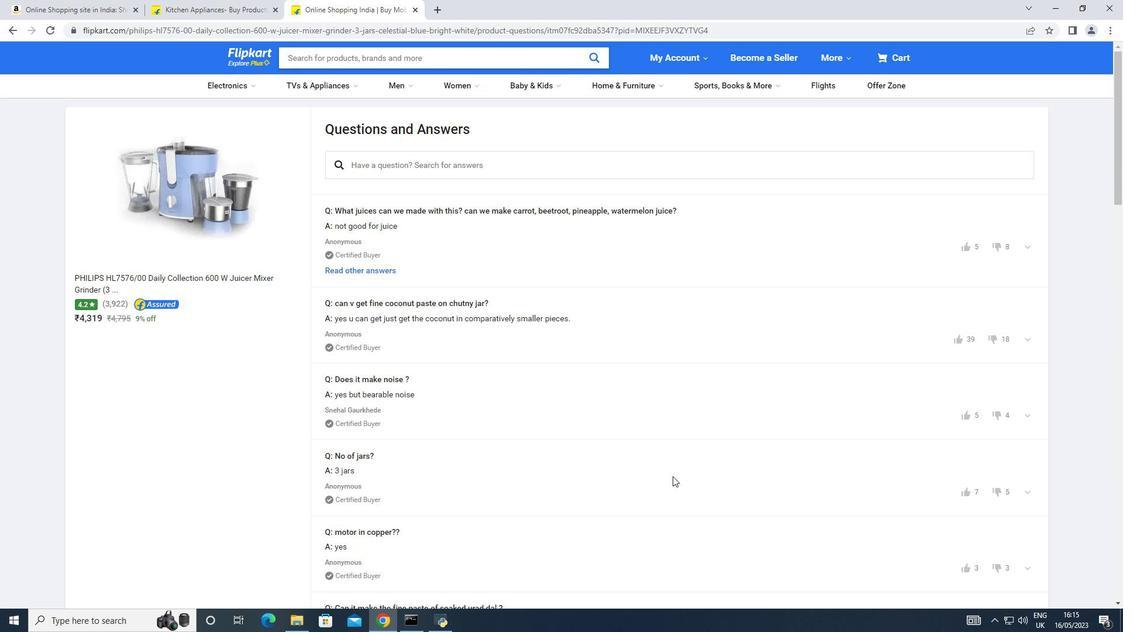
Action: Mouse scrolled (673, 476) with delta (0, 0)
Screenshot: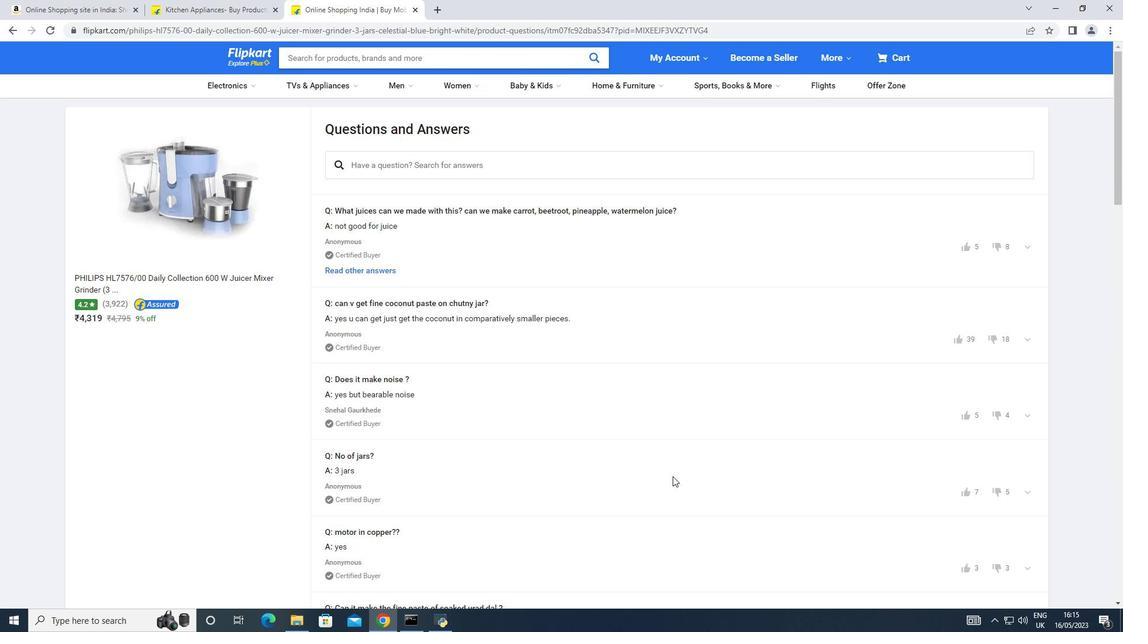 
Action: Mouse moved to (231, 213)
Screenshot: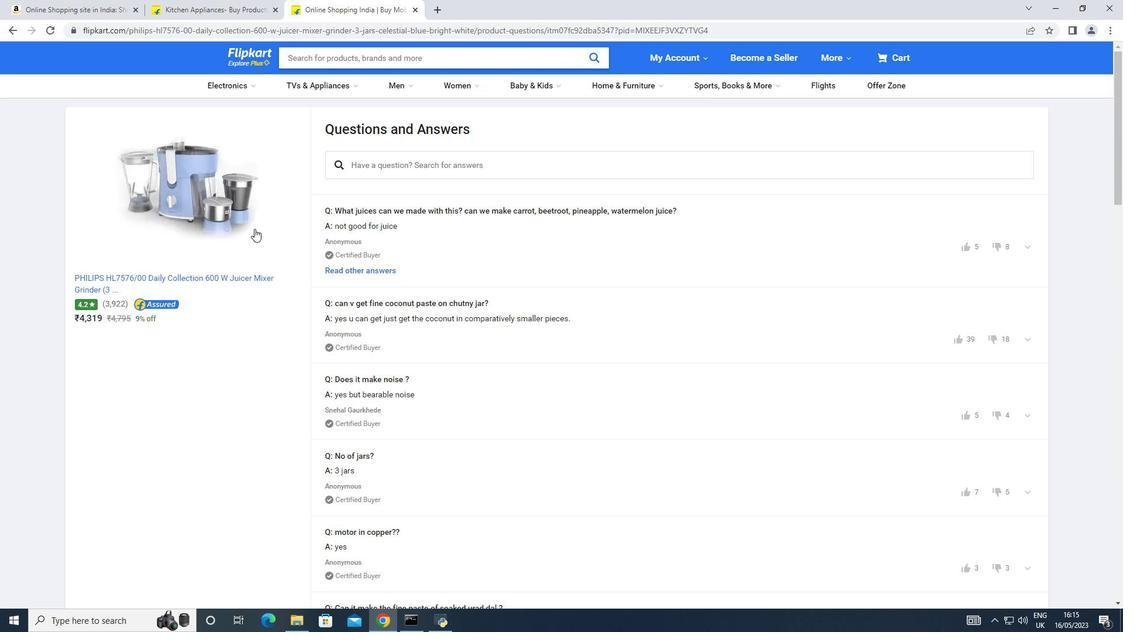 
Action: Mouse pressed left at (231, 213)
Screenshot: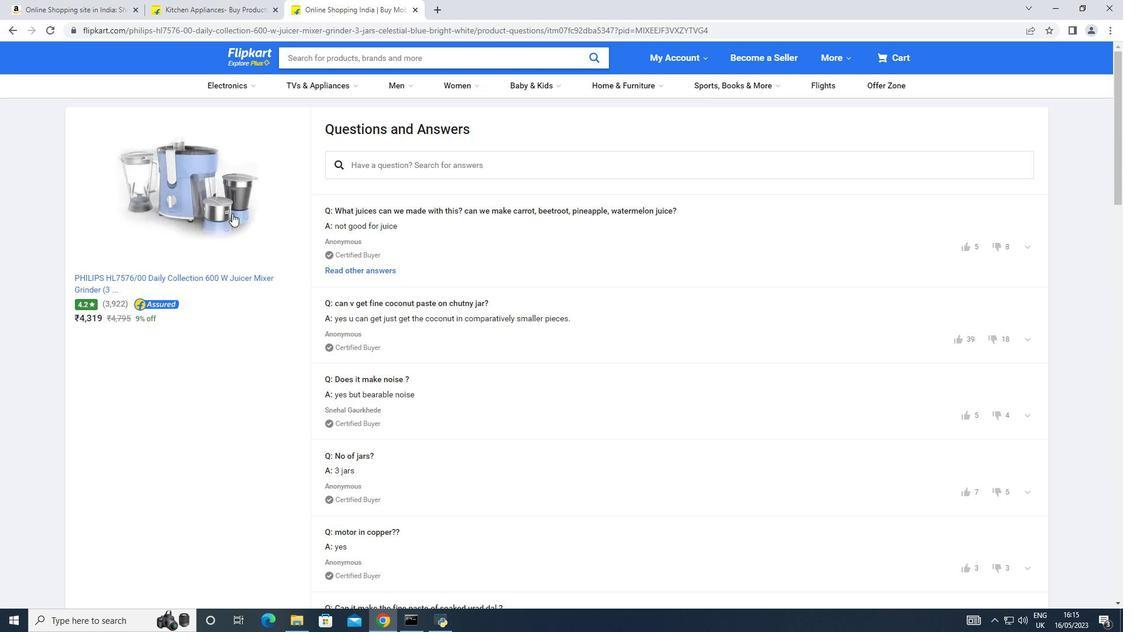 
Action: Mouse moved to (184, 163)
Screenshot: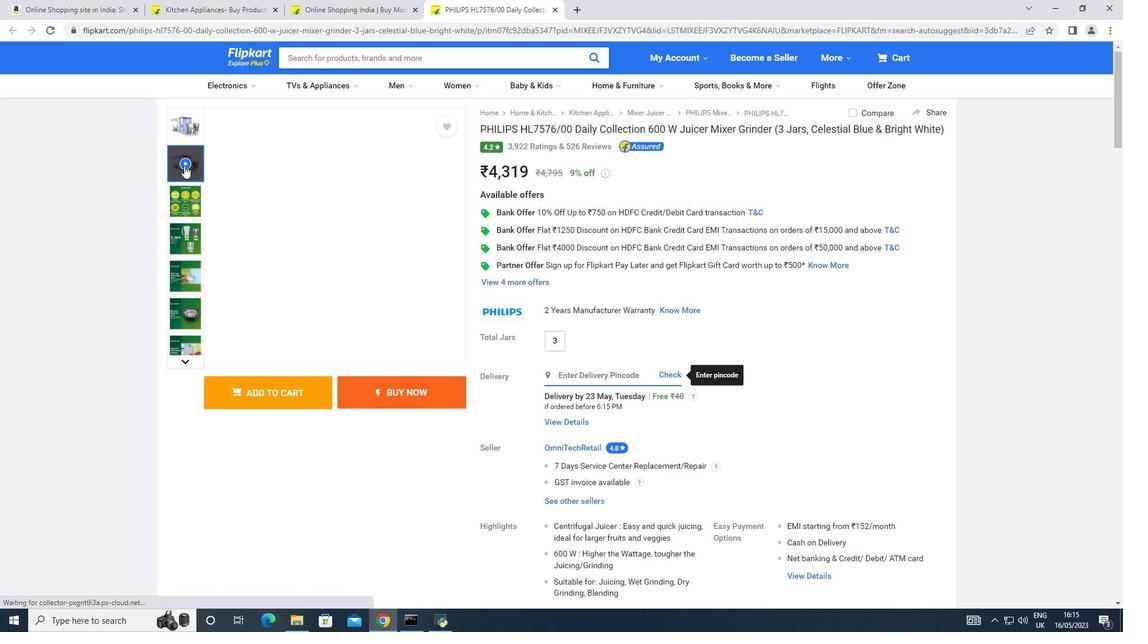 
Action: Mouse pressed left at (184, 163)
Screenshot: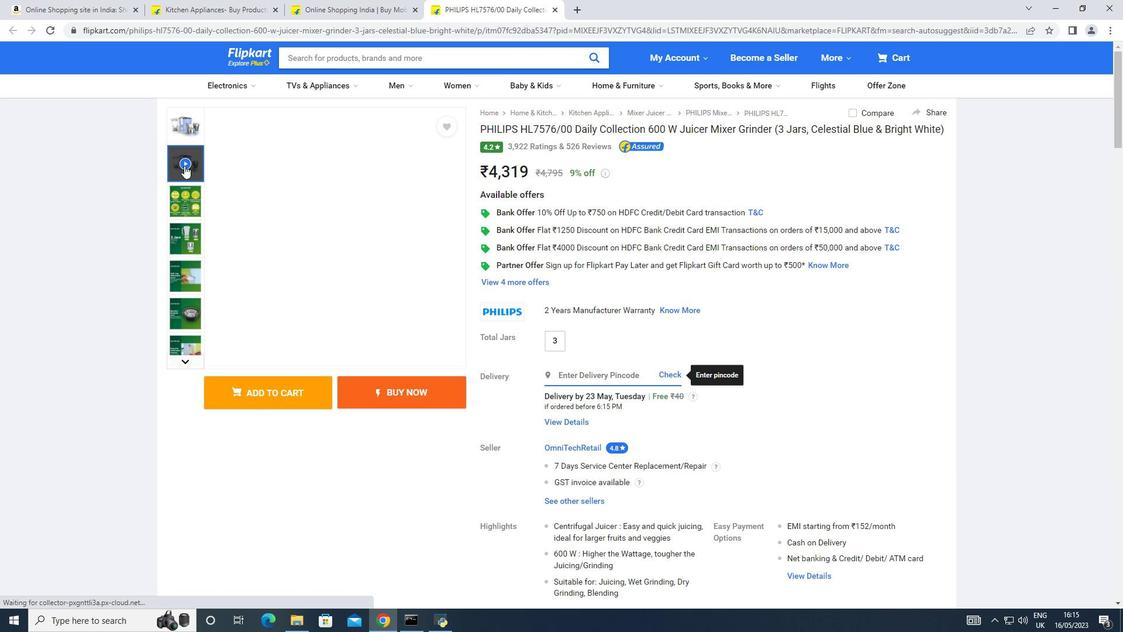 
Action: Mouse moved to (181, 196)
Screenshot: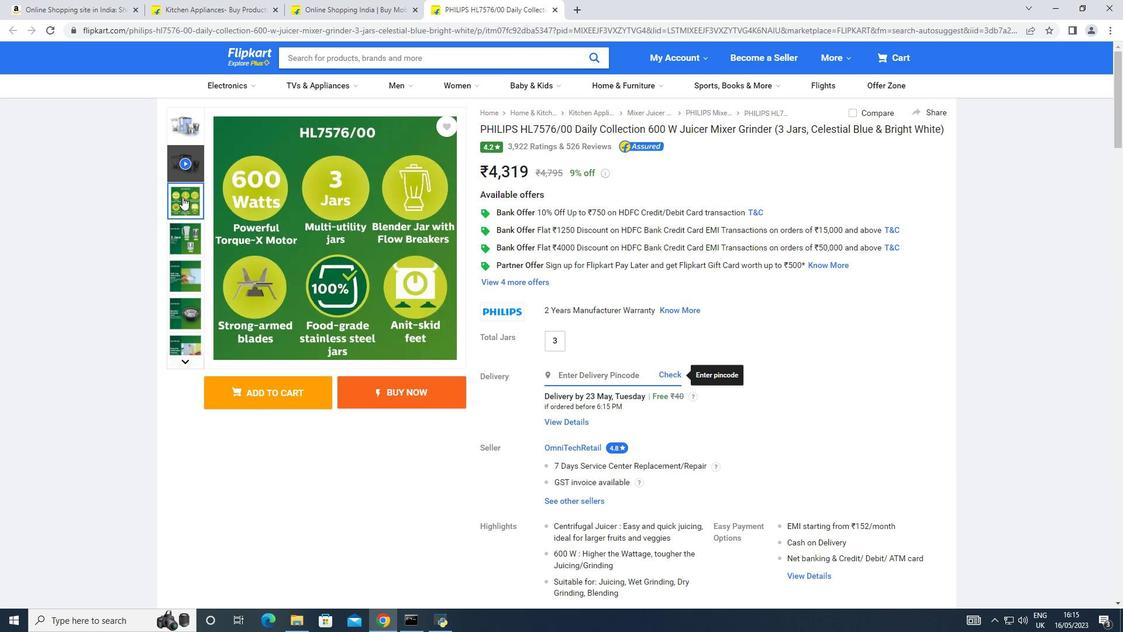 
Action: Mouse pressed left at (181, 196)
Screenshot: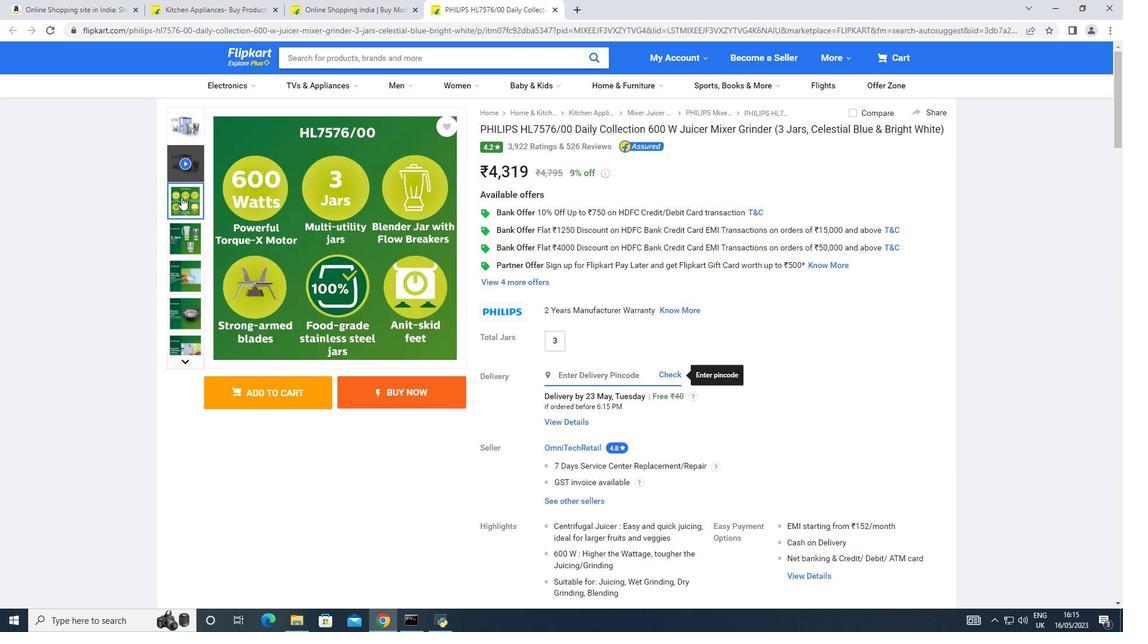 
Action: Mouse moved to (183, 344)
Screenshot: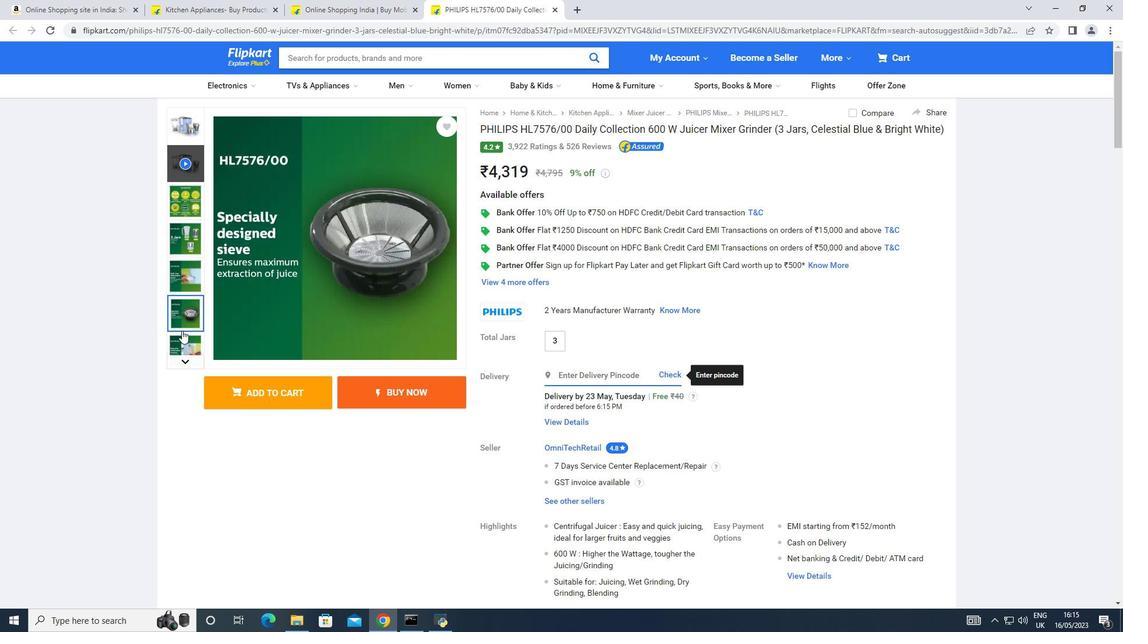 
Action: Mouse scrolled (183, 343) with delta (0, 0)
Screenshot: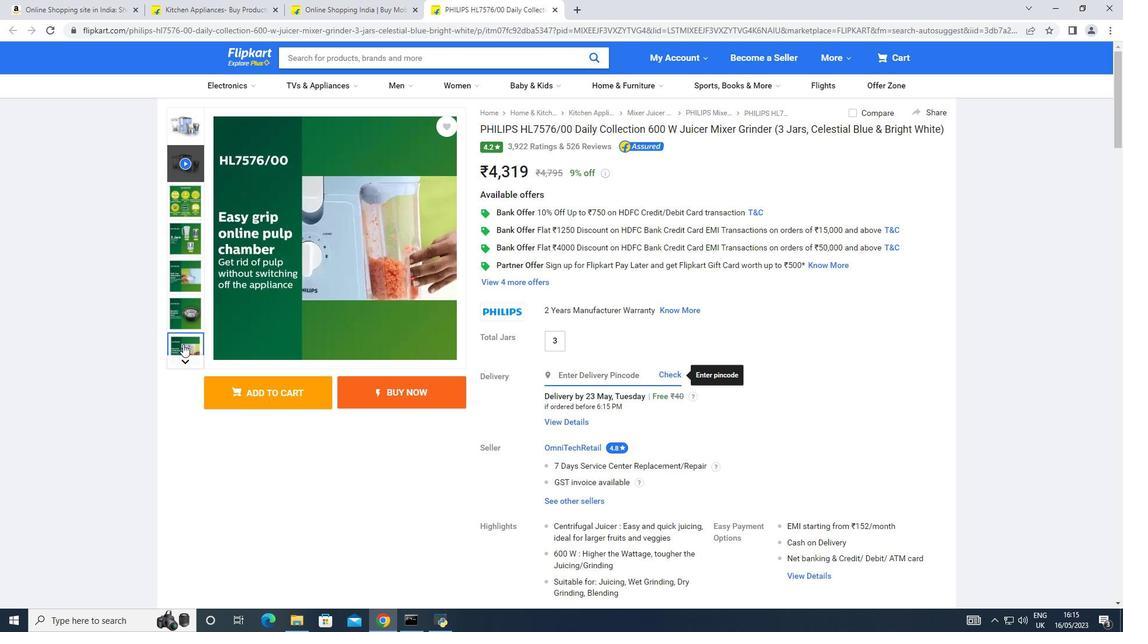 
Action: Mouse scrolled (183, 343) with delta (0, 0)
Screenshot: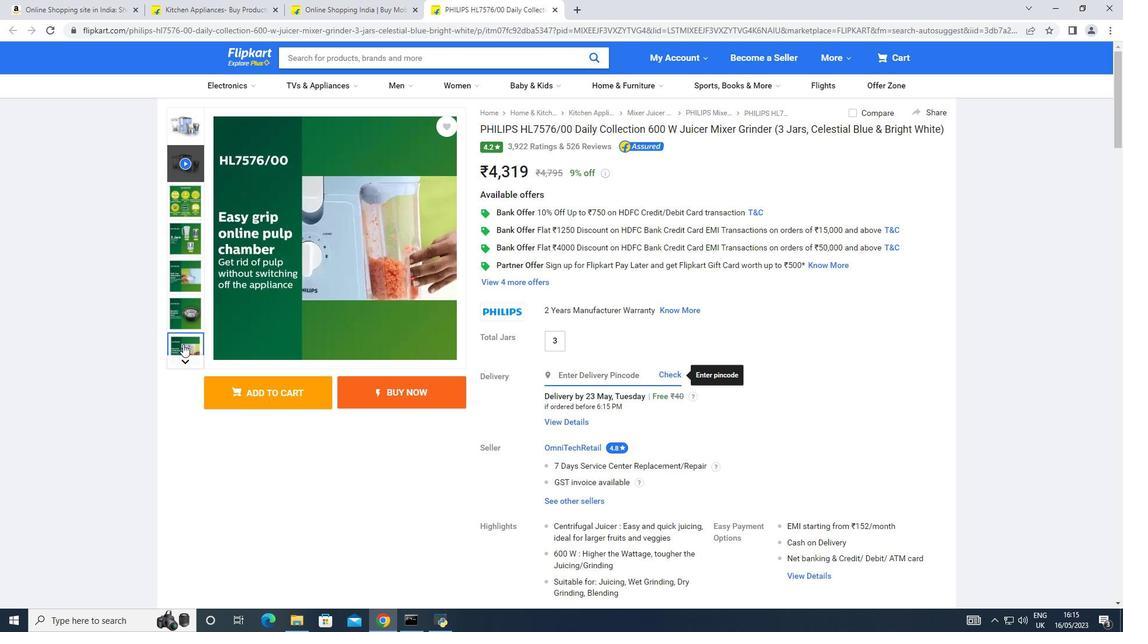 
Action: Mouse moved to (188, 330)
Screenshot: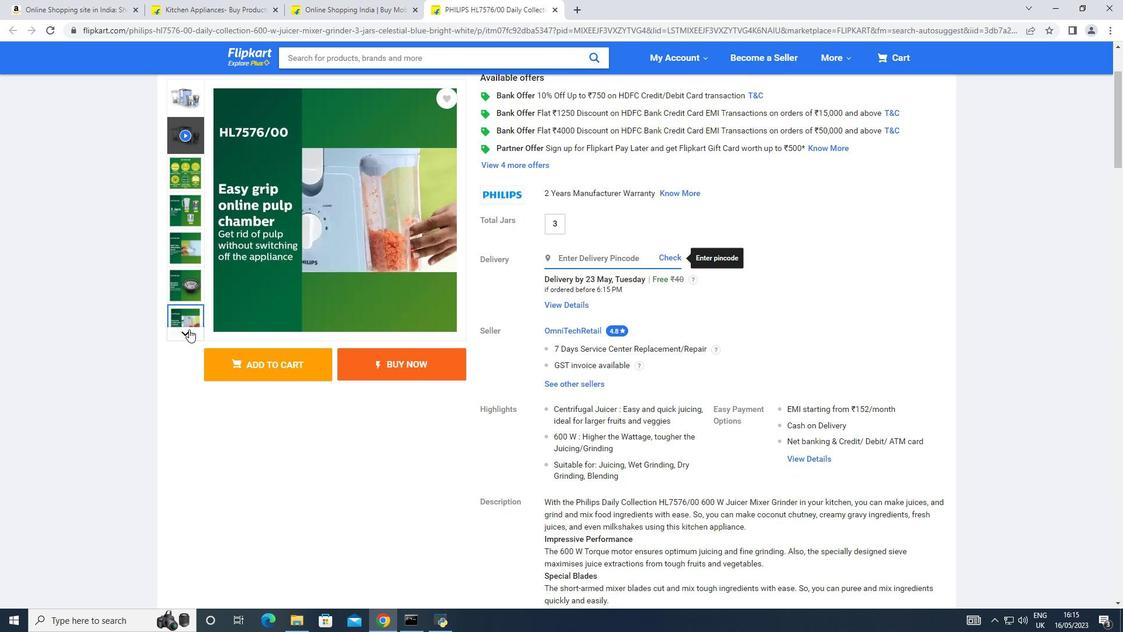 
Action: Mouse pressed left at (188, 330)
Screenshot: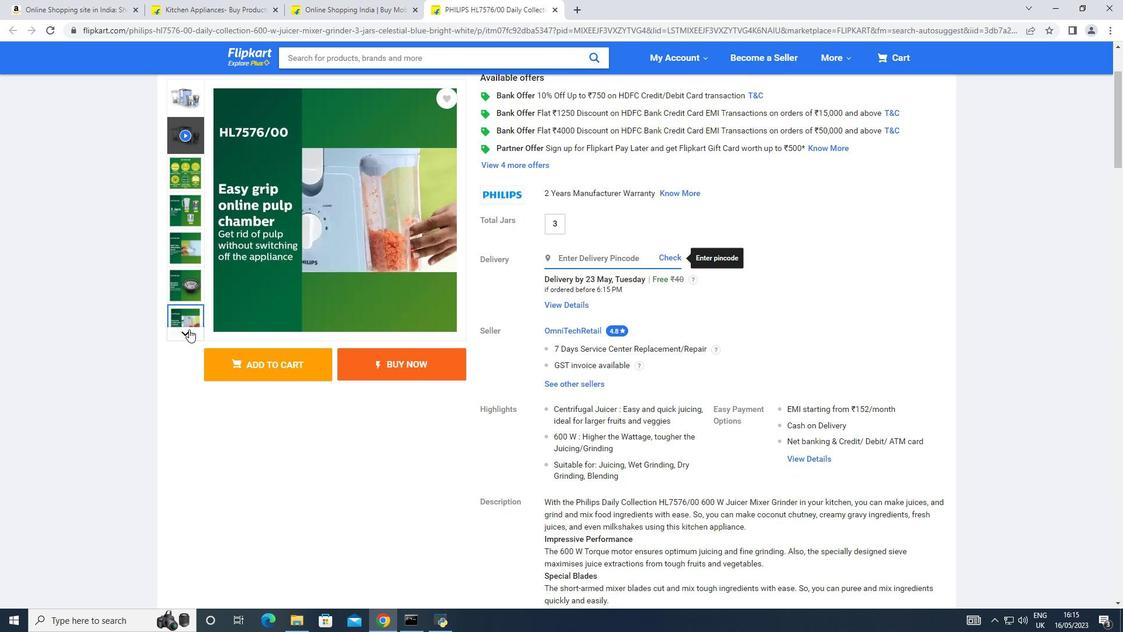 
Action: Mouse moved to (798, 443)
Screenshot: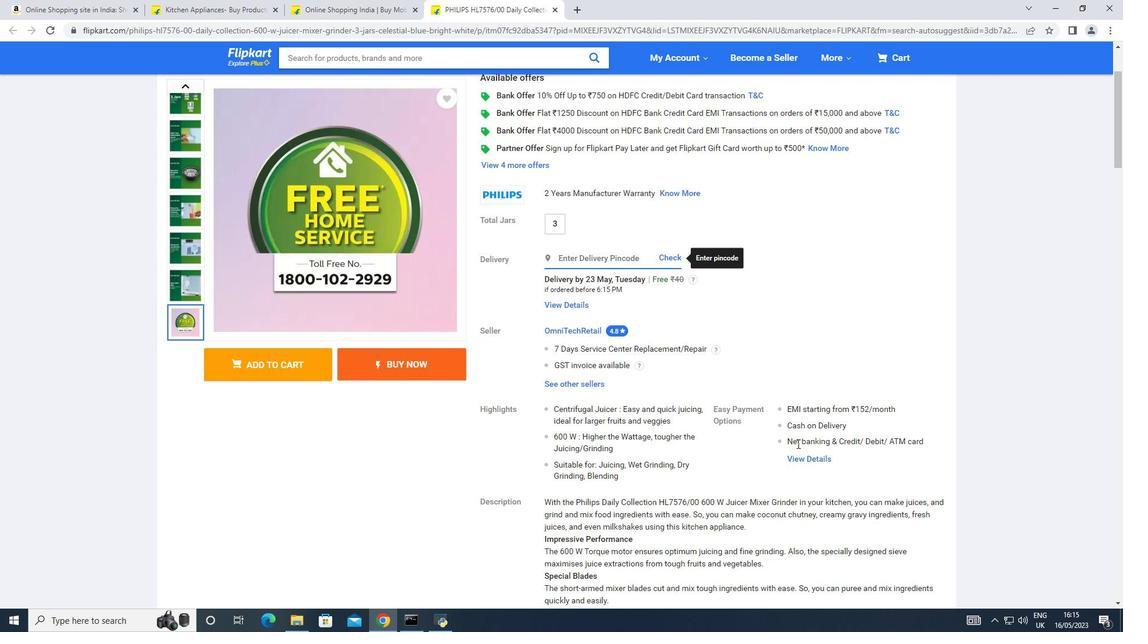 
Action: Mouse scrolled (798, 443) with delta (0, 0)
Screenshot: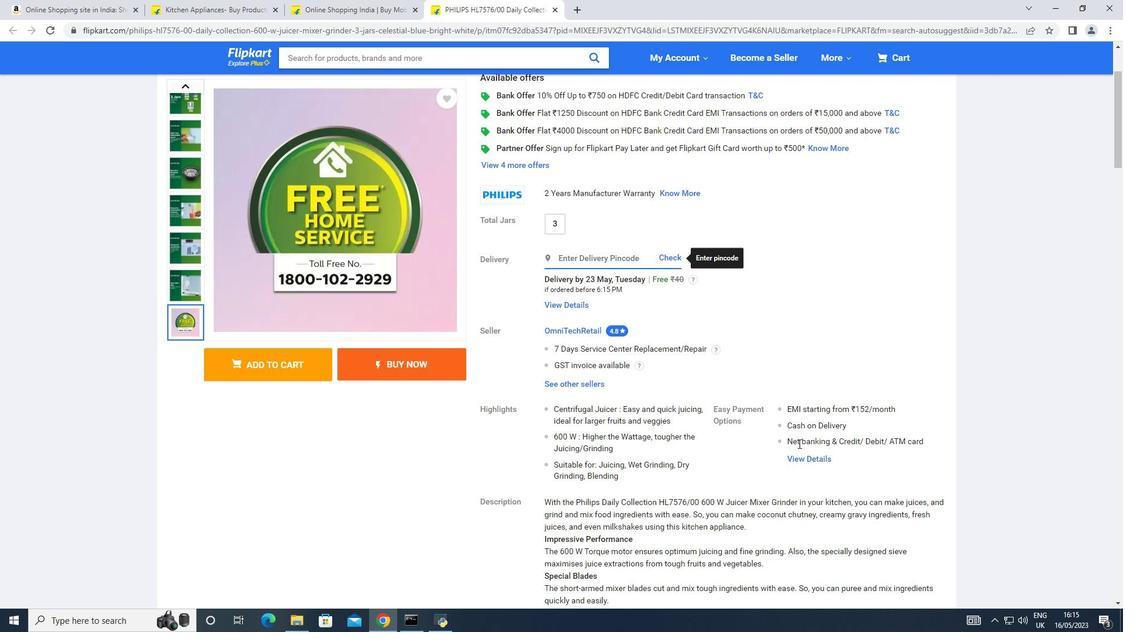 
Action: Mouse scrolled (798, 443) with delta (0, 0)
Screenshot: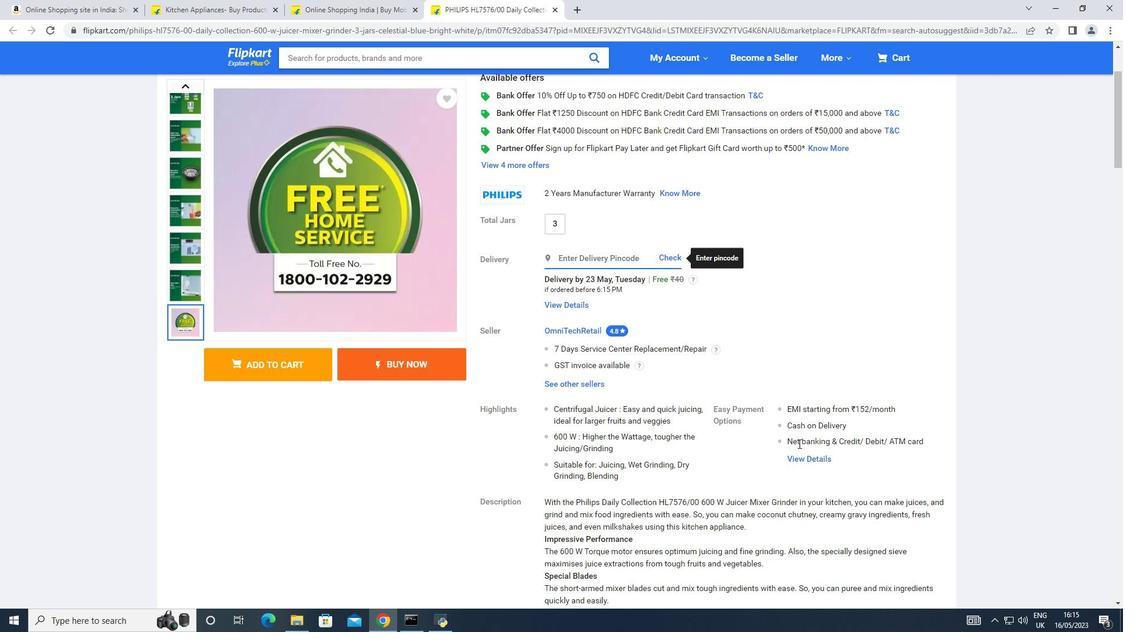 
Action: Mouse scrolled (798, 443) with delta (0, 0)
Screenshot: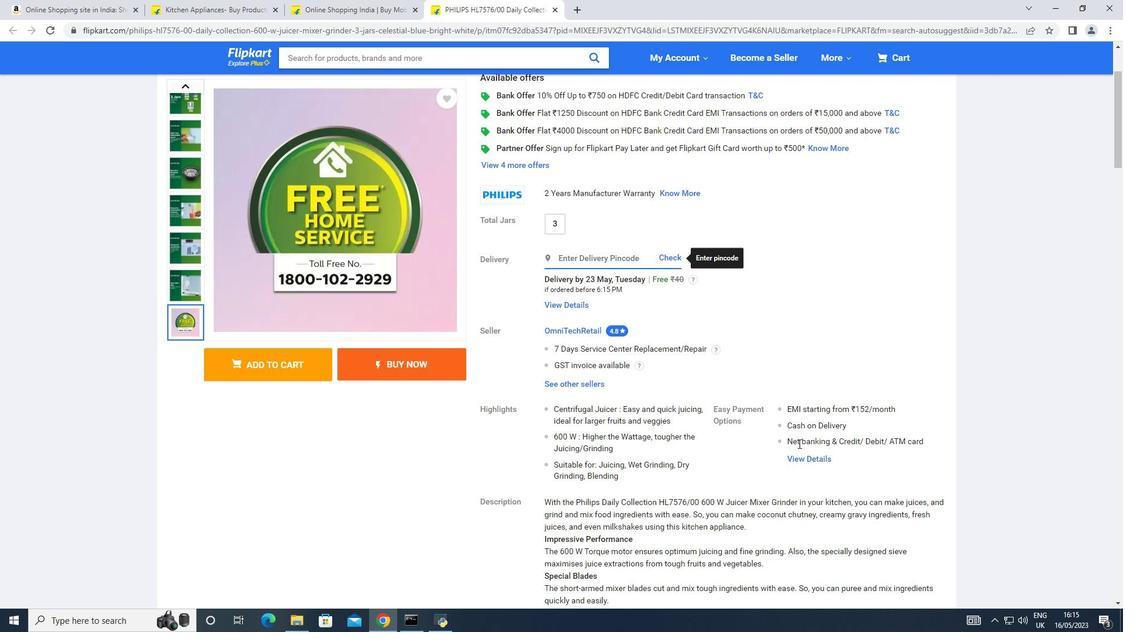 
Action: Mouse scrolled (798, 443) with delta (0, 0)
Screenshot: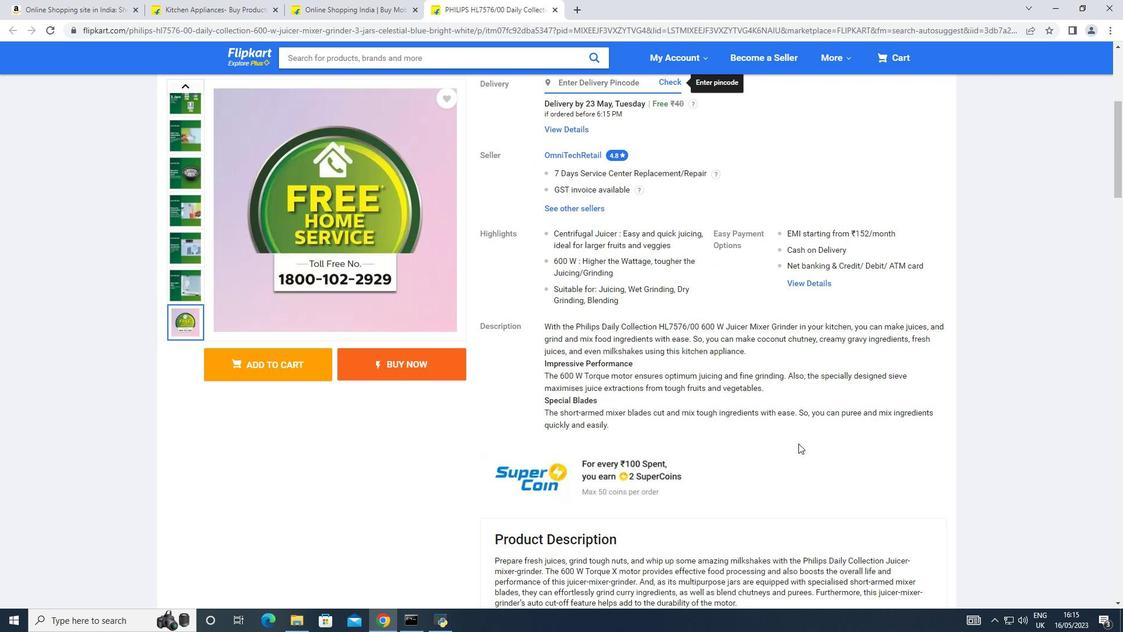 
Action: Mouse scrolled (798, 443) with delta (0, 0)
Screenshot: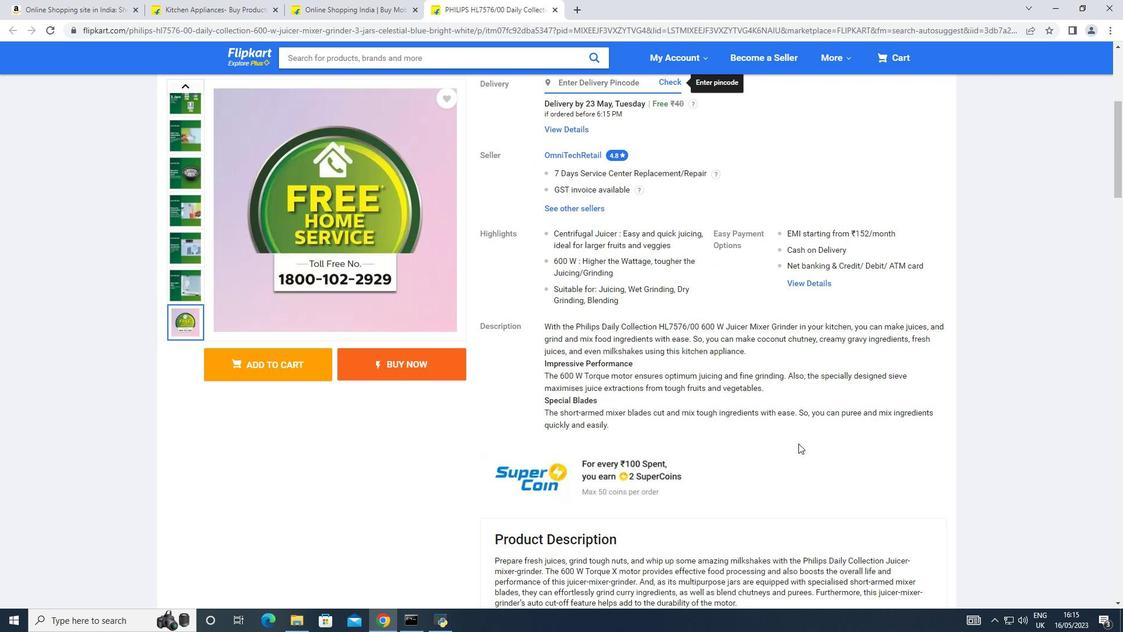 
Action: Mouse scrolled (798, 443) with delta (0, 0)
Screenshot: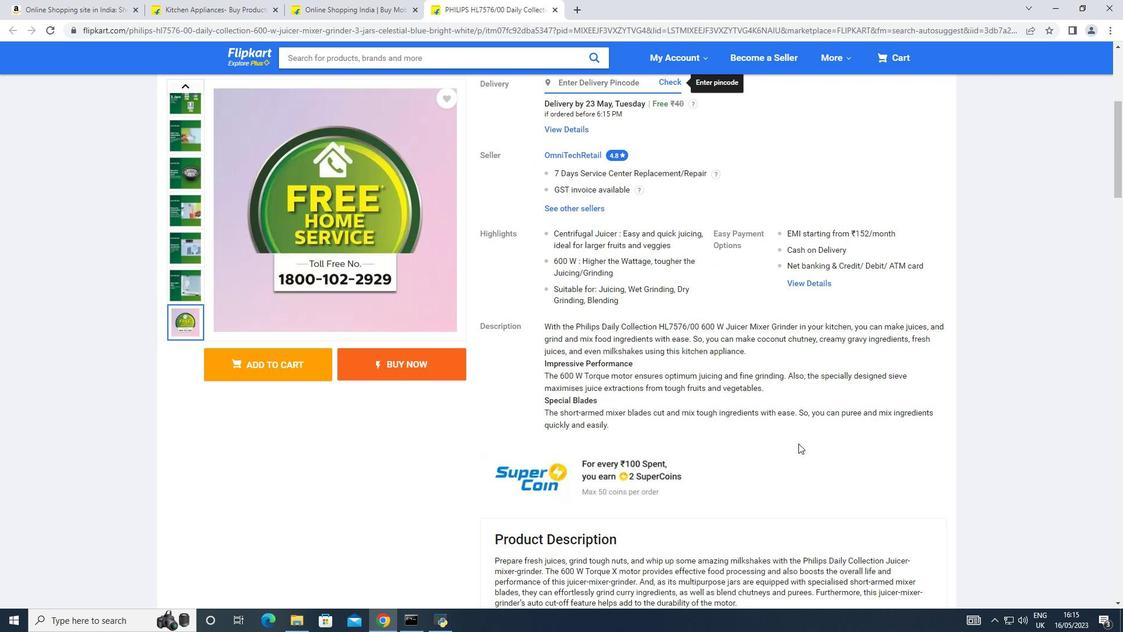 
